 Task: Create a banner template with business event concept.
Action: Mouse moved to (455, 493)
Screenshot: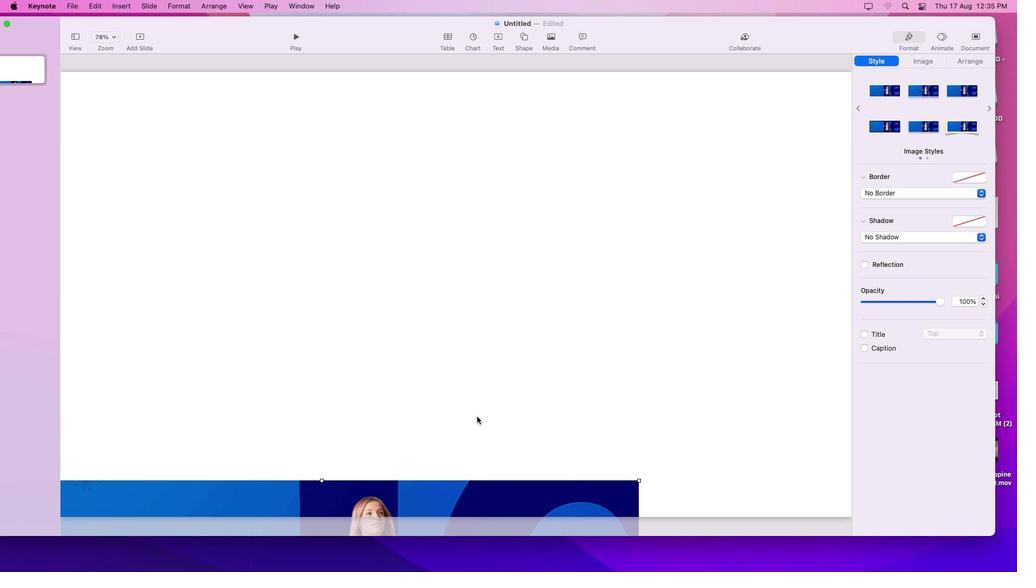 
Action: Mouse pressed left at (455, 493)
Screenshot: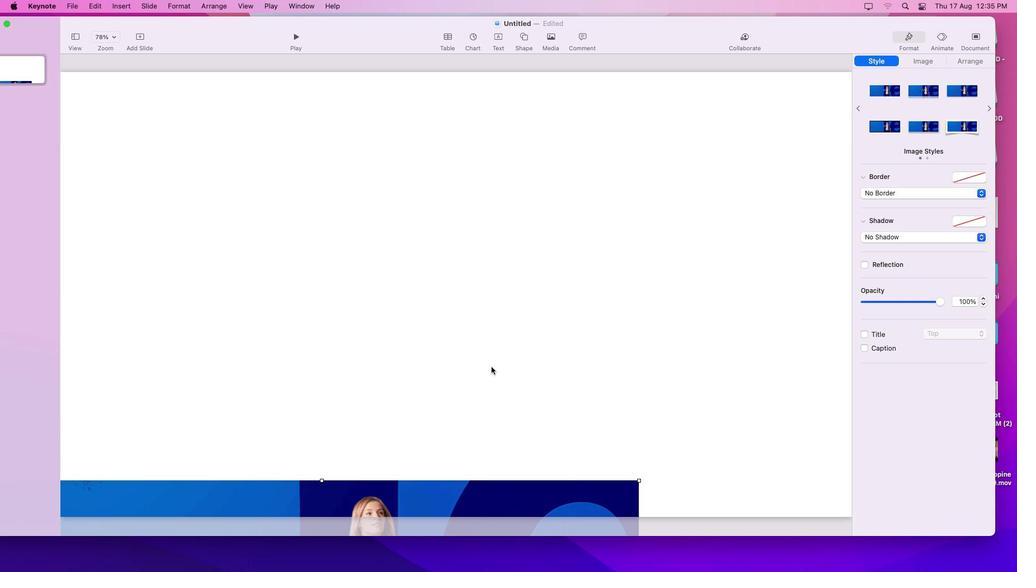 
Action: Mouse moved to (379, 498)
Screenshot: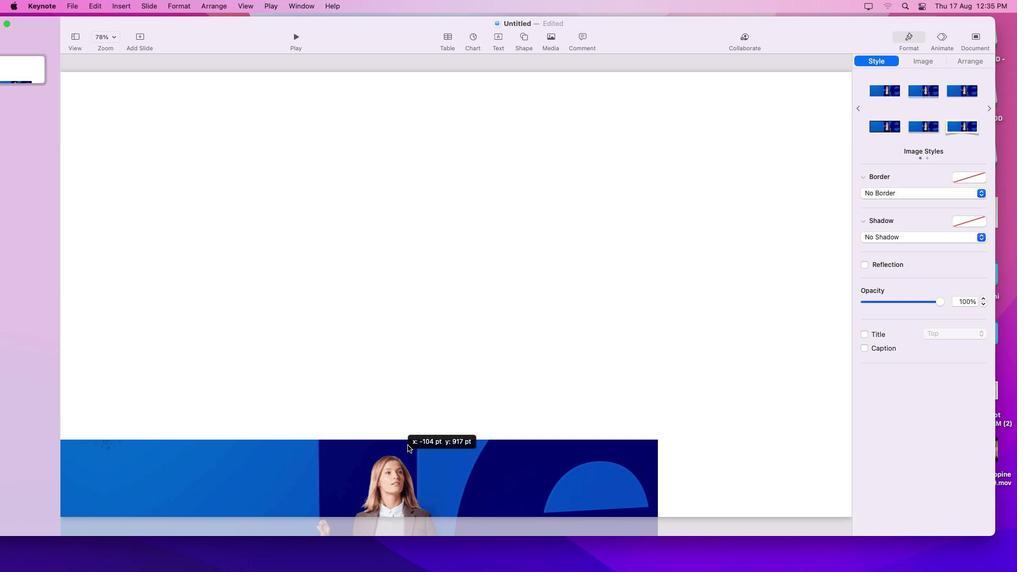 
Action: Mouse pressed left at (379, 498)
Screenshot: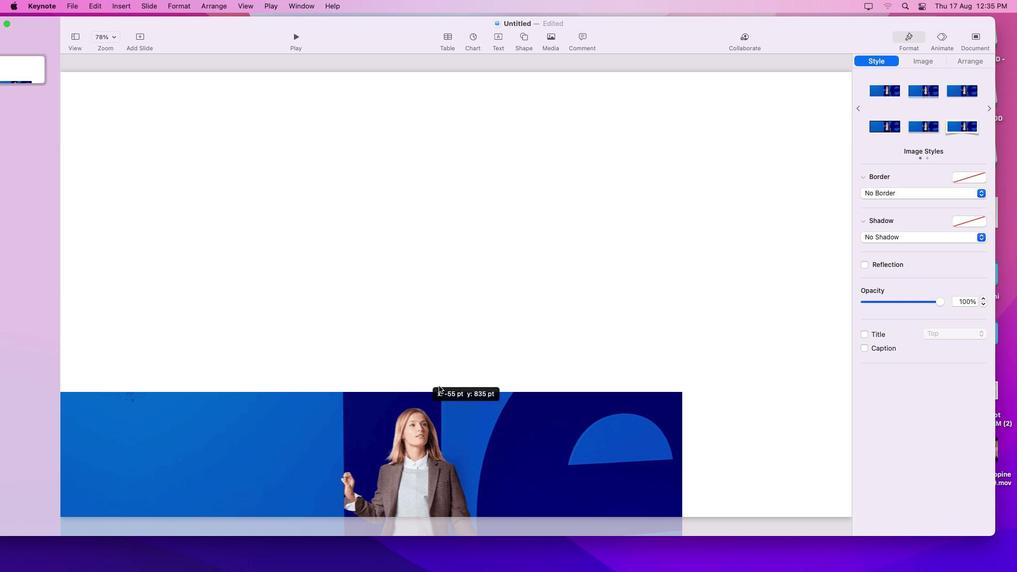 
Action: Mouse moved to (691, 306)
Screenshot: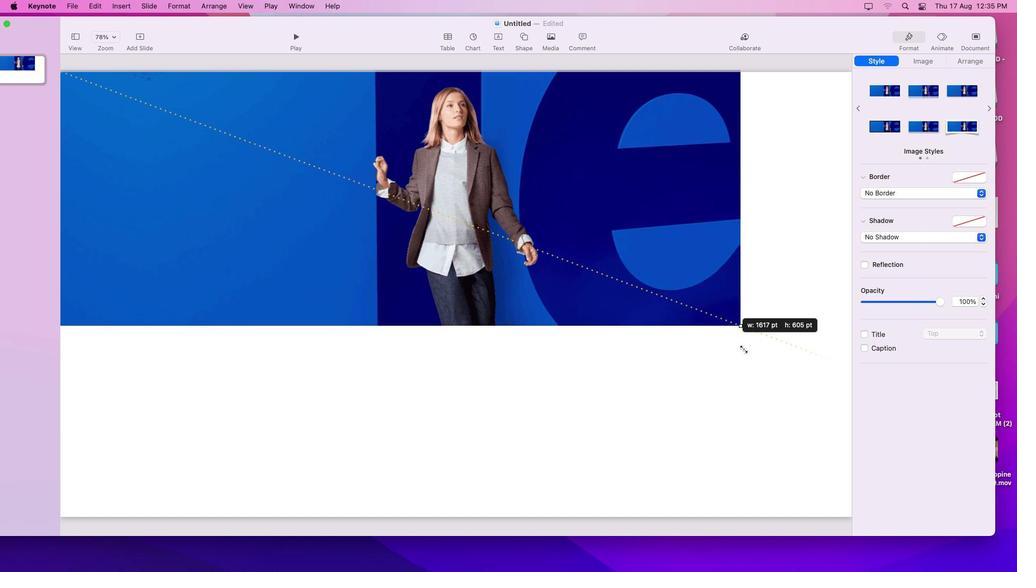 
Action: Mouse pressed left at (691, 306)
Screenshot: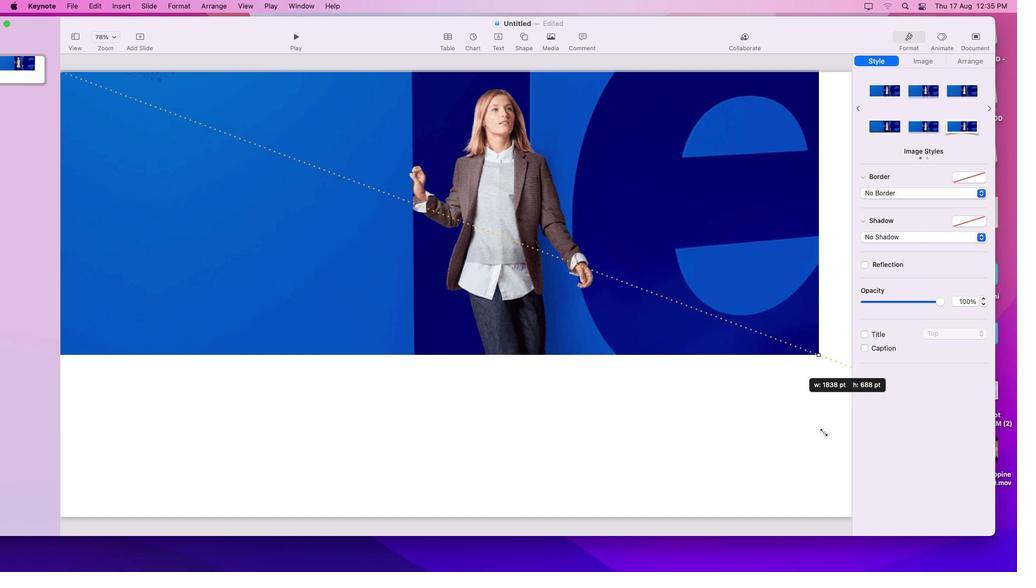 
Action: Mouse moved to (705, 379)
Screenshot: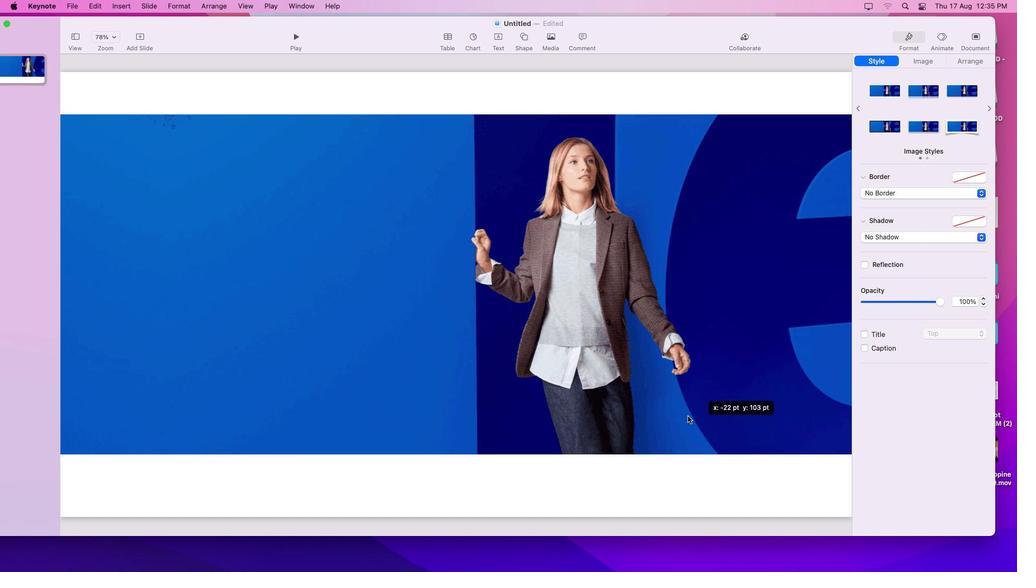 
Action: Mouse pressed left at (705, 379)
Screenshot: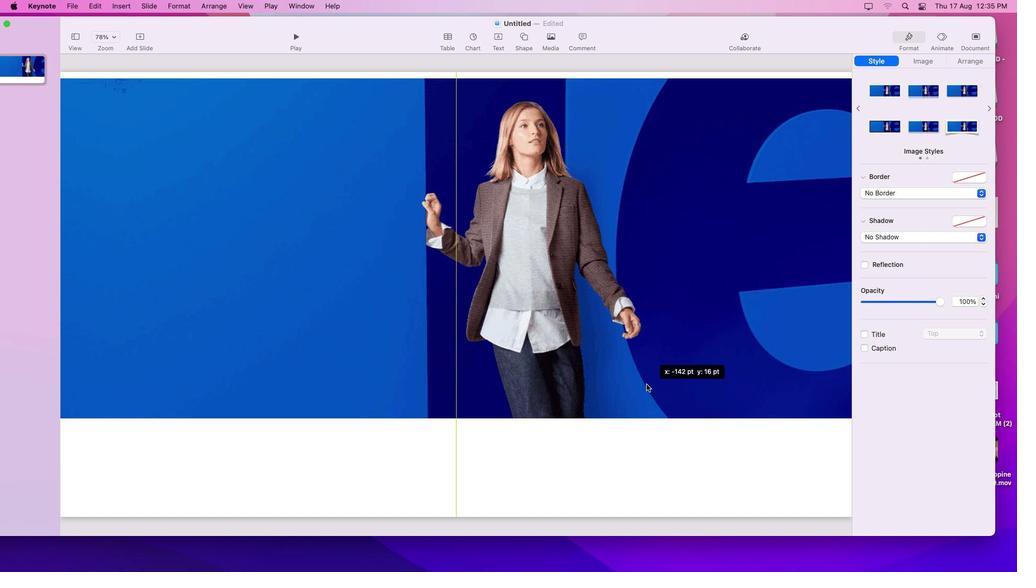 
Action: Mouse moved to (664, 380)
Screenshot: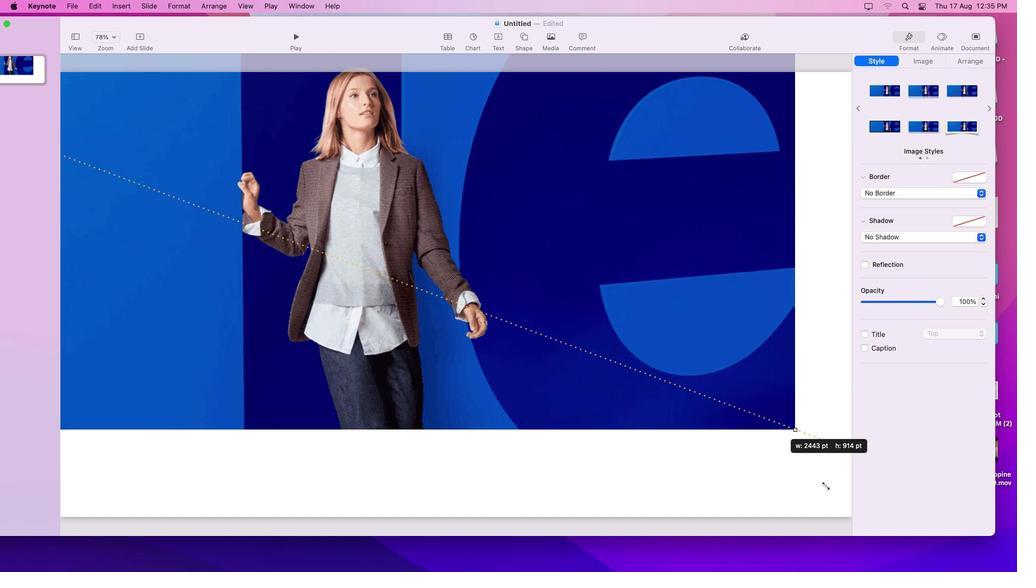 
Action: Mouse pressed left at (664, 380)
Screenshot: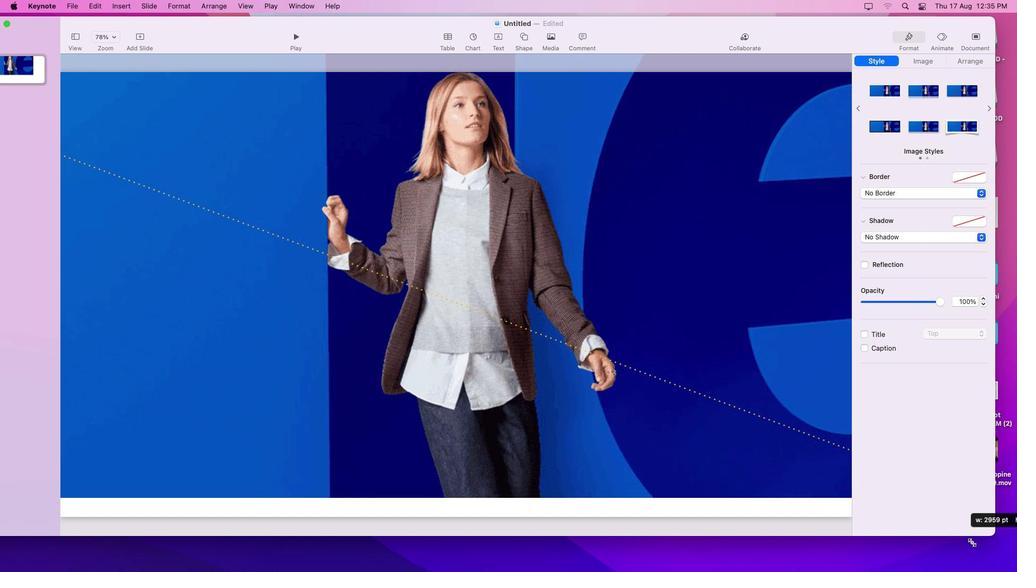 
Action: Mouse moved to (585, 432)
Screenshot: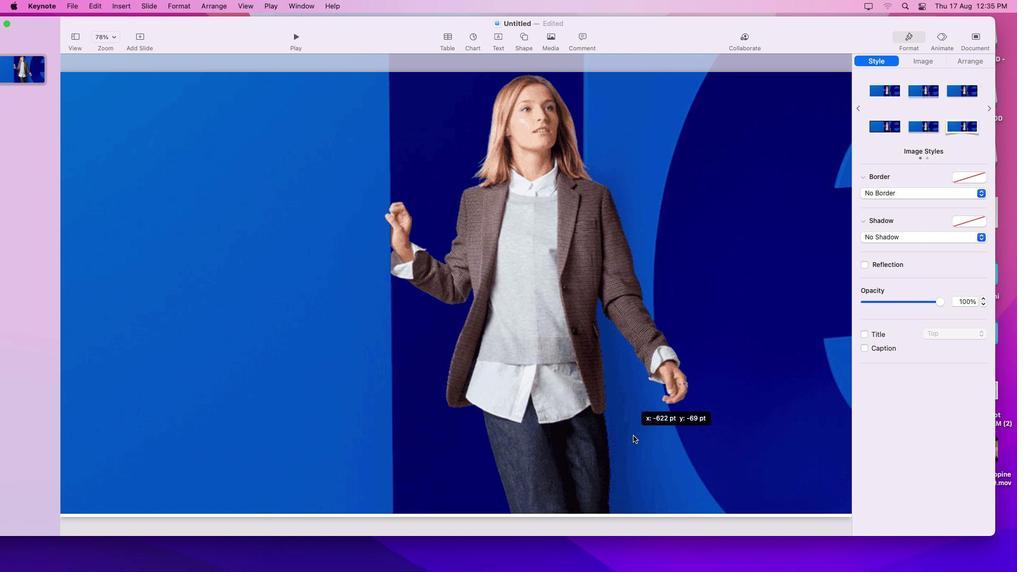 
Action: Mouse pressed left at (585, 432)
Screenshot: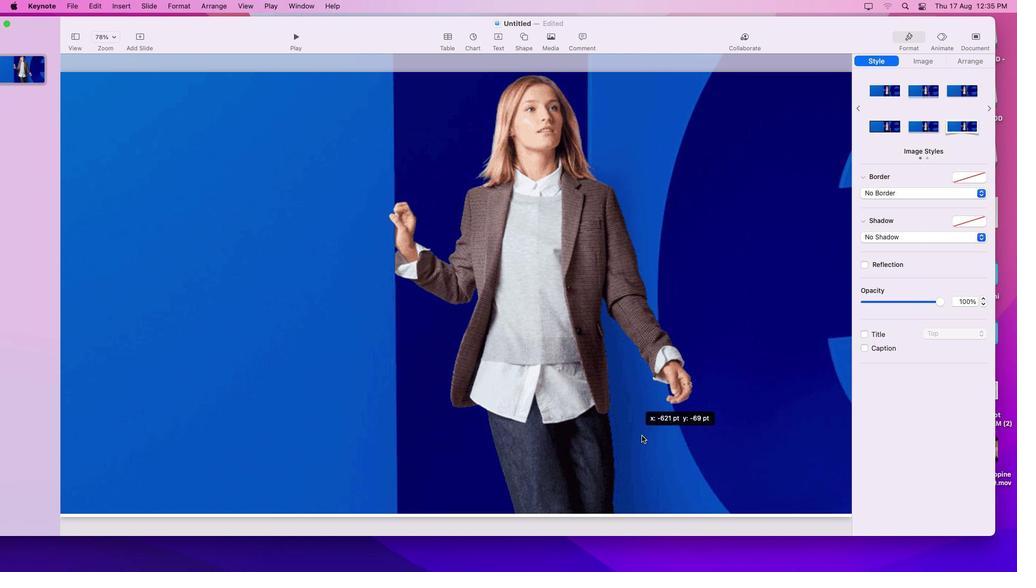
Action: Mouse moved to (354, 280)
Screenshot: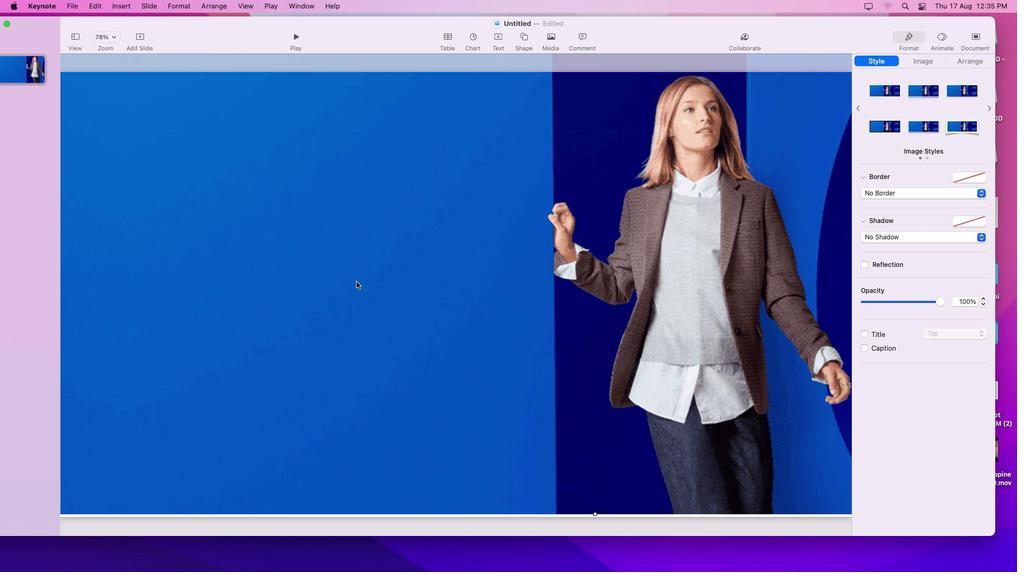 
Action: Mouse pressed left at (354, 280)
Screenshot: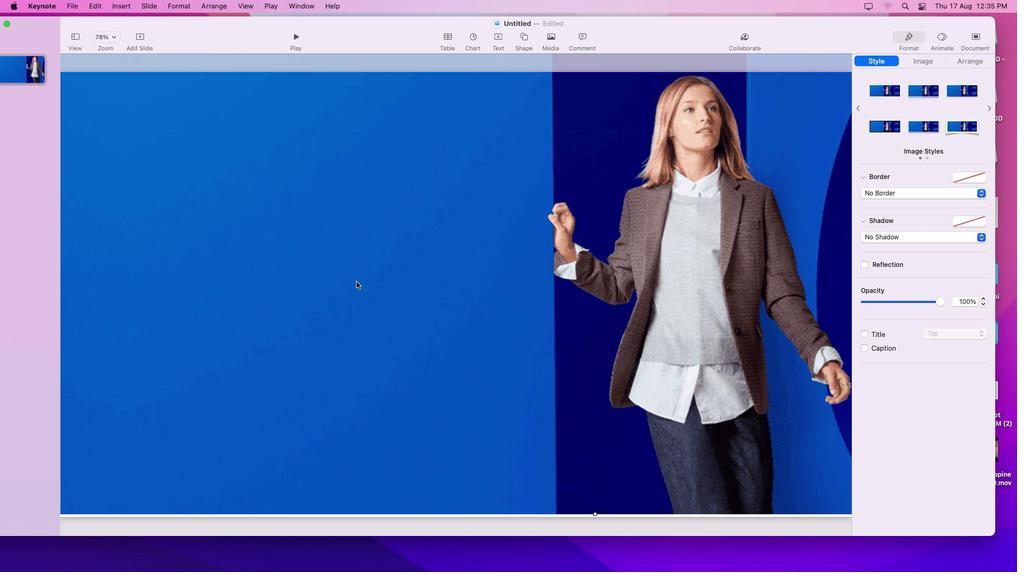 
Action: Mouse moved to (499, 39)
Screenshot: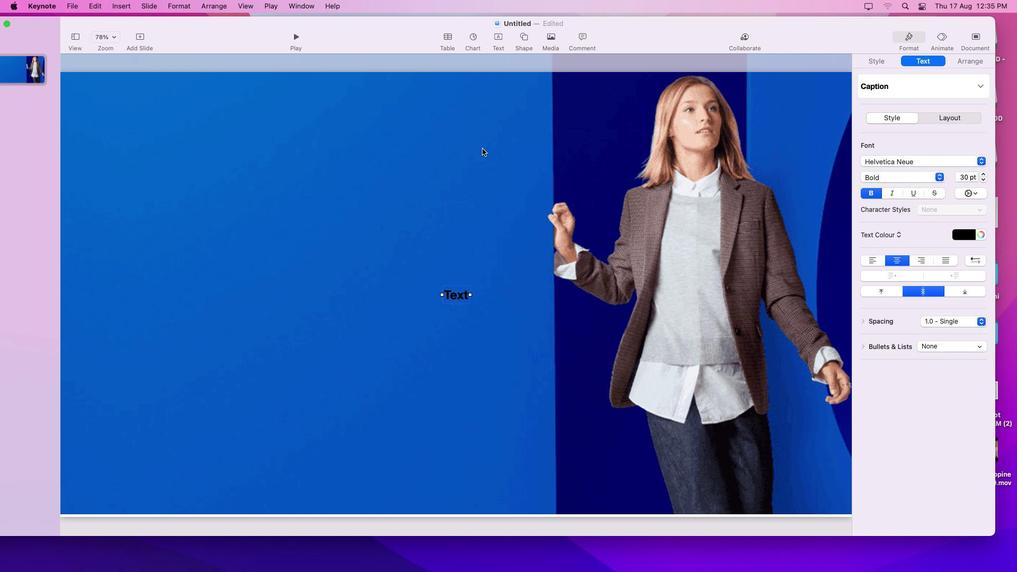 
Action: Mouse pressed left at (499, 39)
Screenshot: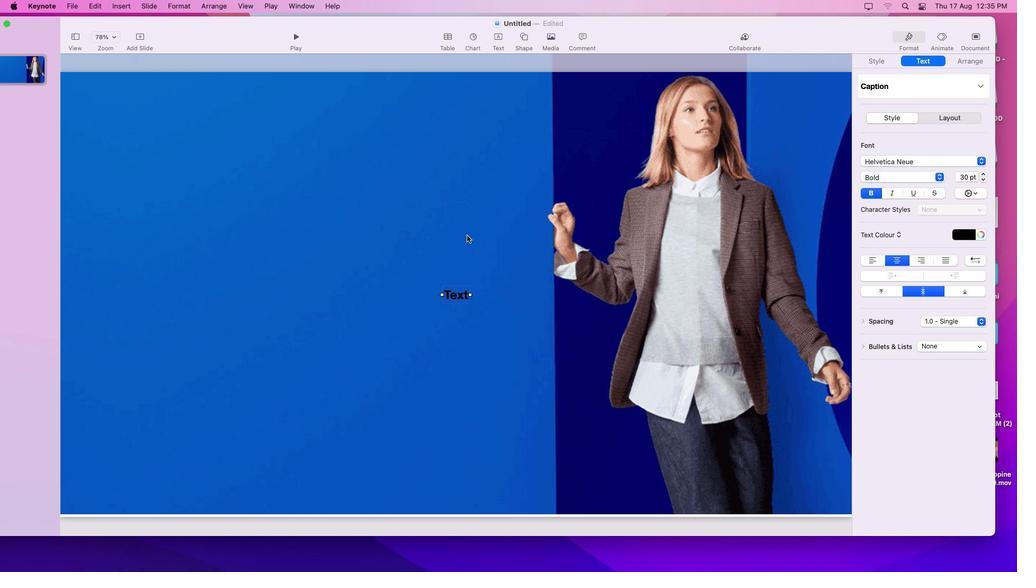 
Action: Mouse moved to (461, 296)
Screenshot: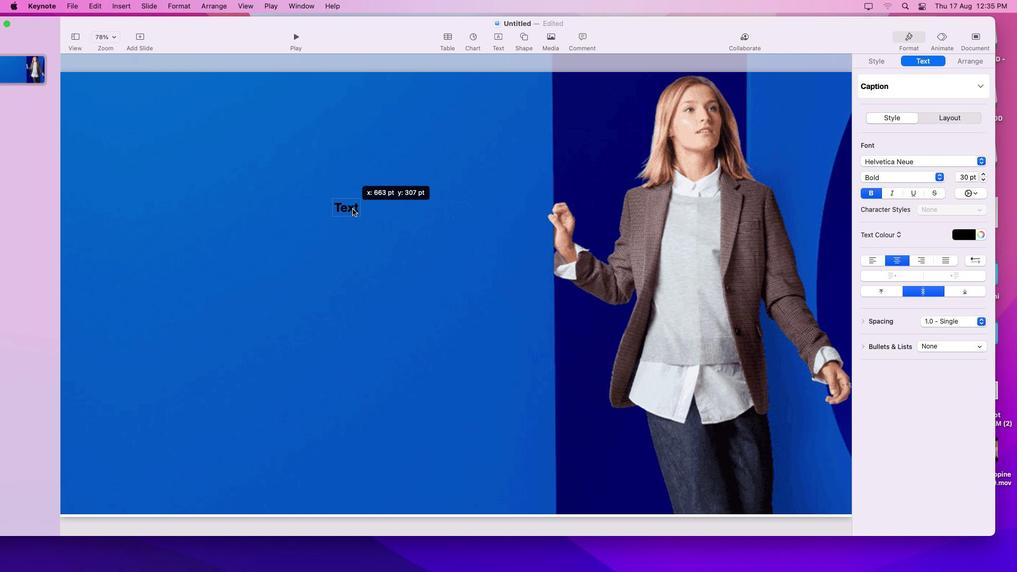 
Action: Mouse pressed left at (461, 296)
Screenshot: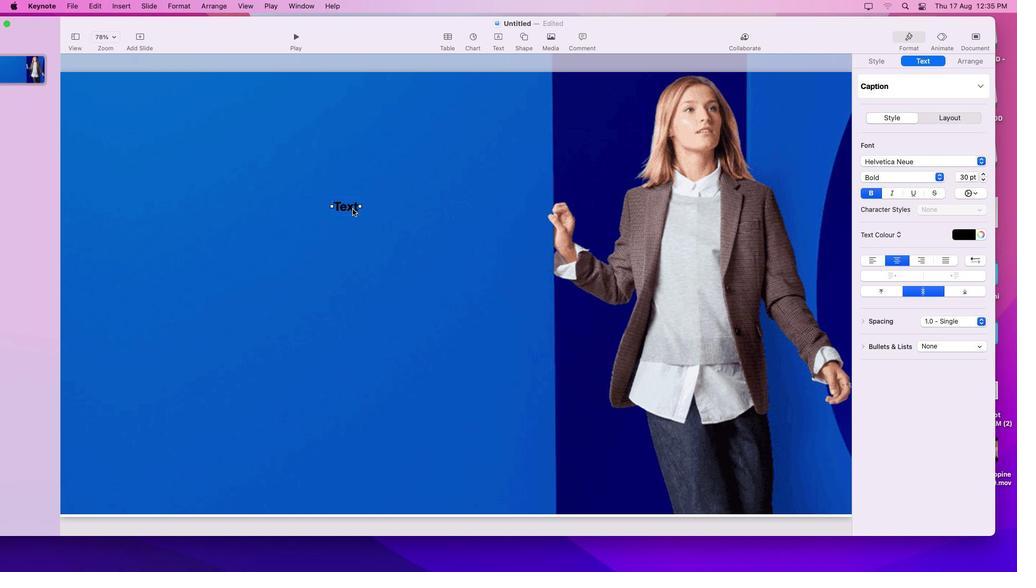 
Action: Mouse moved to (351, 207)
Screenshot: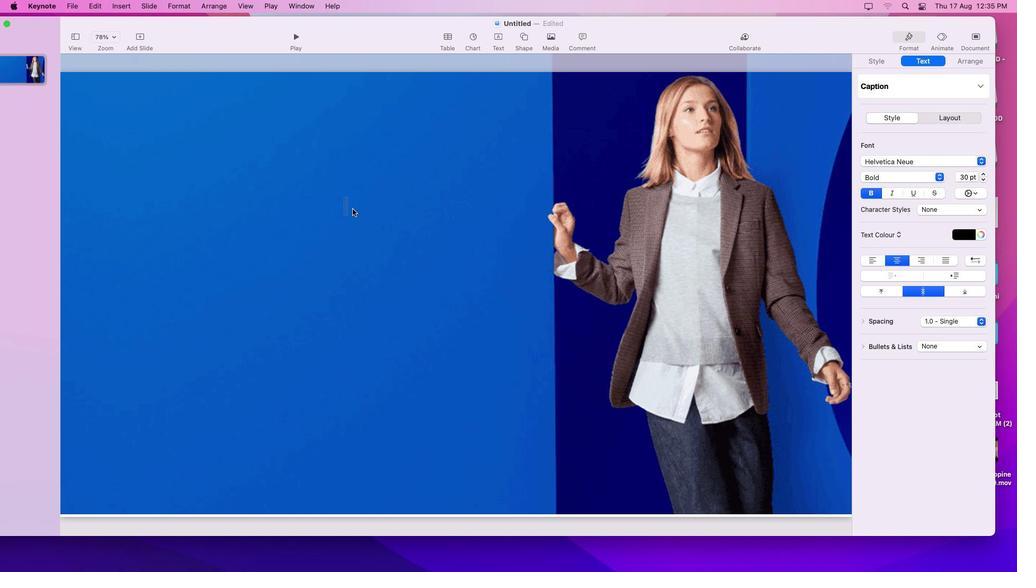 
Action: Mouse pressed left at (351, 207)
Screenshot: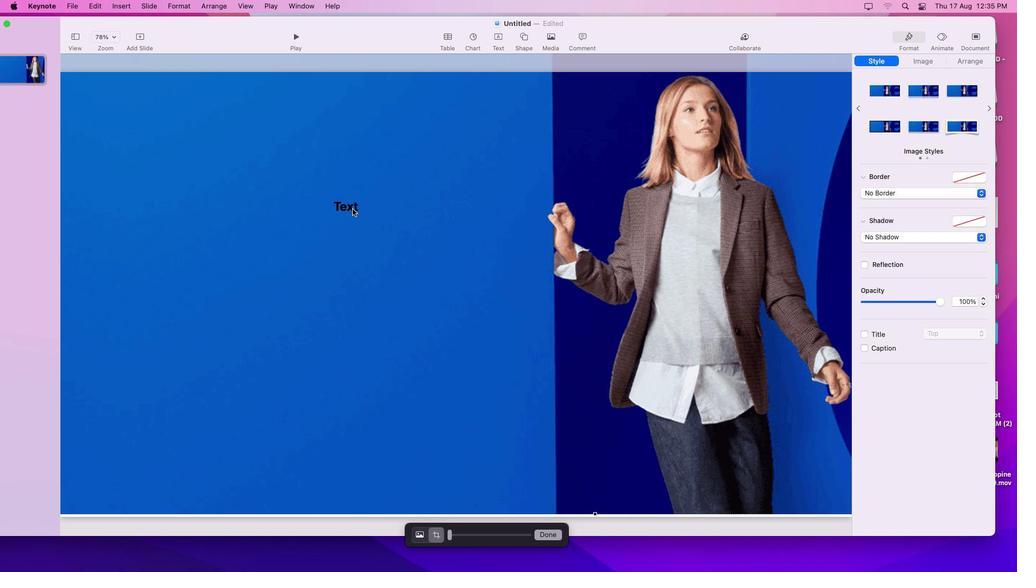 
Action: Mouse pressed left at (351, 207)
Screenshot: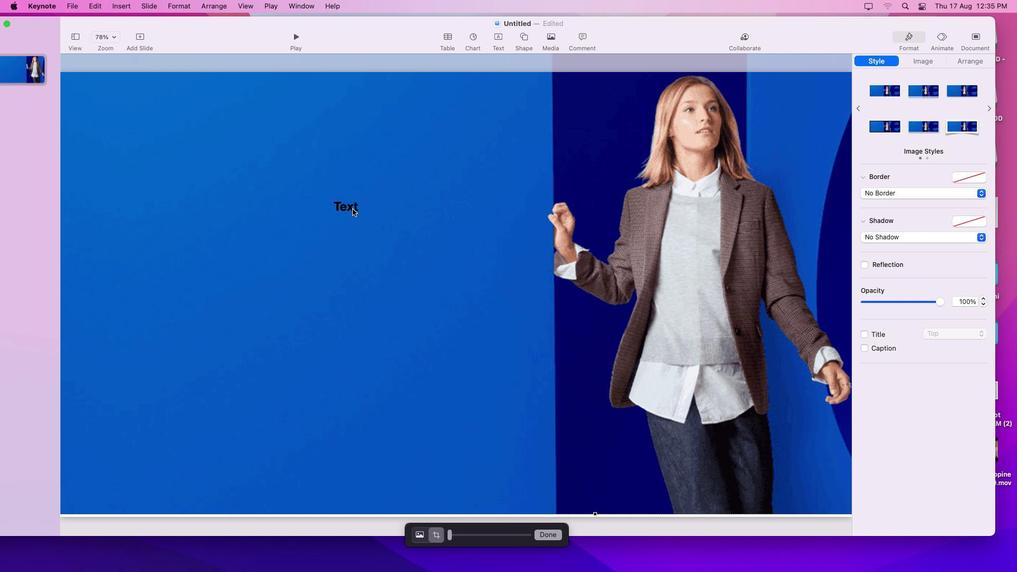 
Action: Mouse pressed left at (351, 207)
Screenshot: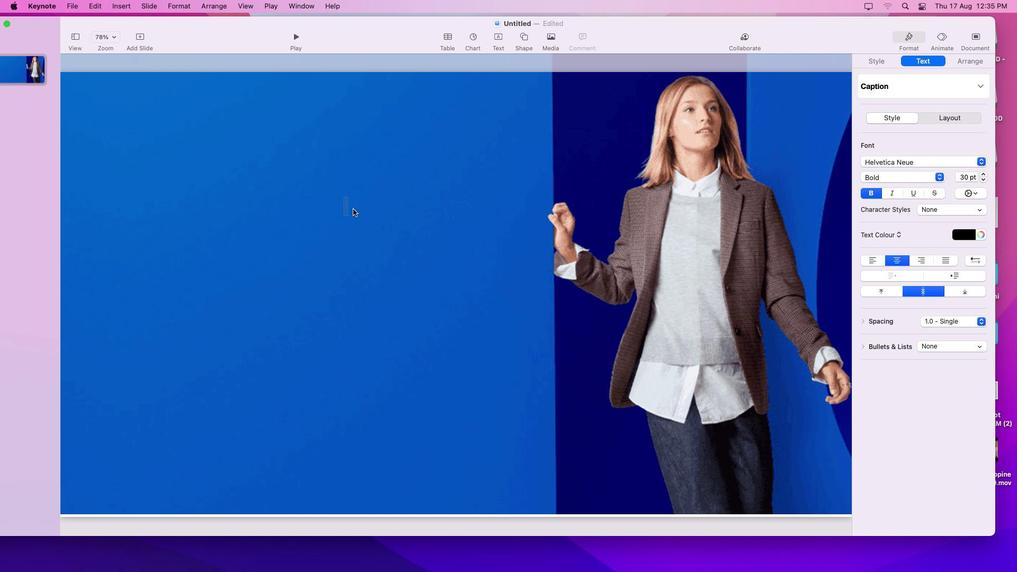 
Action: Mouse pressed left at (351, 207)
Screenshot: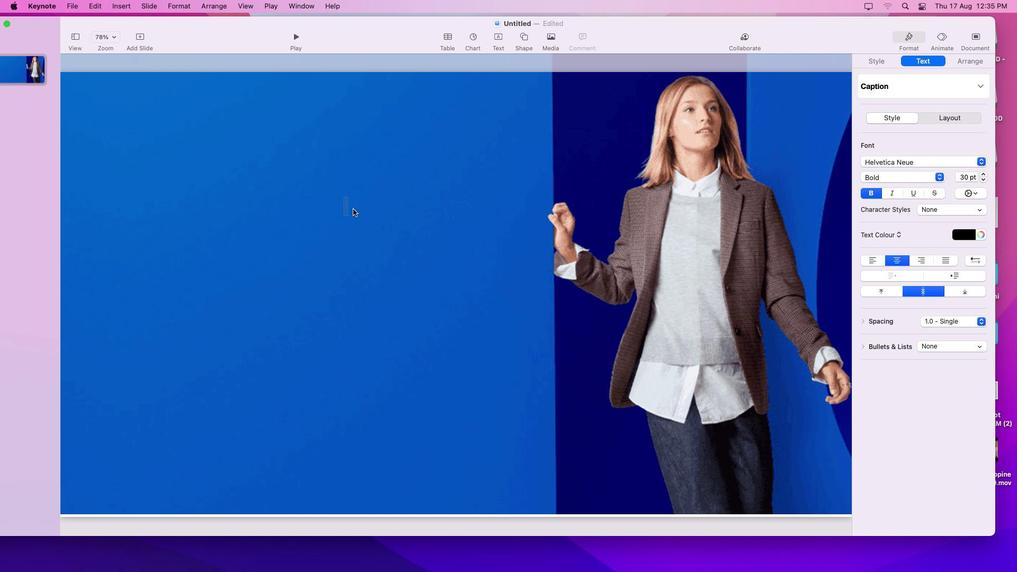 
Action: Mouse moved to (955, 232)
Screenshot: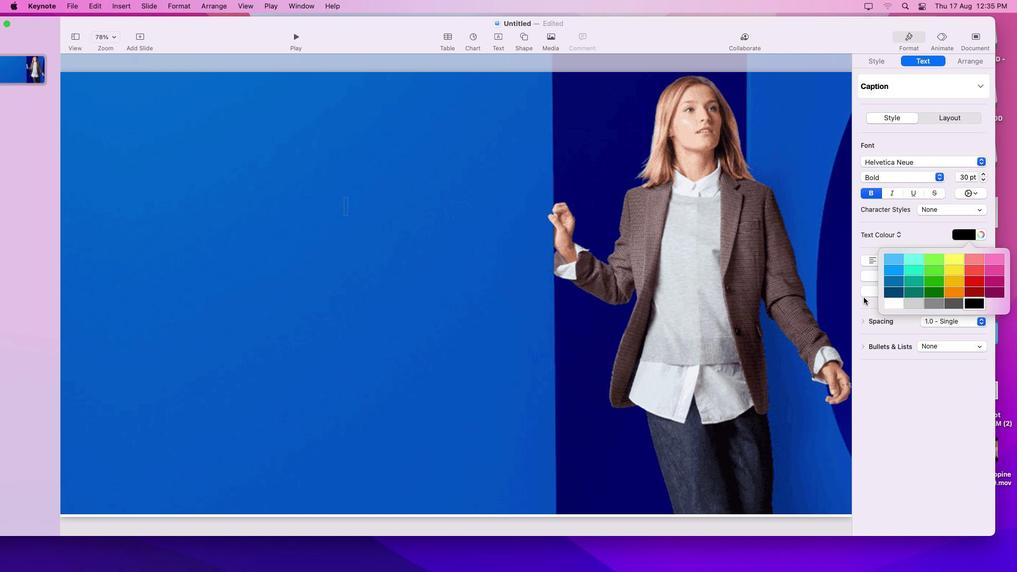 
Action: Mouse pressed left at (955, 232)
Screenshot: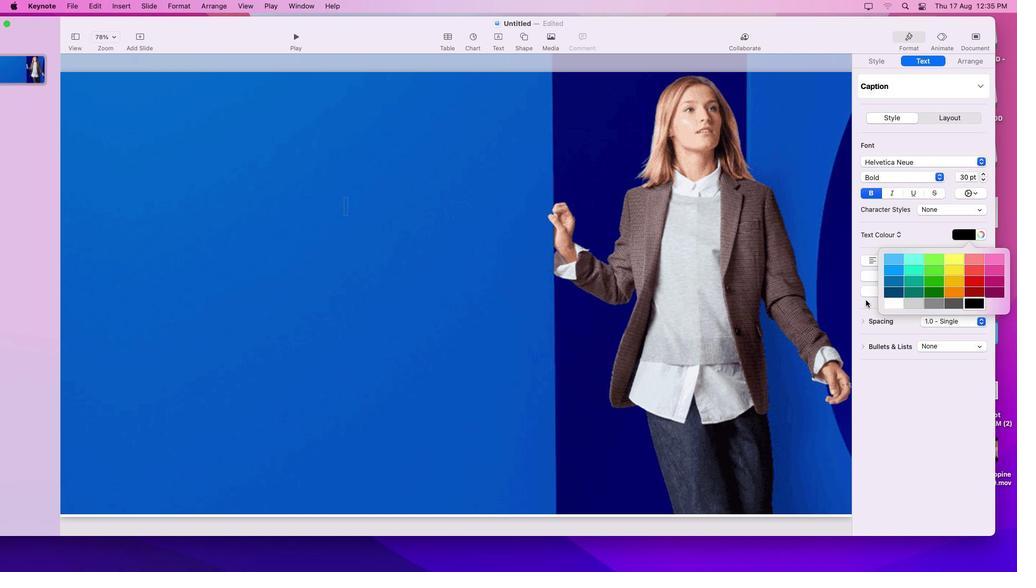 
Action: Mouse moved to (896, 305)
Screenshot: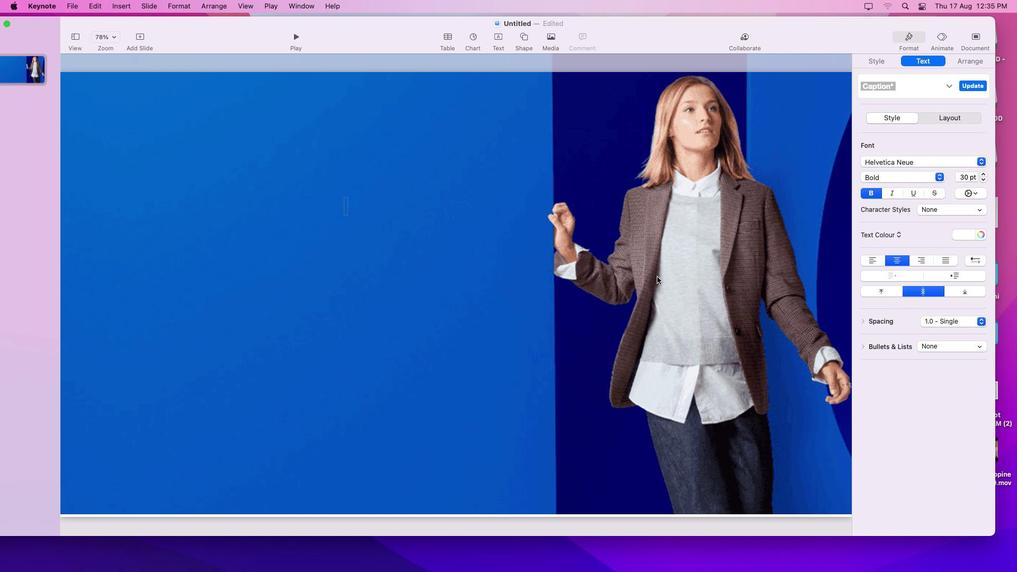 
Action: Mouse pressed left at (896, 305)
Screenshot: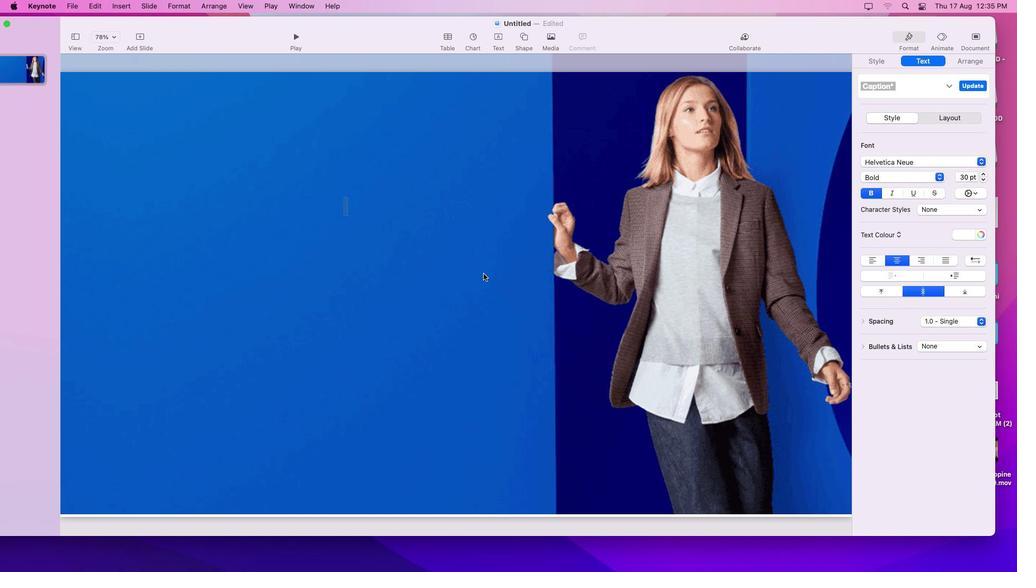 
Action: Mouse moved to (331, 218)
Screenshot: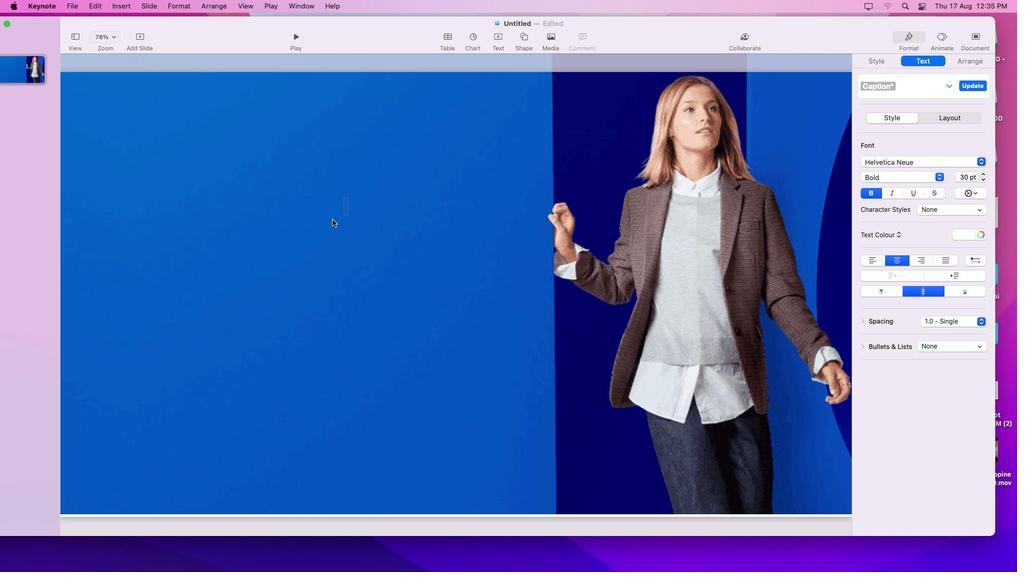 
Action: Key pressed Key.shift_r'b''u''s''i''n''e''s''s'Key.space'e''v''e''b'Key.backspace'n''t'Key.space'c''o''n''c''e''p''t'
Screenshot: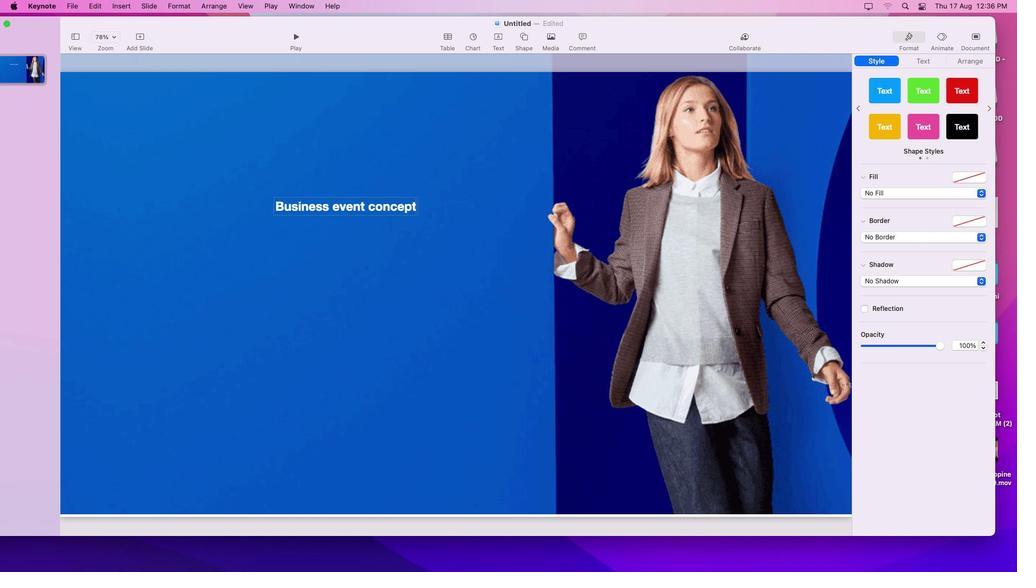 
Action: Mouse moved to (468, 268)
Screenshot: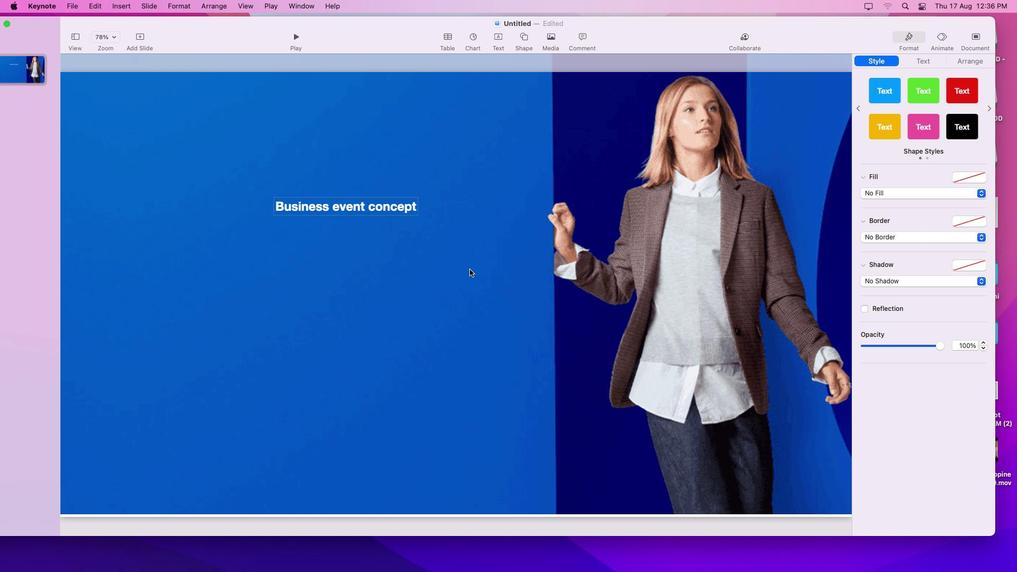 
Action: Key pressed Key.backspaceKey.backspaceKey.backspaceKey.backspaceKey.backspaceKey.backspaceKey.backspaceKey.backspaceKey.backspaceKey.backspaceKey.backspaceKey.backspaceKey.backspaceKey.backspaceKey.backspaceKey.backspaceKey.backspaceKey.backspaceKey.backspaceKey.backspaceKey.backspaceKey.backspaceKey.backspaceKey.backspaceKey.backspaceKey.backspaceKey.backspaceKey.backspaceKey.backspace'b''u''s''i''n''e''s''s'Key.space'e''v''e''n''t'Key.space'c''o''n''c''e''p''t'Key.backspaceKey.backspaceKey.backspaceKey.backspaceKey.backspaceKey.backspaceKey.backspaceKey.backspaceKey.backspaceKey.backspaceKey.backspaceKey.backspaceKey.backspaceKey.backspaceKey.backspaceKey.backspaceKey.backspaceKey.backspaceKey.backspaceKey.backspaceKey.backspaceKey.backspaceKey.backspaceKey.backspaceKey.backspaceKey.backspaceKey.backspaceKey.backspaceKey.backspaceKey.backspaceKey.backspaceKey.backspaceKey.backspaceKey.caps_lock'B''U''S''I''N''E''S''S'Key.space'E''V''E''N''T'Key.space'C''O''N''V'Key.backspace'C''E''P''T'Key.cmd'a'
Screenshot: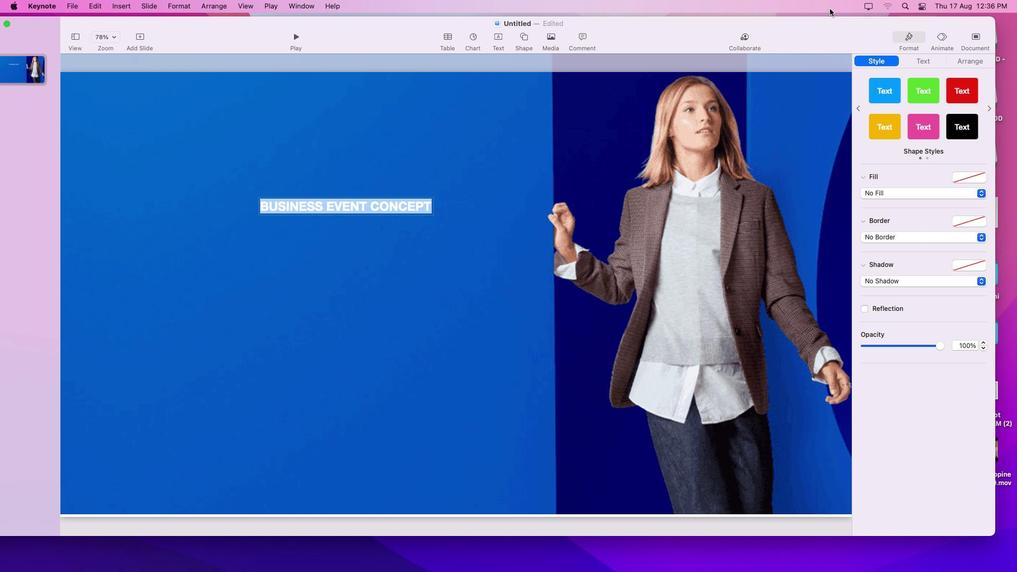 
Action: Mouse moved to (834, 242)
Screenshot: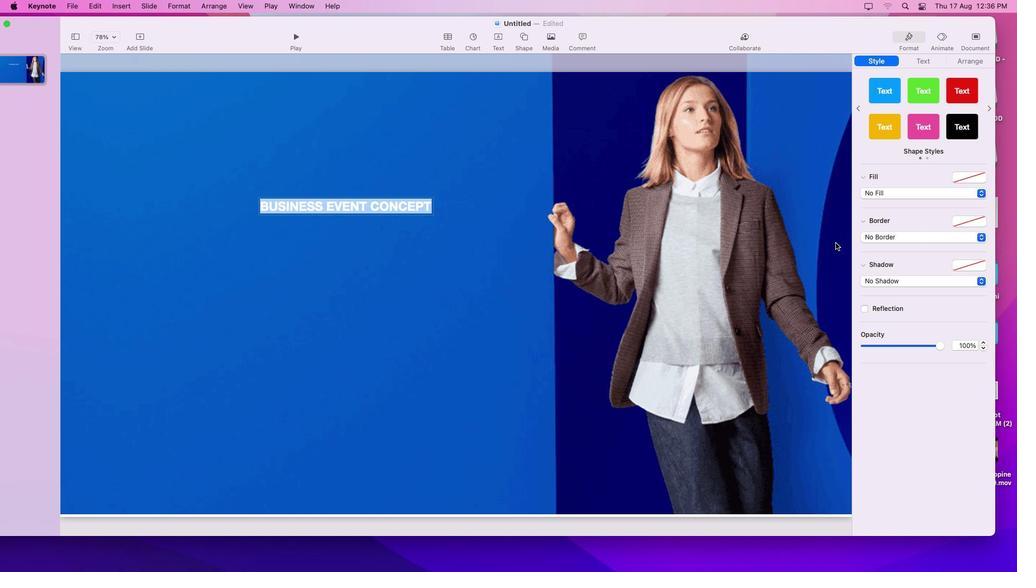 
Action: Key pressed Key.cmdKey.cmdKey.shift"'"';'
Screenshot: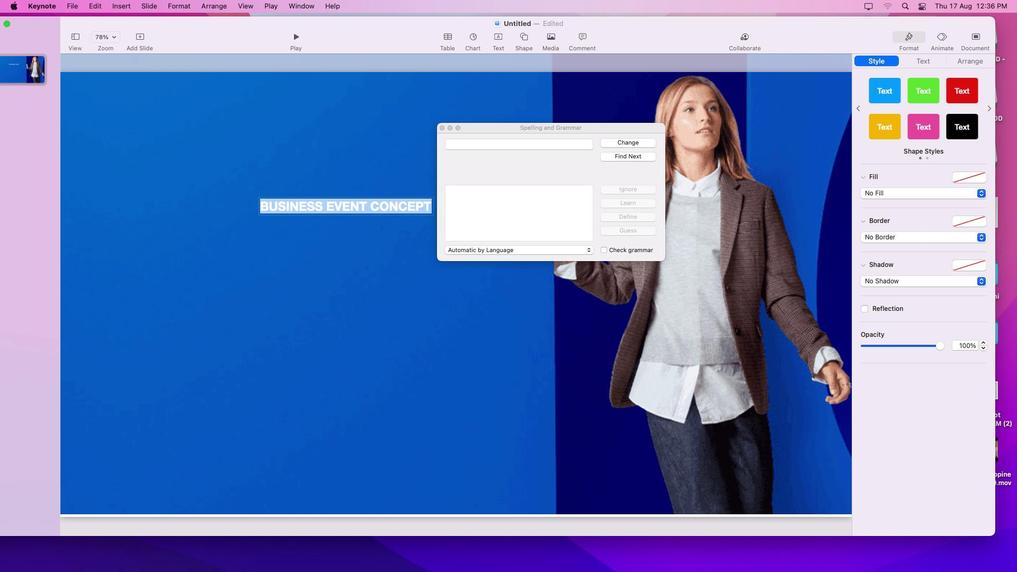 
Action: Mouse moved to (440, 125)
Screenshot: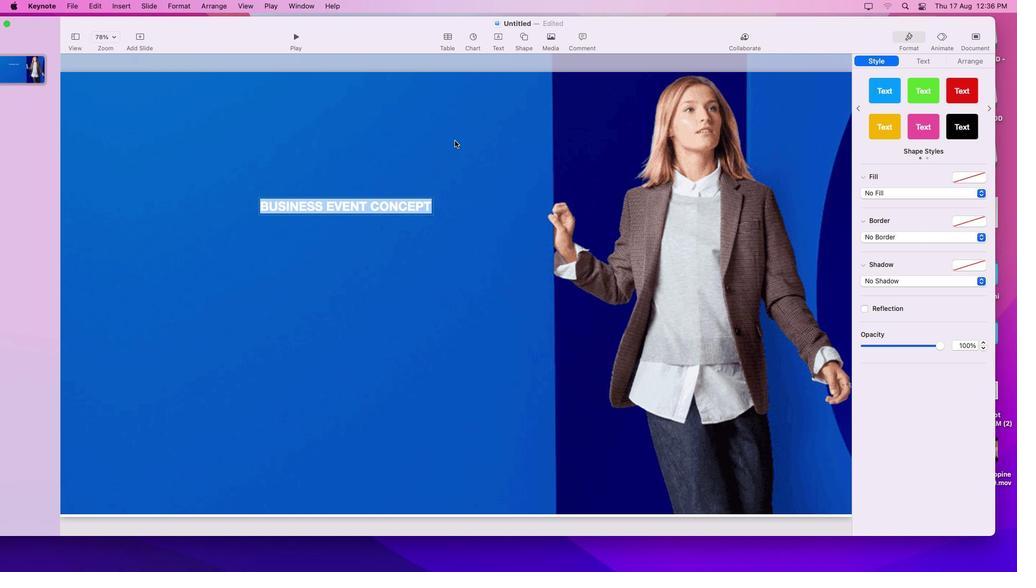 
Action: Mouse pressed left at (440, 125)
Screenshot: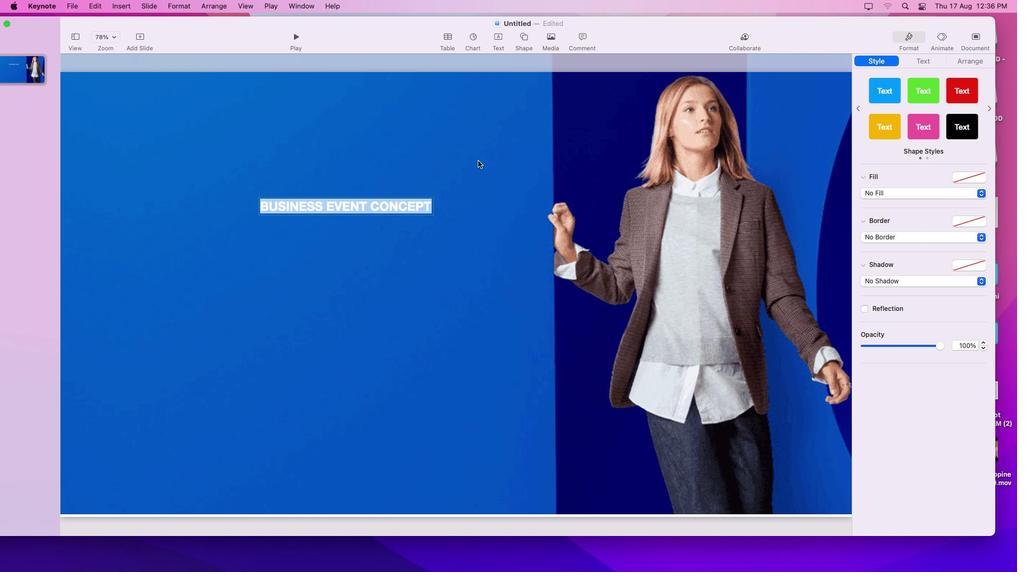 
Action: Mouse moved to (477, 159)
Screenshot: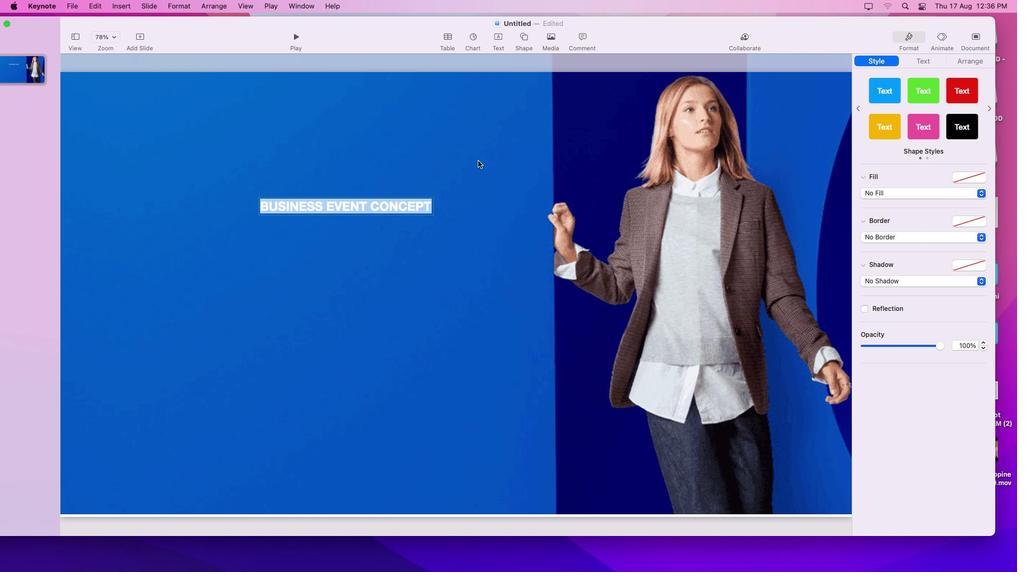 
Action: Key pressed Key.cmdKey.shift'.'','']'']'']'Key.shift'}'Key.cmd'z'Key.cmd']'Key.cmd'+''+''+''+''+''+''+''+''+''+''+''+''+''+''+''+''+''+''+''+''+''+''+''+''+''+''+''+''+''+''+''+''+''+''+''+''+'Key.cmd'-''-''-''-''-''-''-''-''-''-''-''-''-''-''-'Key.cmd'+''+''+'Key.cmd'+''-''+''+''+''+''+''+''+''+''+''+''+''+'
Screenshot: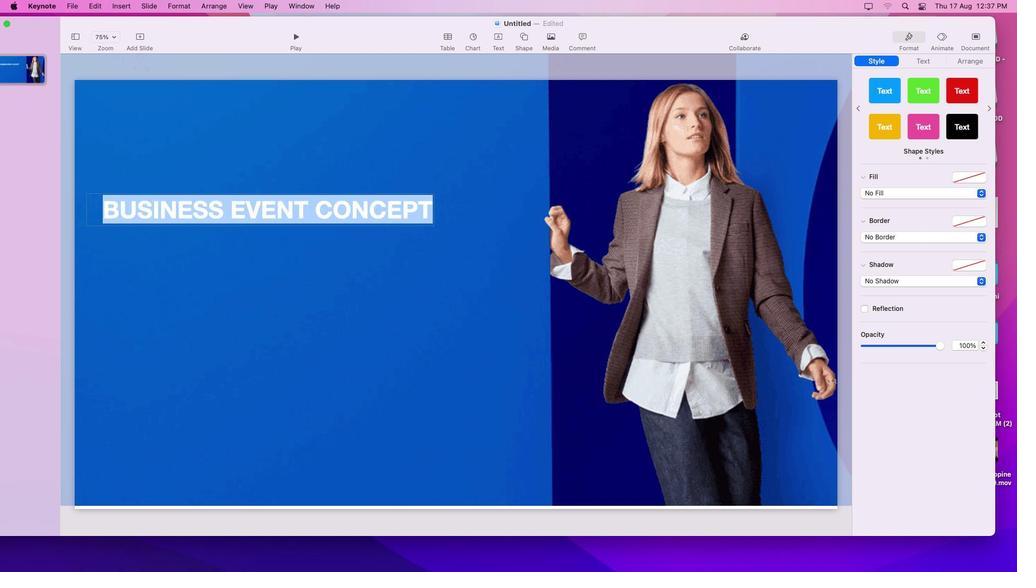 
Action: Mouse moved to (214, 344)
Screenshot: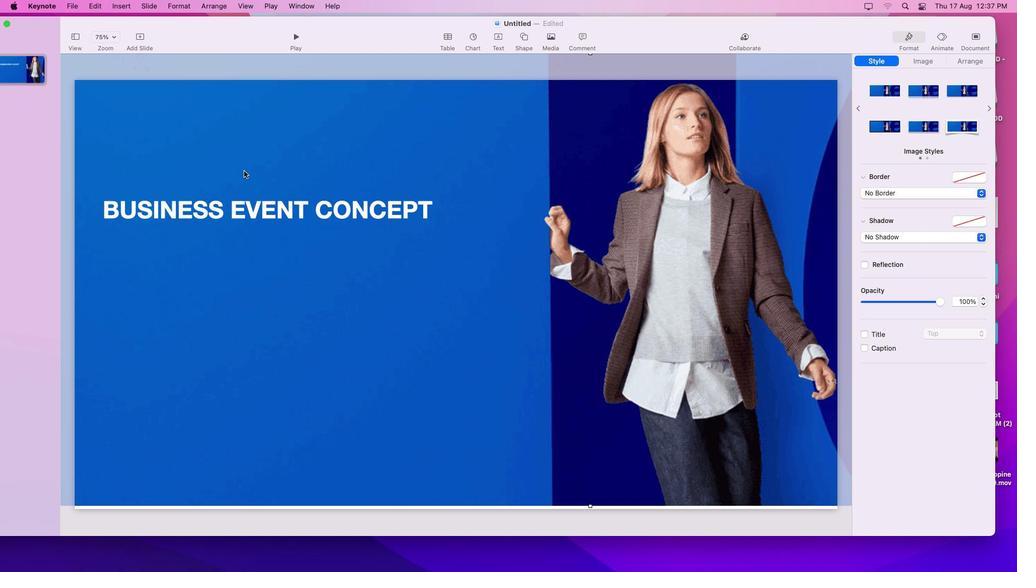 
Action: Mouse pressed left at (214, 344)
Screenshot: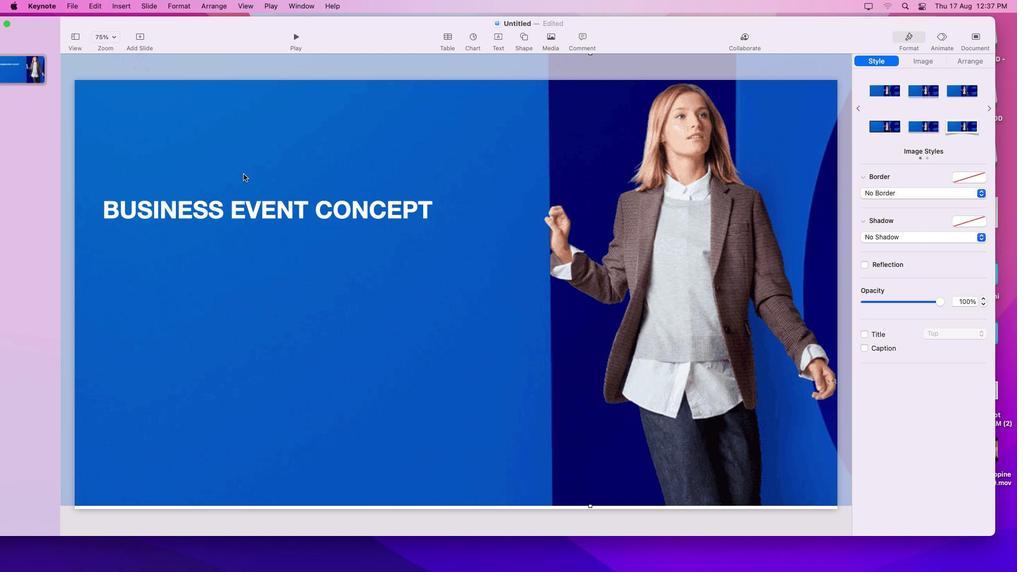 
Action: Mouse moved to (245, 208)
Screenshot: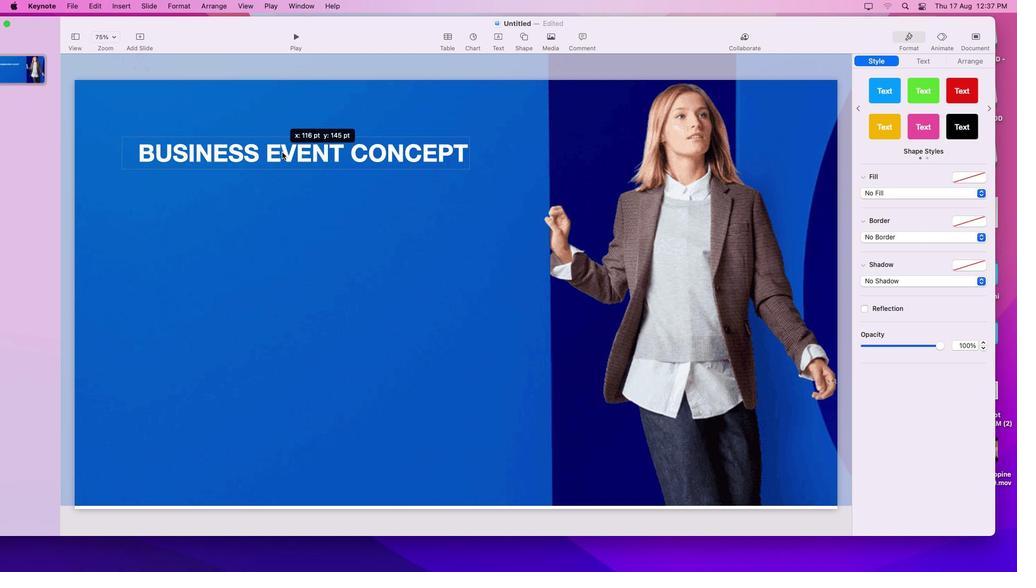 
Action: Mouse pressed left at (245, 208)
Screenshot: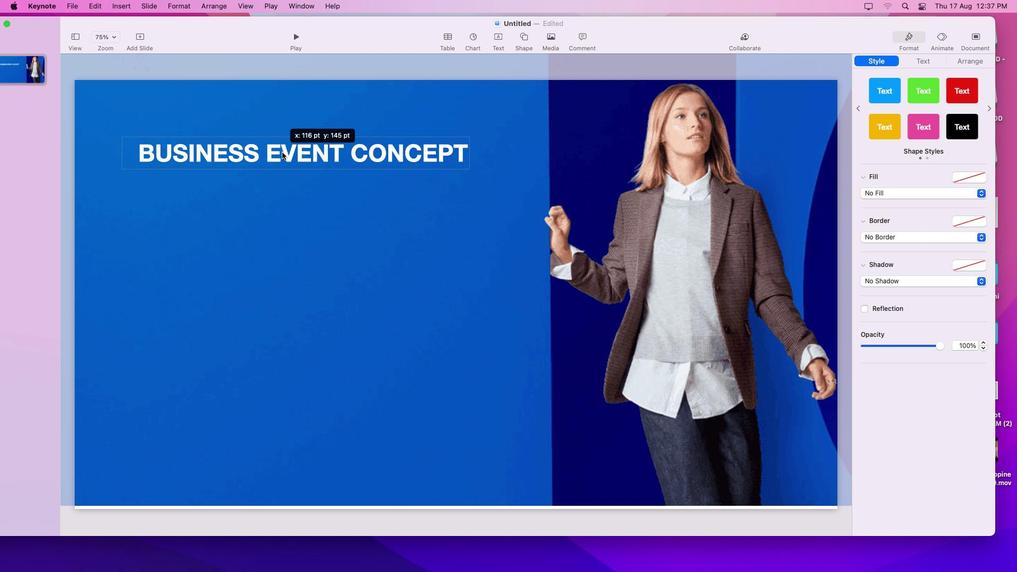 
Action: Mouse moved to (318, 142)
Screenshot: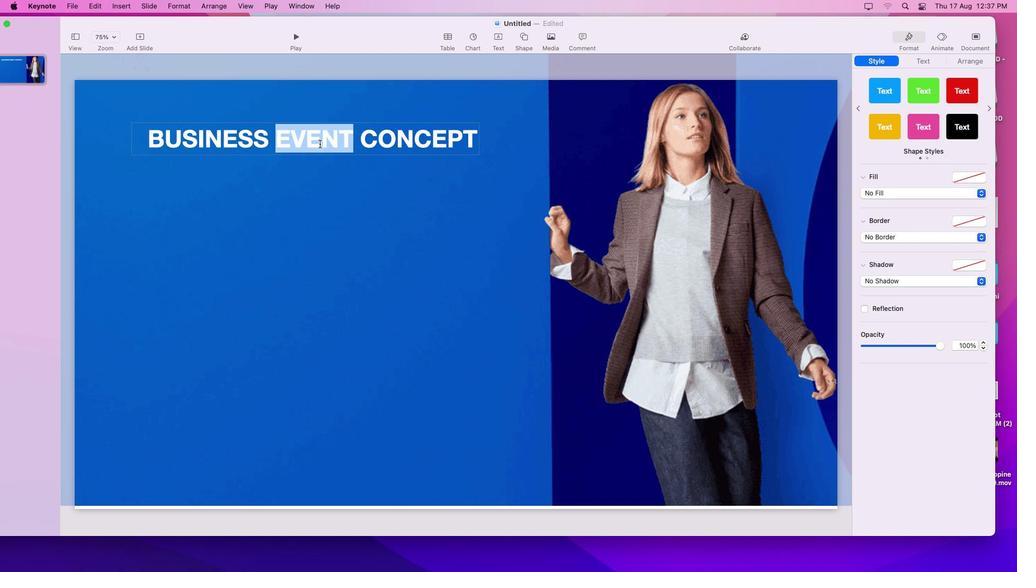 
Action: Mouse pressed left at (318, 142)
Screenshot: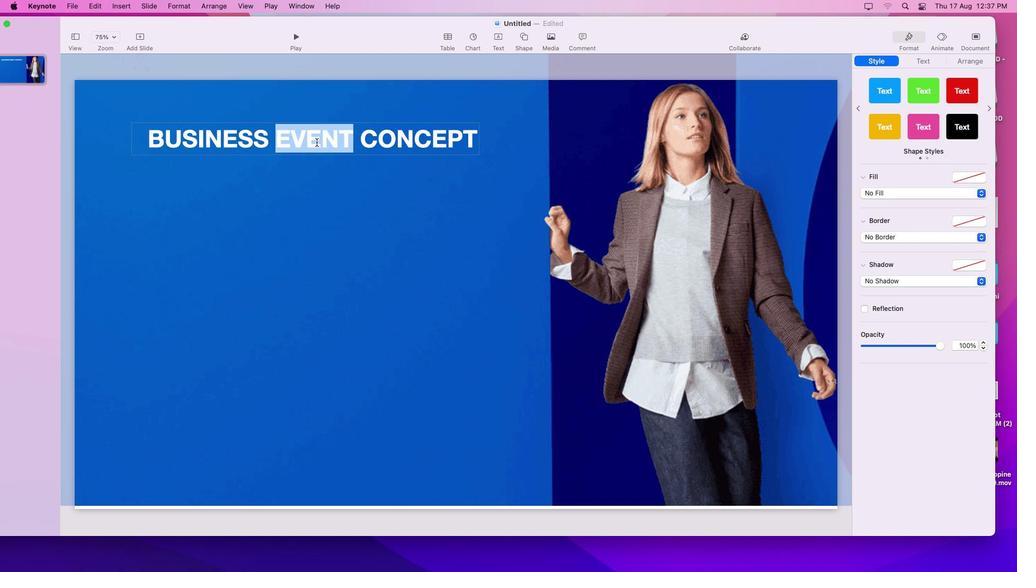 
Action: Mouse pressed left at (318, 142)
Screenshot: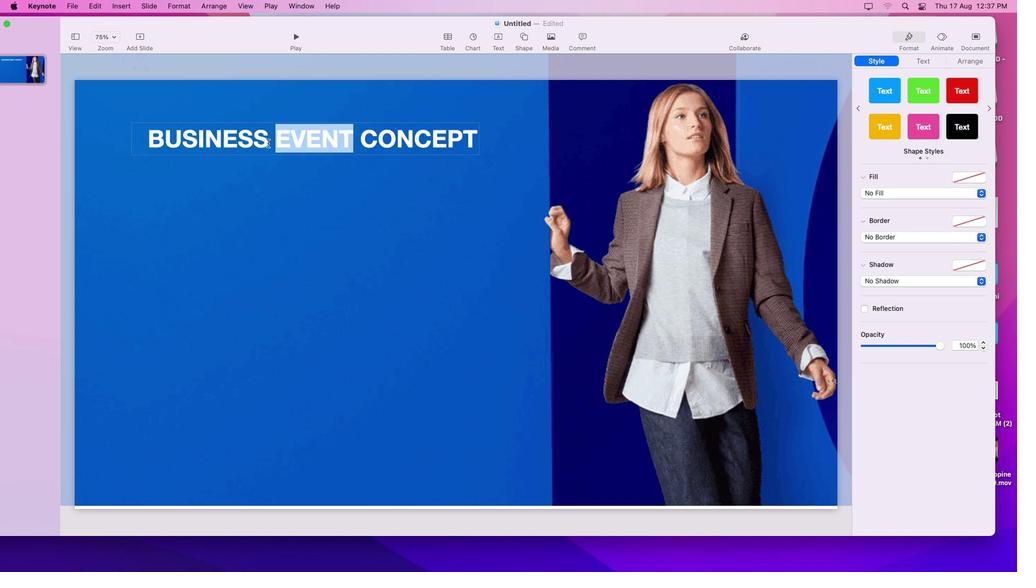 
Action: Mouse moved to (266, 142)
Screenshot: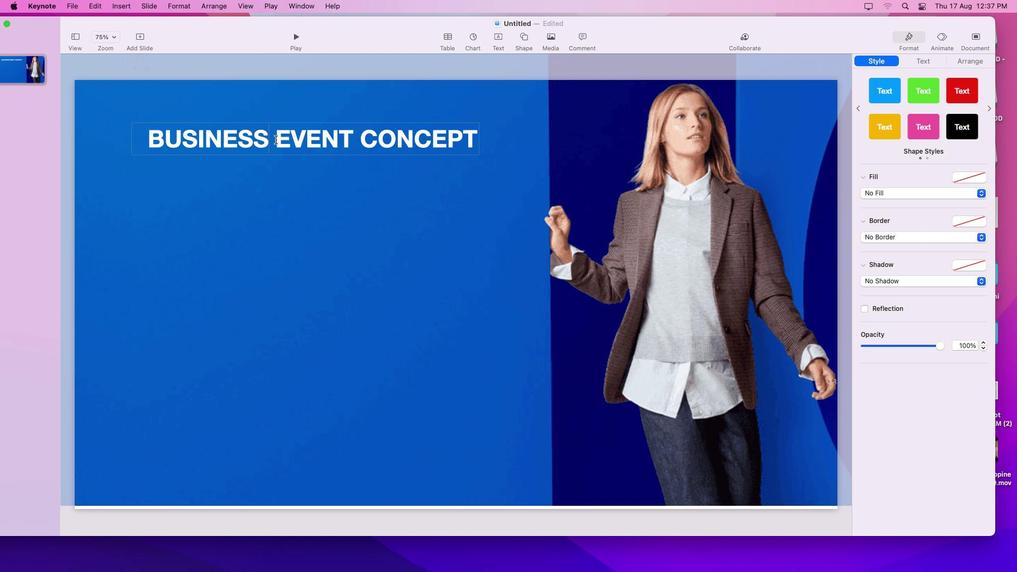 
Action: Mouse pressed left at (266, 142)
Screenshot: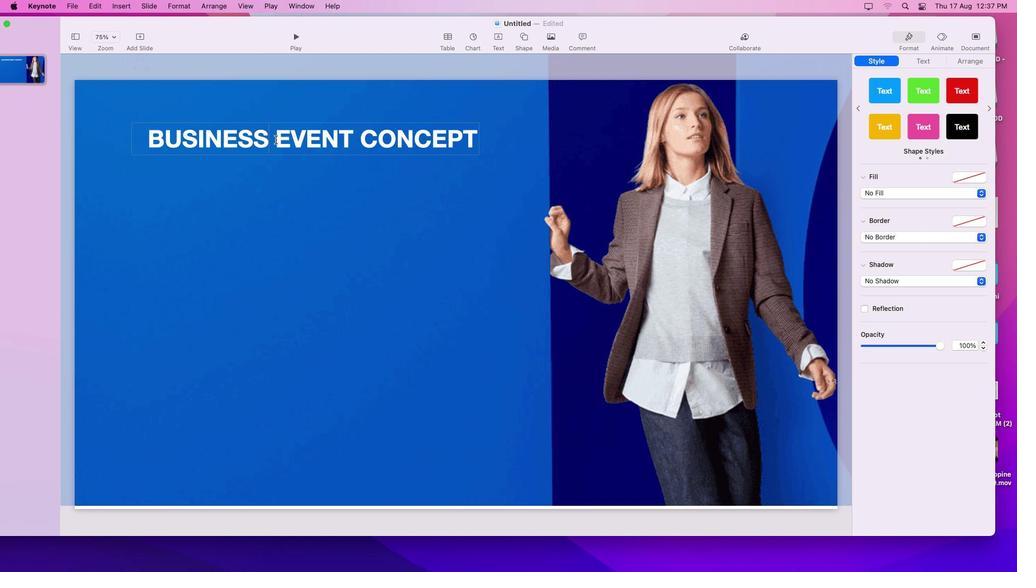 
Action: Mouse moved to (274, 138)
Screenshot: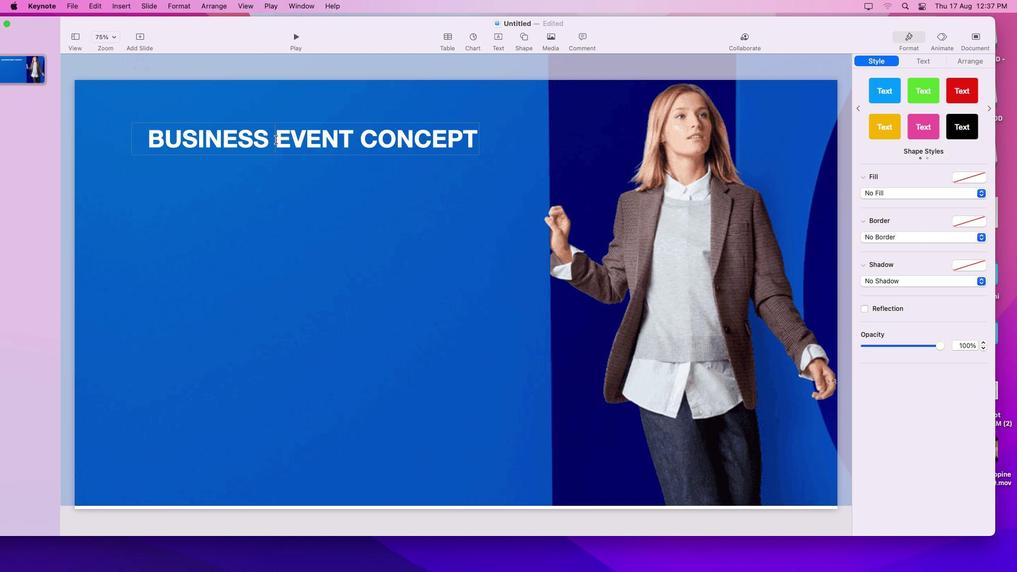 
Action: Mouse pressed left at (274, 138)
Screenshot: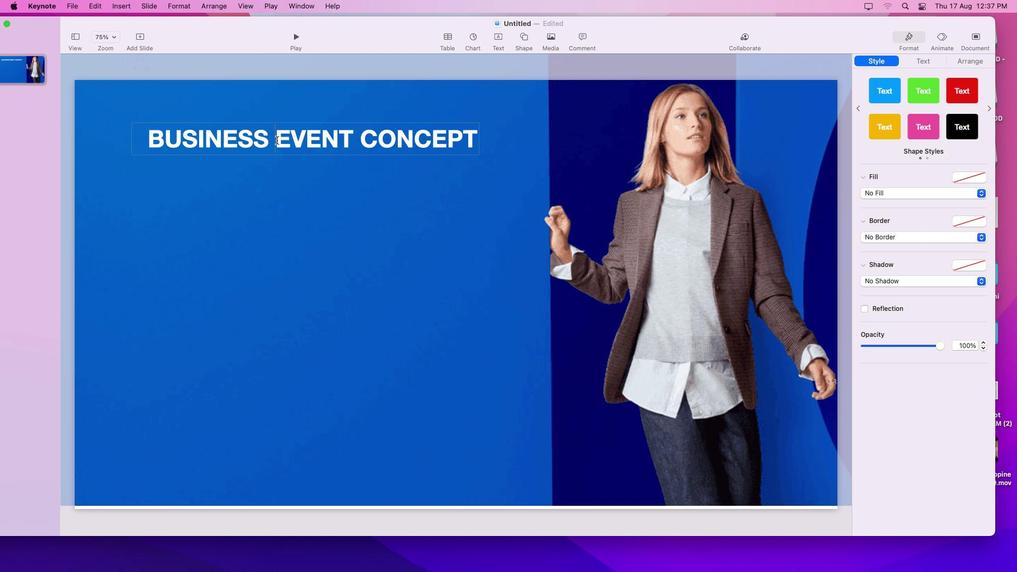 
Action: Mouse moved to (315, 146)
Screenshot: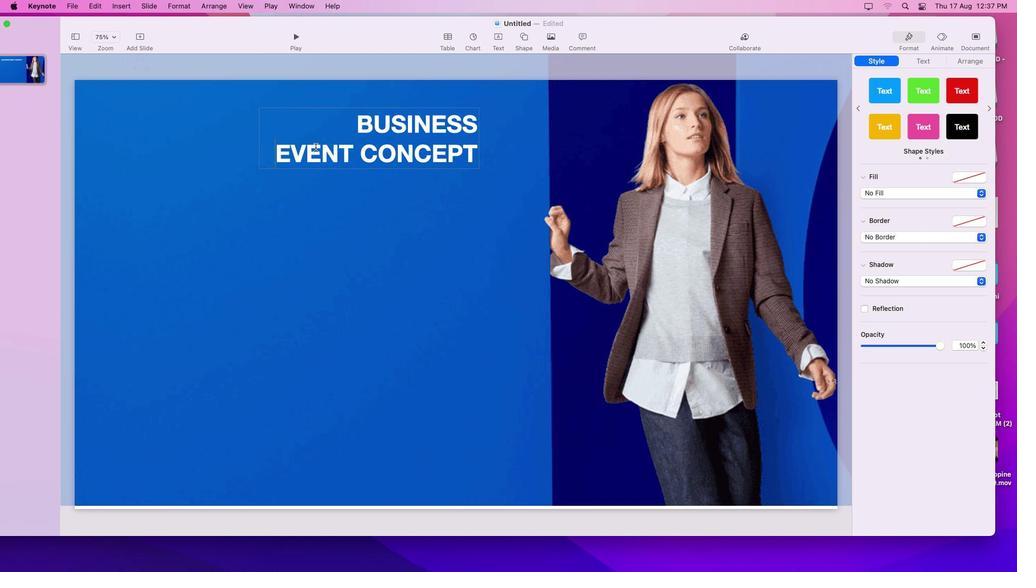 
Action: Key pressed Key.enter
Screenshot: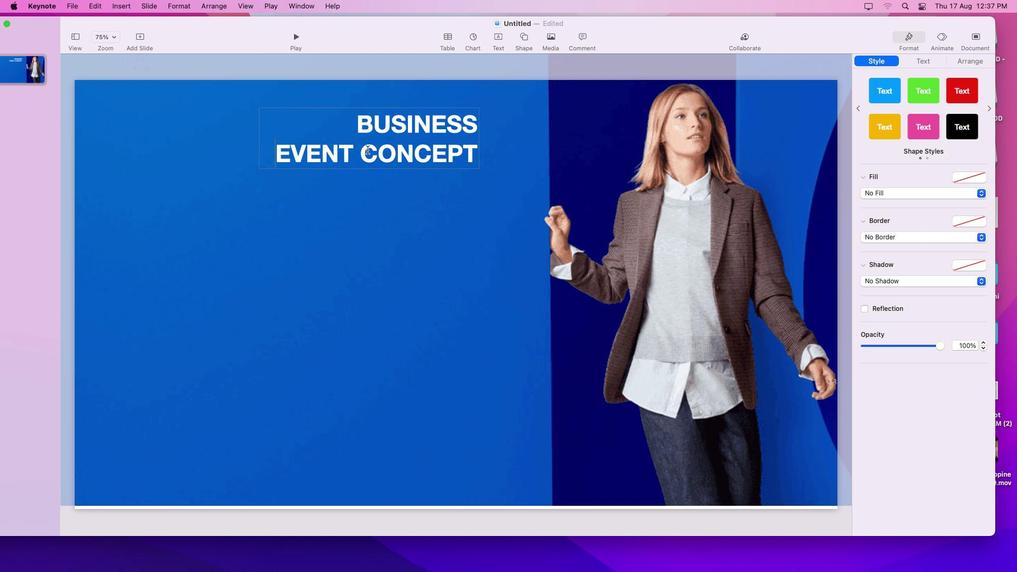 
Action: Mouse moved to (387, 139)
Screenshot: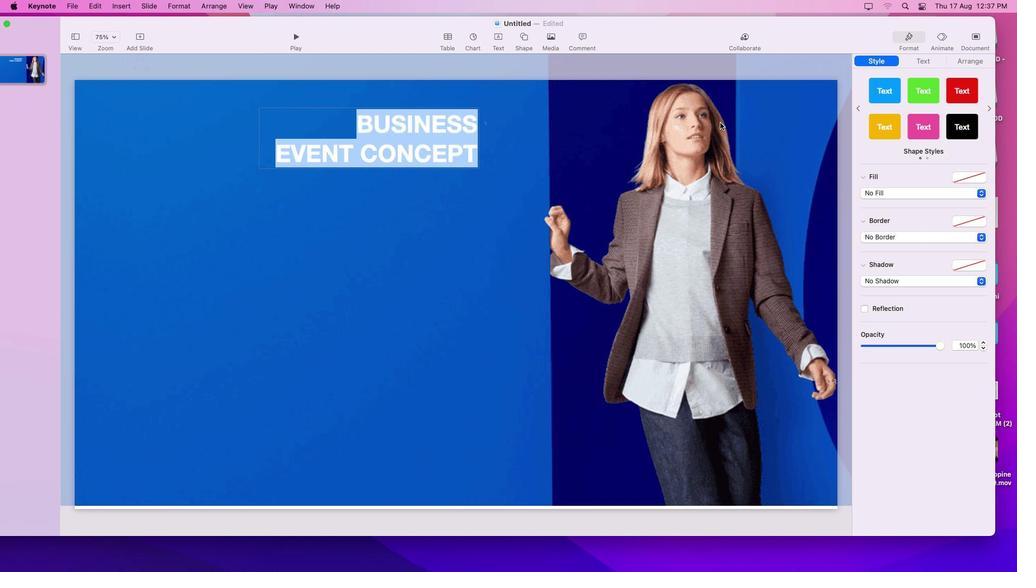 
Action: Key pressed Key.cmd'a'
Screenshot: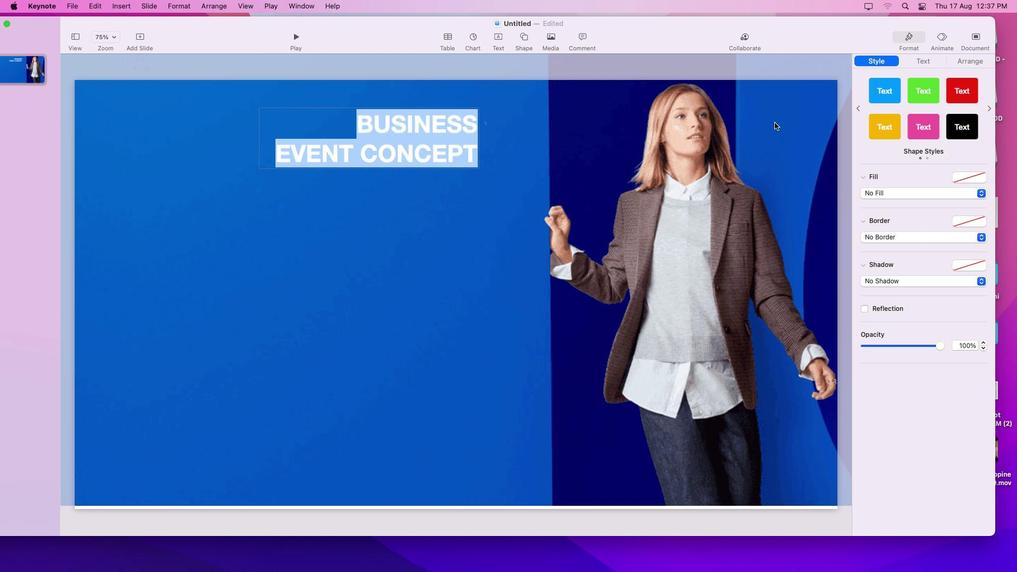 
Action: Mouse moved to (918, 63)
Screenshot: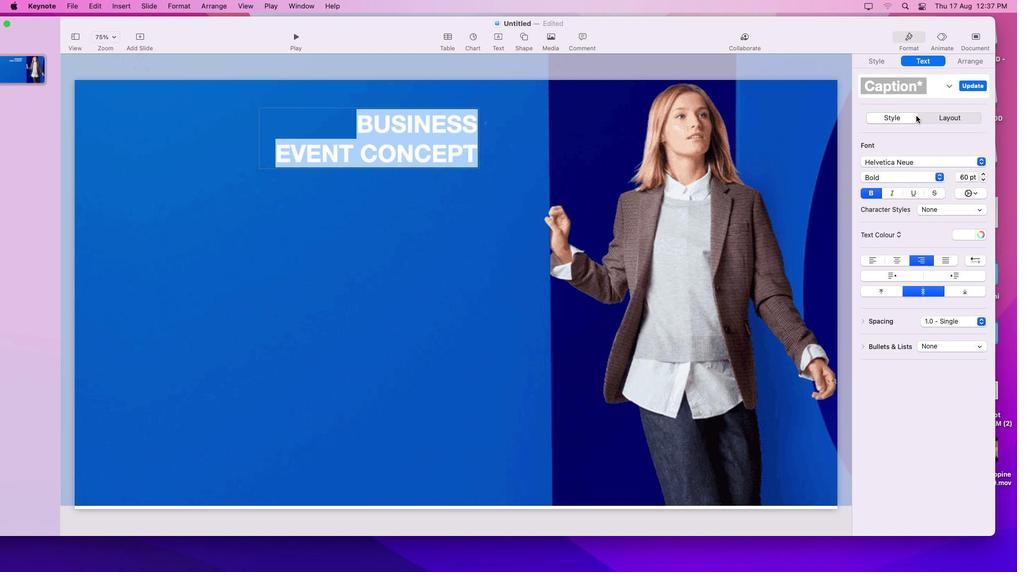 
Action: Mouse pressed left at (918, 63)
Screenshot: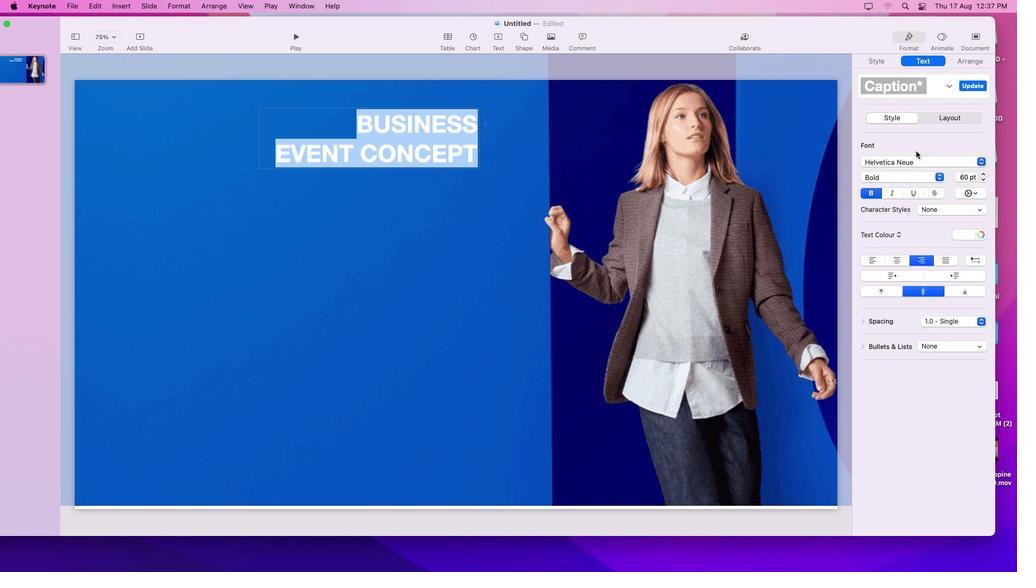 
Action: Mouse moved to (911, 267)
Screenshot: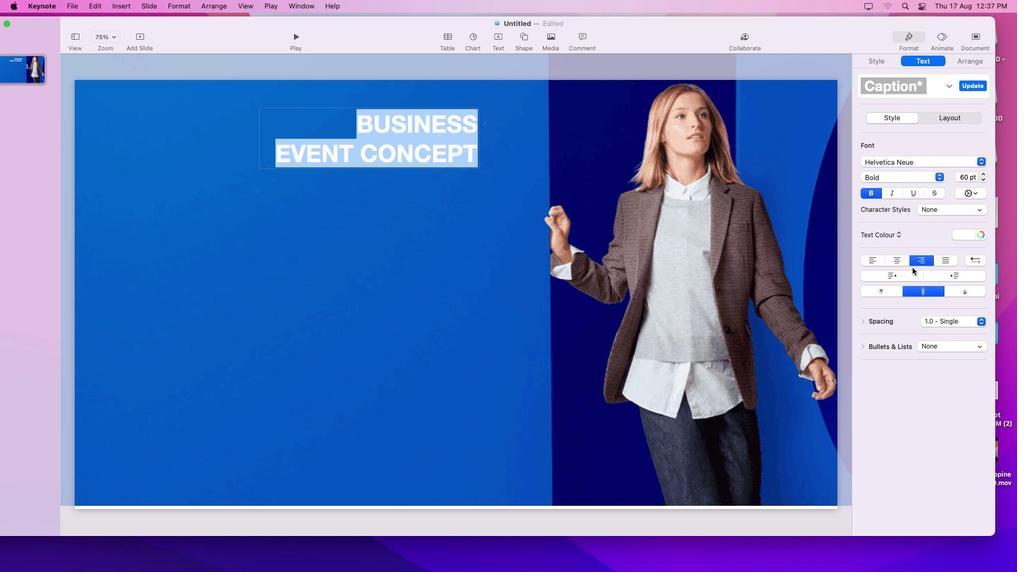 
Action: Key pressed Key.cmdKey.shift'l'
Screenshot: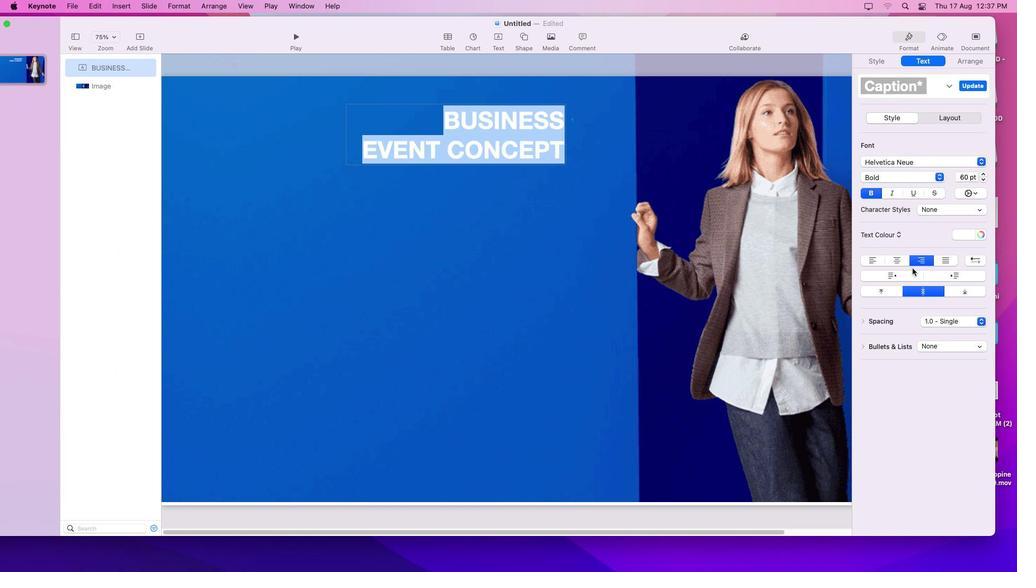 
Action: Mouse moved to (911, 267)
Screenshot: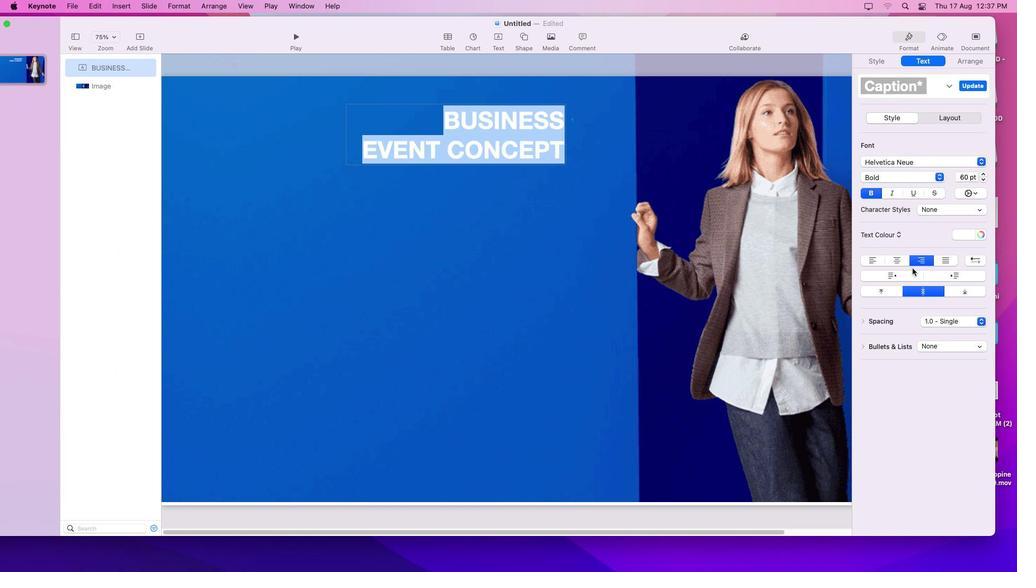 
Action: Key pressed 'r''r'
Screenshot: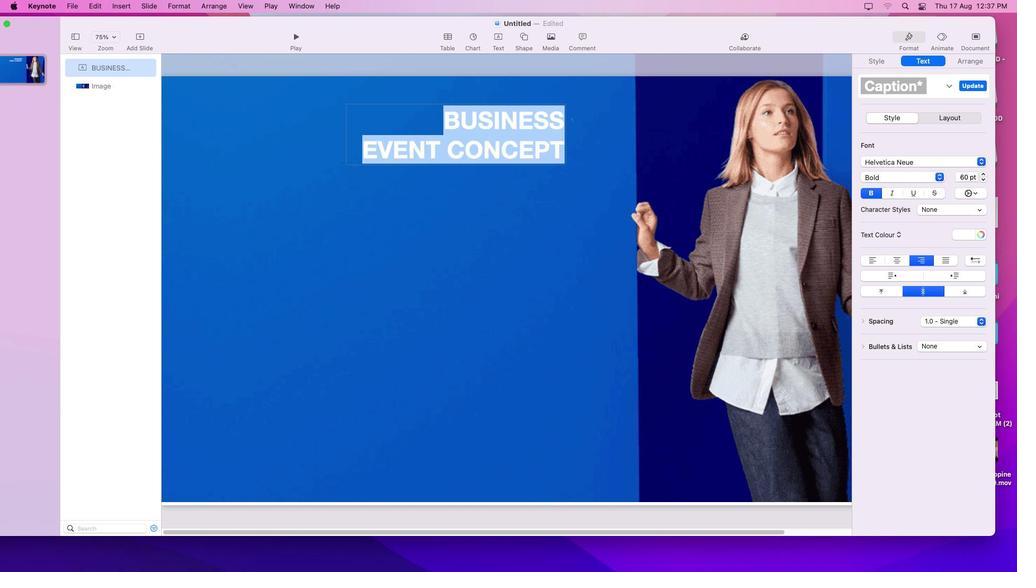 
Action: Mouse moved to (383, 425)
Screenshot: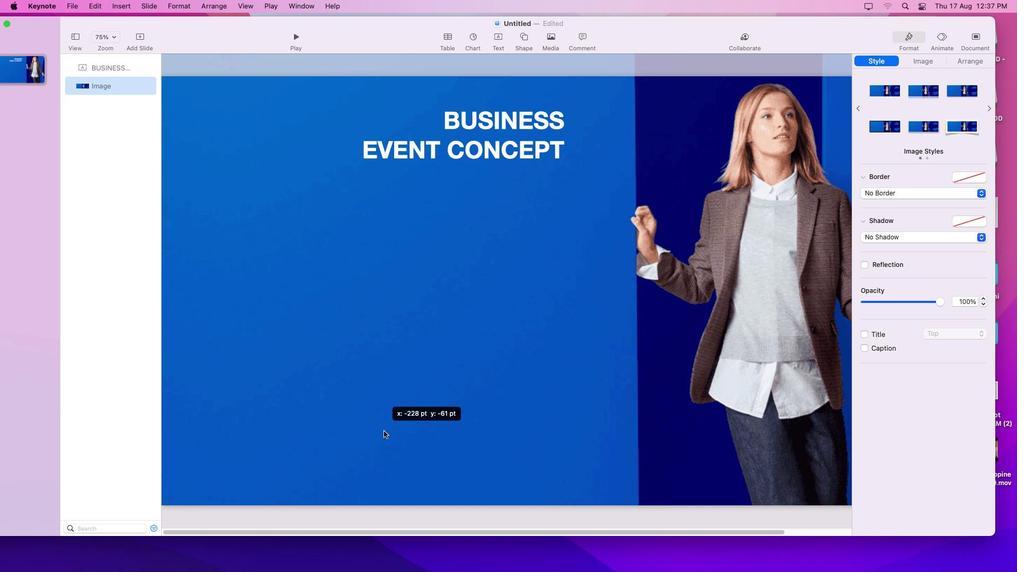 
Action: Mouse pressed left at (383, 425)
Screenshot: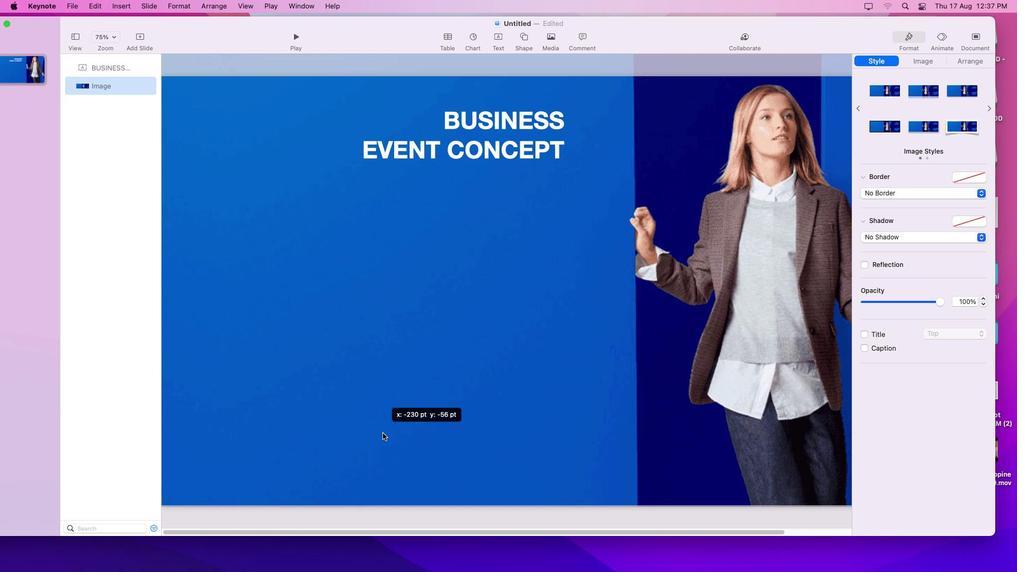 
Action: Mouse moved to (368, 451)
Screenshot: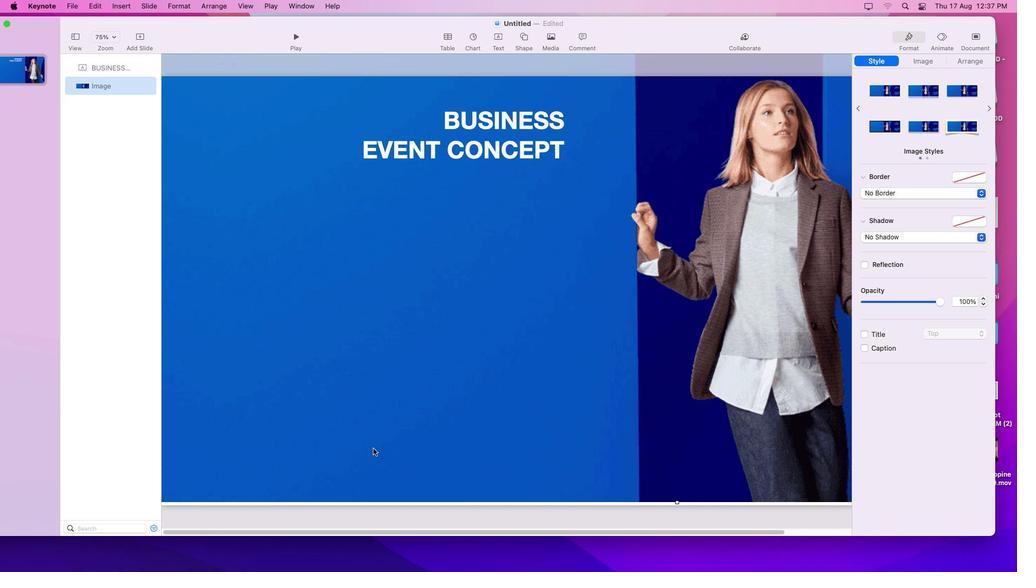 
Action: Key pressed Key.cmd
Screenshot: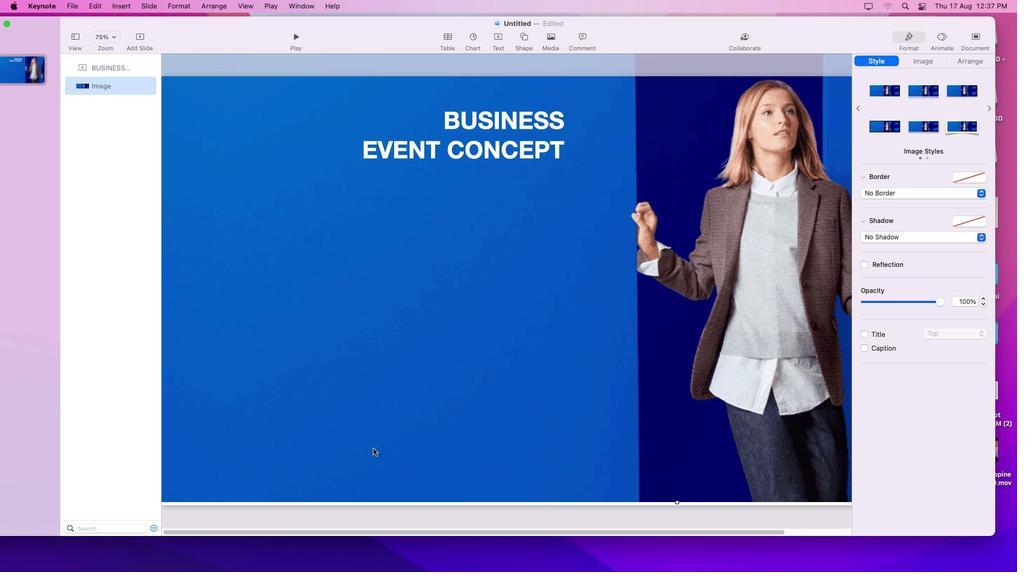 
Action: Mouse moved to (371, 449)
Screenshot: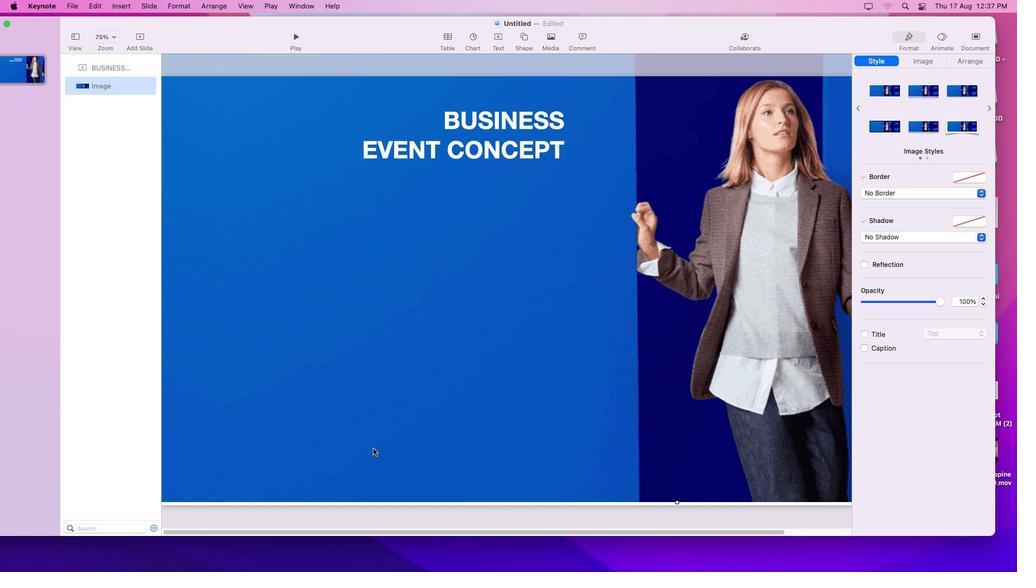 
Action: Key pressed 'z'
Screenshot: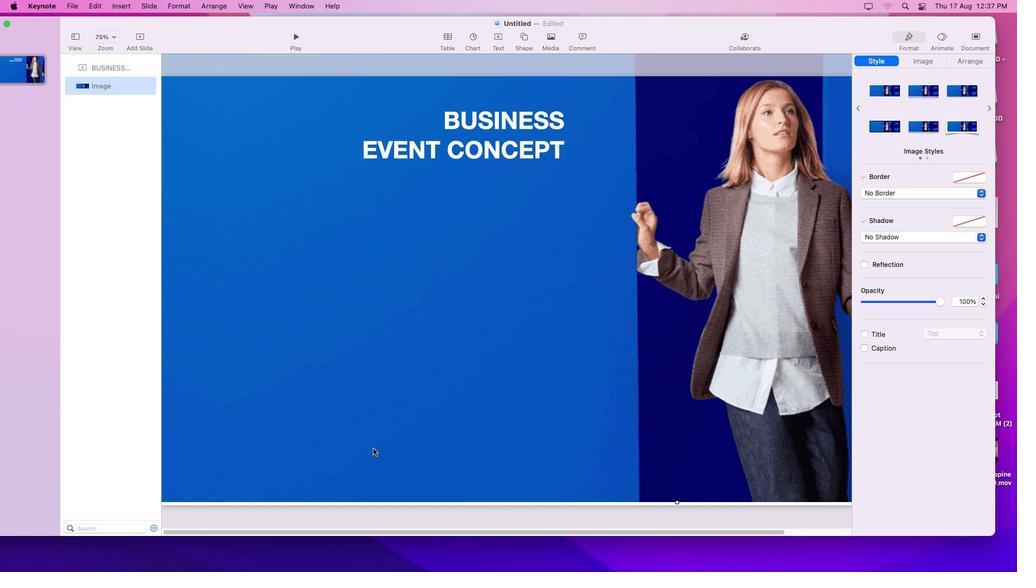 
Action: Mouse moved to (372, 447)
Screenshot: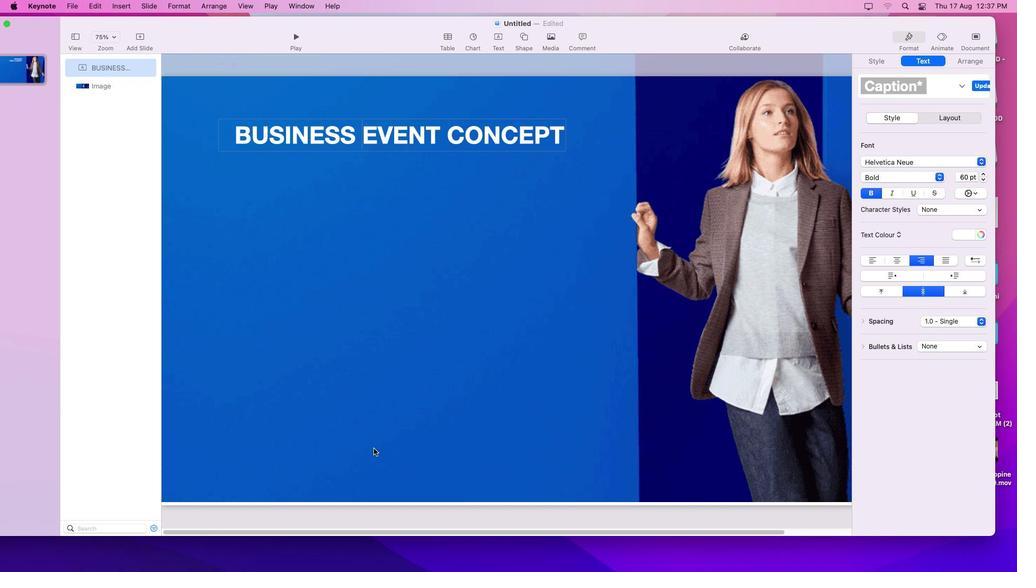 
Action: Key pressed Key.cmd
Screenshot: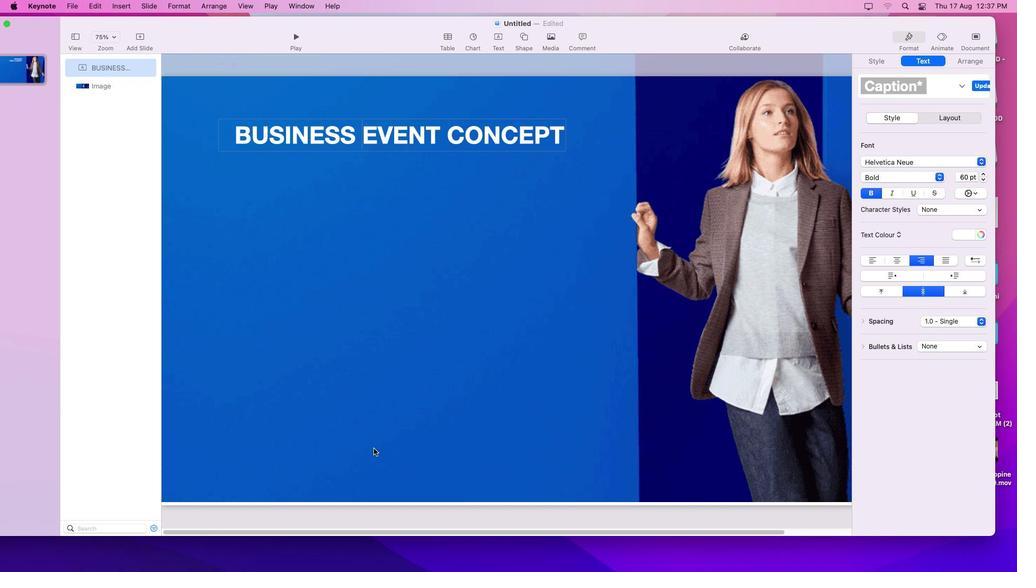 
Action: Mouse moved to (372, 447)
Screenshot: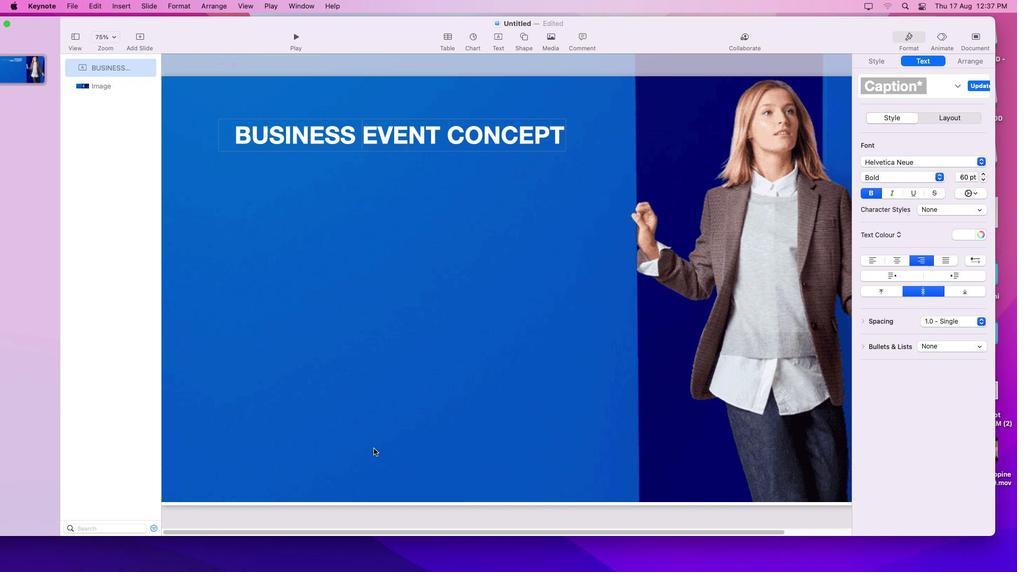 
Action: Key pressed 'z'Key.cmd
Screenshot: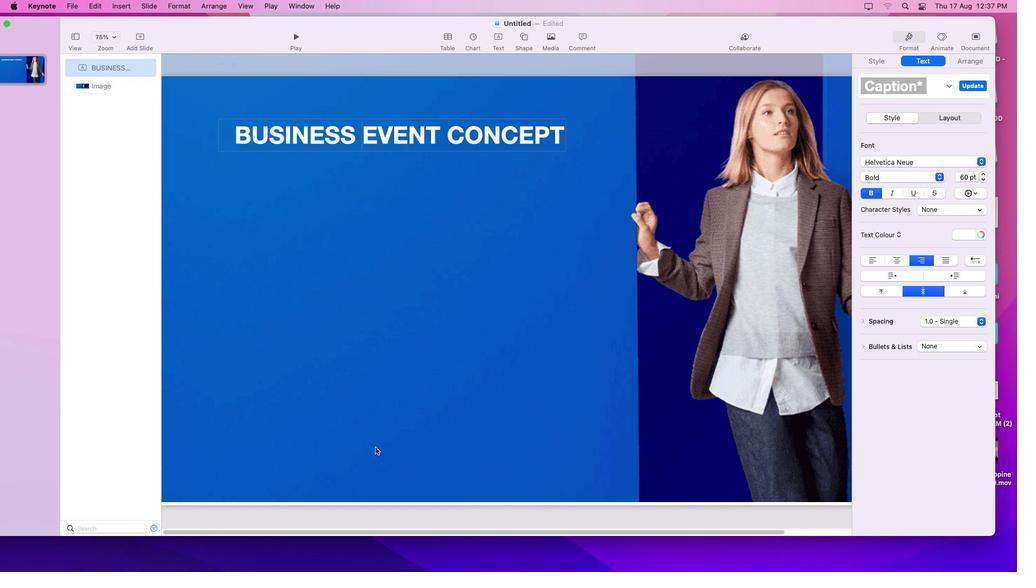
Action: Mouse moved to (374, 446)
Screenshot: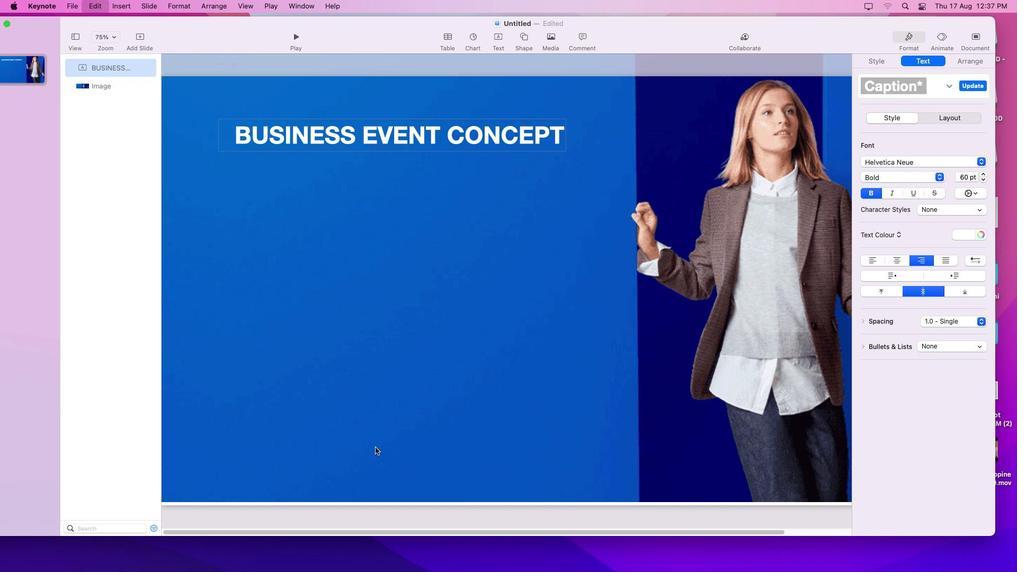 
Action: Key pressed Key.shift'z'
Screenshot: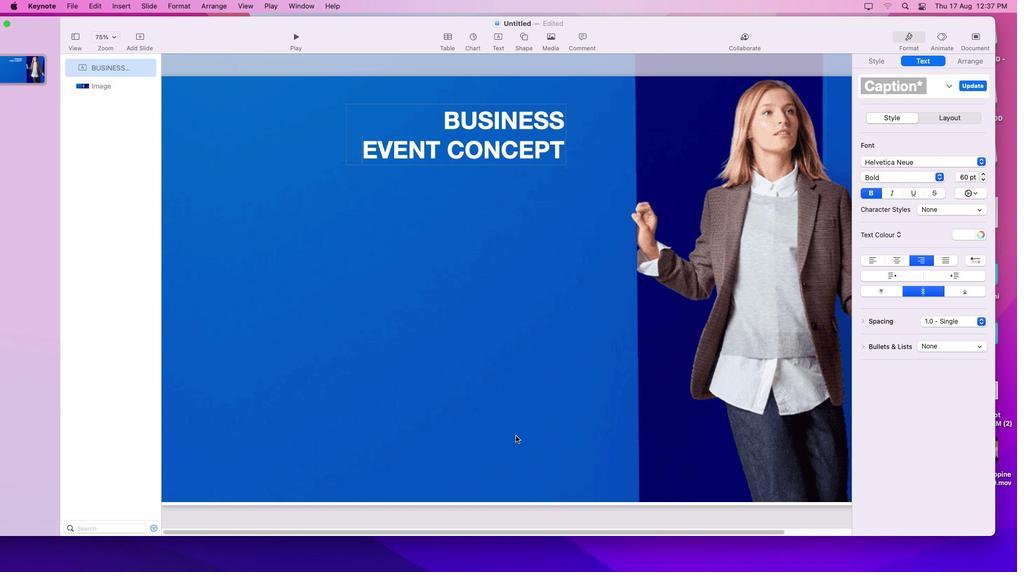 
Action: Mouse moved to (723, 436)
Screenshot: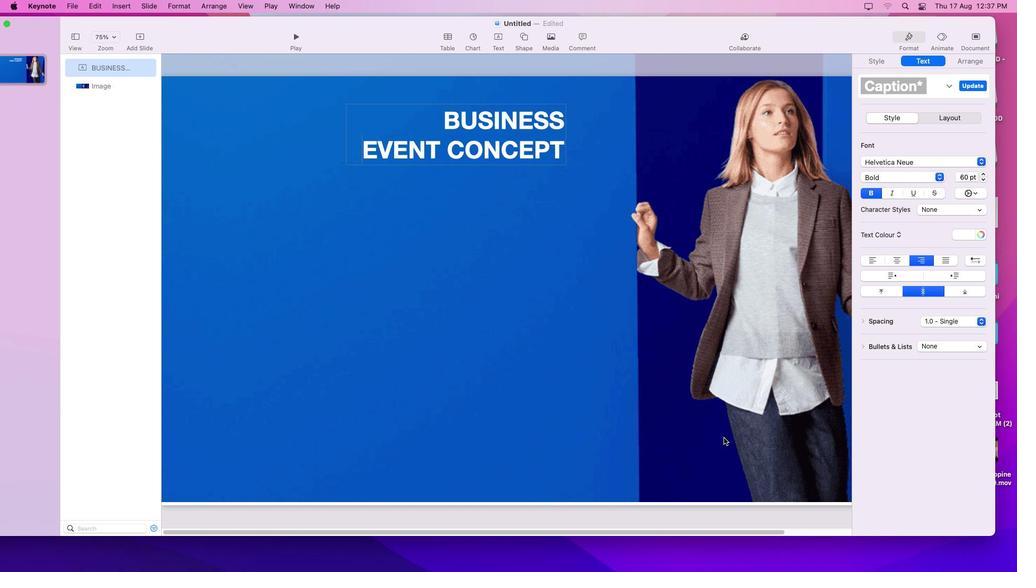 
Action: Key pressed Key.cmdKey.shift']''['Key.shiftKey.cmd']''['']''['']''[''['Key.cmdKey.shift'-''='
Screenshot: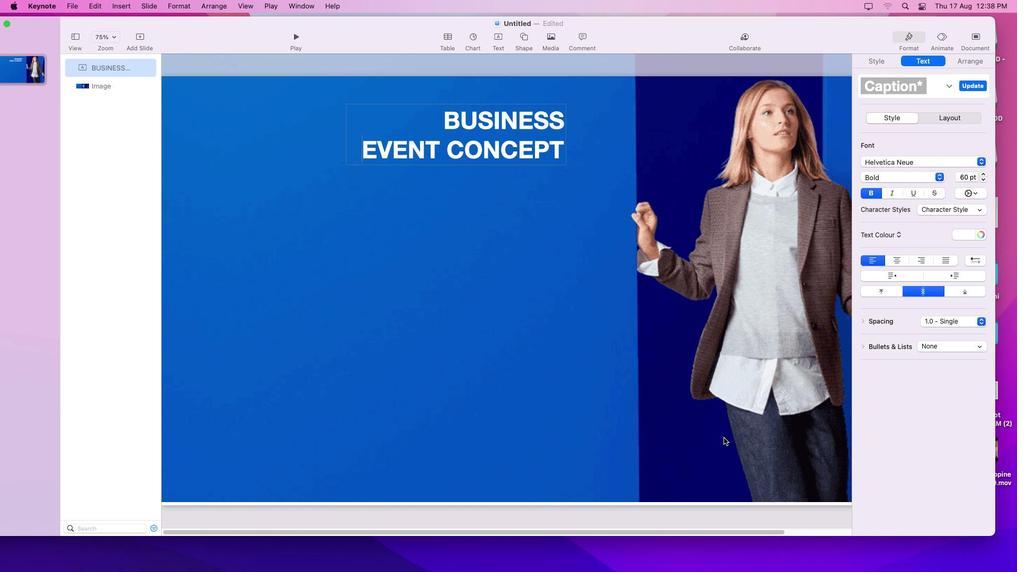
Action: Mouse moved to (466, 397)
Screenshot: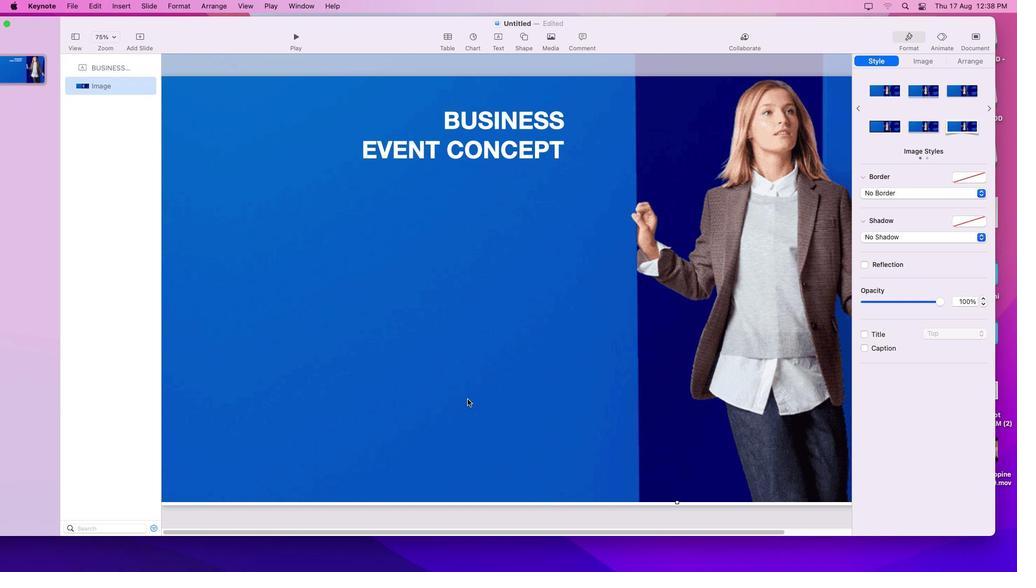 
Action: Mouse pressed left at (466, 397)
Screenshot: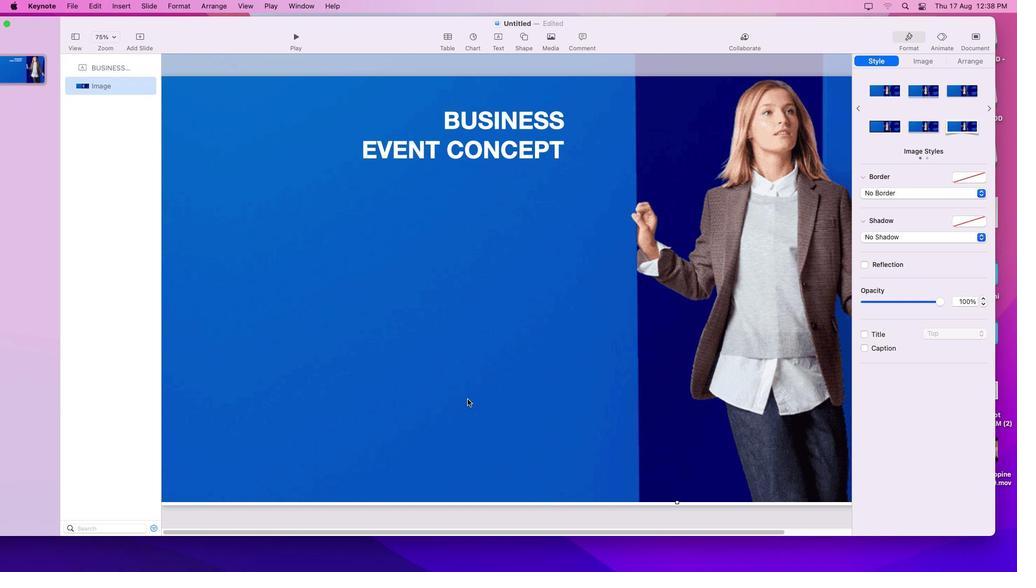 
Action: Mouse moved to (465, 397)
Screenshot: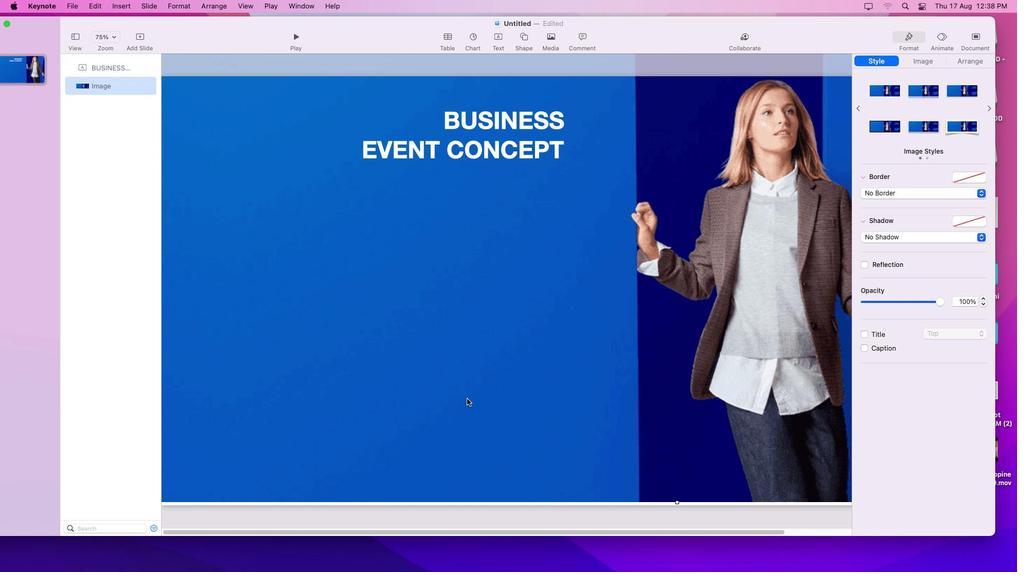 
Action: Key pressed Key.cmdKey.shift',''.''.'','
Screenshot: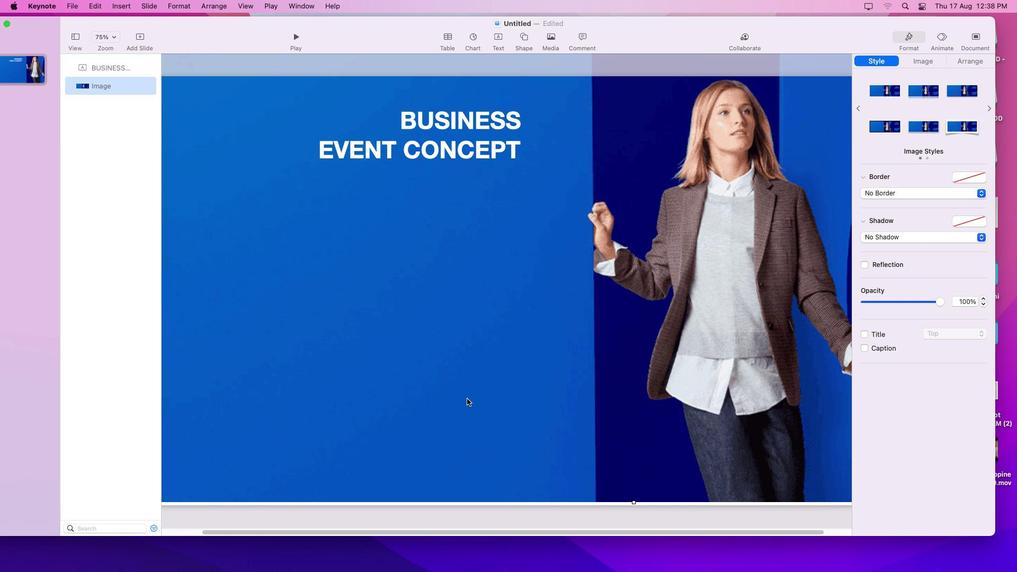 
Action: Mouse moved to (463, 176)
Screenshot: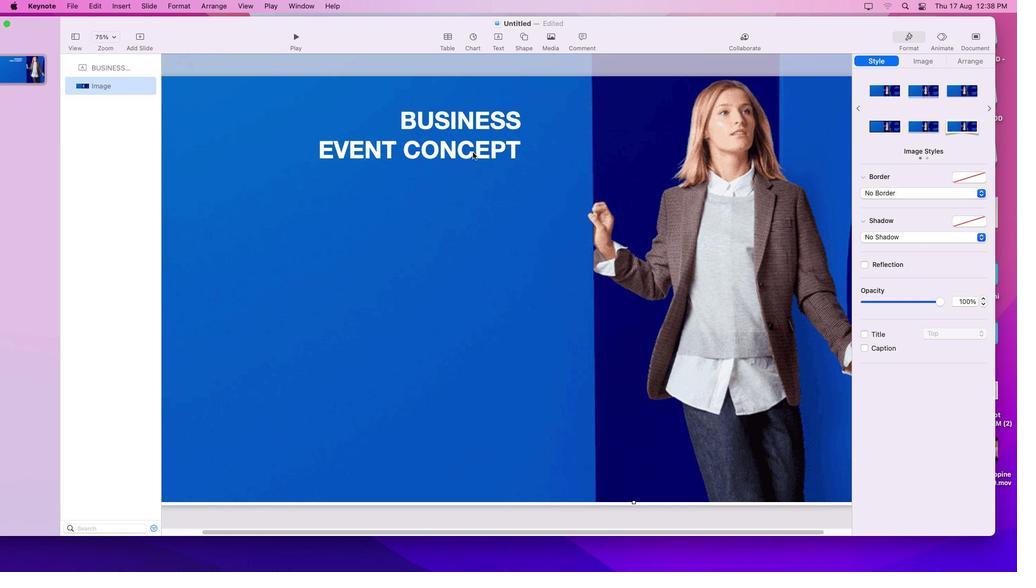 
Action: Mouse pressed left at (463, 176)
Screenshot: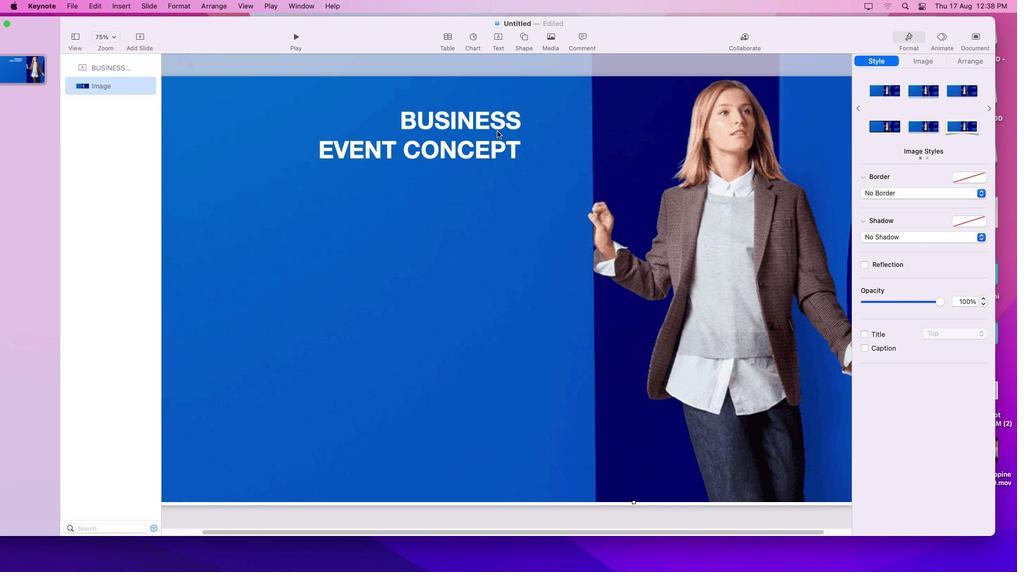 
Action: Mouse moved to (495, 130)
Screenshot: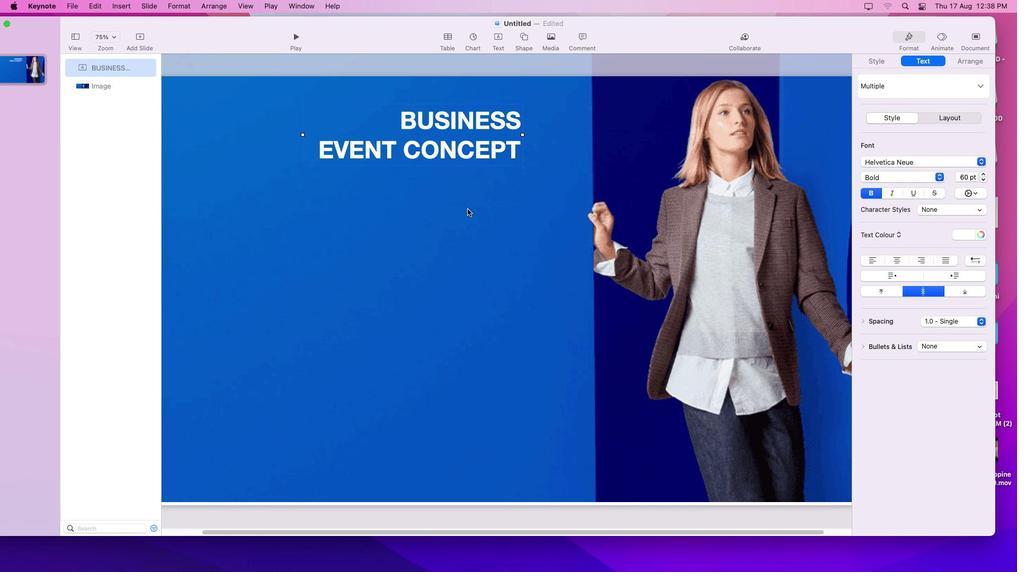 
Action: Mouse pressed left at (495, 130)
Screenshot: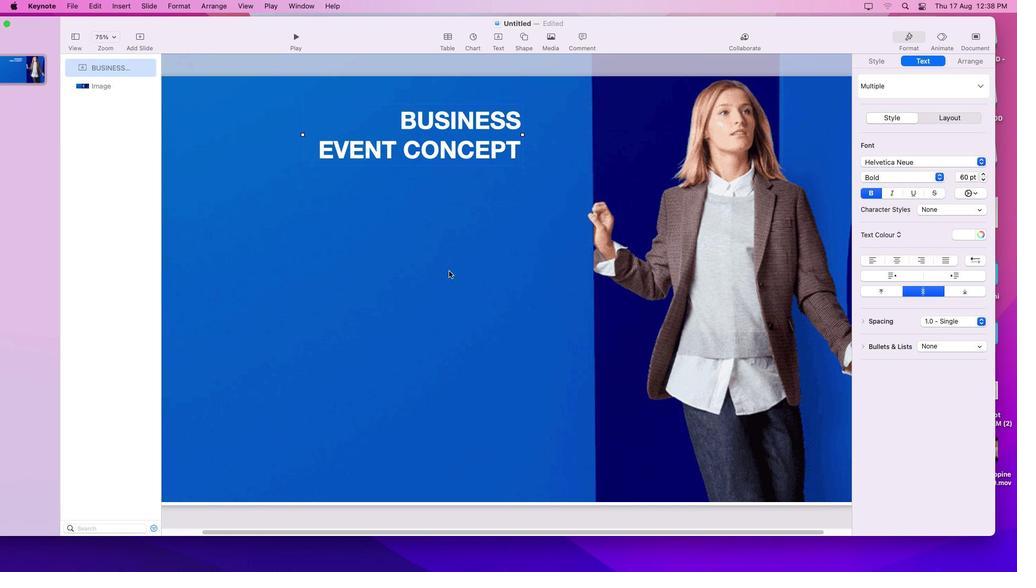 
Action: Mouse moved to (443, 329)
Screenshot: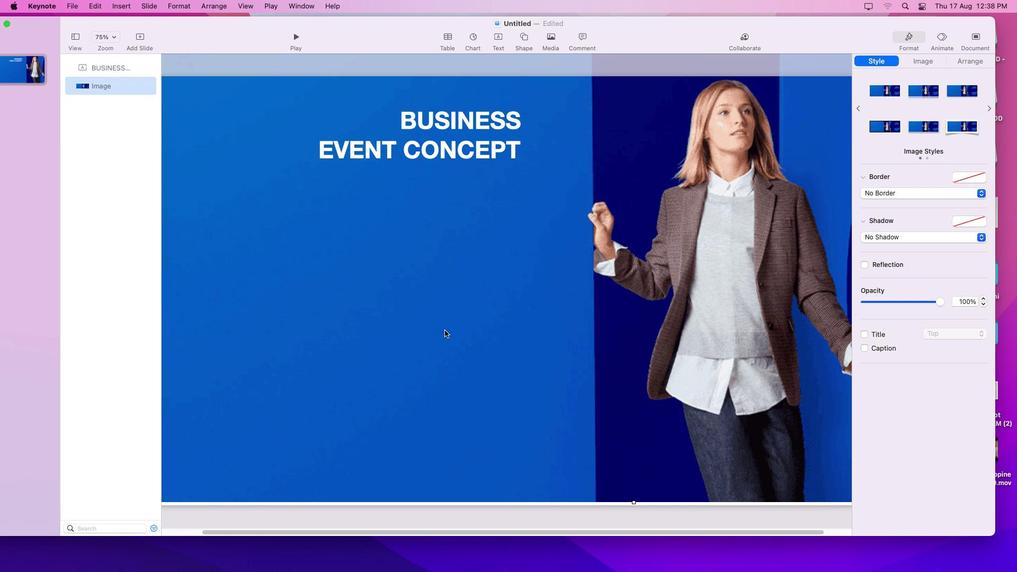 
Action: Mouse pressed left at (443, 329)
Screenshot: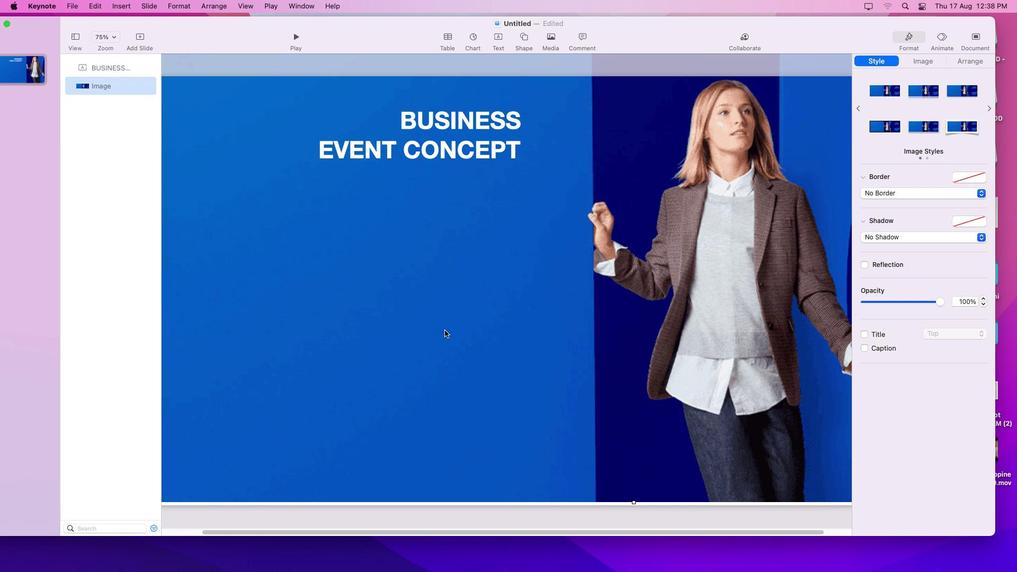 
Action: Mouse moved to (470, 321)
Screenshot: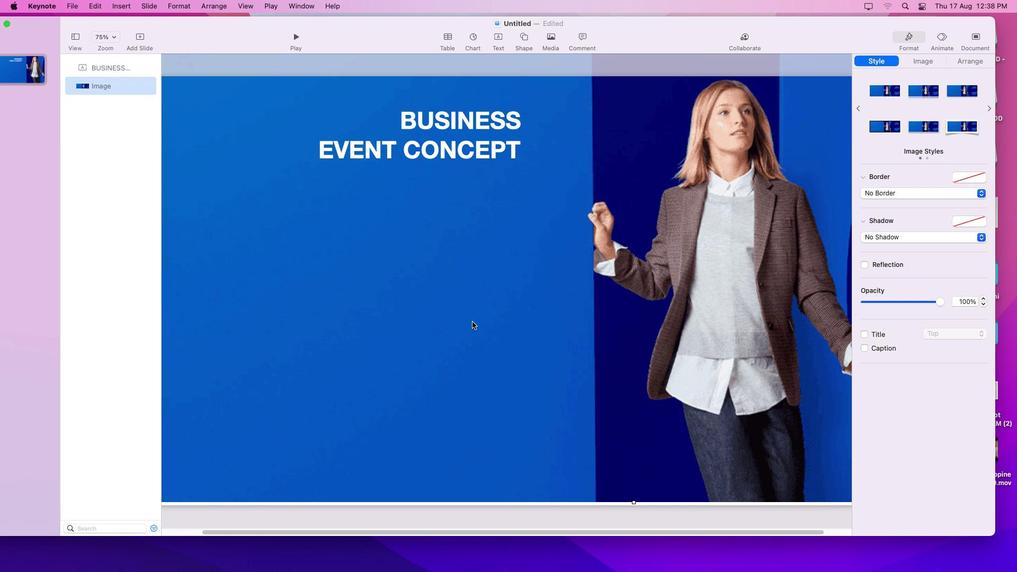 
Action: Key pressed Key.cmdKey.shiftKey.upKey.down
Screenshot: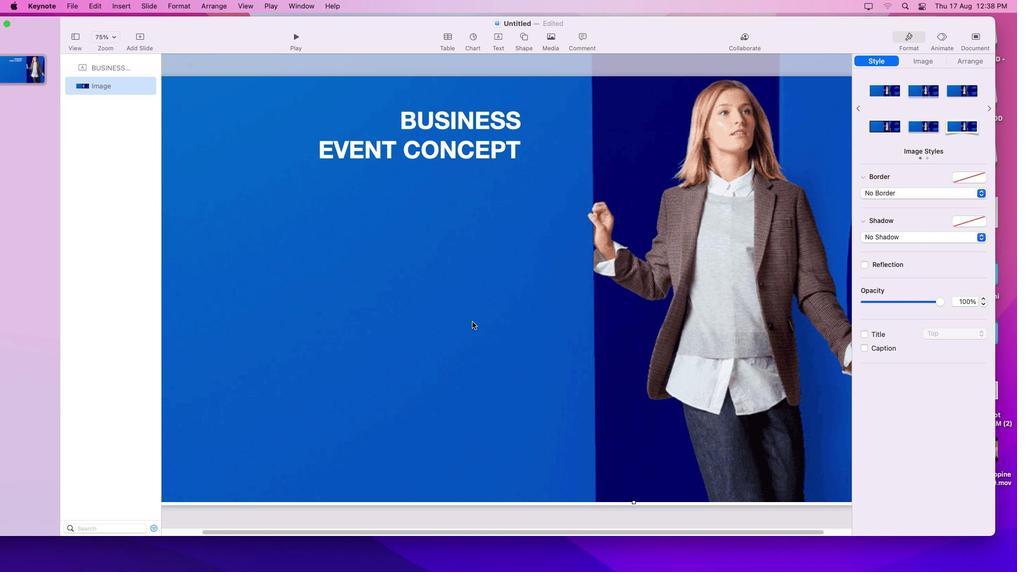 
Action: Mouse moved to (467, 146)
Screenshot: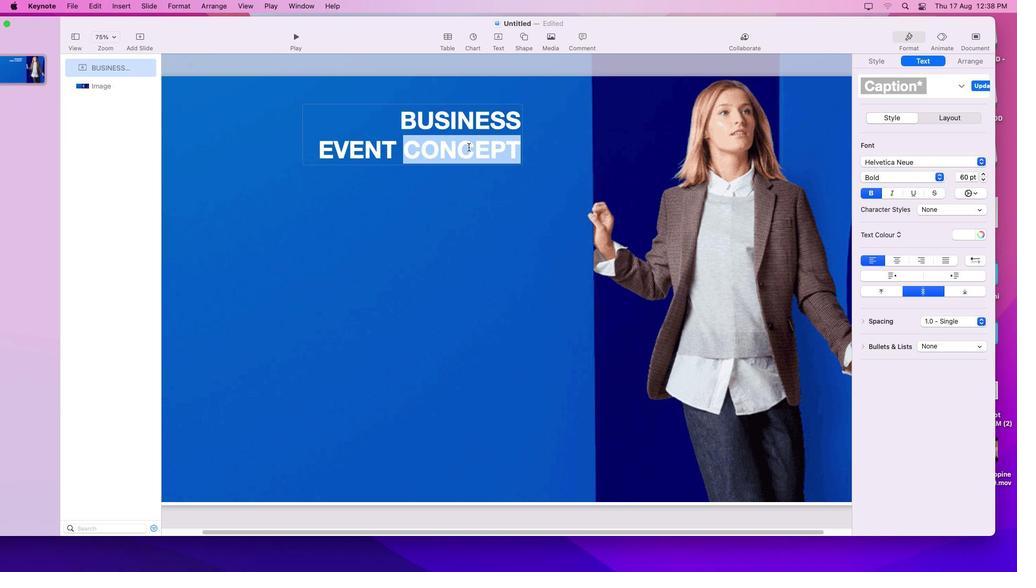 
Action: Mouse pressed left at (467, 146)
Screenshot: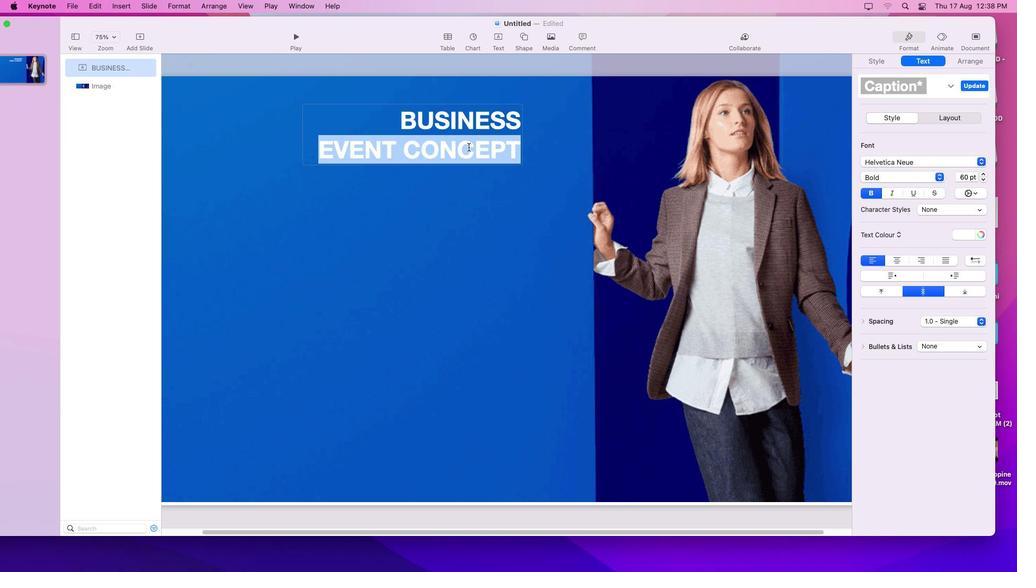 
Action: Mouse moved to (467, 145)
Screenshot: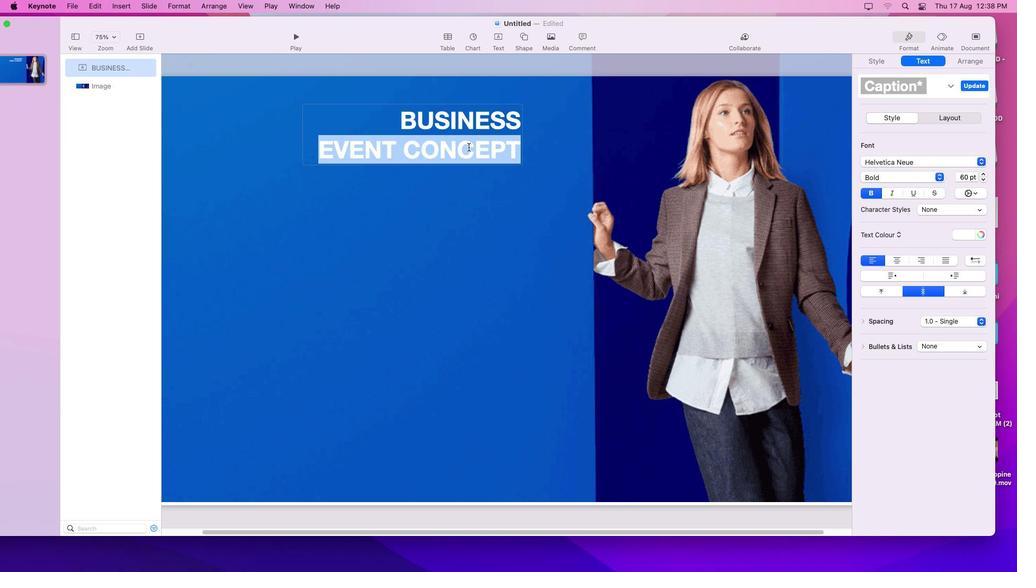 
Action: Mouse pressed left at (467, 145)
Screenshot: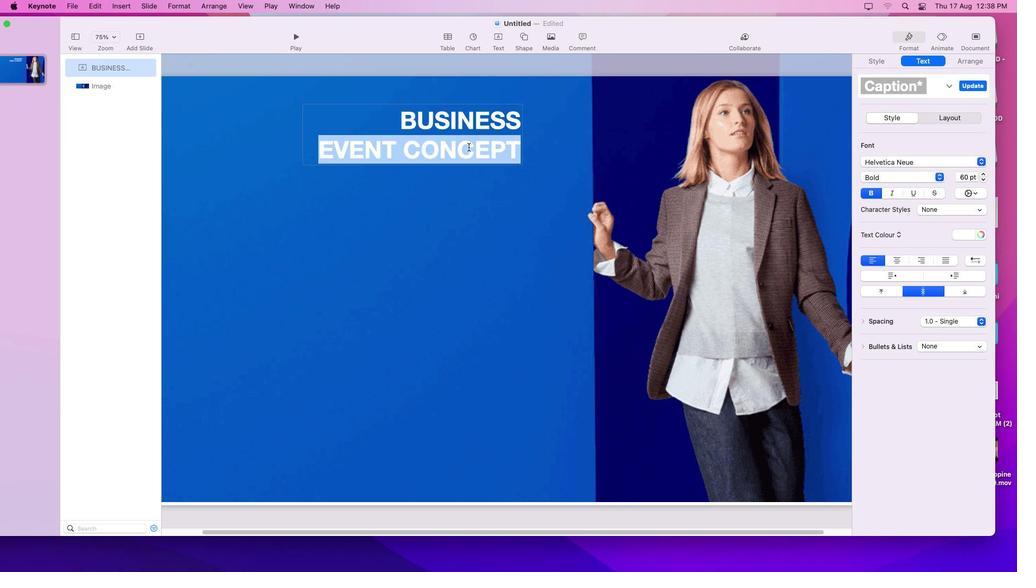 
Action: Mouse pressed left at (467, 145)
Screenshot: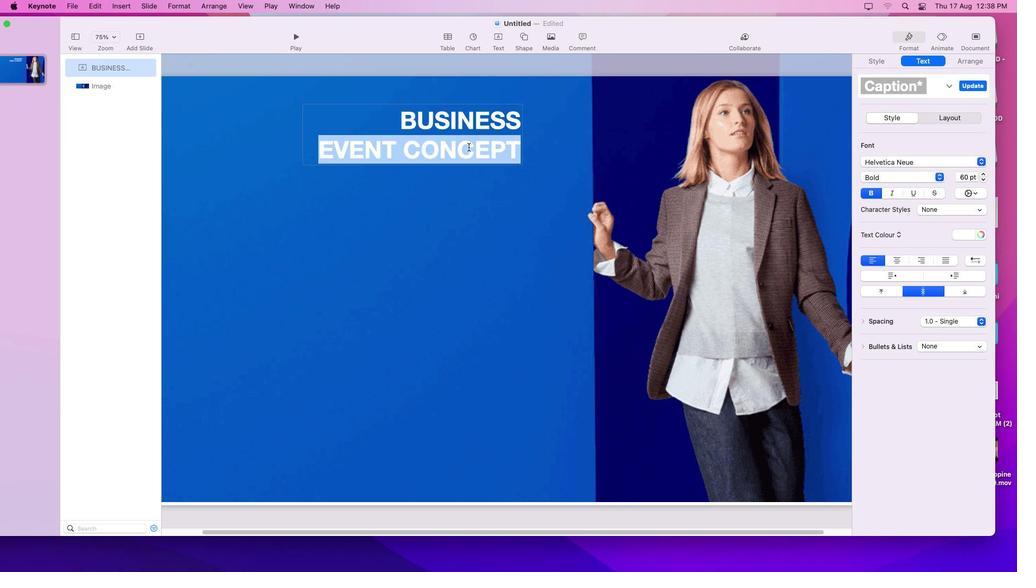 
Action: Mouse moved to (468, 143)
Screenshot: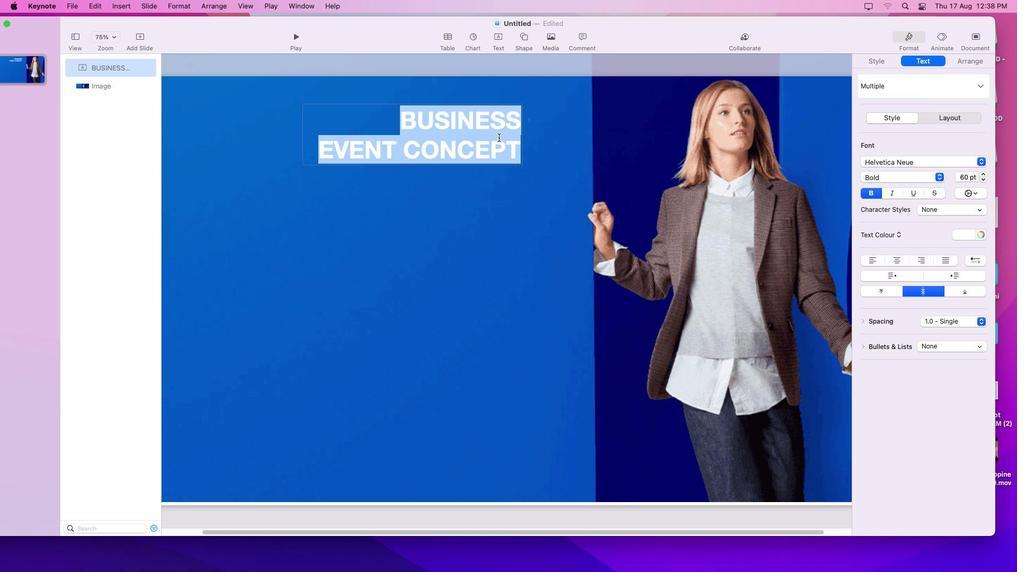 
Action: Key pressed Key.cmd
Screenshot: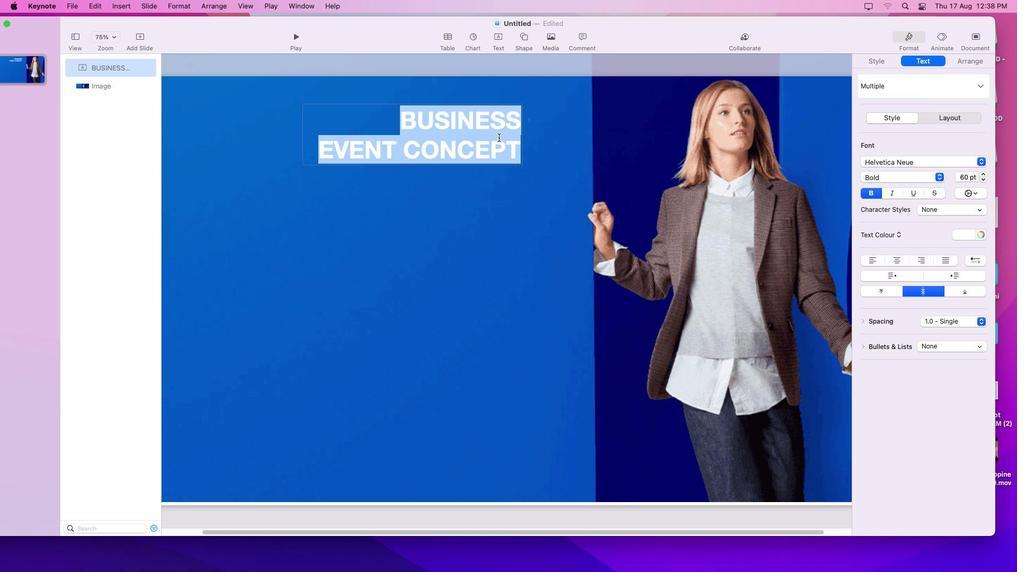 
Action: Mouse moved to (472, 140)
Screenshot: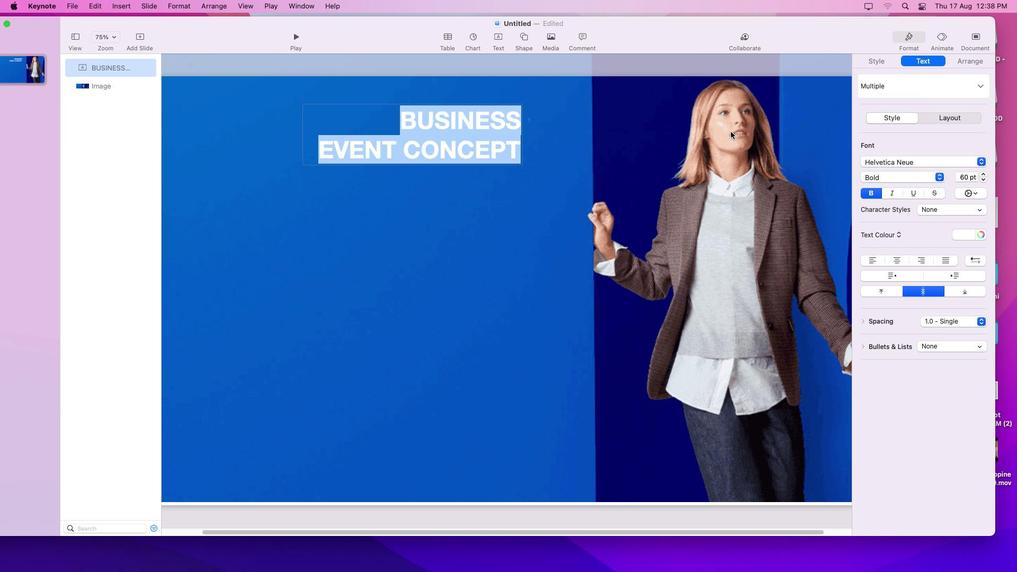 
Action: Key pressed 'a'
Screenshot: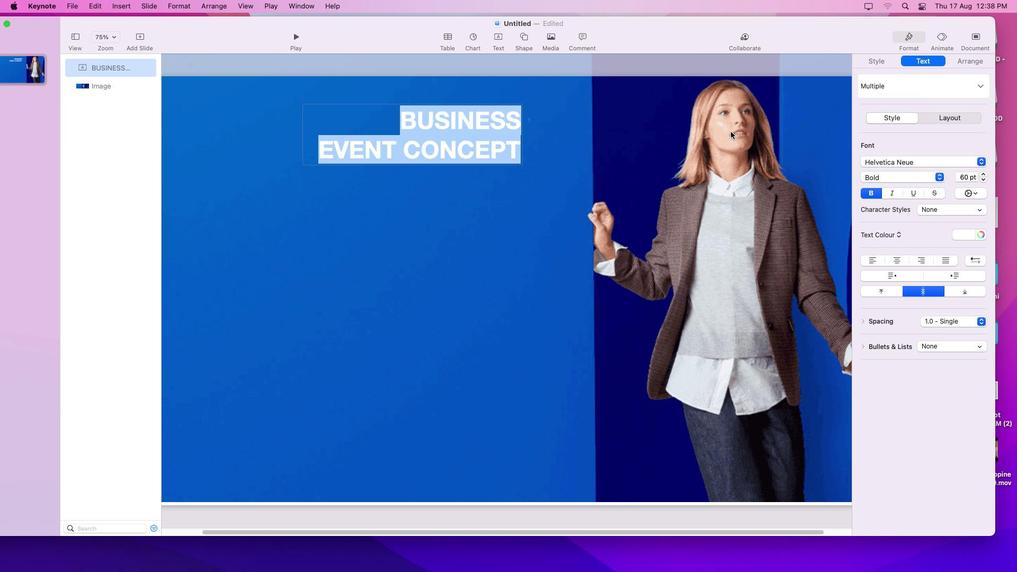
Action: Mouse moved to (456, 197)
Screenshot: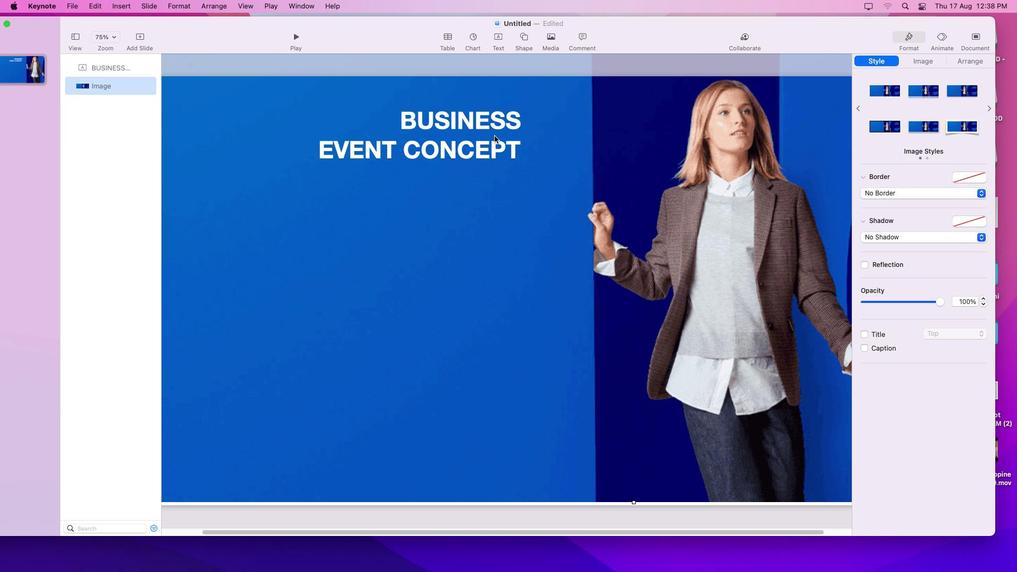 
Action: Mouse pressed left at (456, 197)
Screenshot: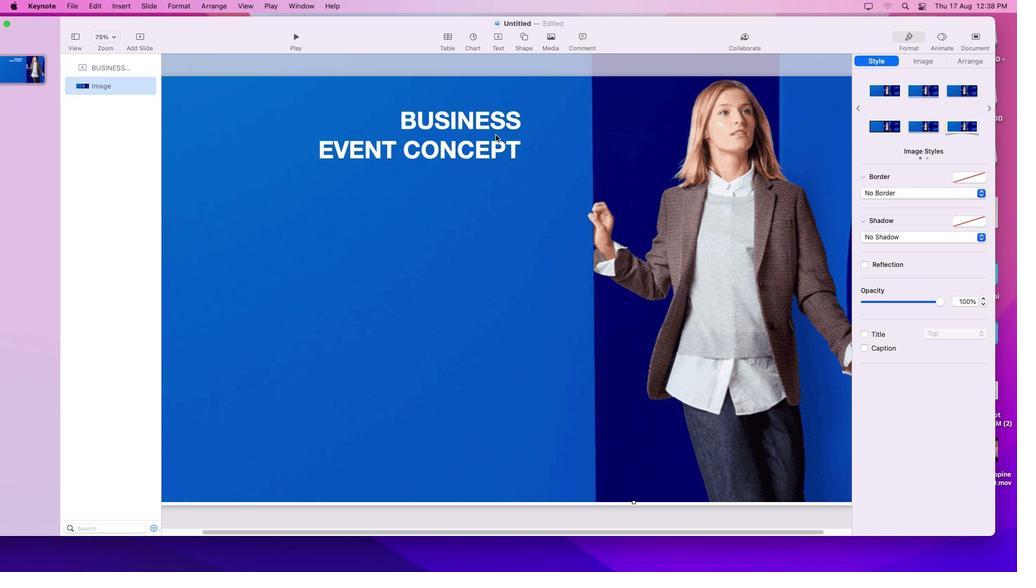 
Action: Mouse moved to (494, 134)
Screenshot: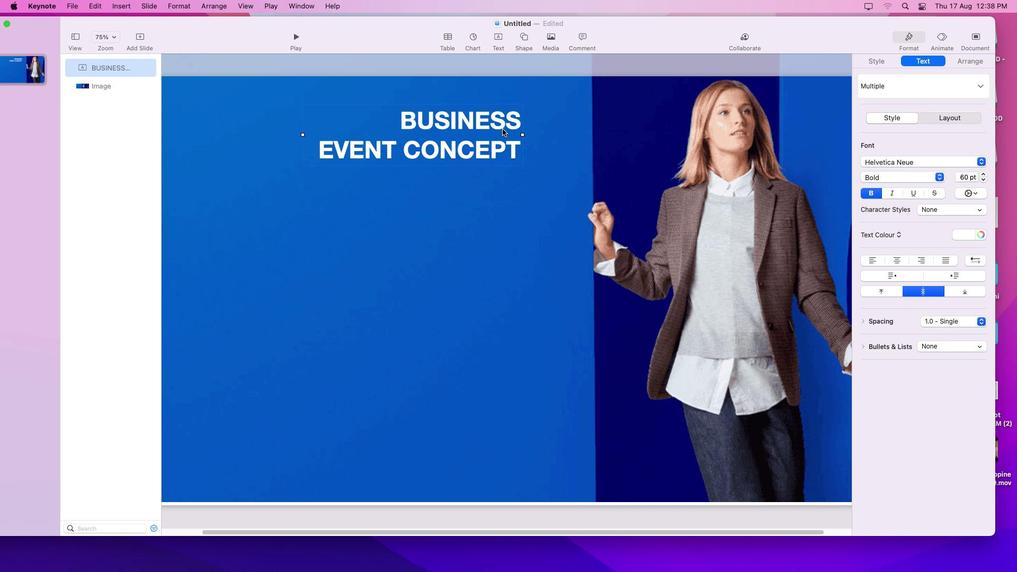 
Action: Mouse pressed left at (494, 134)
Screenshot: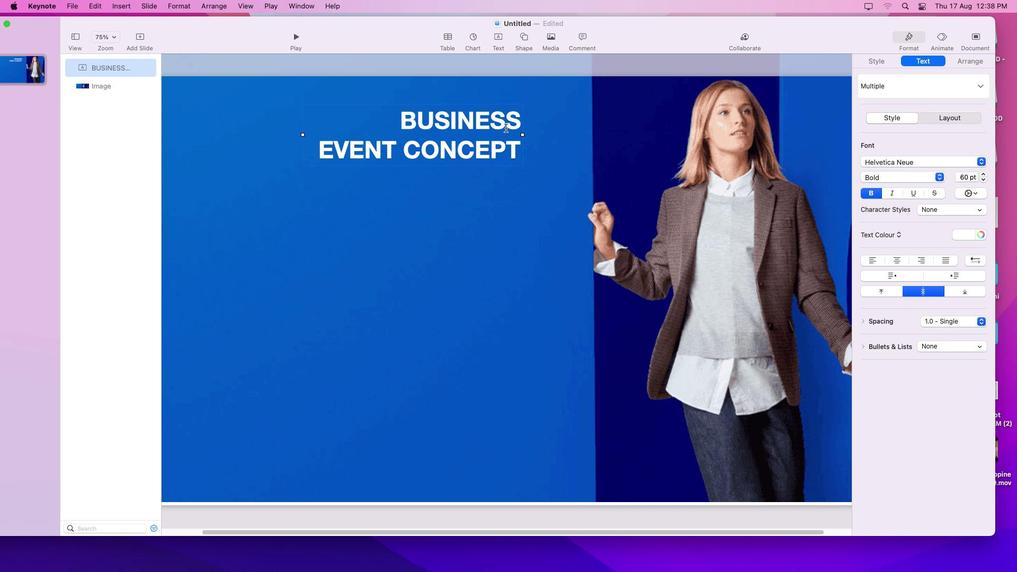
Action: Mouse moved to (501, 127)
Screenshot: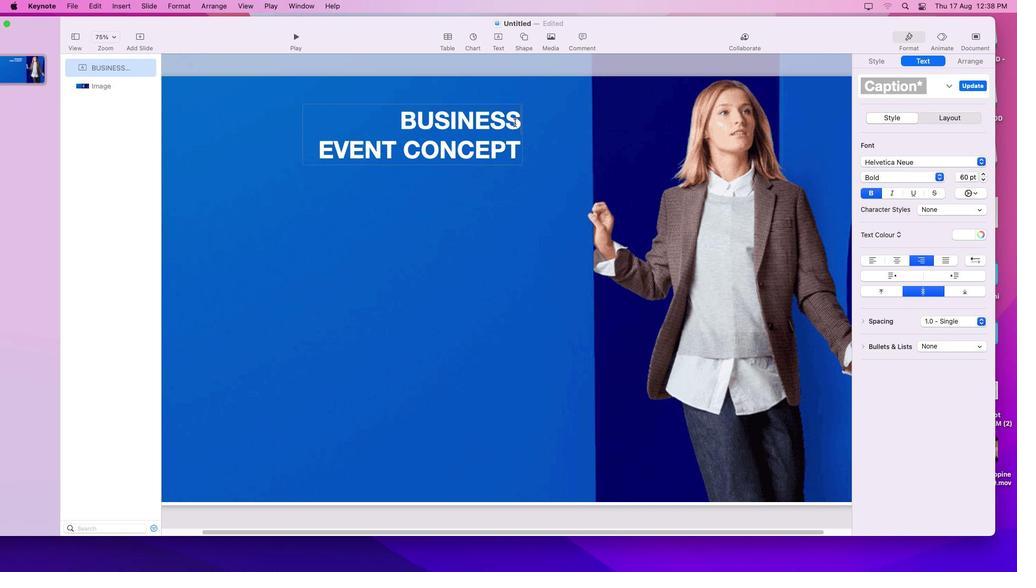 
Action: Mouse pressed left at (501, 127)
Screenshot: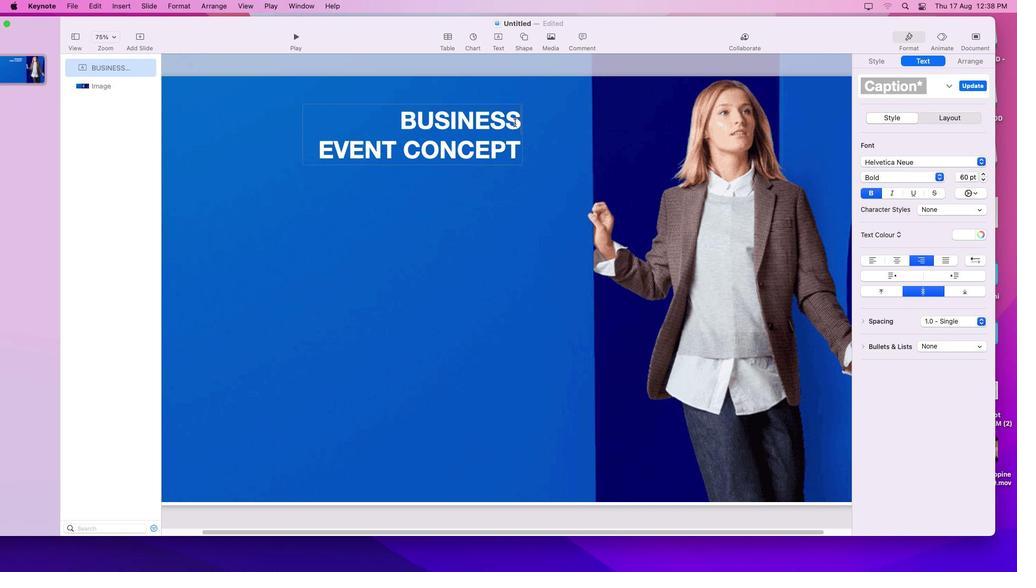
Action: Mouse moved to (513, 121)
Screenshot: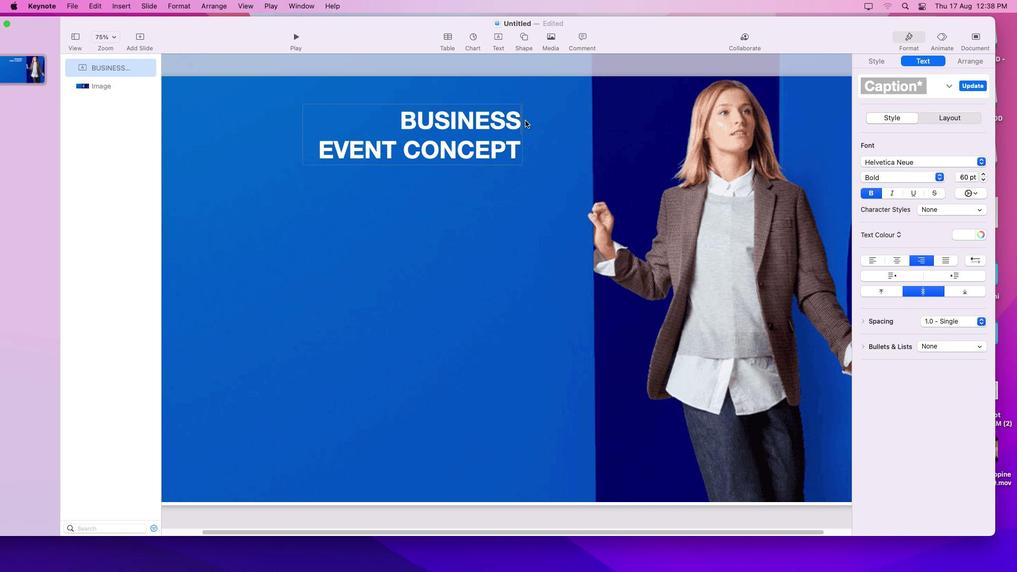 
Action: Mouse pressed left at (513, 121)
Screenshot: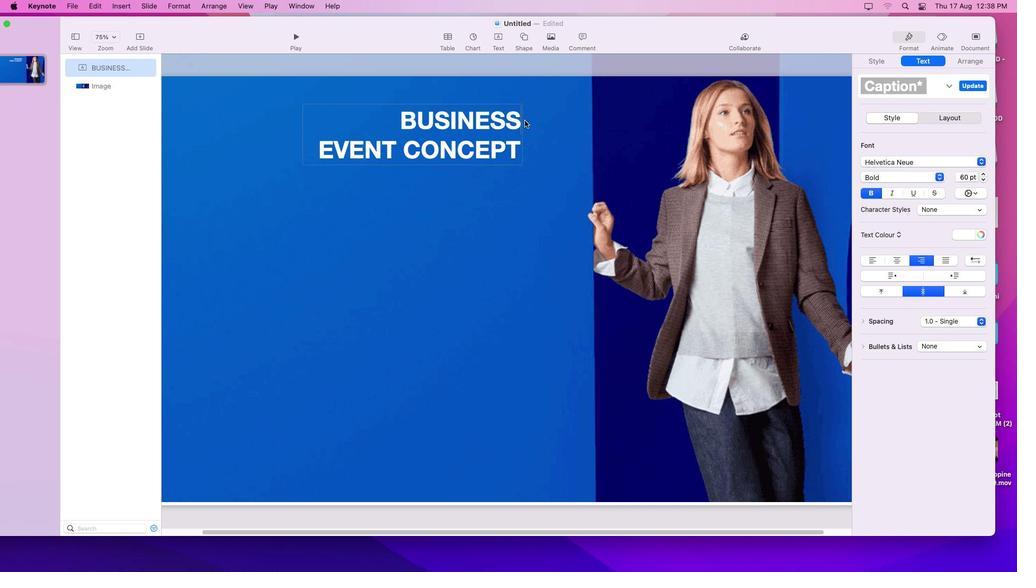 
Action: Mouse moved to (519, 120)
Screenshot: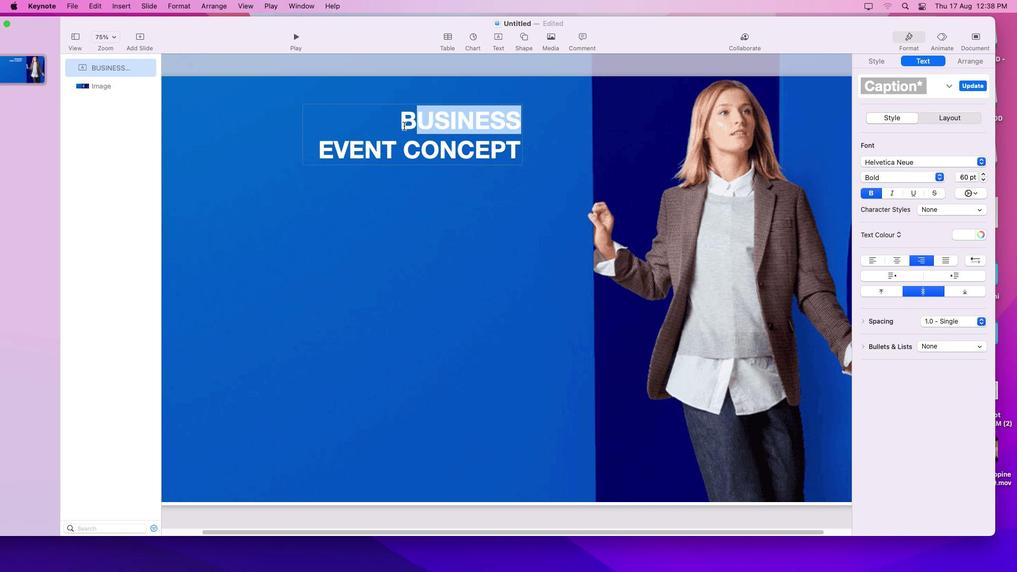 
Action: Mouse pressed left at (519, 120)
Screenshot: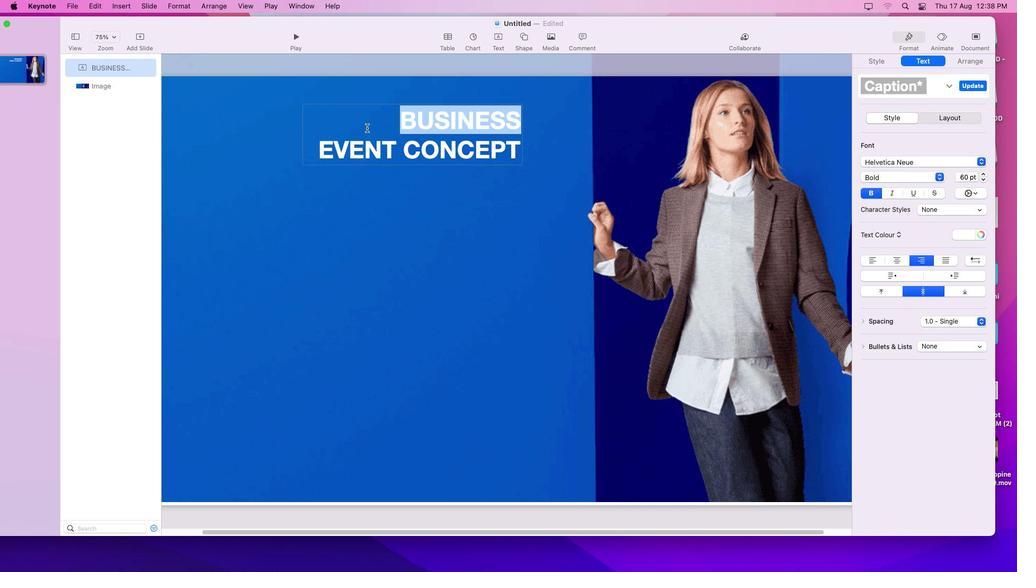 
Action: Mouse moved to (866, 209)
Screenshot: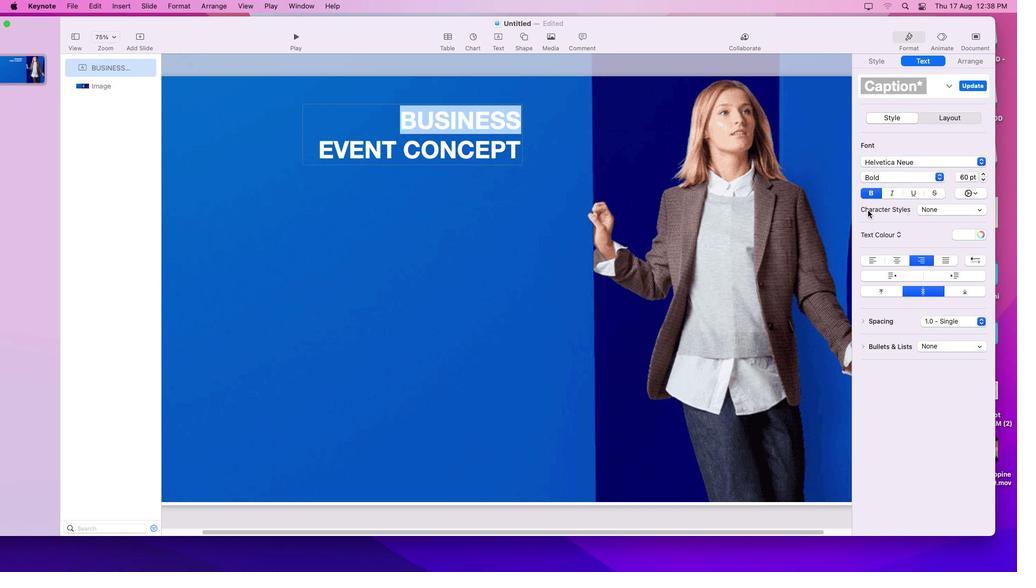 
Action: Key pressed Key.cmdKey.shift'+''+''+''+''+''+''+''+''+''+''+''+''+''+''+''+''+''+''+''+''+''+''+''+''+''+''+''+''+''+''+''+'Key.cmdKey.shift'+''+''+''+''+''+''+''+''+''+''+''+''+''+''+''+''+''+''+''+''+''+''+''+''+''+''+''+''+''+''+''+''+''+''+''+''+''+''+''+''+''+''+''+''+''+''+''+''+''+''+''+''+''+''+''+''+''+''+''+''+''+''+''+''+''+''+''+''+''+''+''+''+''+''+''+''+''+''+''+''+''+''+''+''+''+''+''+''+''+''+''+''+''+''+''+''+''+''+''+''+''+''+''+''+''+''+''+''+''+''+''+''+''+''+''+''+''+''+'
Screenshot: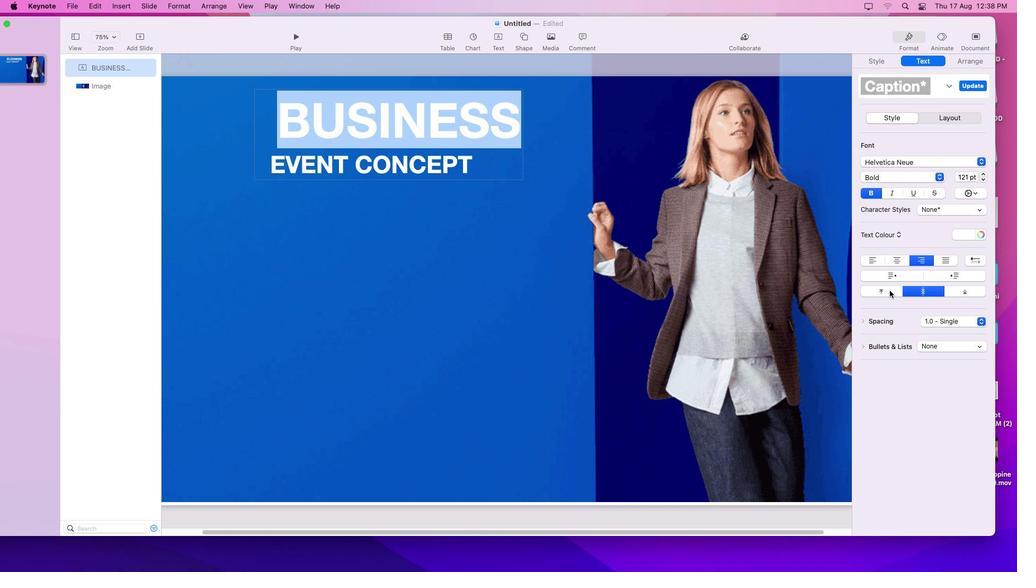 
Action: Mouse moved to (482, 147)
Screenshot: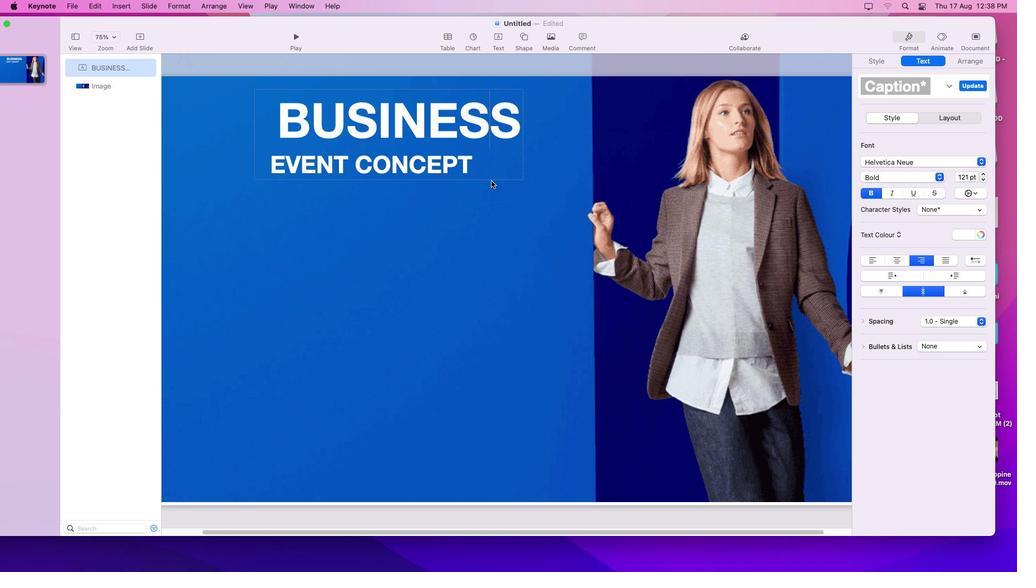 
Action: Mouse pressed left at (482, 147)
Screenshot: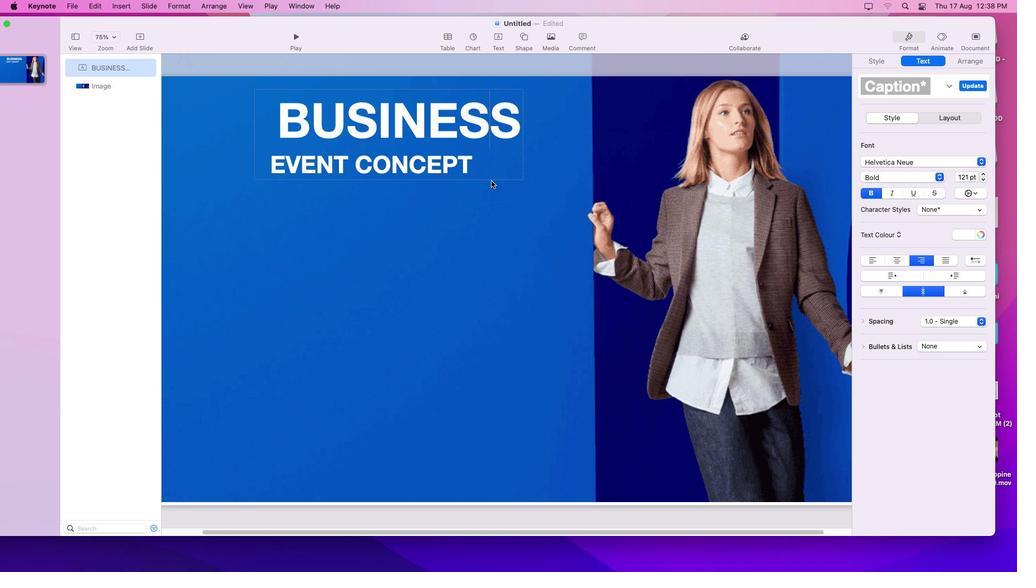
Action: Mouse moved to (479, 170)
Screenshot: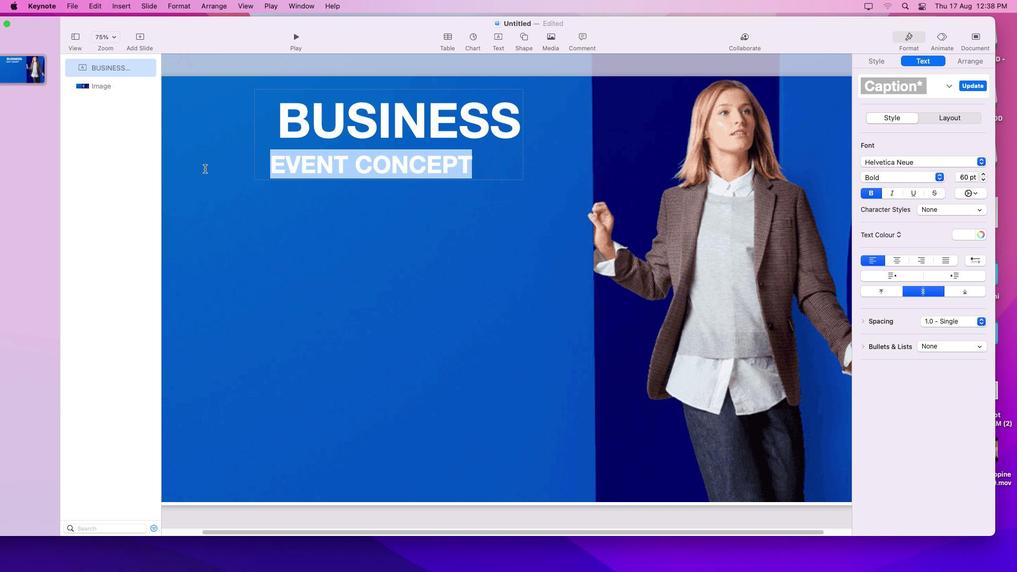 
Action: Mouse pressed left at (479, 170)
Screenshot: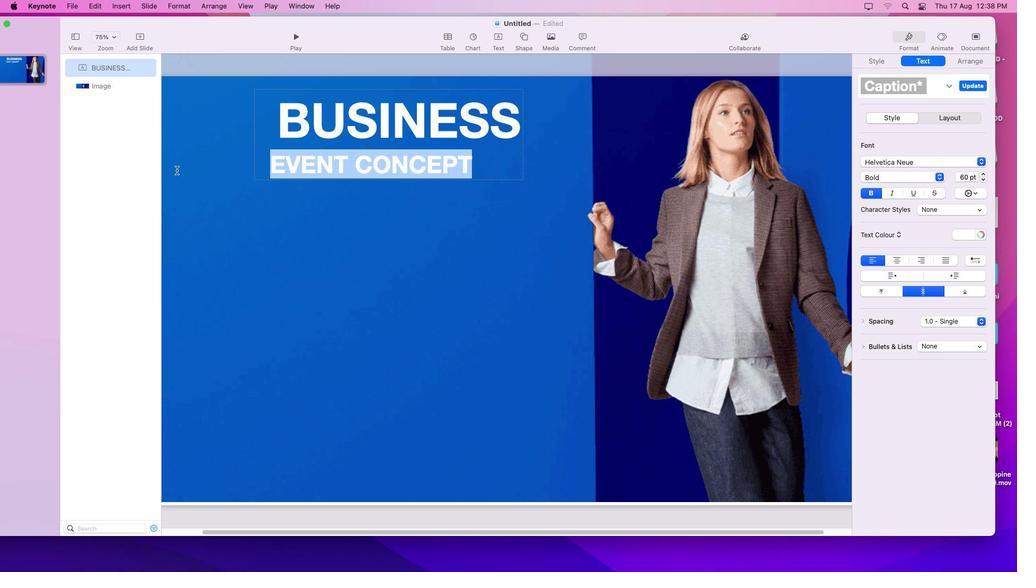 
Action: Mouse moved to (917, 260)
Screenshot: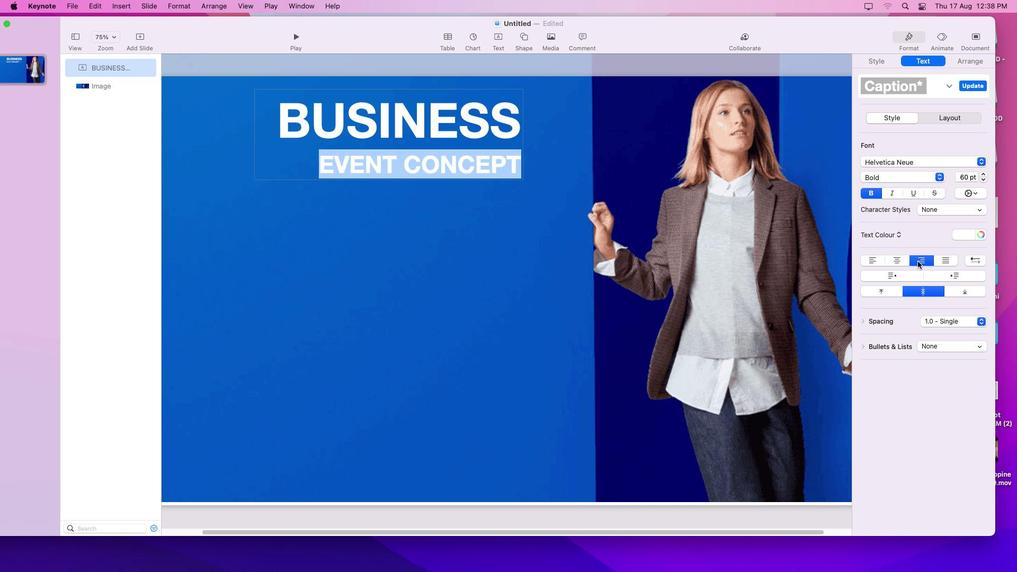 
Action: Mouse pressed left at (917, 260)
Screenshot: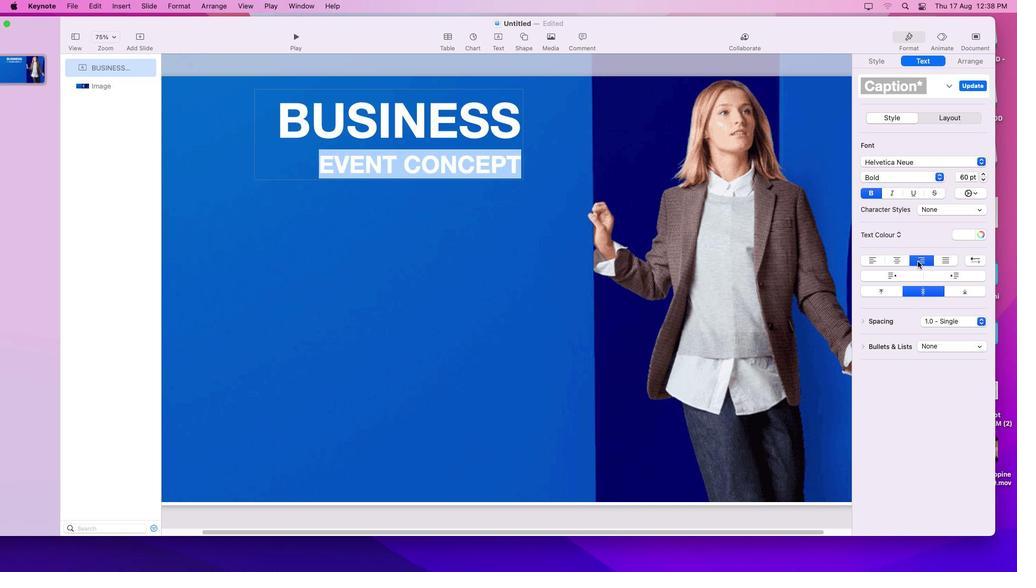 
Action: Mouse moved to (887, 173)
Screenshot: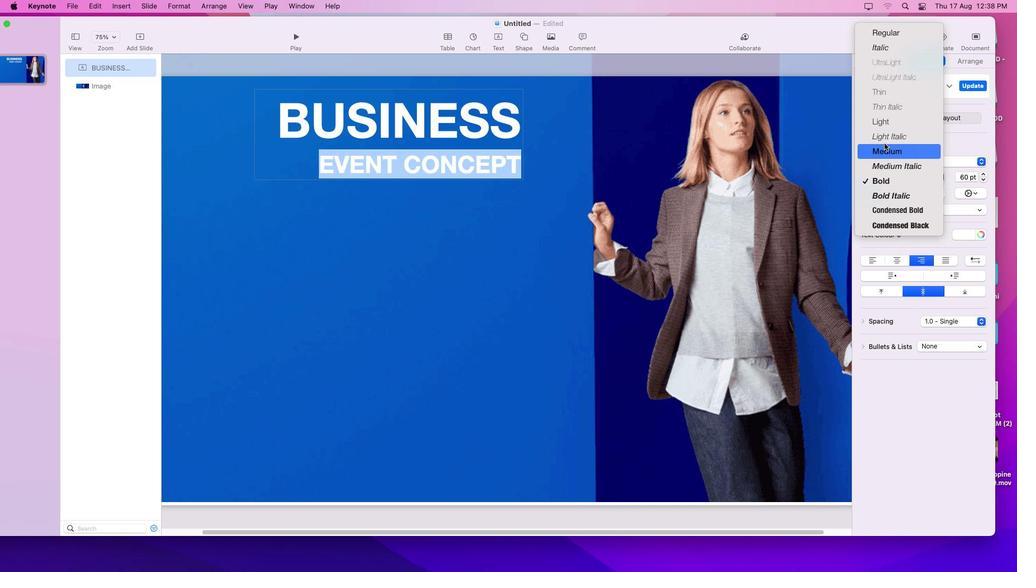 
Action: Mouse pressed left at (887, 173)
Screenshot: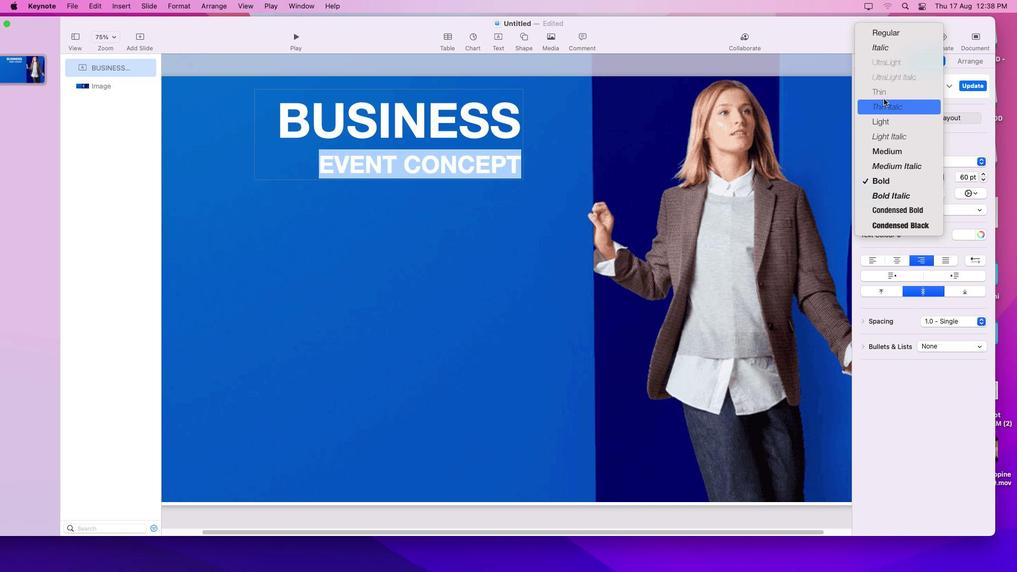 
Action: Mouse moved to (884, 87)
Screenshot: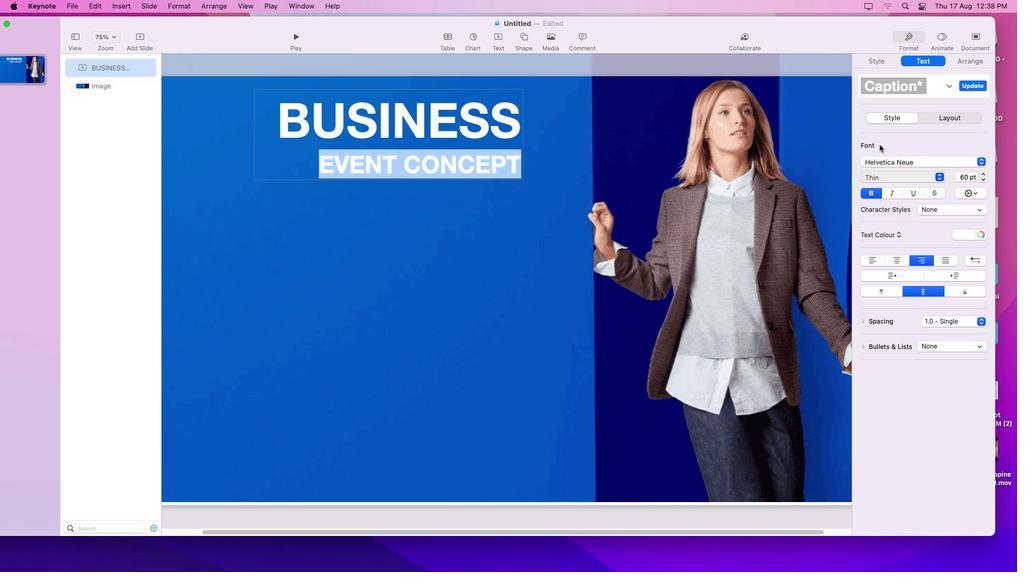 
Action: Mouse pressed left at (884, 87)
Screenshot: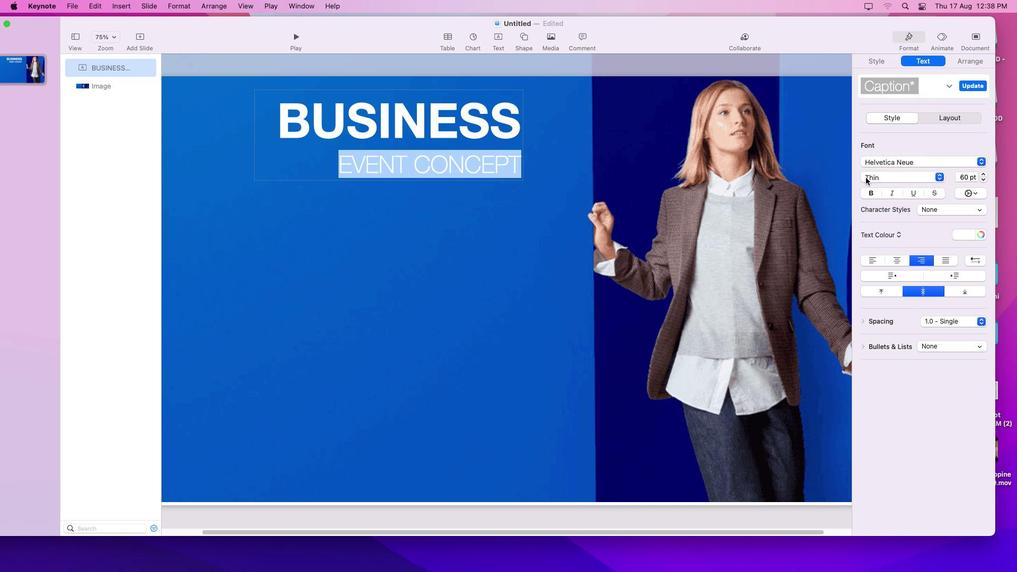 
Action: Mouse moved to (959, 206)
Screenshot: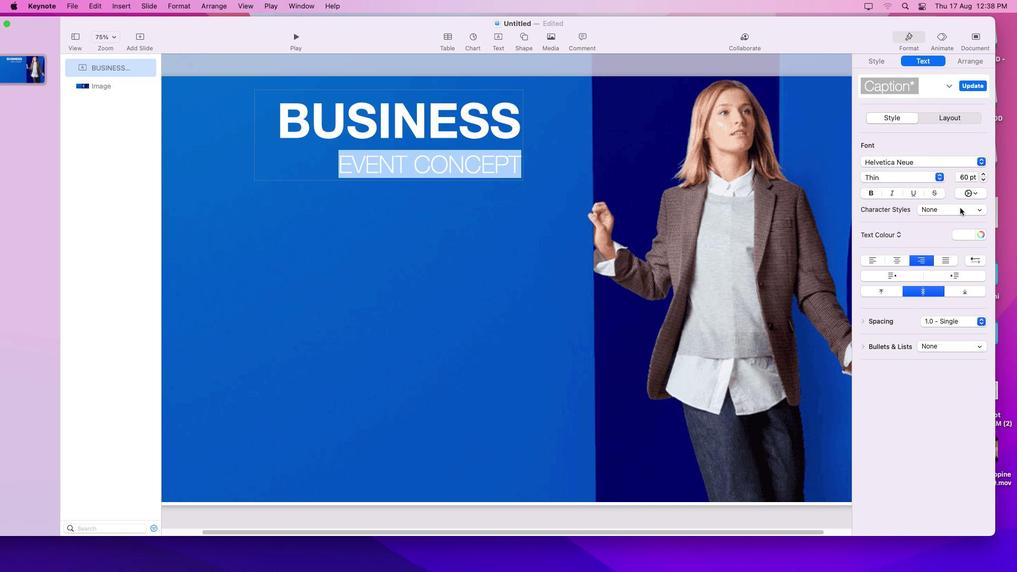 
Action: Key pressed Key.cmd'+''+''+''+''+''+''+''+''+''+''+''+''+''+''+''+''+''+''+''+''+''+''+''+''+''+''+''+''+''+''+''+''+''+''+'Key.cmd'-''-''-''-''-''-''-''-''-''-''-''-''-''-''-''-''-''-''-''-''-''-''-''-'
Screenshot: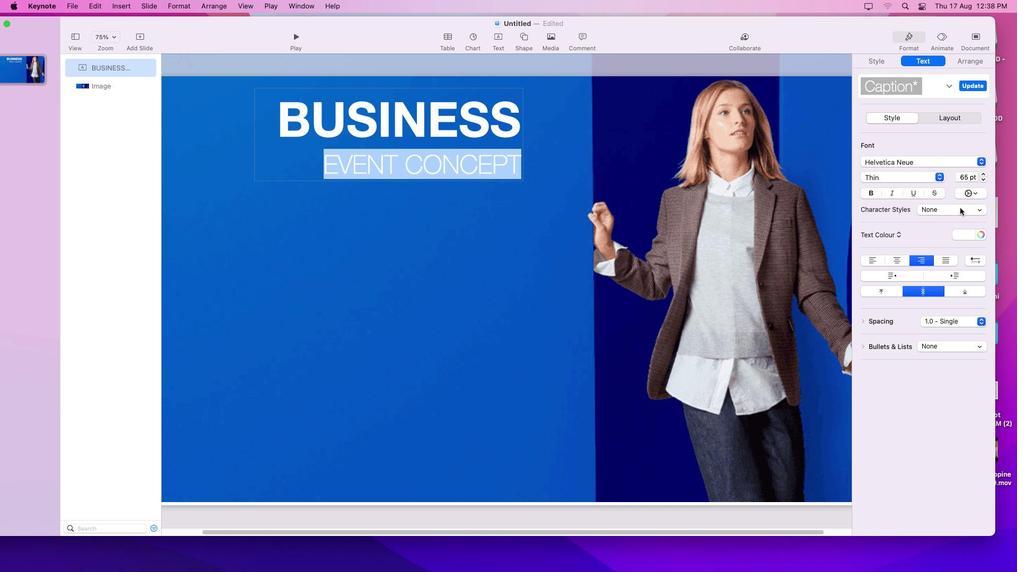 
Action: Mouse moved to (495, 152)
Screenshot: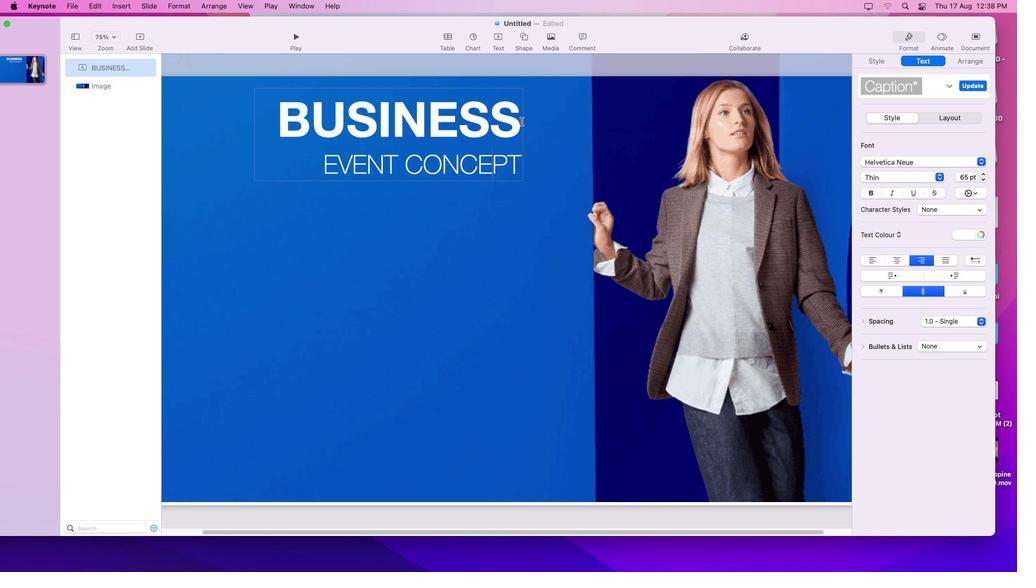 
Action: Mouse pressed left at (495, 152)
Screenshot: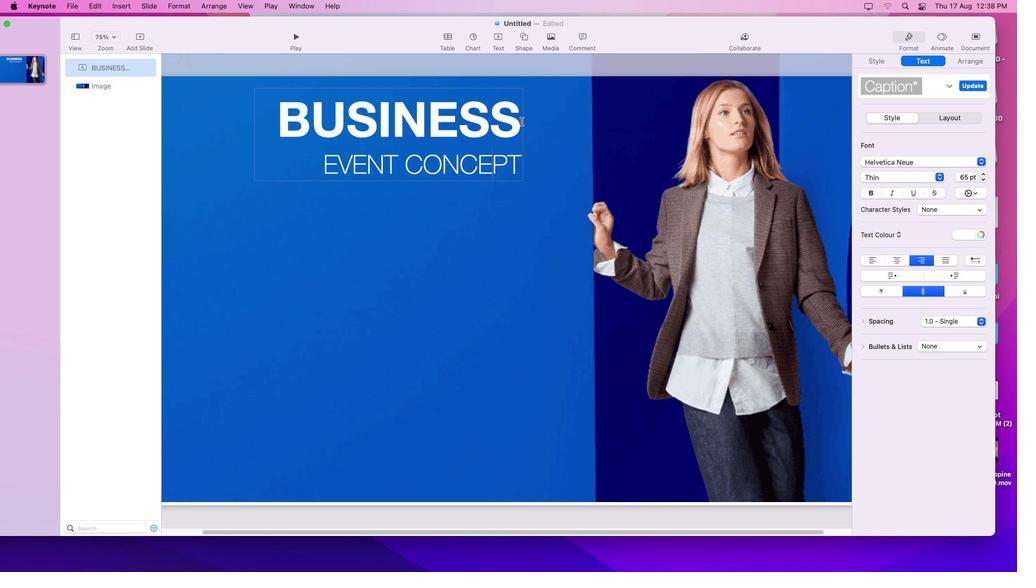 
Action: Mouse moved to (520, 120)
Screenshot: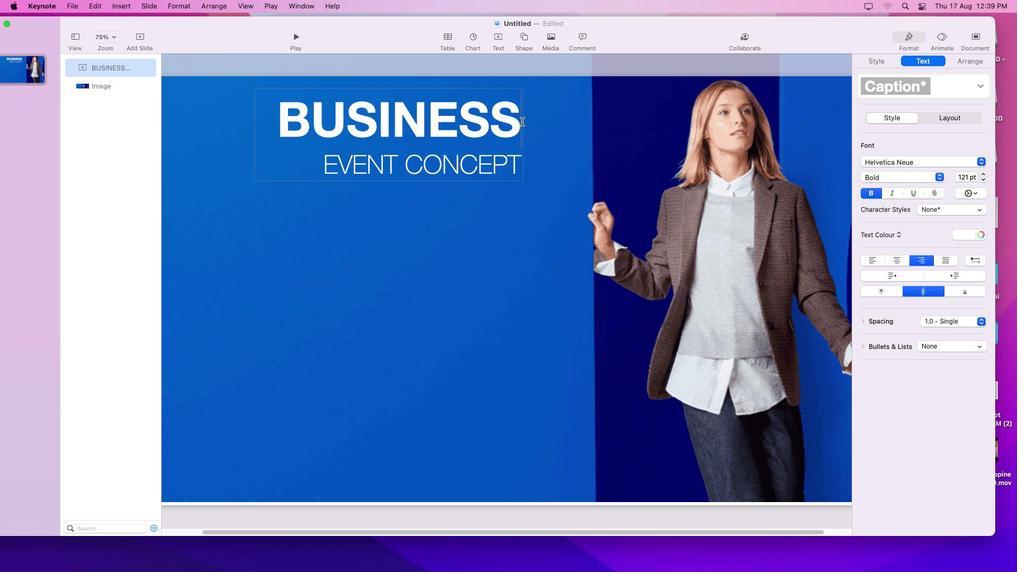 
Action: Mouse pressed left at (520, 120)
Screenshot: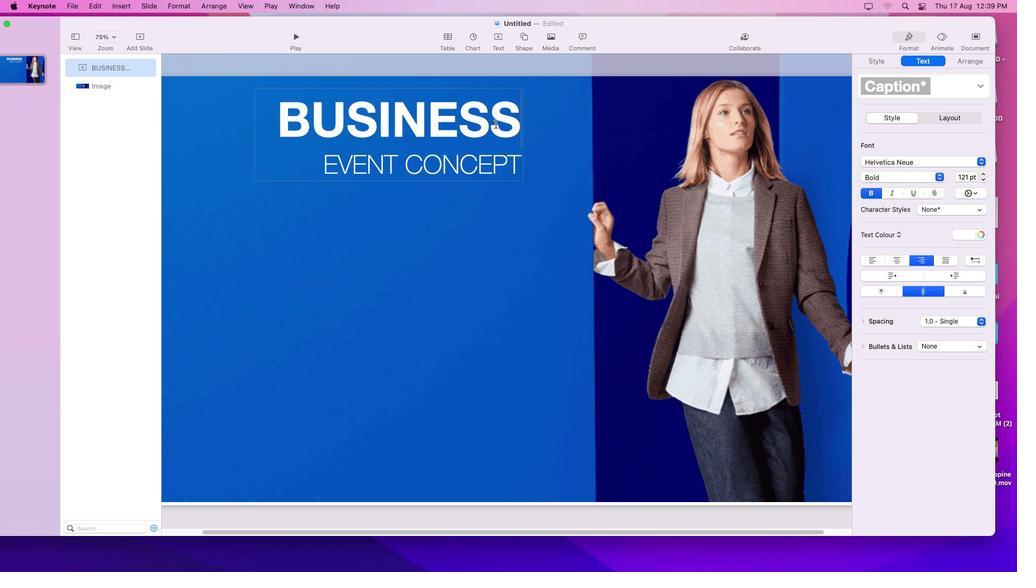 
Action: Mouse moved to (517, 124)
Screenshot: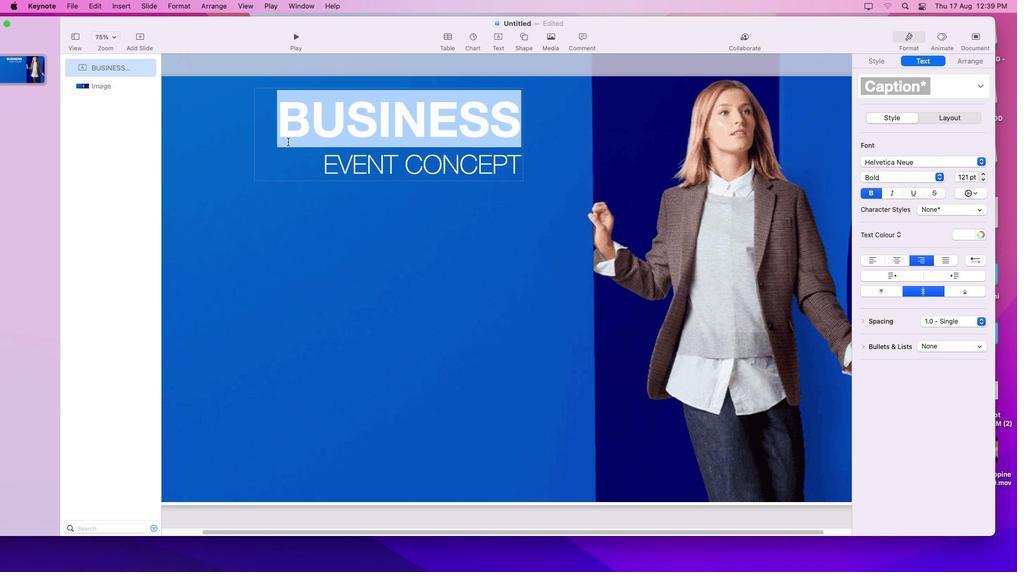 
Action: Mouse pressed left at (517, 124)
Screenshot: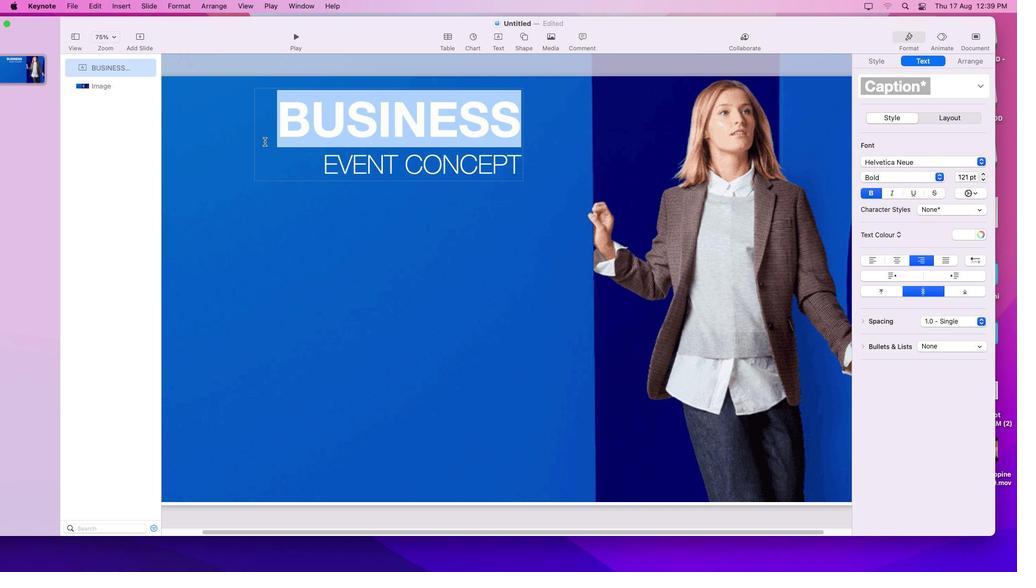 
Action: Mouse moved to (475, 159)
Screenshot: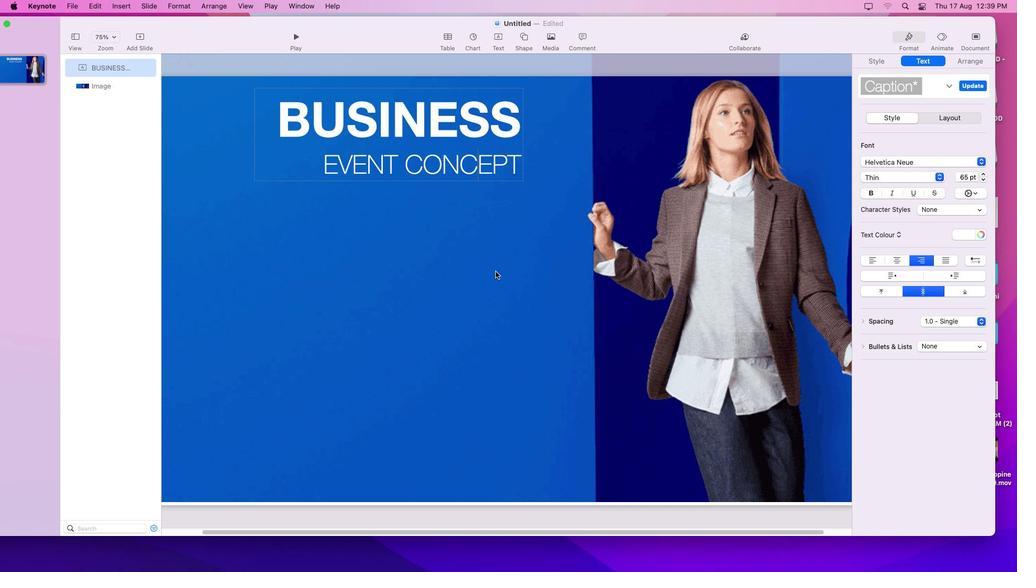 
Action: Mouse pressed left at (475, 159)
Screenshot: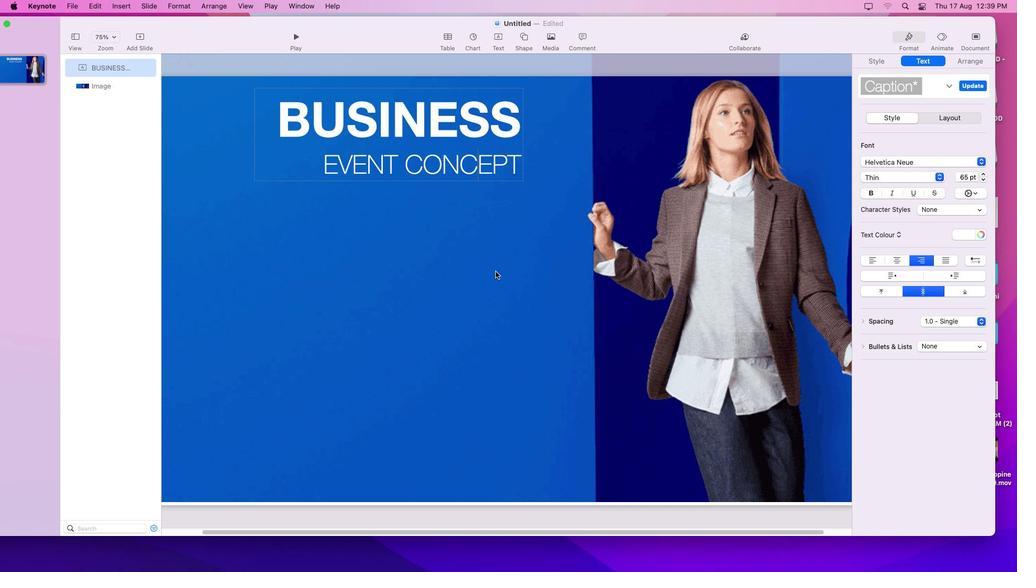
Action: Mouse moved to (494, 270)
Screenshot: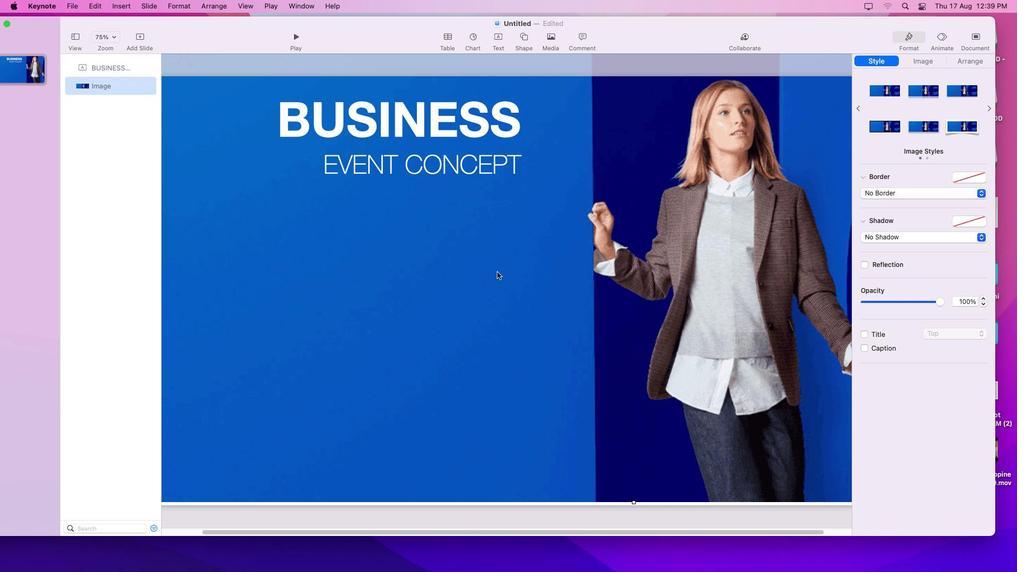 
Action: Mouse pressed left at (494, 270)
Screenshot: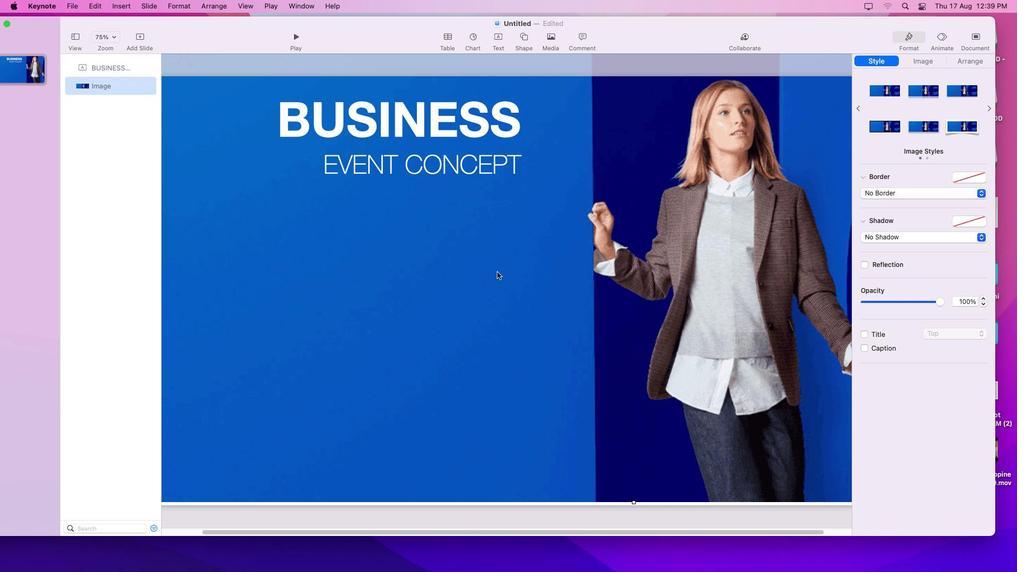 
Action: Mouse moved to (422, 181)
Screenshot: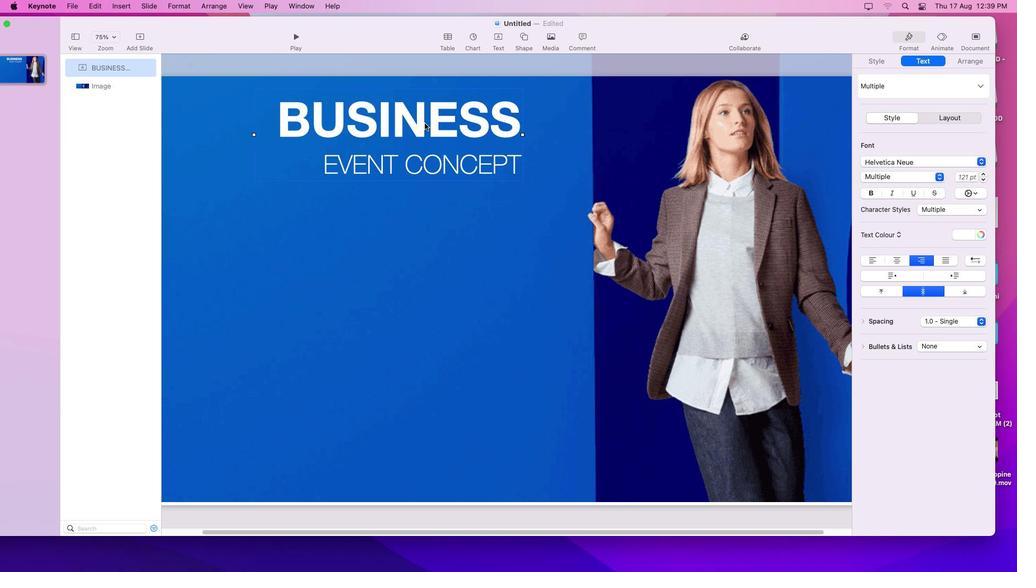 
Action: Mouse pressed left at (422, 181)
Screenshot: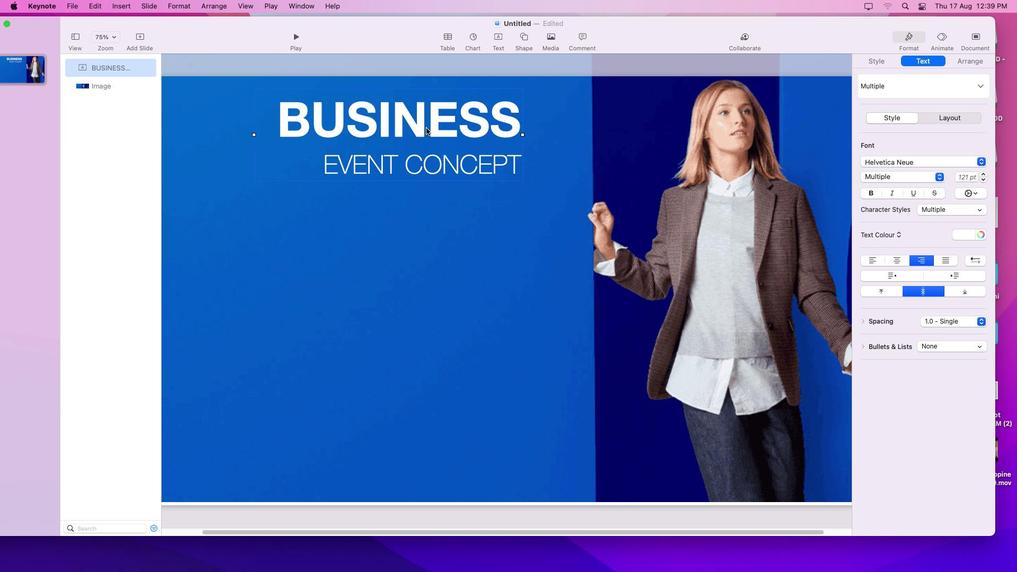 
Action: Mouse moved to (419, 172)
Screenshot: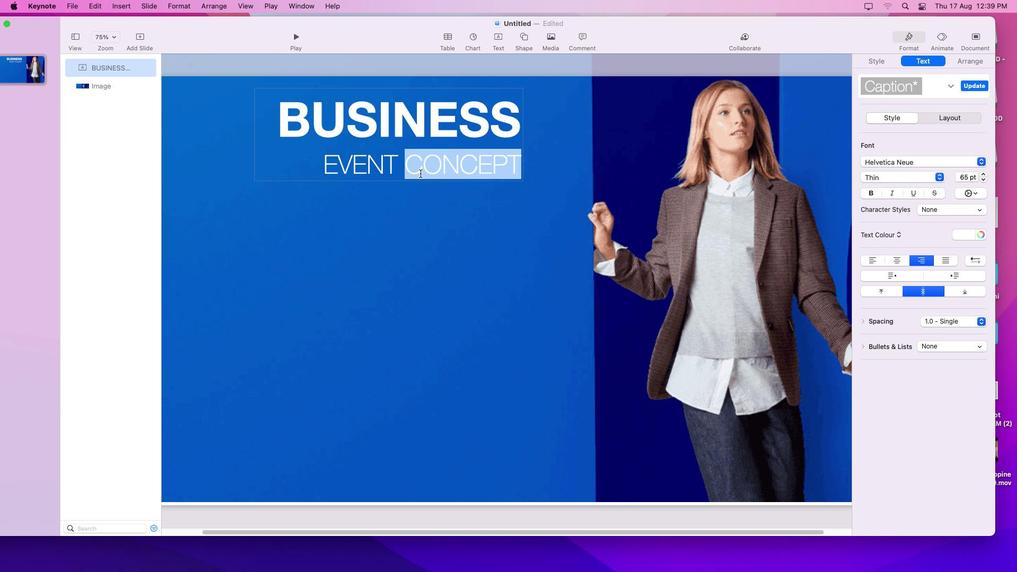 
Action: Mouse pressed left at (419, 172)
Screenshot: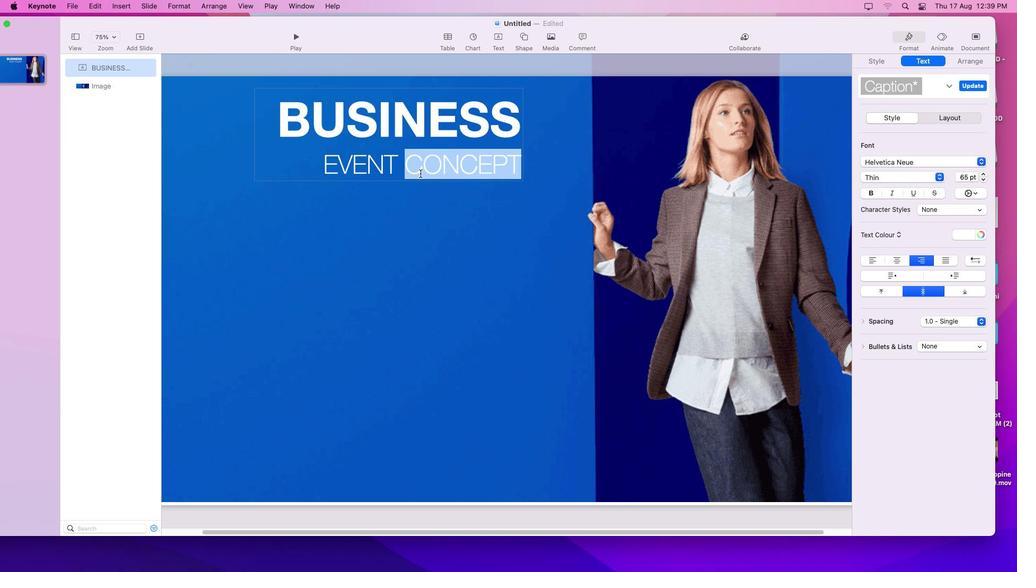 
Action: Mouse pressed left at (419, 172)
Screenshot: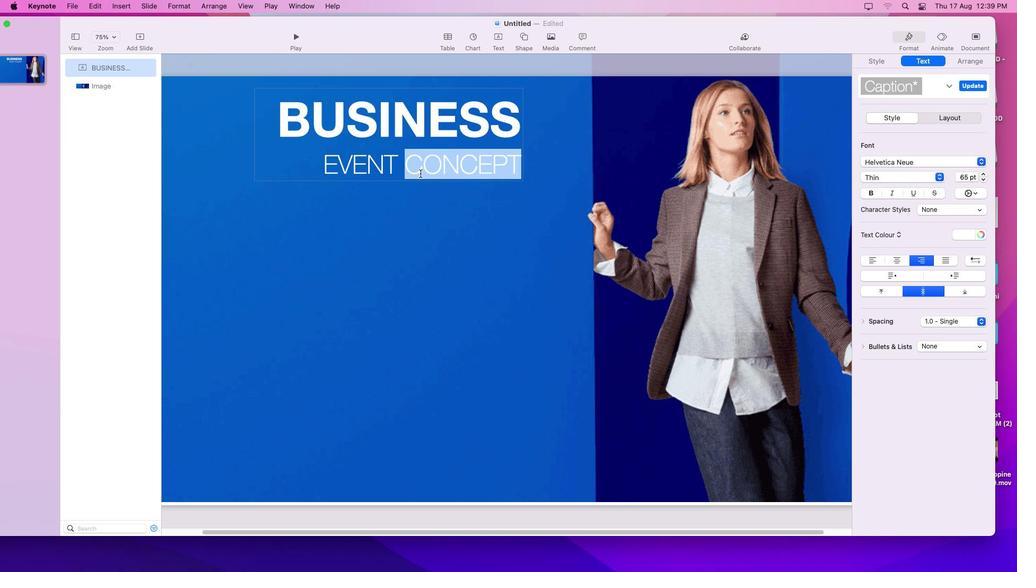 
Action: Mouse moved to (395, 171)
Screenshot: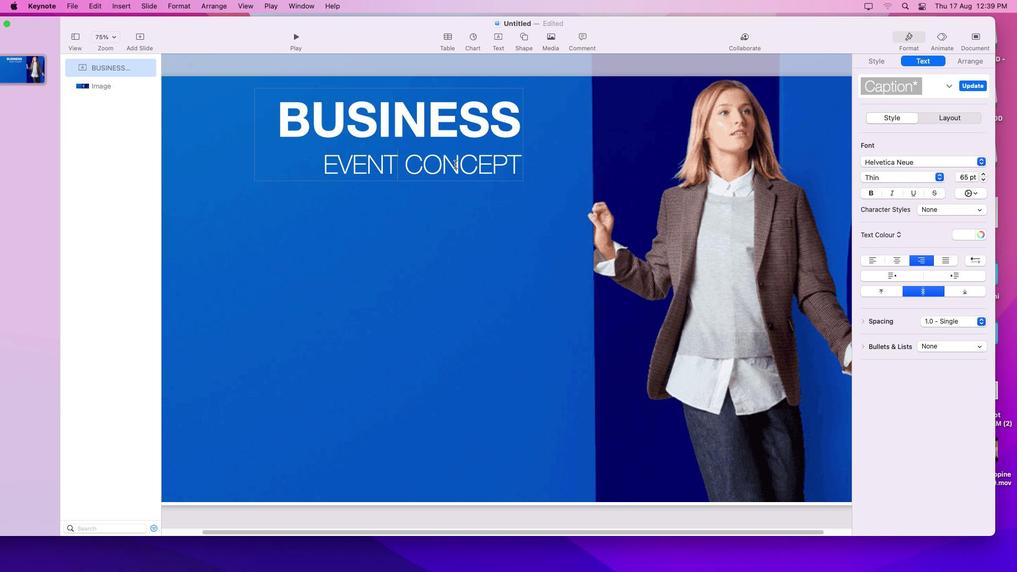 
Action: Mouse pressed left at (395, 171)
Screenshot: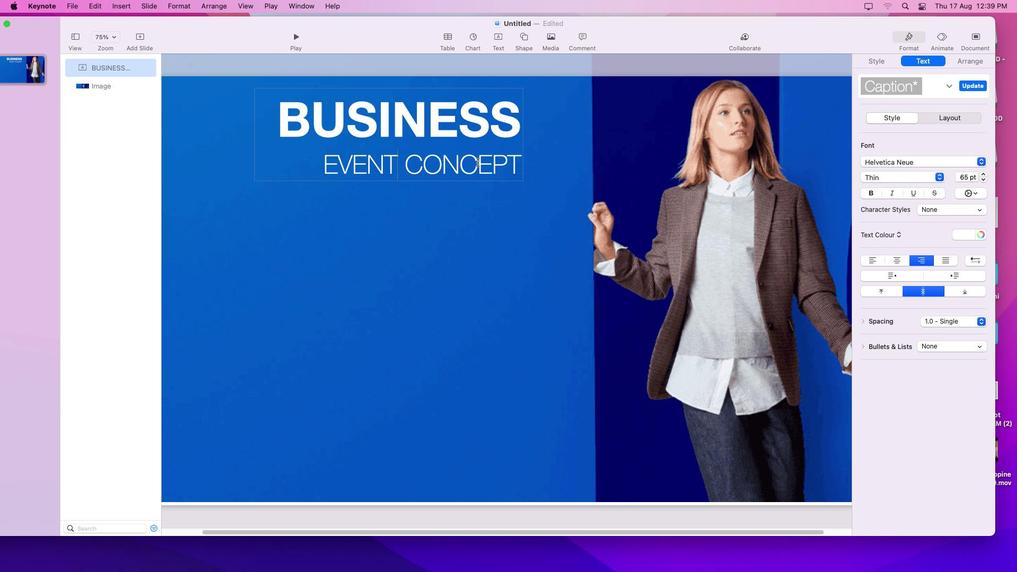 
Action: Mouse moved to (519, 163)
Screenshot: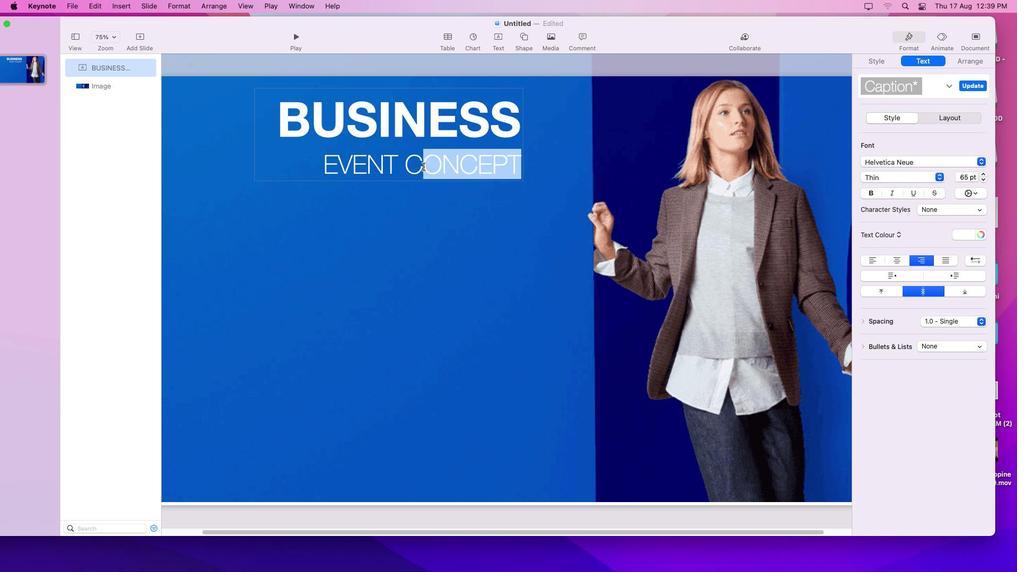 
Action: Mouse pressed left at (519, 163)
Screenshot: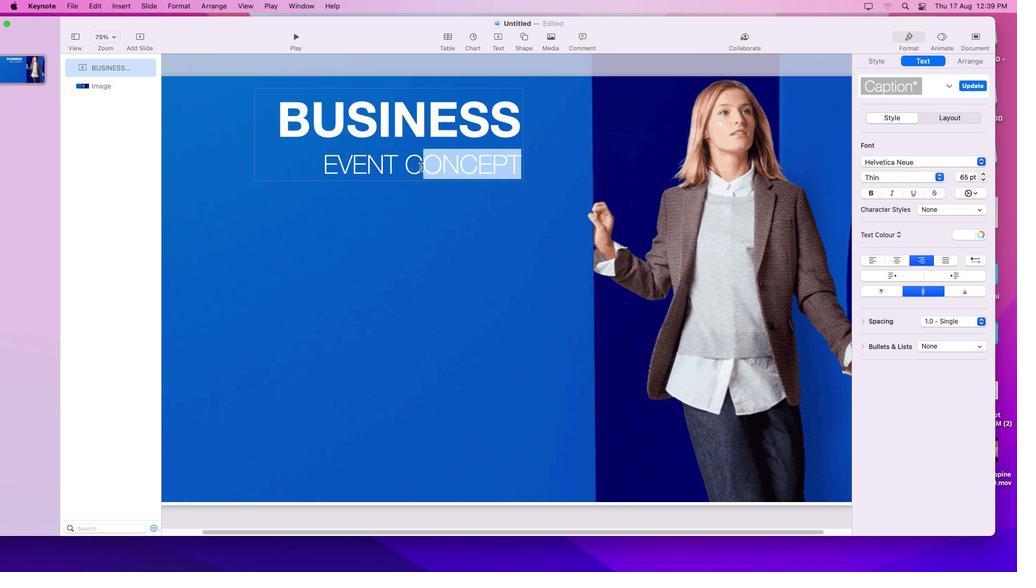 
Action: Mouse moved to (415, 177)
Screenshot: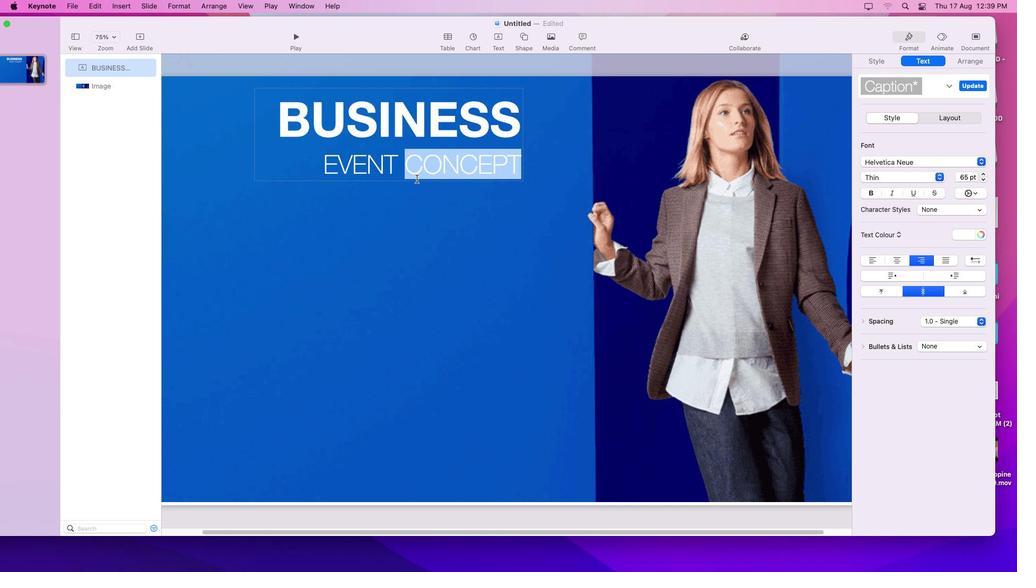 
Action: Key pressed Key.cmd'a''E''V''E''N''T'Key.space'2''0''2''6'Key.enter
Screenshot: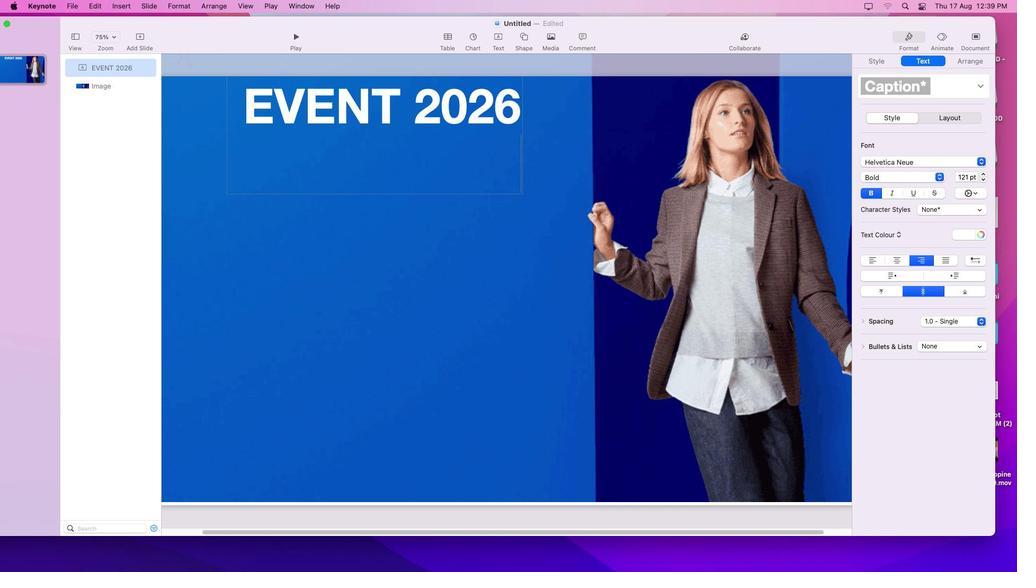 
Action: Mouse moved to (422, 156)
Screenshot: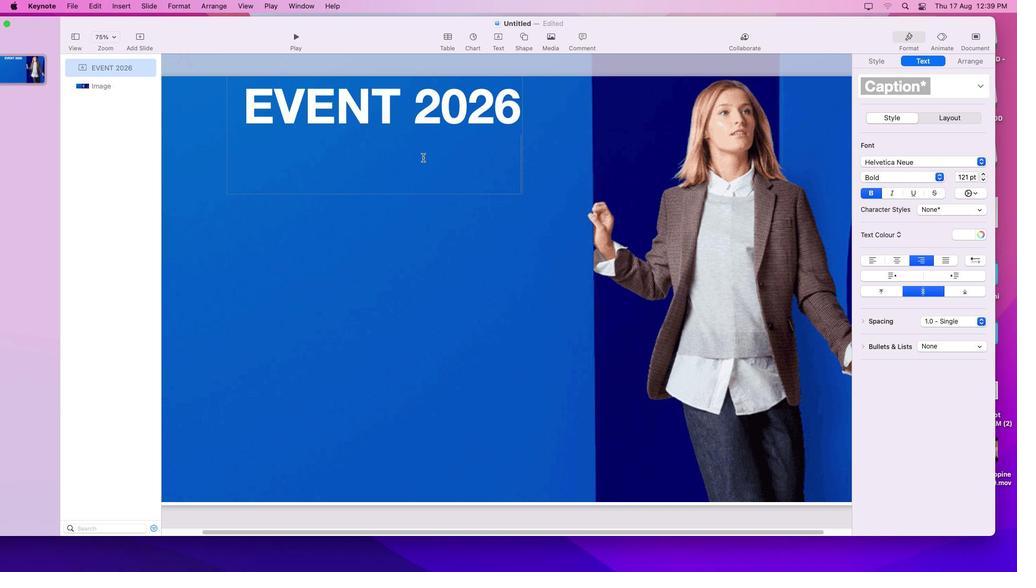 
Action: Key pressed 'B''U''S''I''N''E''S''S'Key.space'E''V''E''N''T'
Screenshot: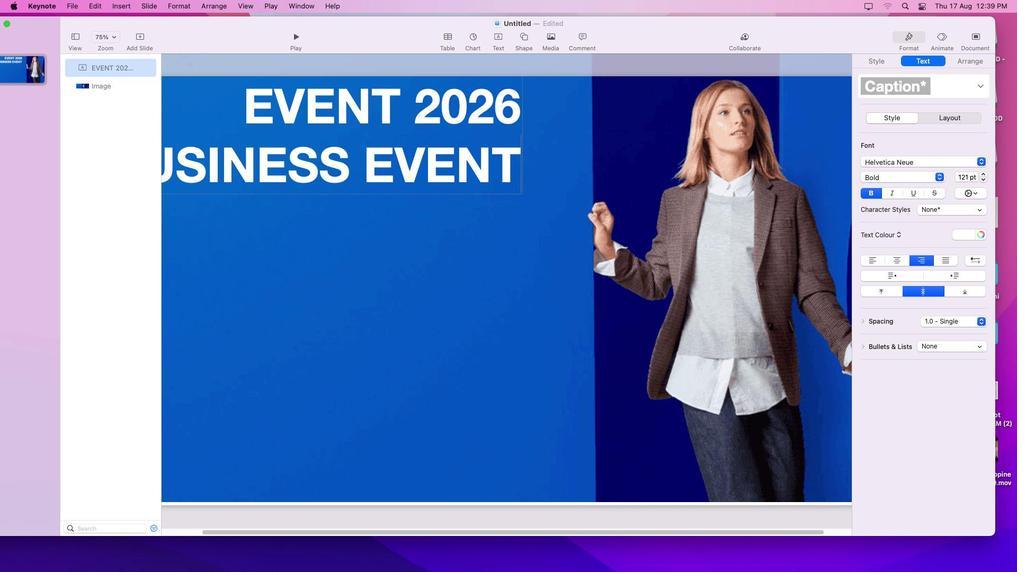 
Action: Mouse moved to (437, 128)
Screenshot: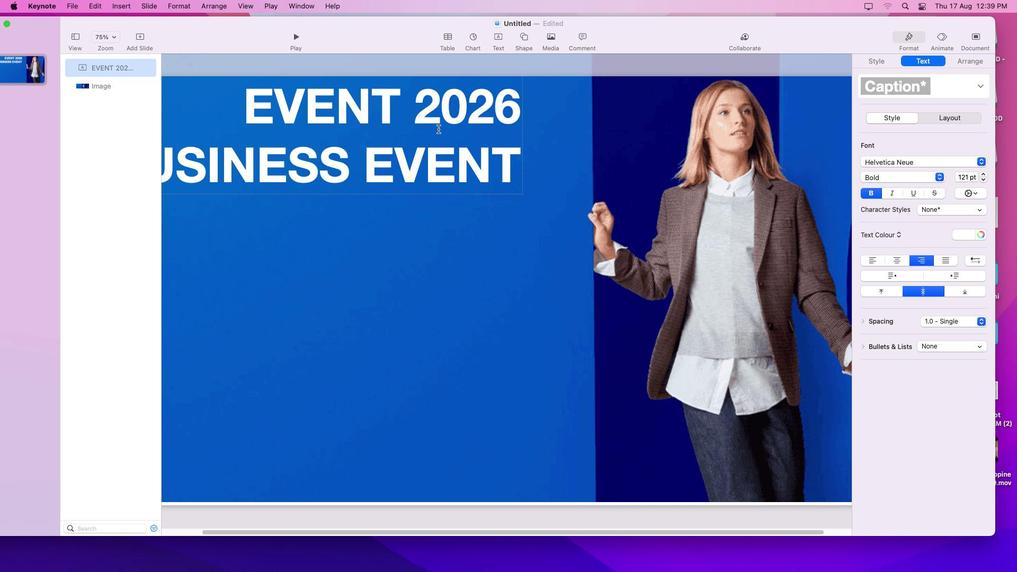 
Action: Key pressed Key.cmd'a'
Screenshot: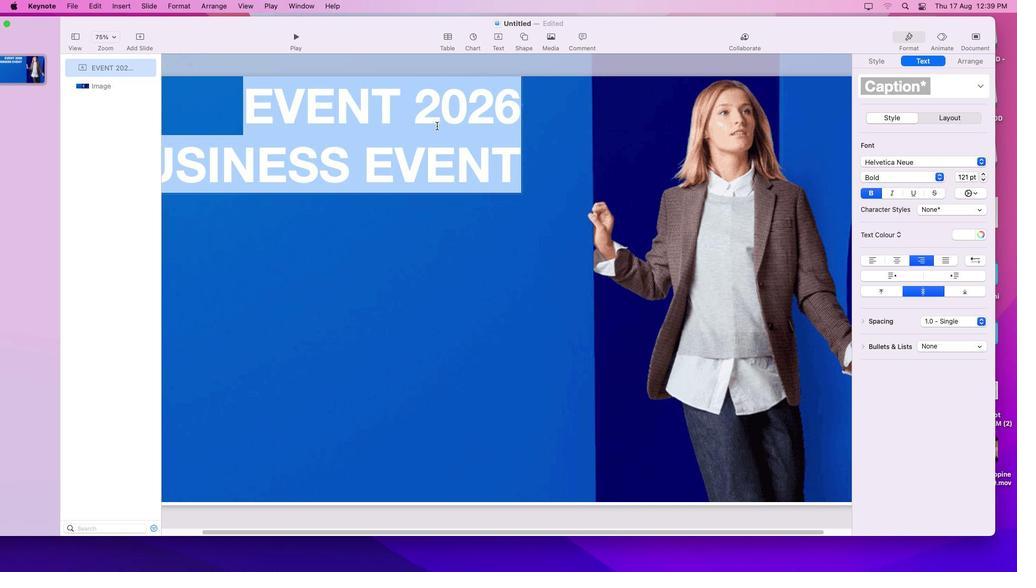 
Action: Mouse moved to (370, 99)
Screenshot: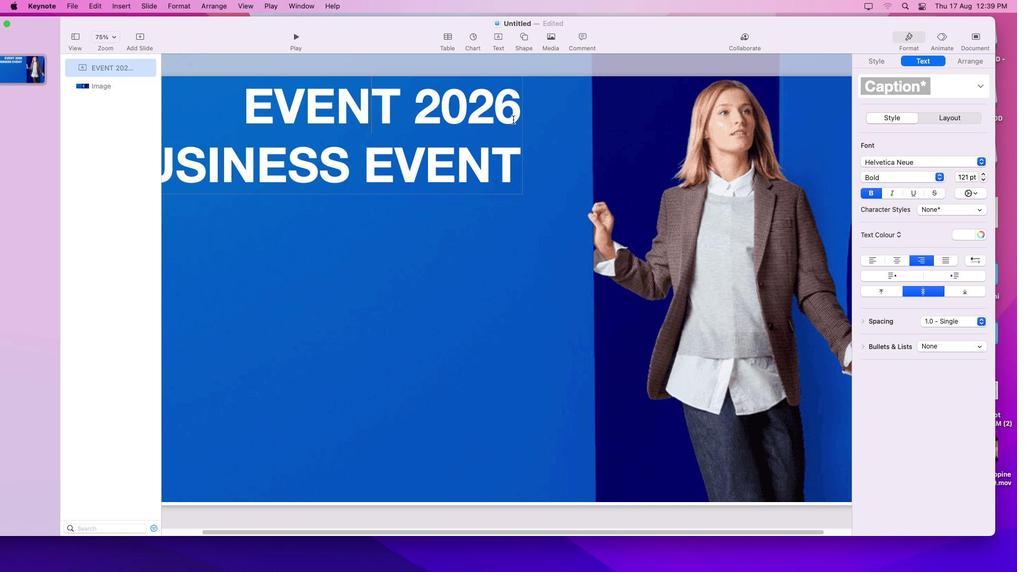 
Action: Mouse pressed left at (370, 99)
Screenshot: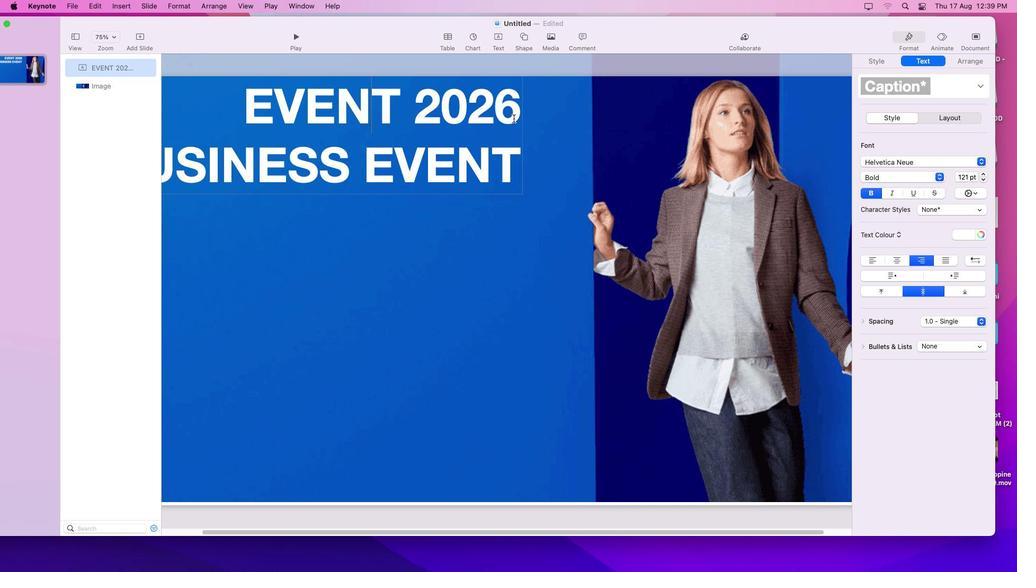
Action: Mouse moved to (517, 111)
Screenshot: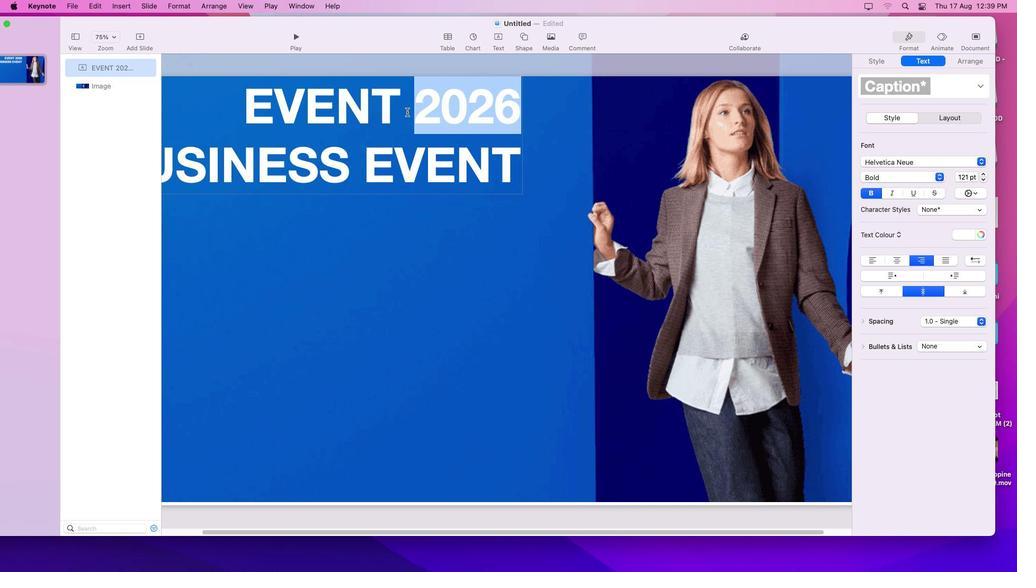 
Action: Mouse pressed left at (517, 111)
Screenshot: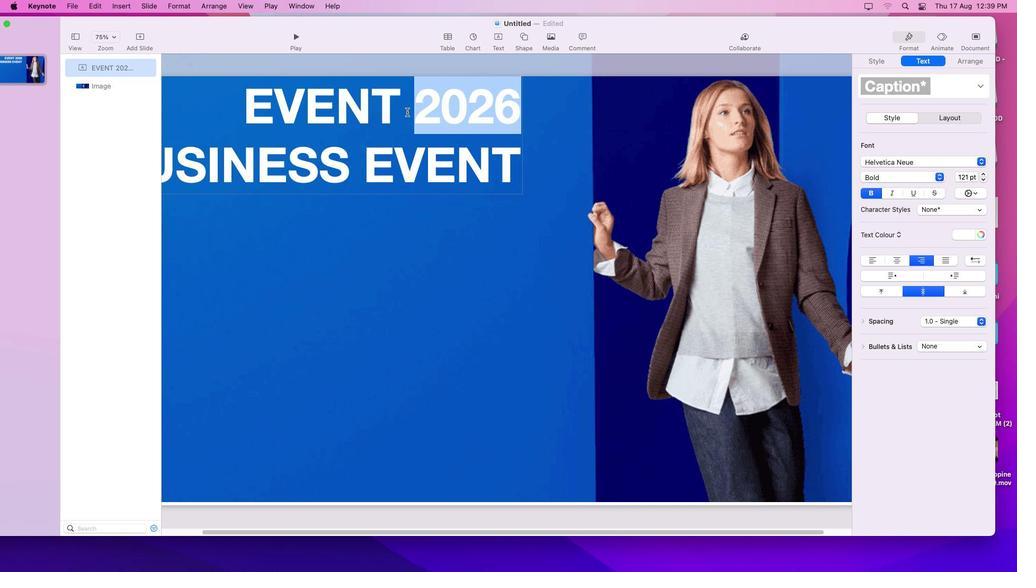 
Action: Mouse moved to (893, 171)
Screenshot: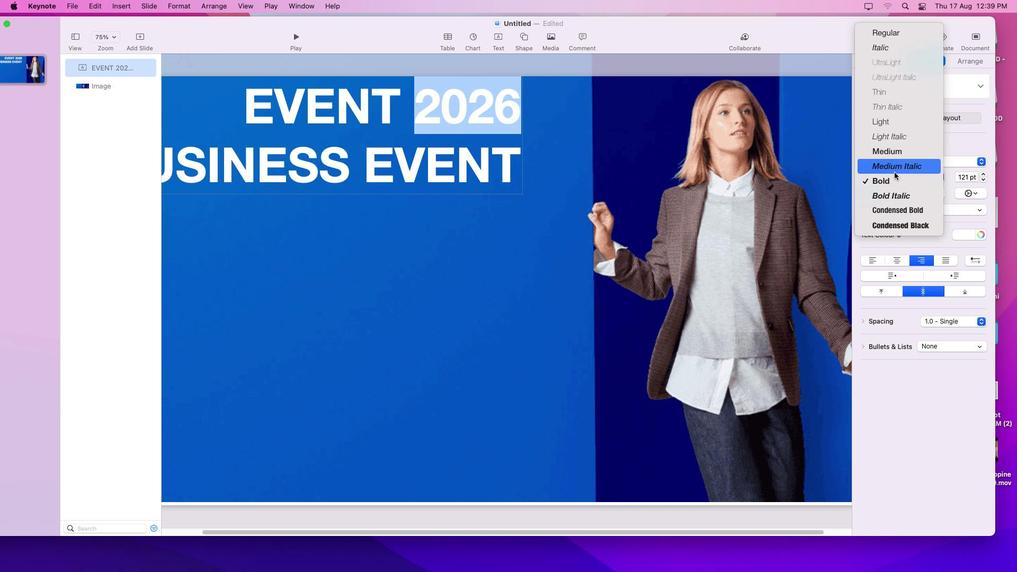 
Action: Mouse pressed left at (893, 171)
Screenshot: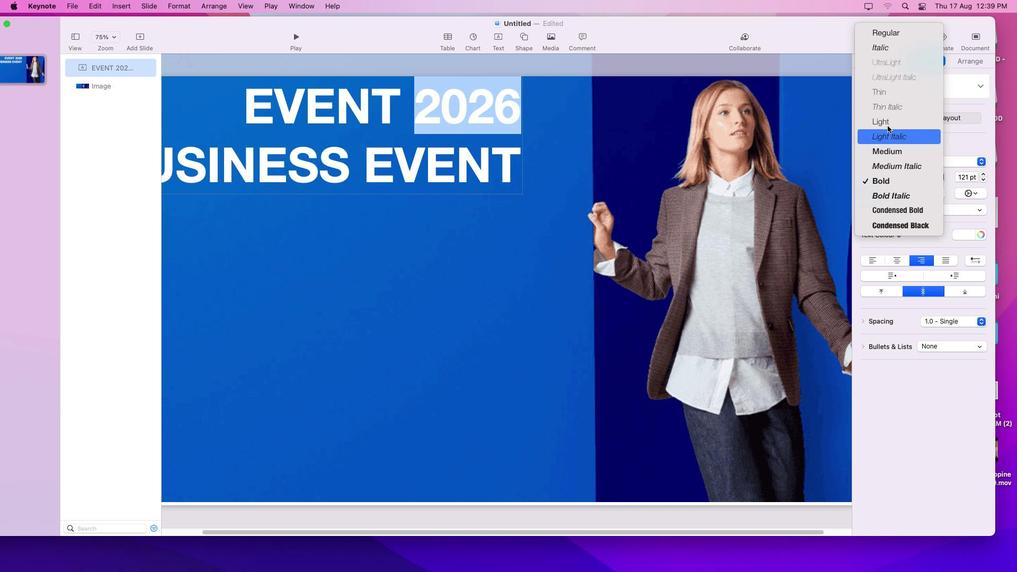 
Action: Mouse moved to (888, 86)
Screenshot: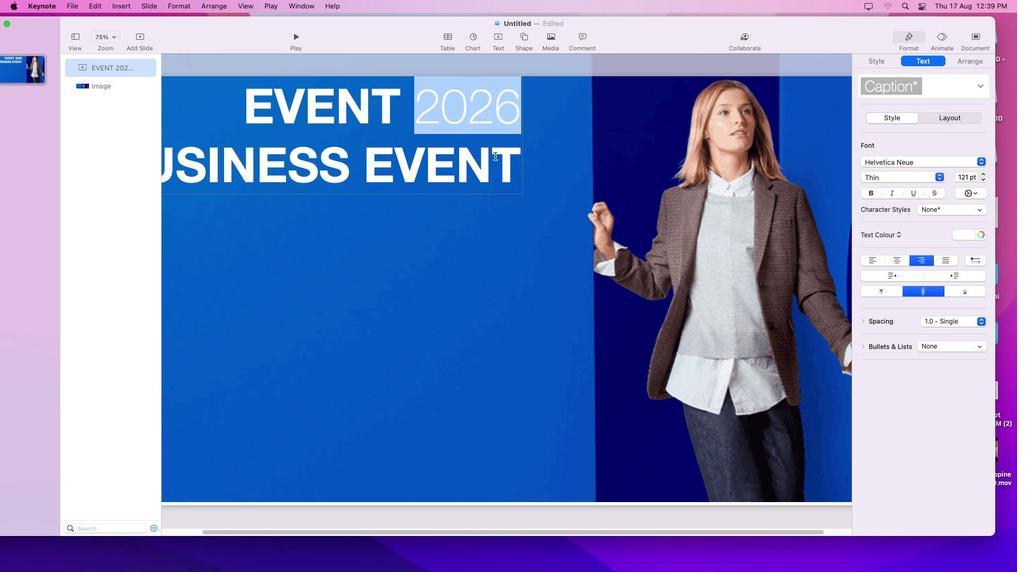 
Action: Mouse pressed left at (888, 86)
Screenshot: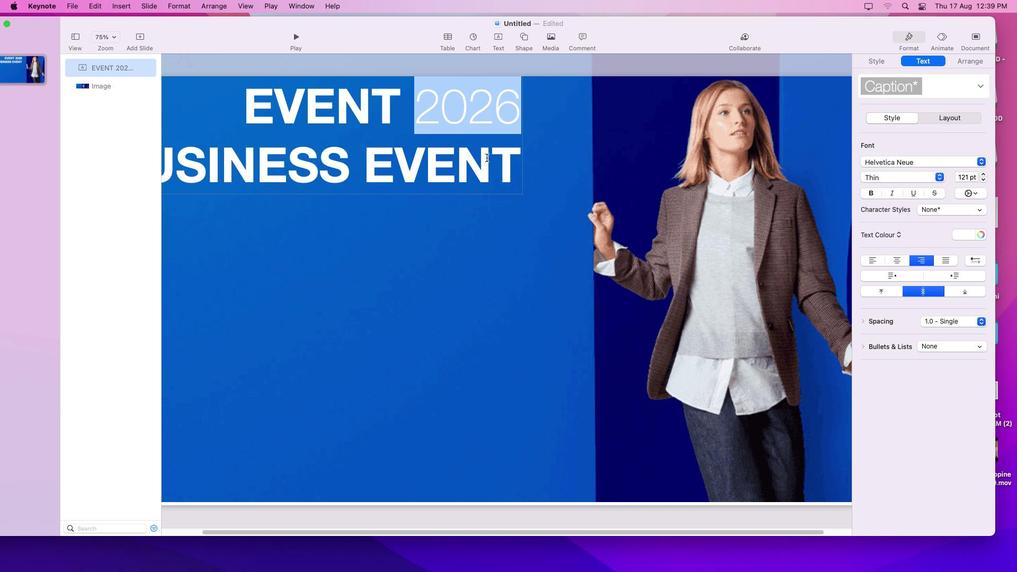 
Action: Mouse moved to (468, 159)
Screenshot: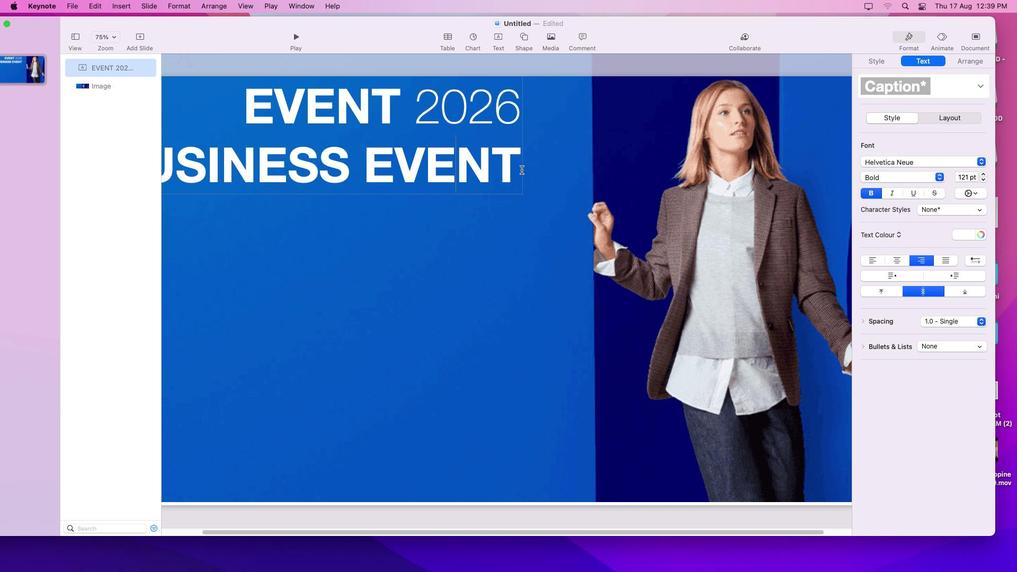 
Action: Mouse pressed left at (468, 159)
Screenshot: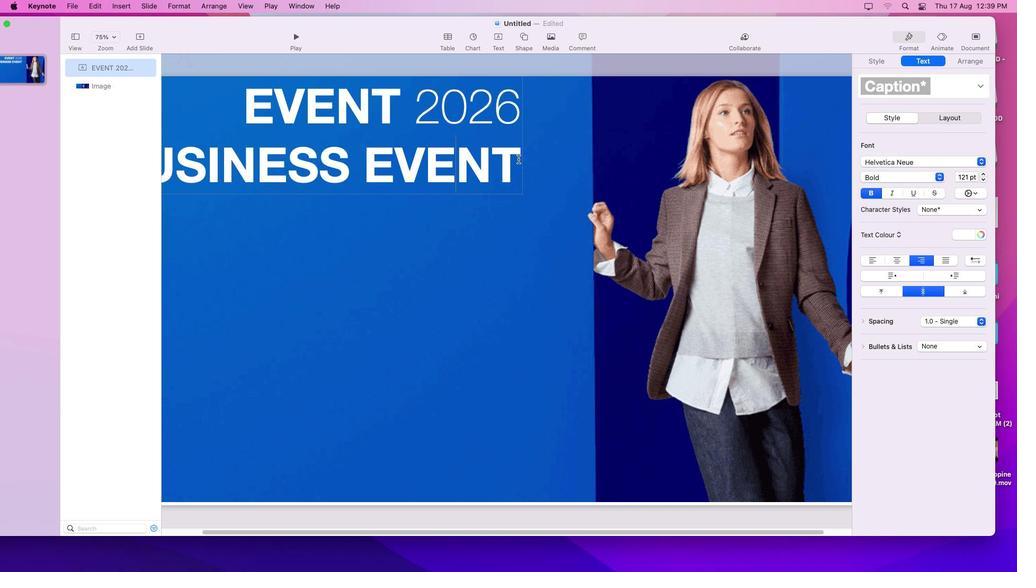 
Action: Mouse moved to (519, 106)
Screenshot: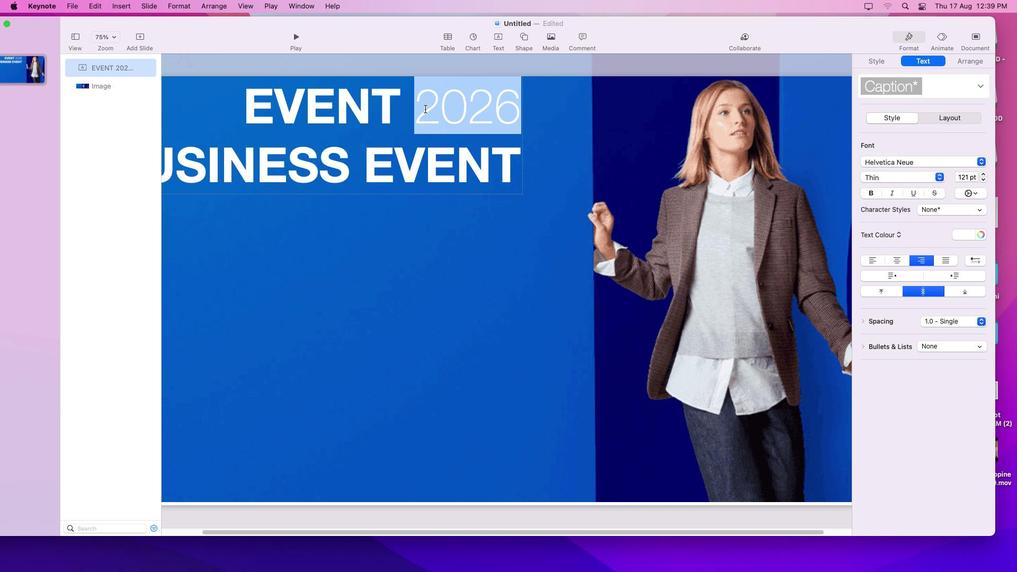 
Action: Mouse pressed left at (519, 106)
Screenshot: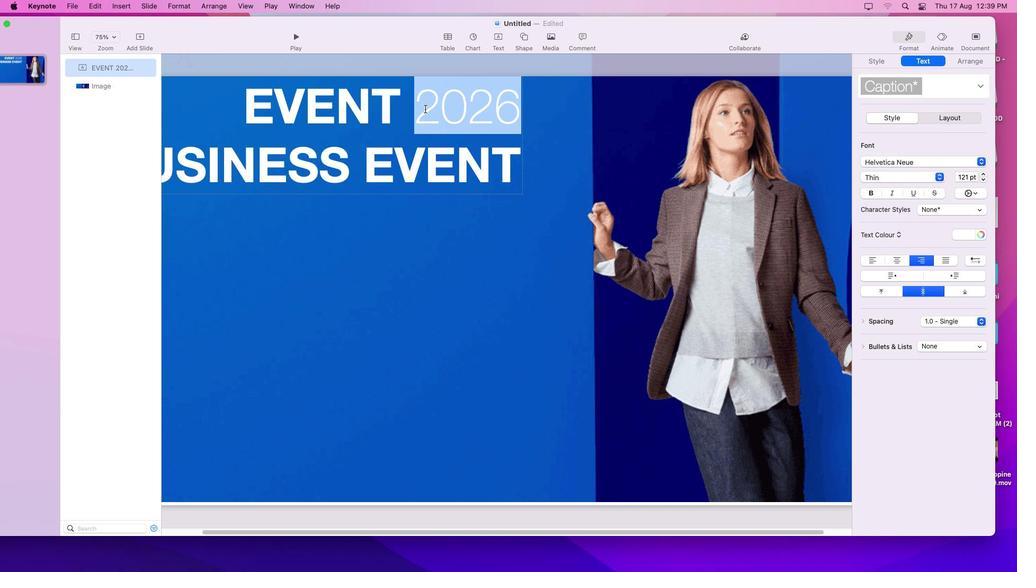 
Action: Mouse moved to (769, 198)
Screenshot: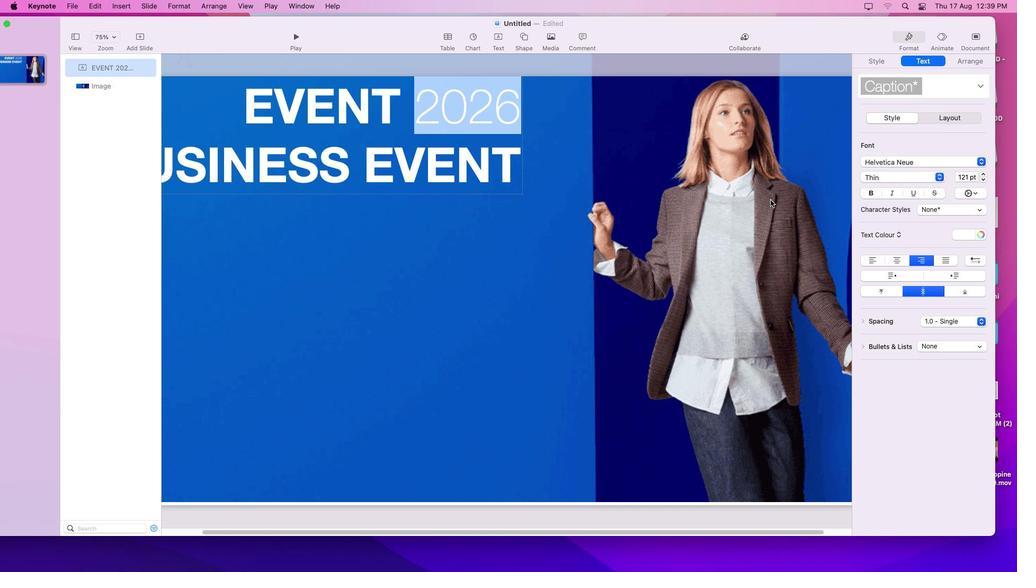 
Action: Key pressed Key.cmd'-''-''-''-''-''-''-''-''-''-''-''-''-''-''-''-''-''-''-''-''-''-''-''-''-''-''-''-''-''-''-''-''-''-''-''-''-''-''-''-''-''-''-''-''-''-''-''-''-''-''-''-''-''-''-''-''-''-''-''-''-''-''-''-'Key.cmd'+''+''+''+''+''+''+''+''+''+''+''+''+''+''+''+''+''+''+''+''+''+''+''+''+''+''+''+''+''+''+''+''+''+''+''+''+''+''+''+''+''+''+''+''+''+''+''+''+''+''+''+''+''+''+''+''+''+''+''+''+''+''+''+''+'Key.cmd'-''-'
Screenshot: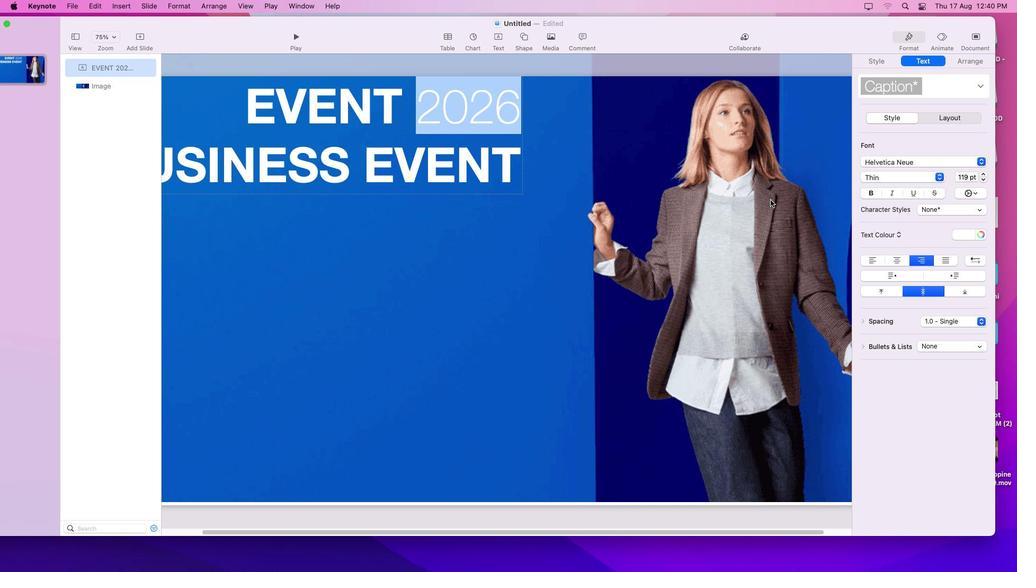 
Action: Mouse moved to (414, 181)
Screenshot: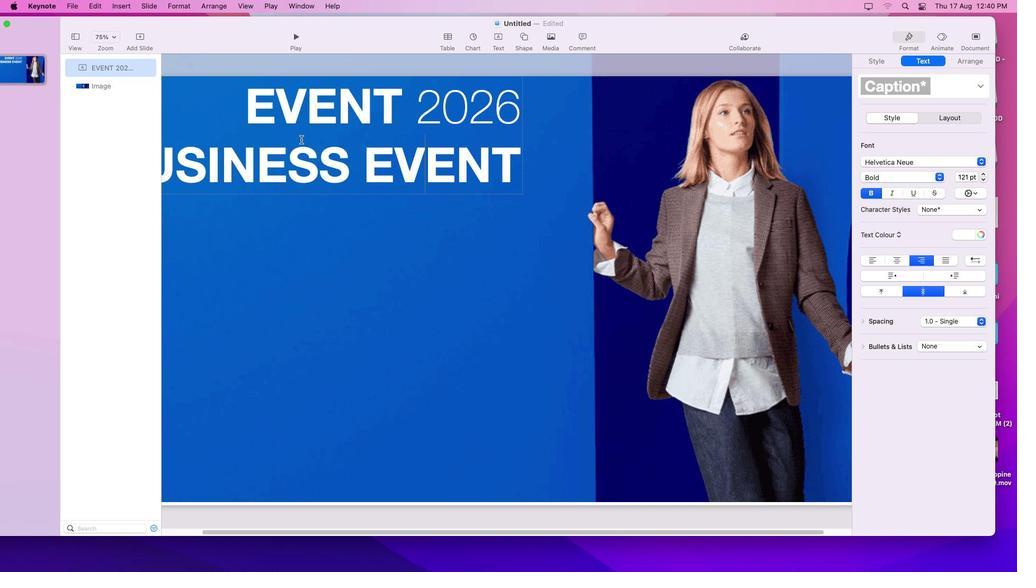 
Action: Mouse pressed left at (414, 181)
Screenshot: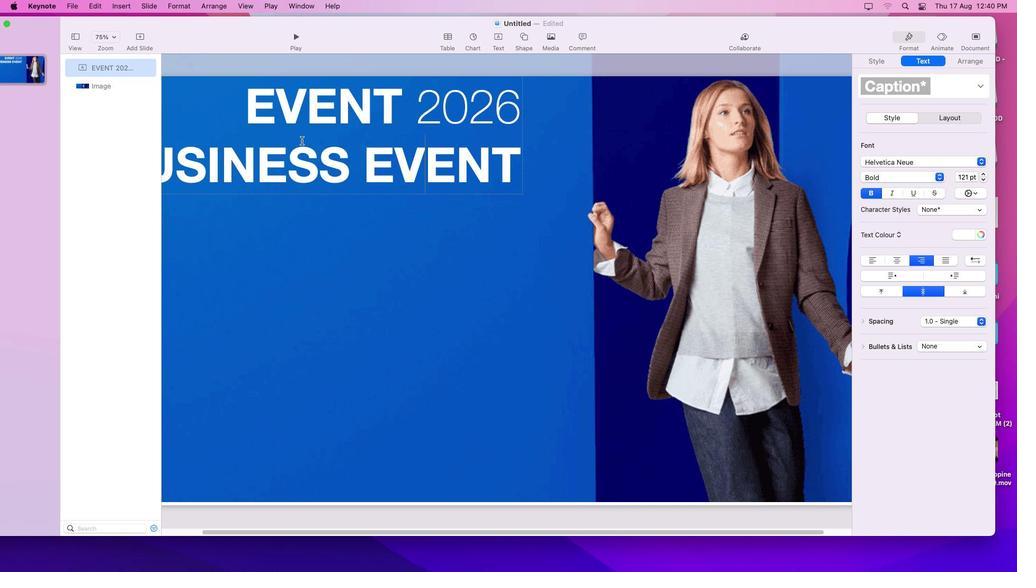 
Action: Mouse moved to (345, 145)
Screenshot: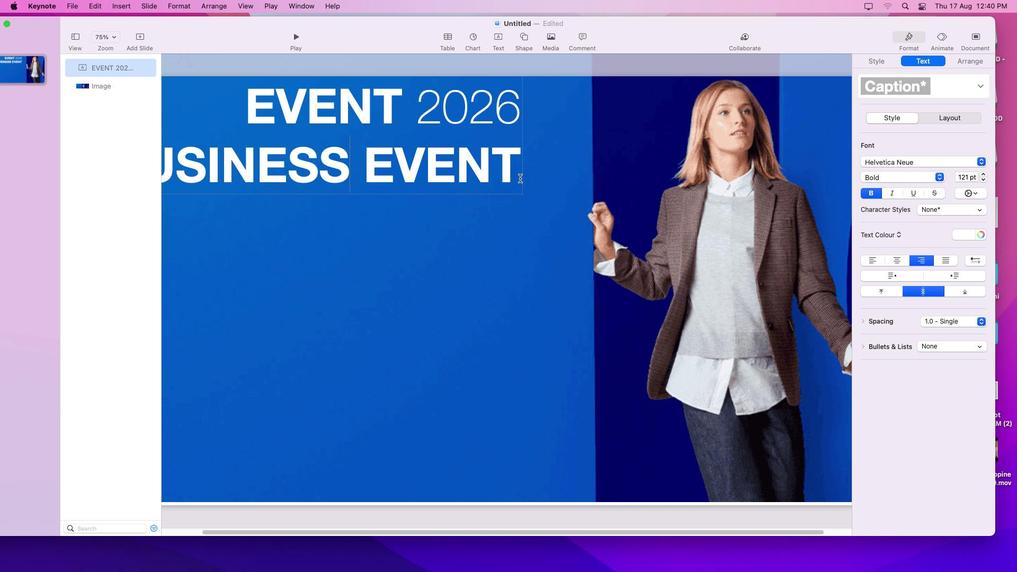 
Action: Mouse pressed left at (345, 145)
Screenshot: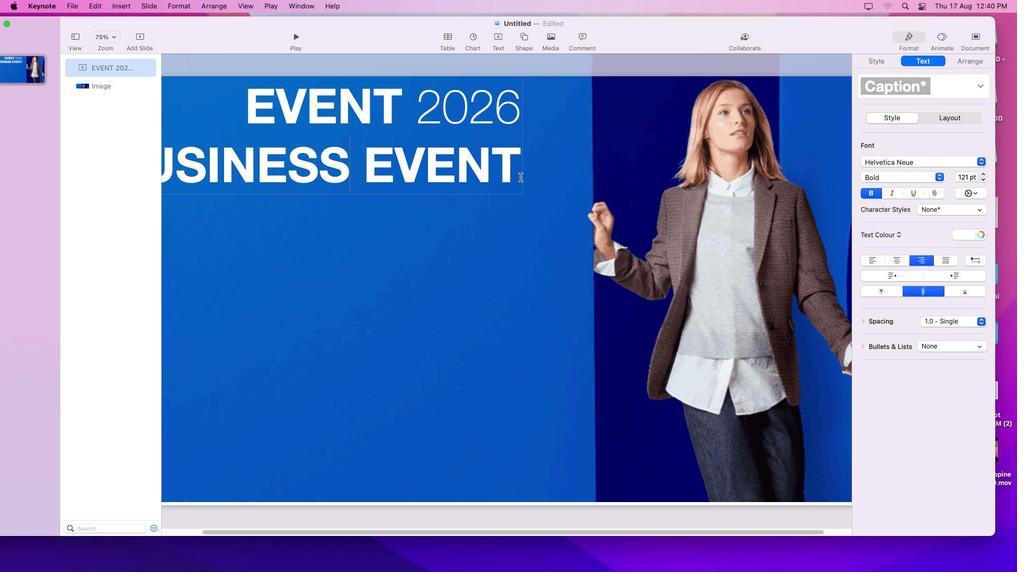 
Action: Mouse moved to (516, 173)
Screenshot: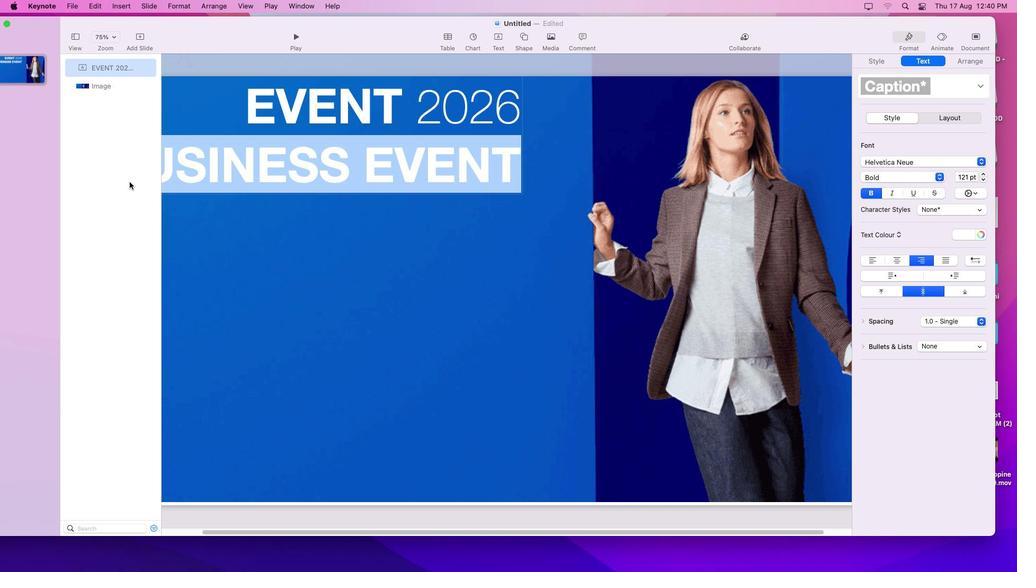 
Action: Mouse pressed left at (516, 173)
Screenshot: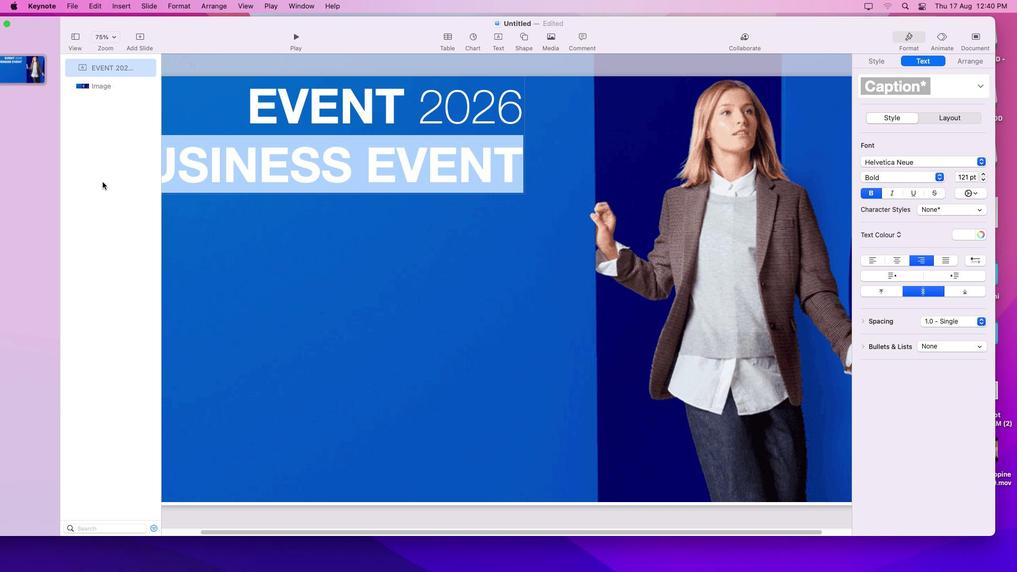 
Action: Mouse moved to (101, 180)
Screenshot: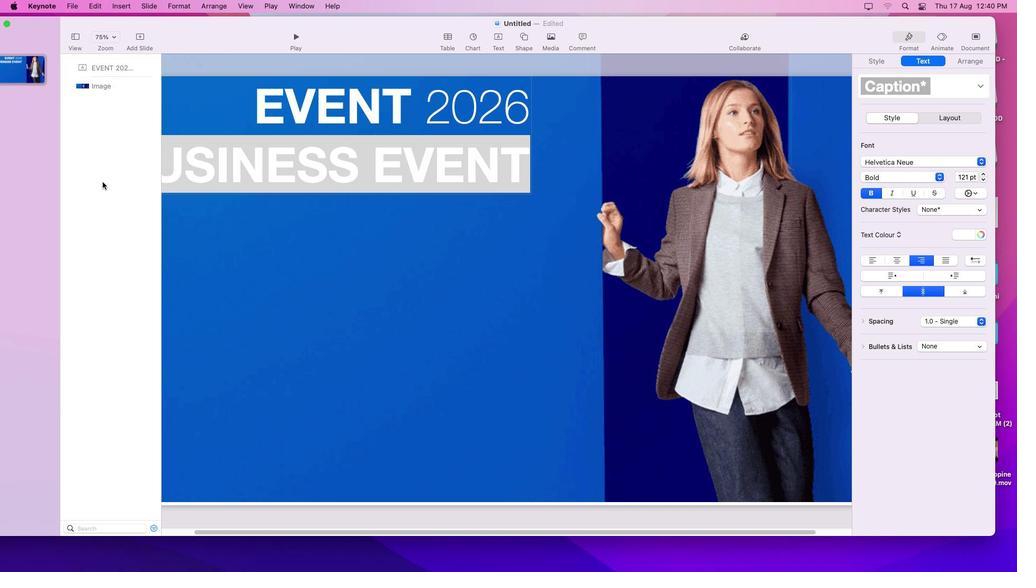 
Action: Mouse pressed left at (101, 180)
Screenshot: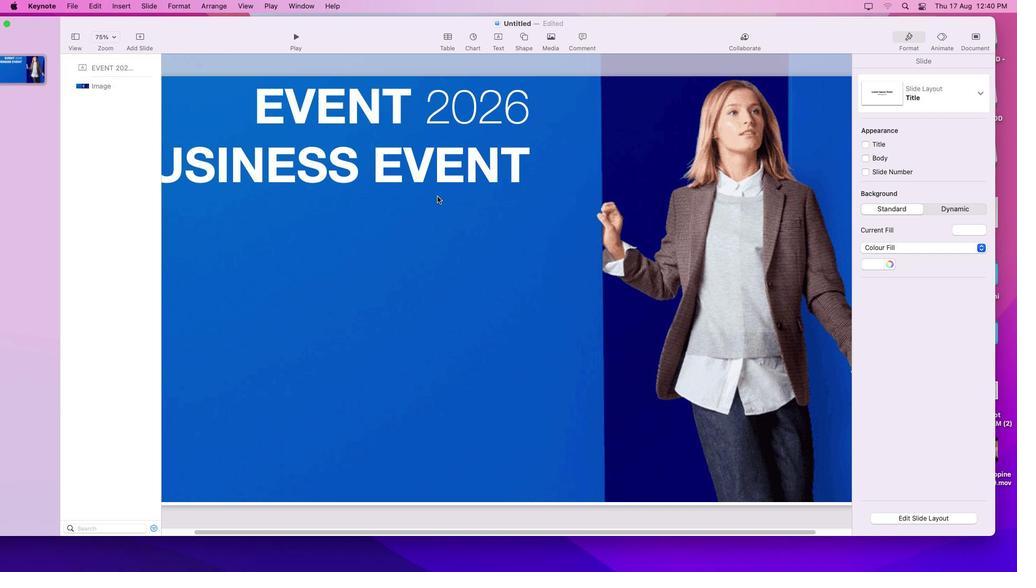 
Action: Mouse moved to (521, 173)
Screenshot: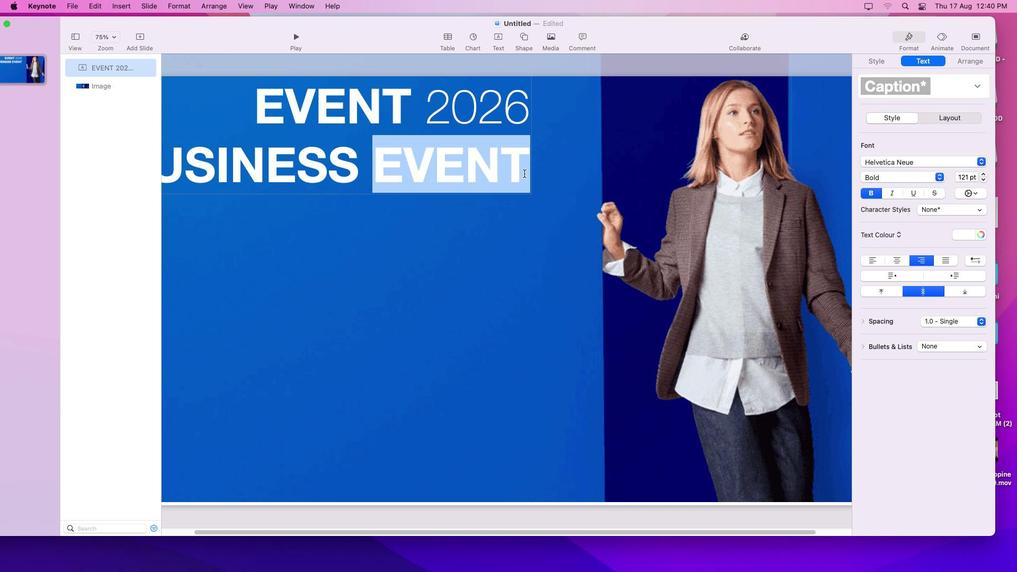 
Action: Mouse pressed left at (521, 173)
Screenshot: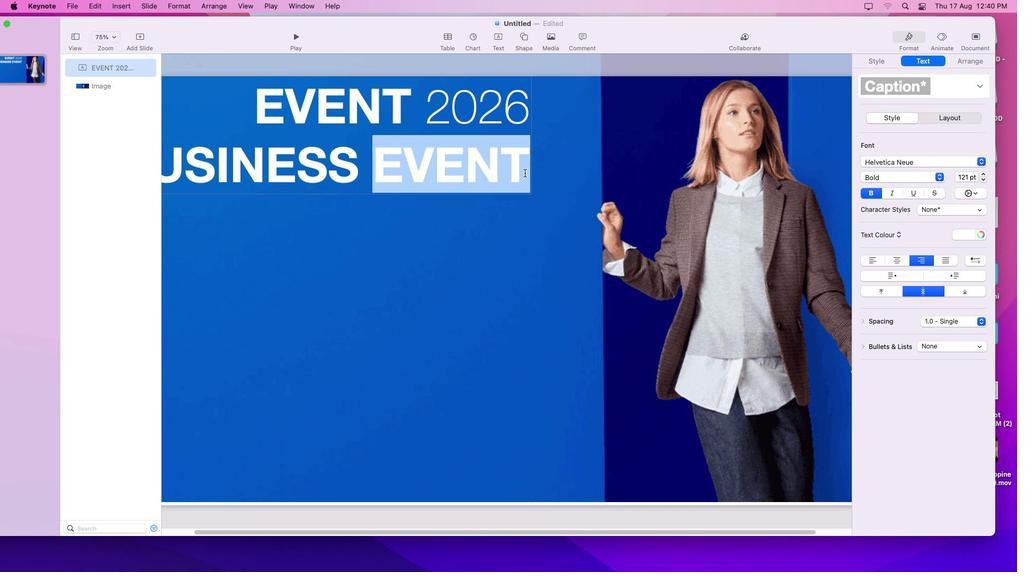 
Action: Mouse pressed left at (521, 173)
Screenshot: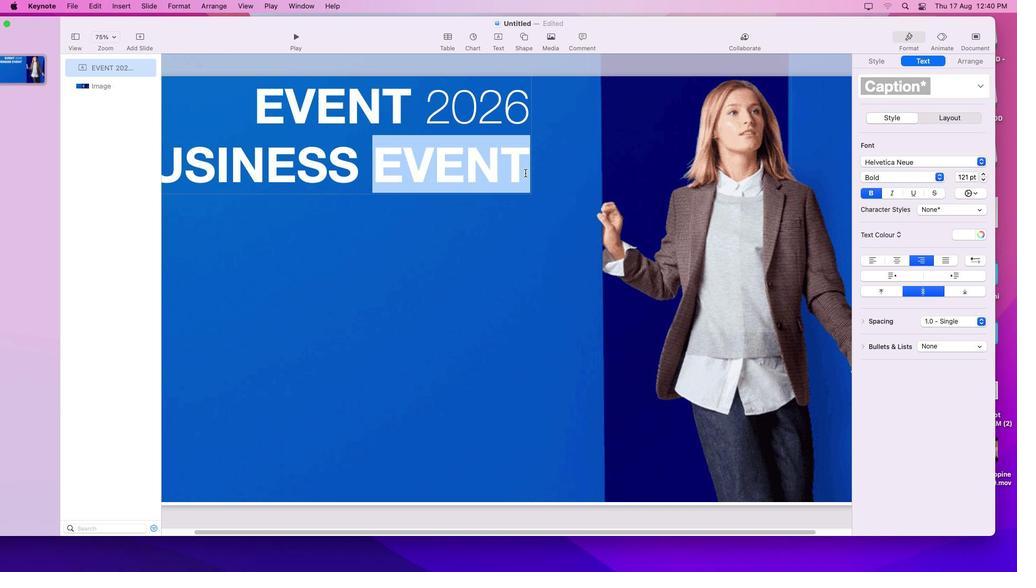 
Action: Mouse moved to (524, 171)
Screenshot: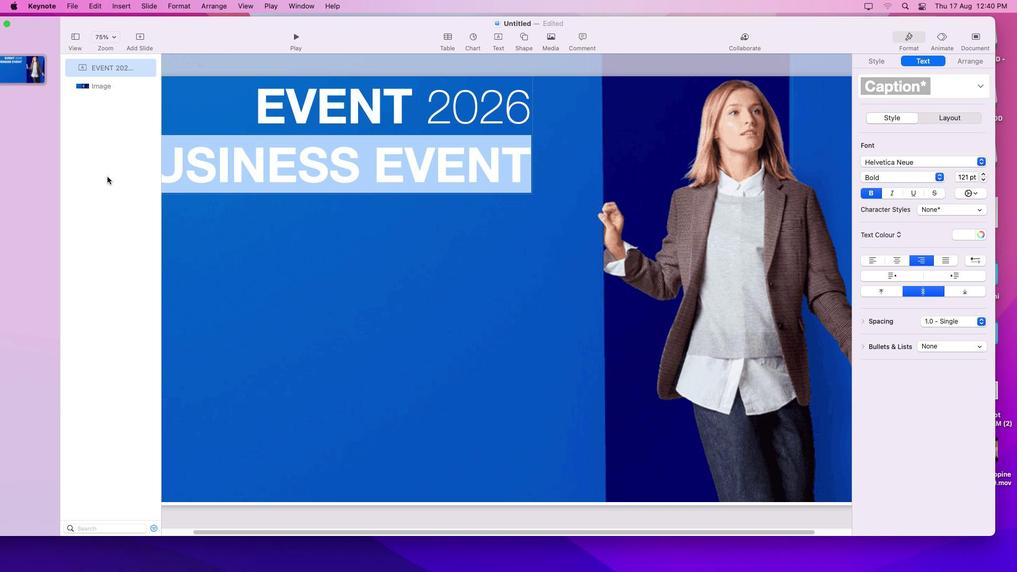 
Action: Mouse pressed left at (524, 171)
Screenshot: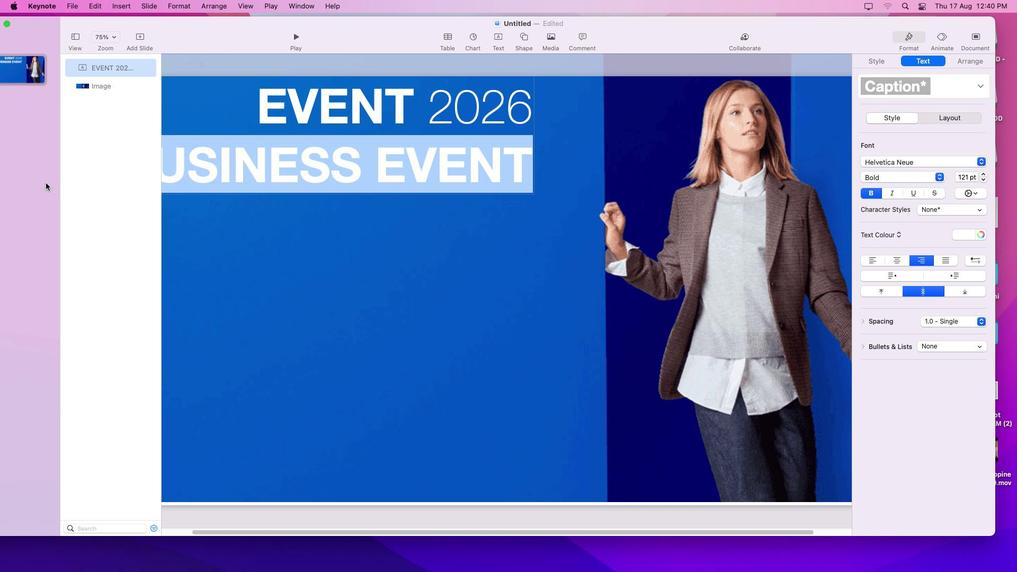 
Action: Mouse moved to (135, 156)
Screenshot: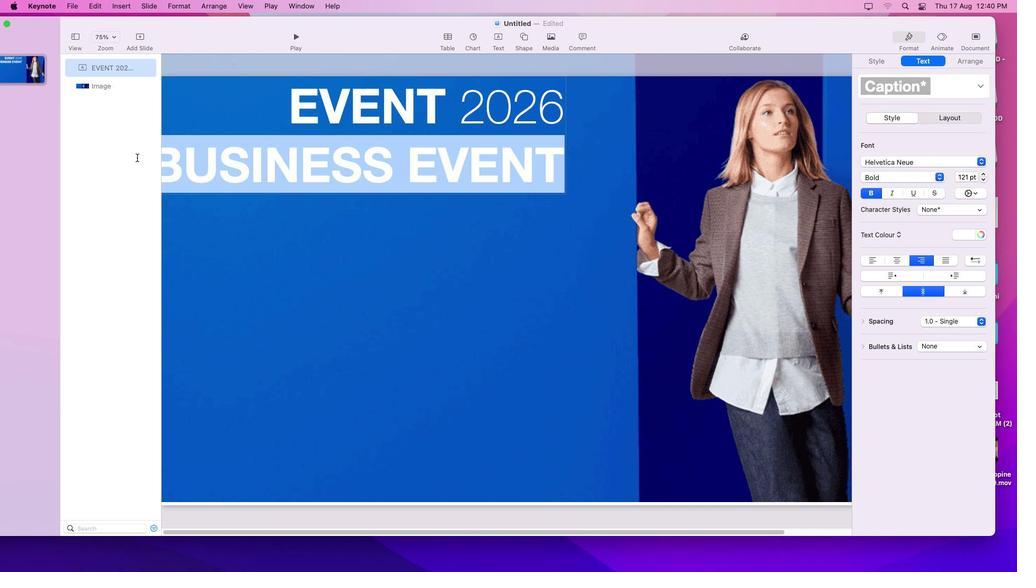 
Action: Key pressed Key.cmd'-''-''-''-''-''-''-''-''-''-''-''-''-''-''-''-''-''-''-''-''-''-''-''-''-''-''-''-''-''-''-''-''-''-''-''-''-''-''-''-''-''-''-''-''-''-''-''-''-''-''-''-''-''-''-''-''-''-''-''-''-''-''-''-''-''-''-''-''-''-''-''-''-''-''-''-''-''-''-''-''-'
Screenshot: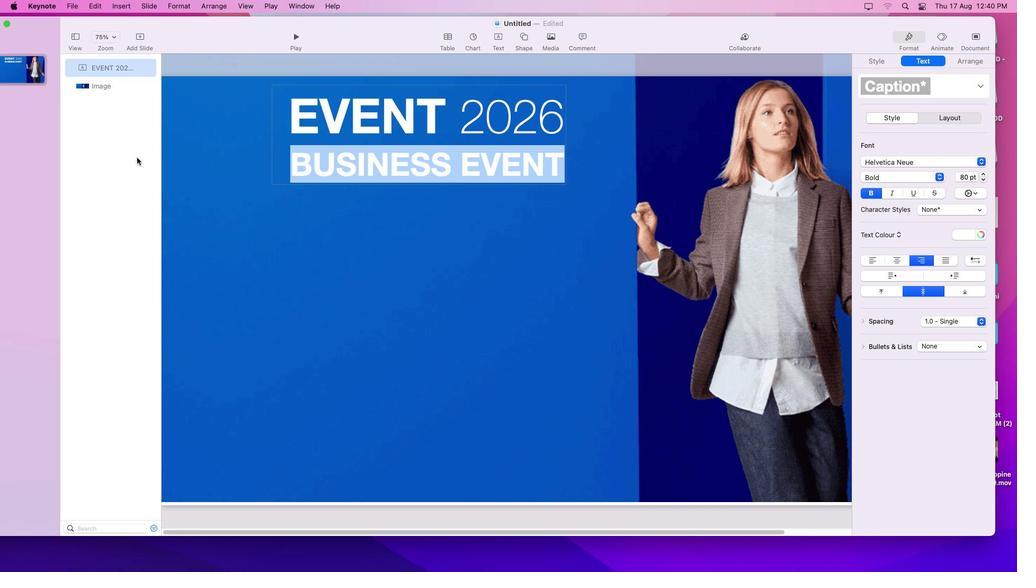 
Action: Mouse moved to (518, 155)
Screenshot: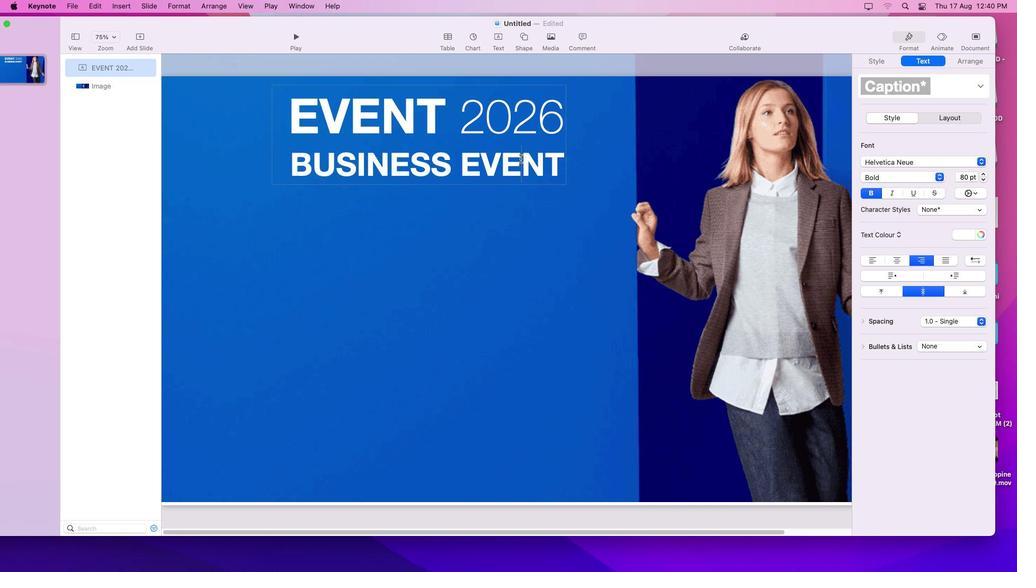 
Action: Mouse pressed left at (518, 155)
Screenshot: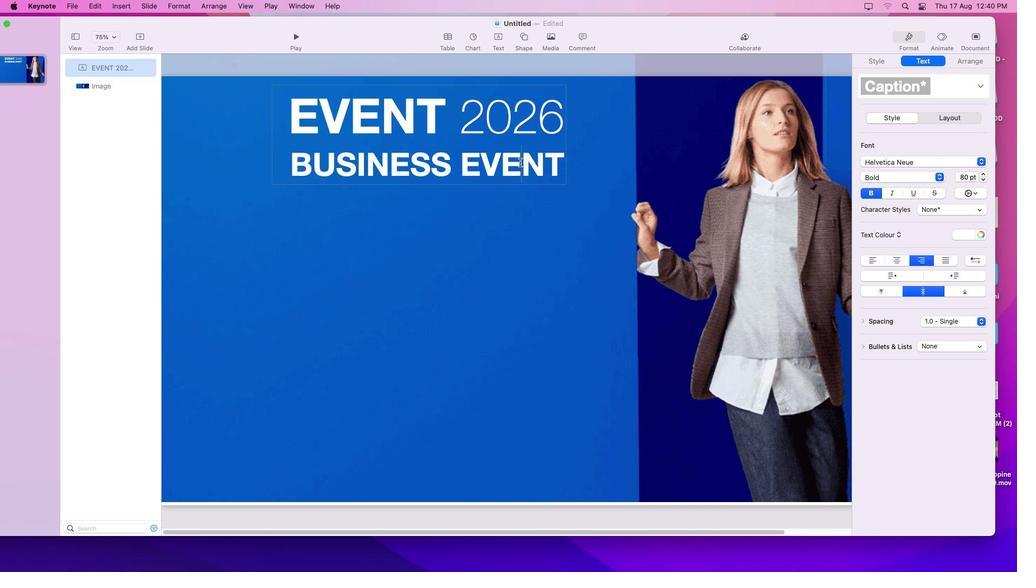 
Action: Mouse moved to (559, 169)
Screenshot: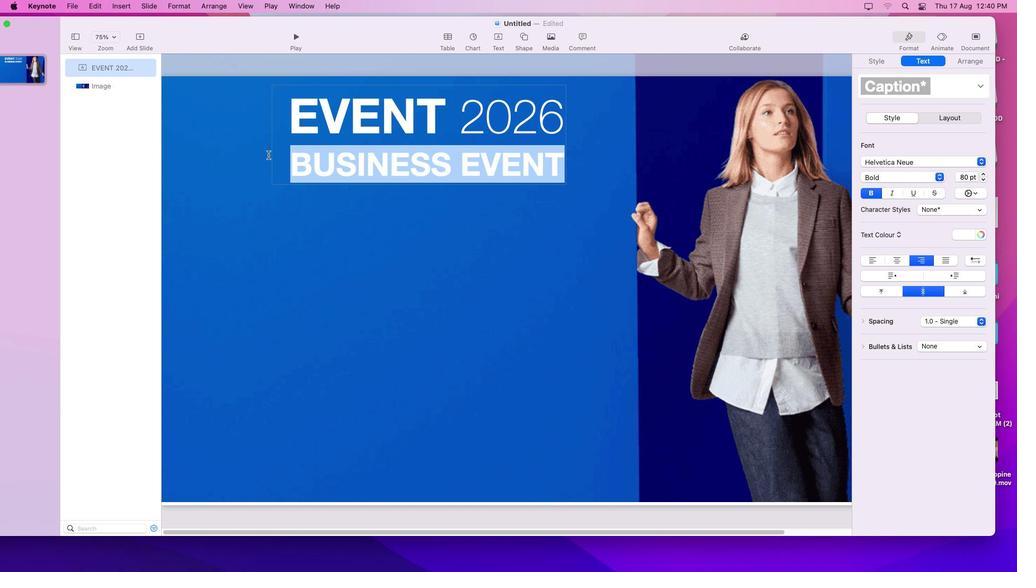 
Action: Mouse pressed left at (559, 169)
Screenshot: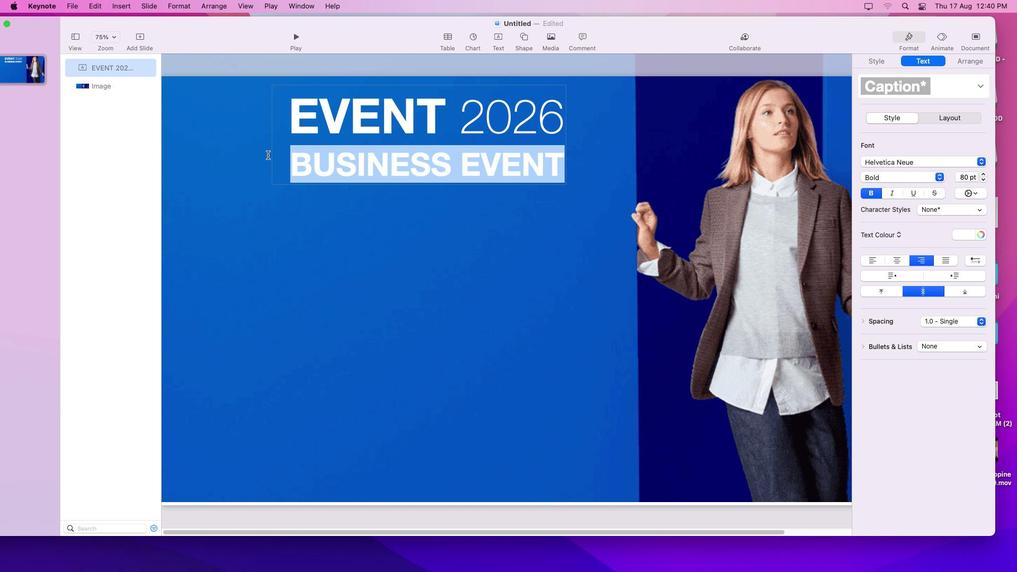 
Action: Mouse moved to (901, 175)
Screenshot: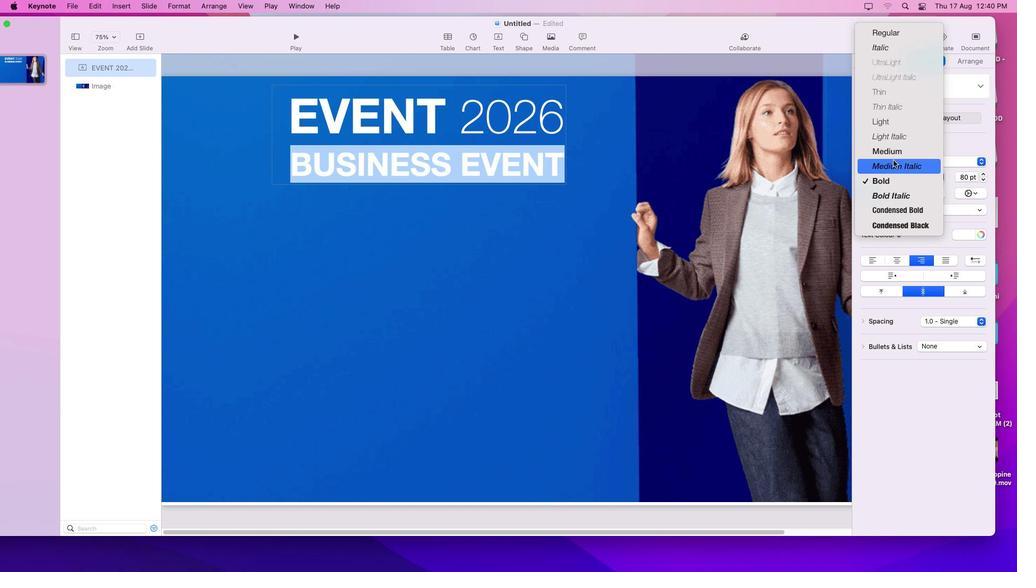 
Action: Mouse pressed left at (901, 175)
Screenshot: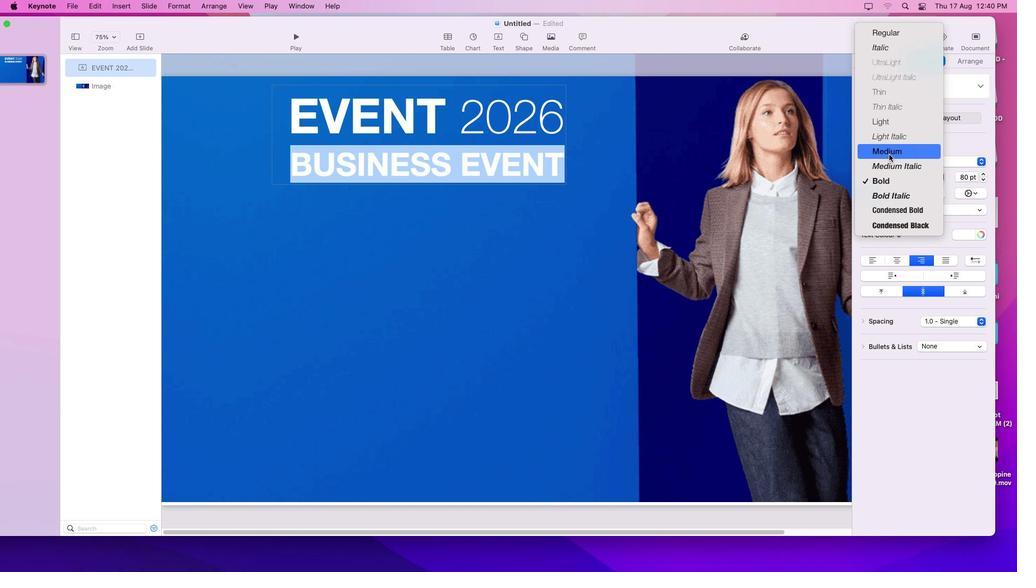 
Action: Mouse moved to (906, 90)
Screenshot: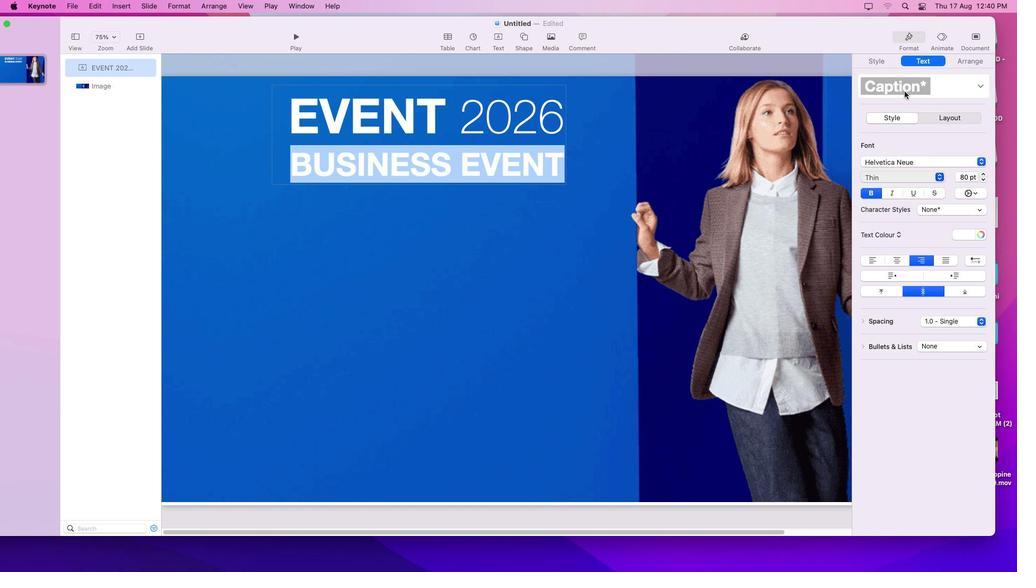 
Action: Mouse pressed left at (906, 90)
Screenshot: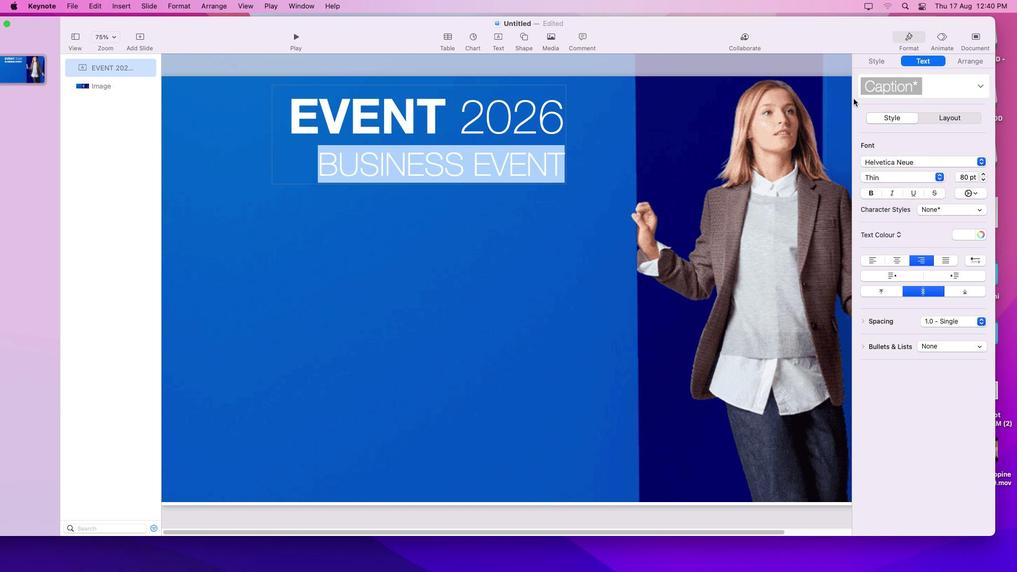 
Action: Mouse moved to (449, 198)
Screenshot: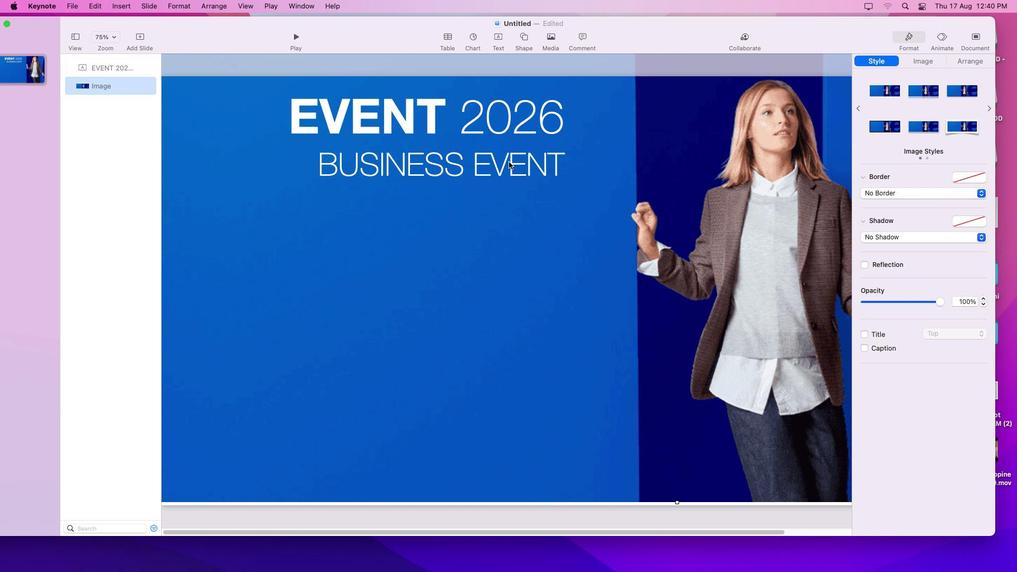 
Action: Mouse pressed left at (449, 198)
Screenshot: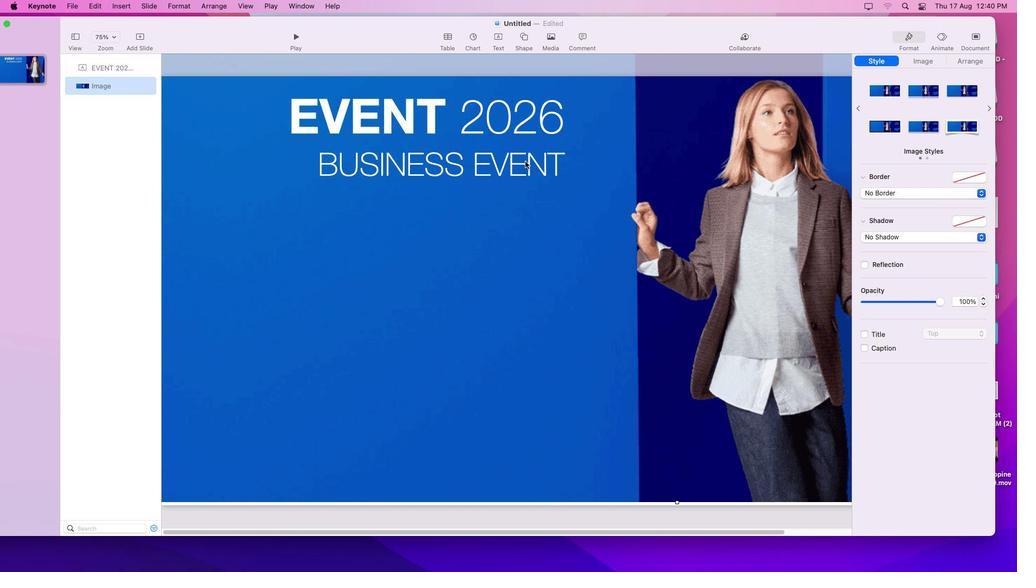 
Action: Mouse moved to (563, 159)
Screenshot: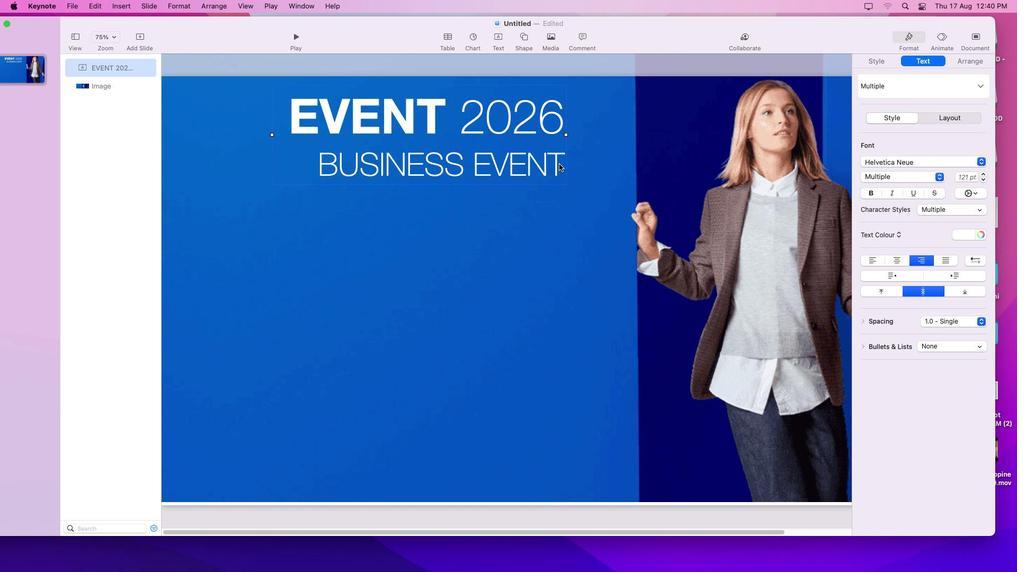 
Action: Mouse pressed left at (563, 159)
Screenshot: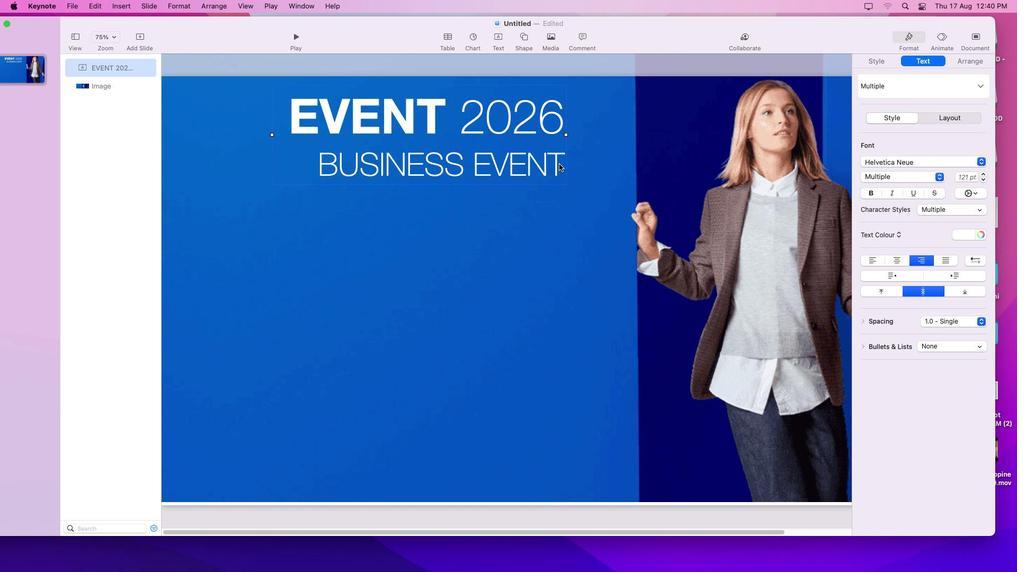 
Action: Mouse moved to (557, 163)
Screenshot: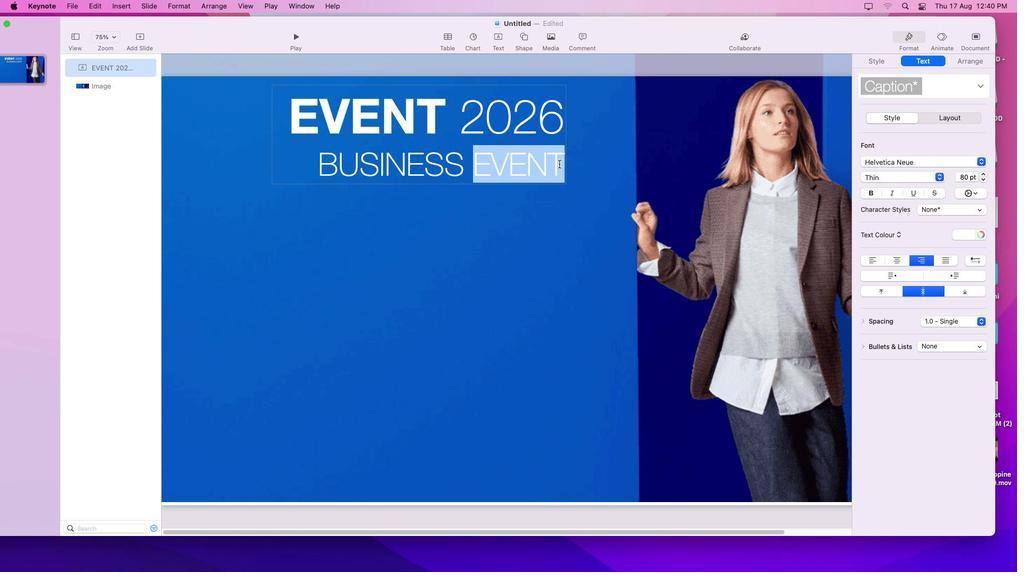 
Action: Mouse pressed left at (557, 163)
Screenshot: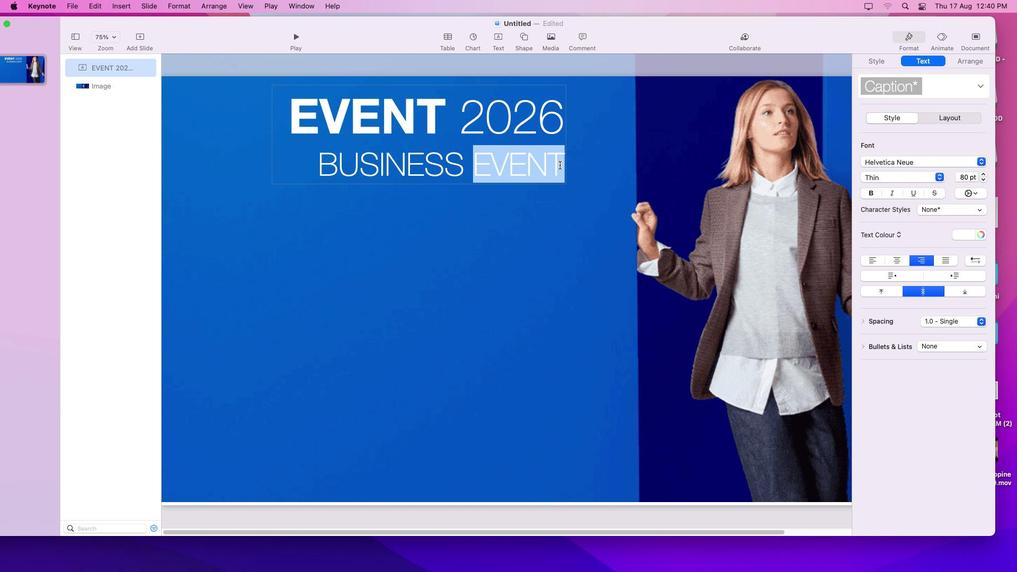 
Action: Mouse pressed left at (557, 163)
Screenshot: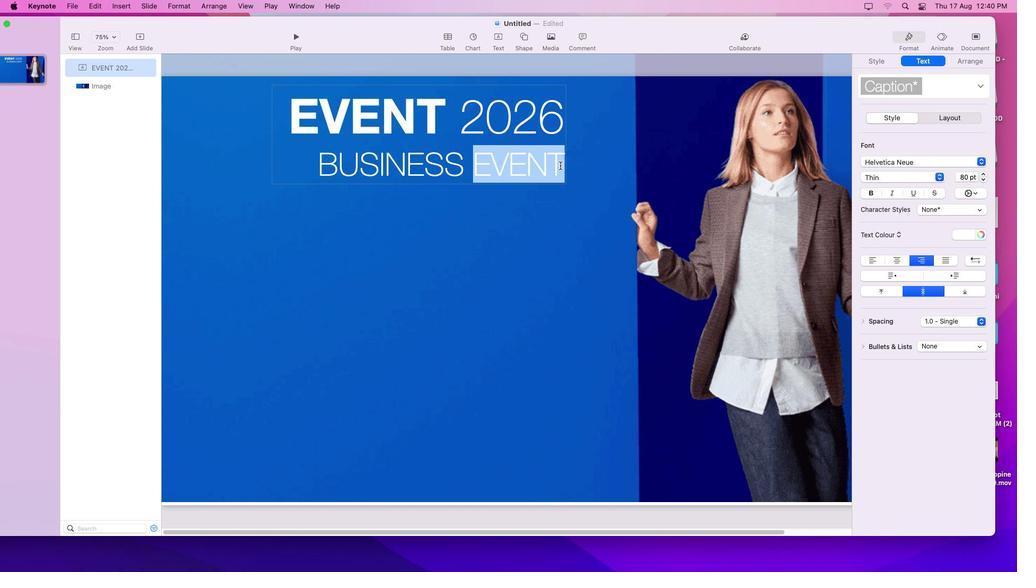 
Action: Mouse moved to (558, 164)
Screenshot: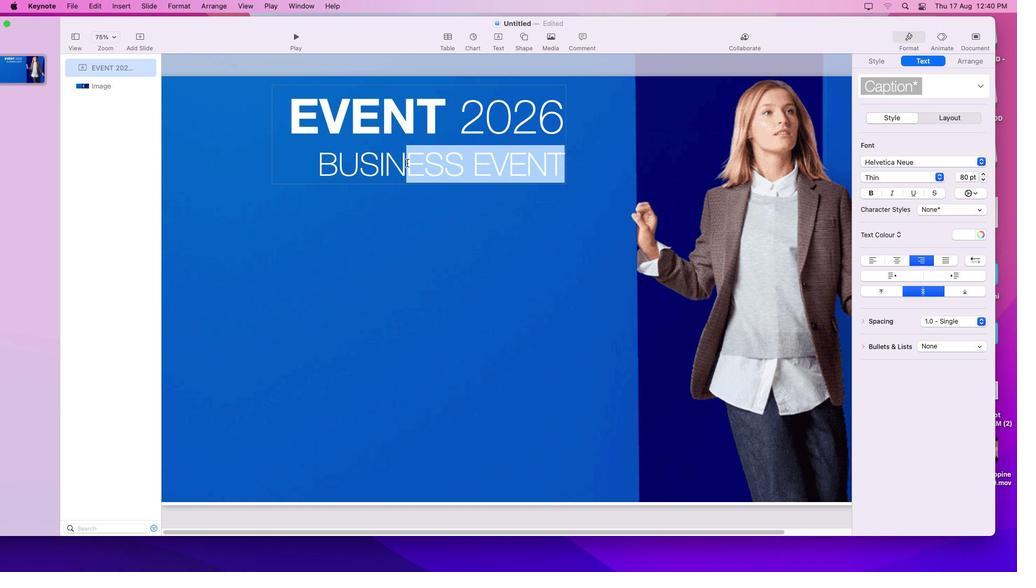 
Action: Mouse pressed left at (558, 164)
Screenshot: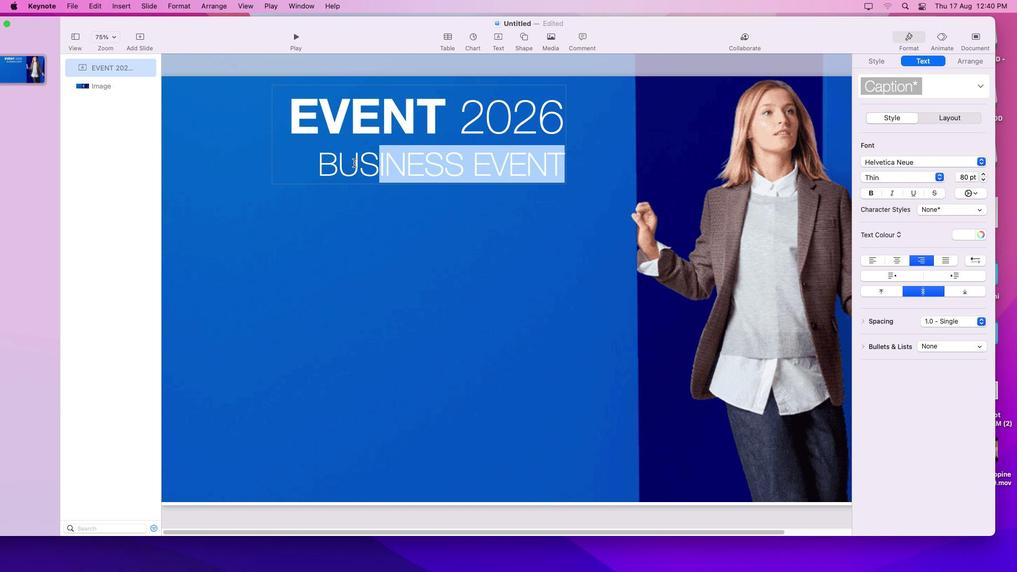 
Action: Mouse moved to (315, 165)
Screenshot: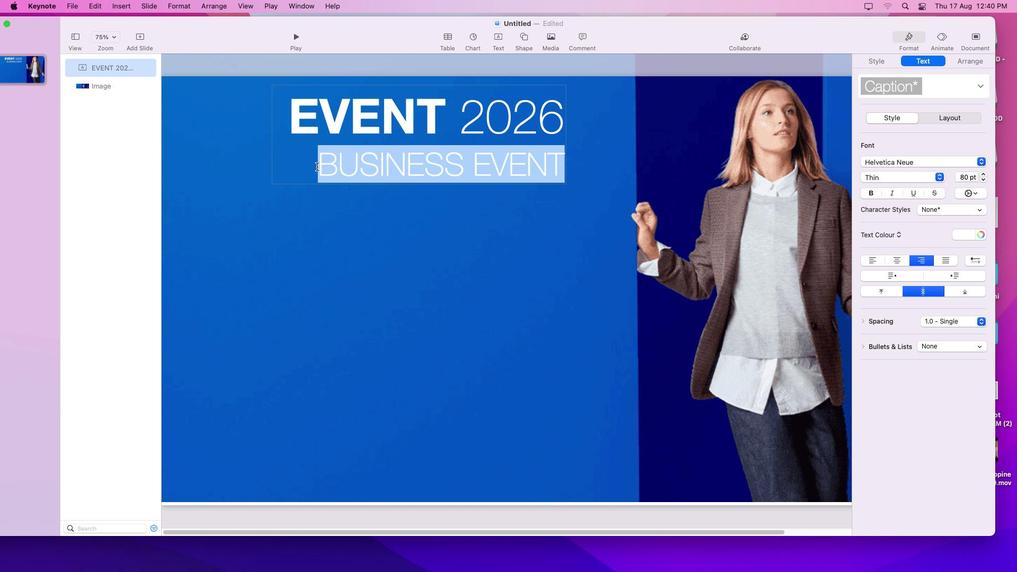 
Action: Key pressed Key.cmd'+''+''+''+''+''+''+''+''+''+''+''+''+''+'
Screenshot: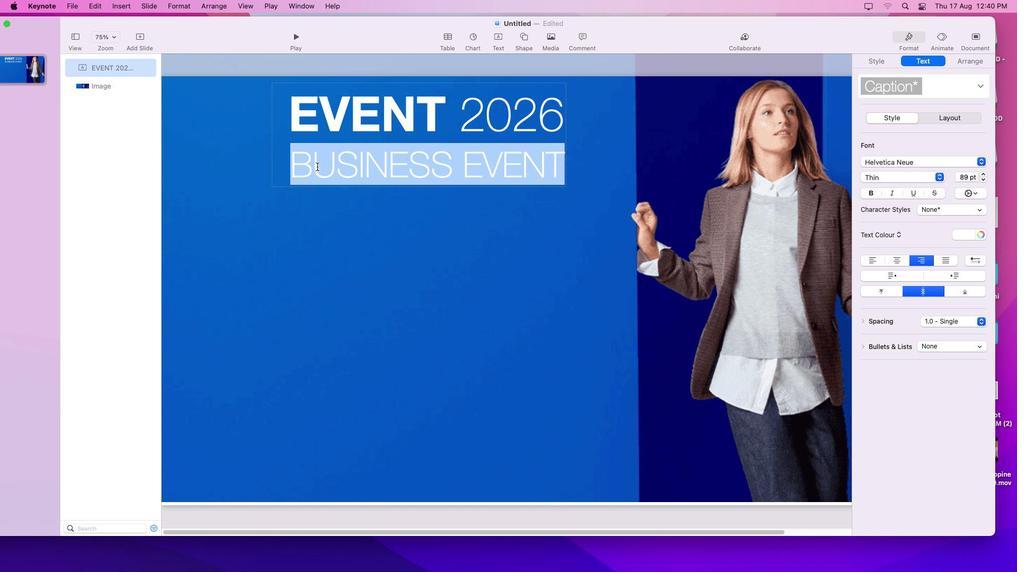 
Action: Mouse moved to (431, 114)
Screenshot: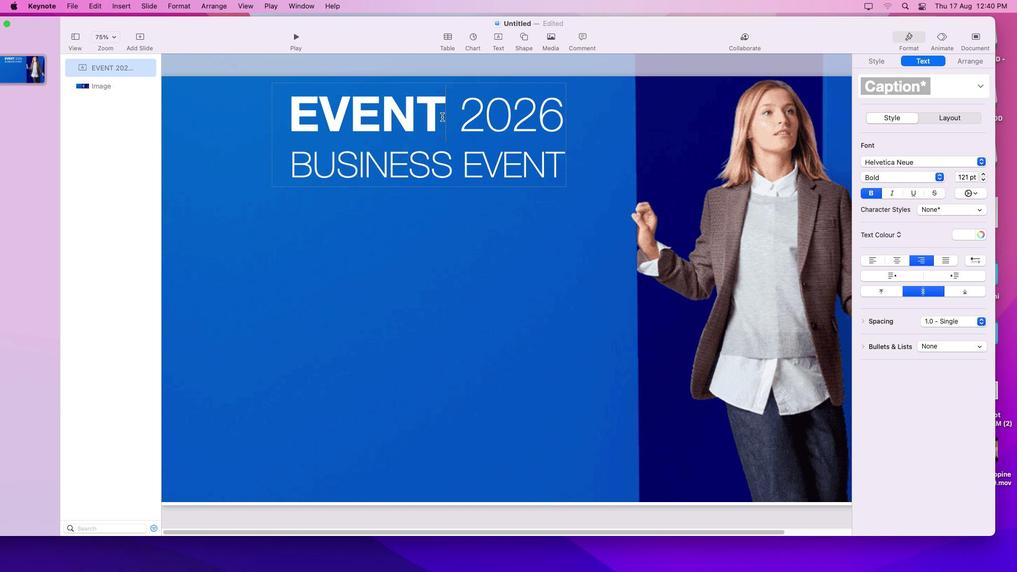 
Action: Mouse pressed left at (431, 114)
Screenshot: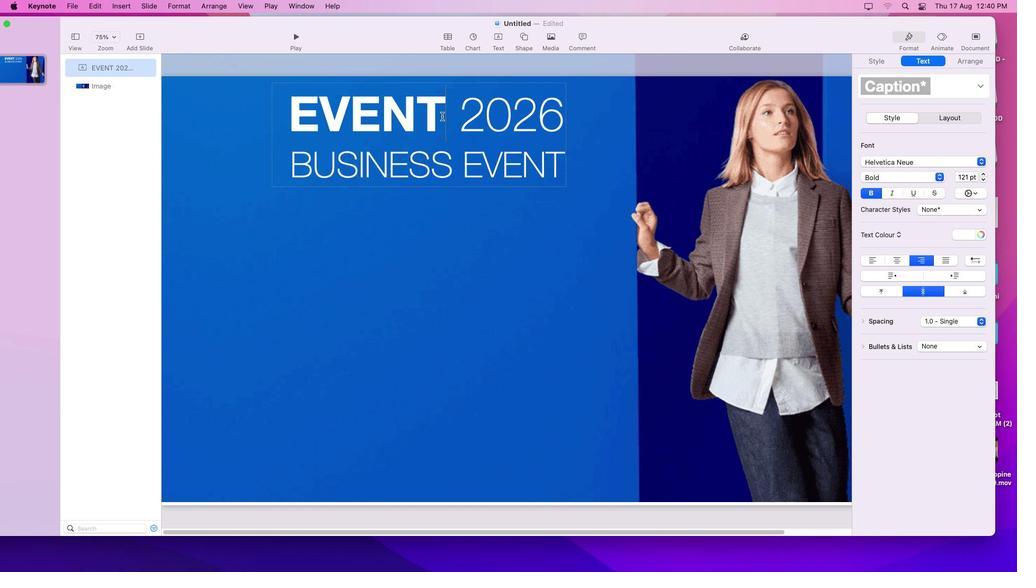 
Action: Mouse moved to (440, 115)
Screenshot: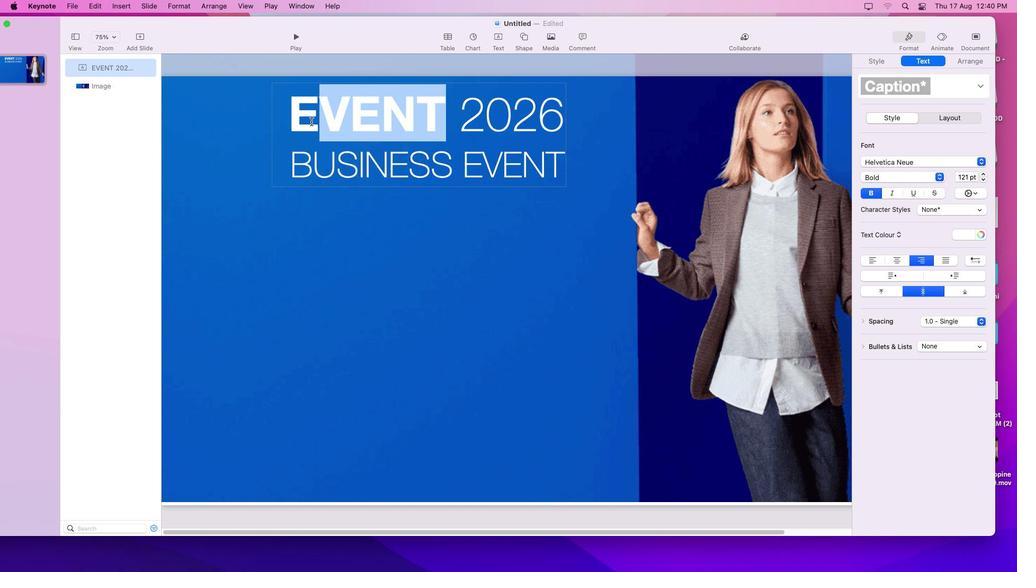 
Action: Mouse pressed left at (440, 115)
Screenshot: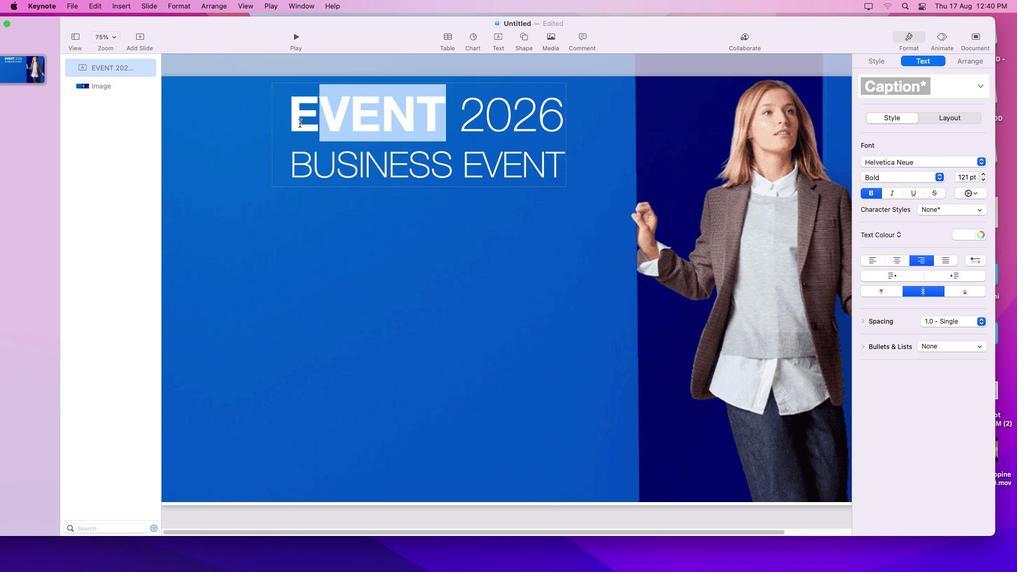 
Action: Mouse moved to (278, 122)
Screenshot: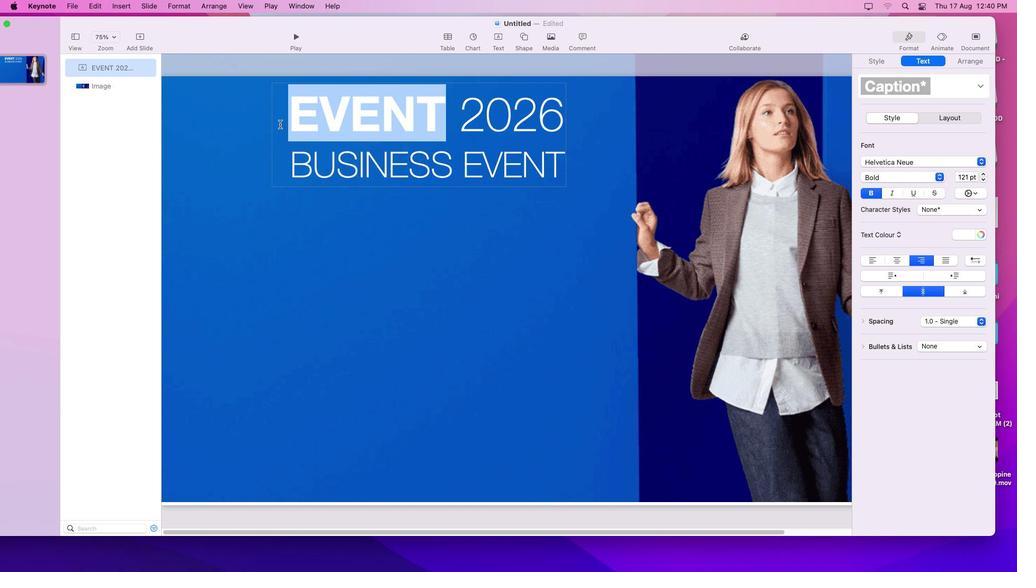 
Action: Key pressed Key.cmd'+''+''+''+''+''+''+''+''+''+''+''+''+''+''+''+''+''+''+''+''+''+''+''+''+''+''+''+''+''+''+''+''+''+''+''+''+''+''+''+''+''+''+''+'
Screenshot: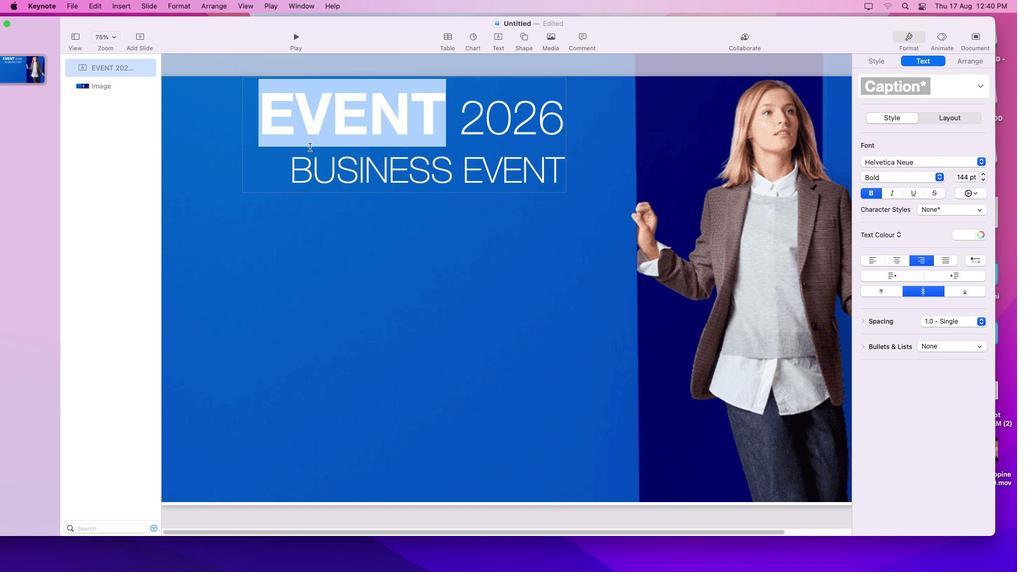 
Action: Mouse moved to (360, 159)
Screenshot: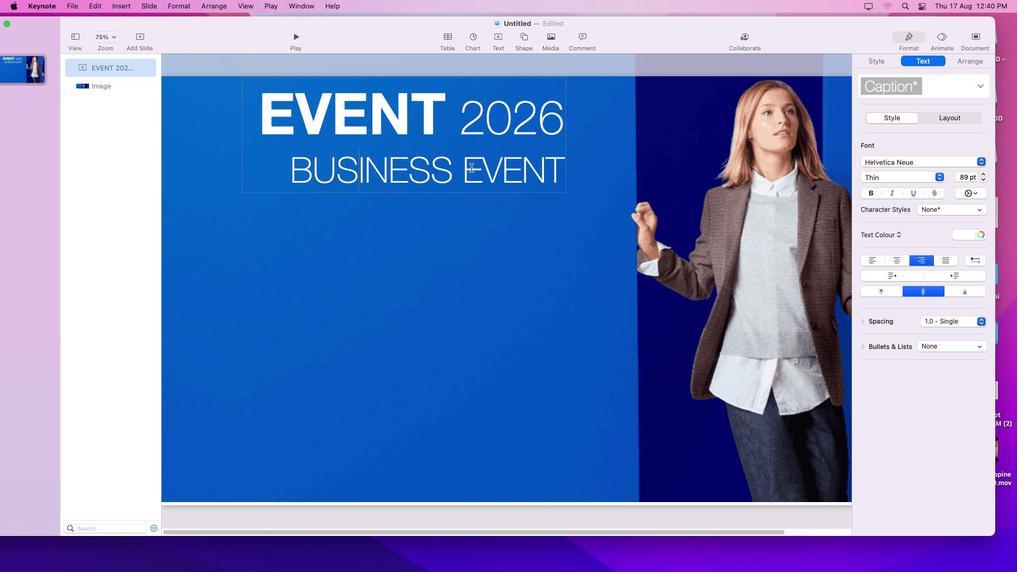 
Action: Mouse pressed left at (360, 159)
Screenshot: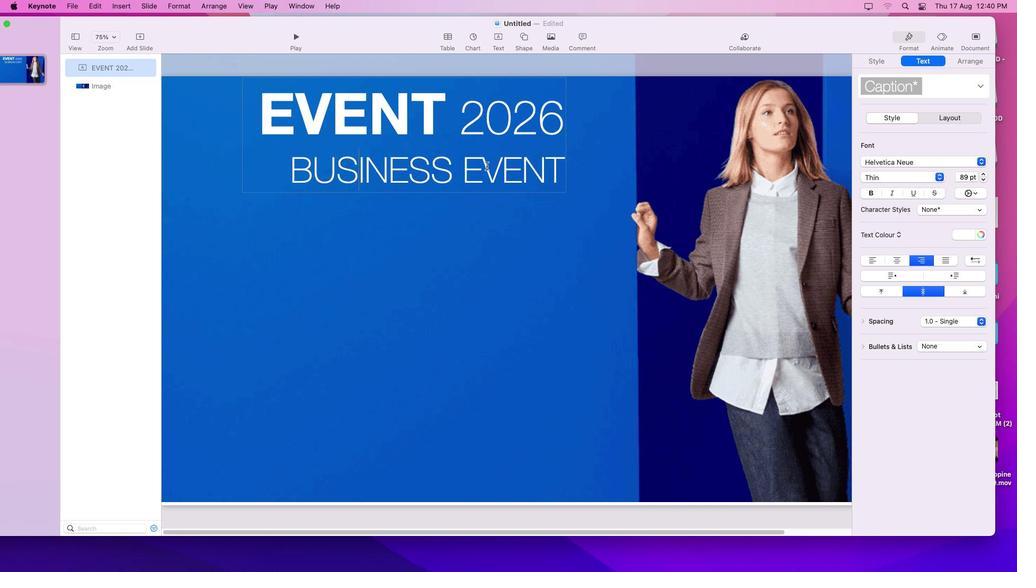 
Action: Mouse moved to (490, 163)
Screenshot: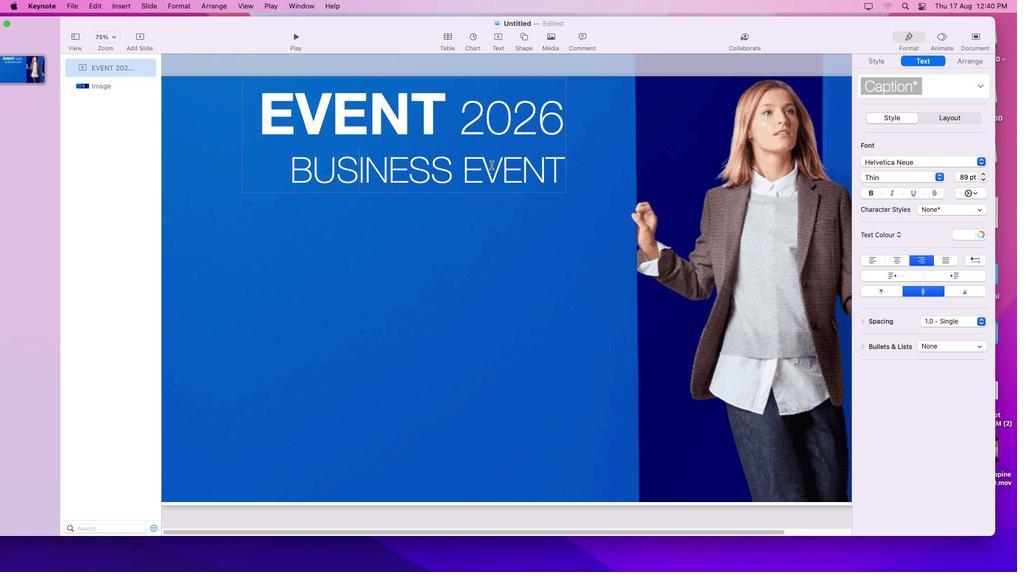 
Action: Key pressed Key.cmd
Screenshot: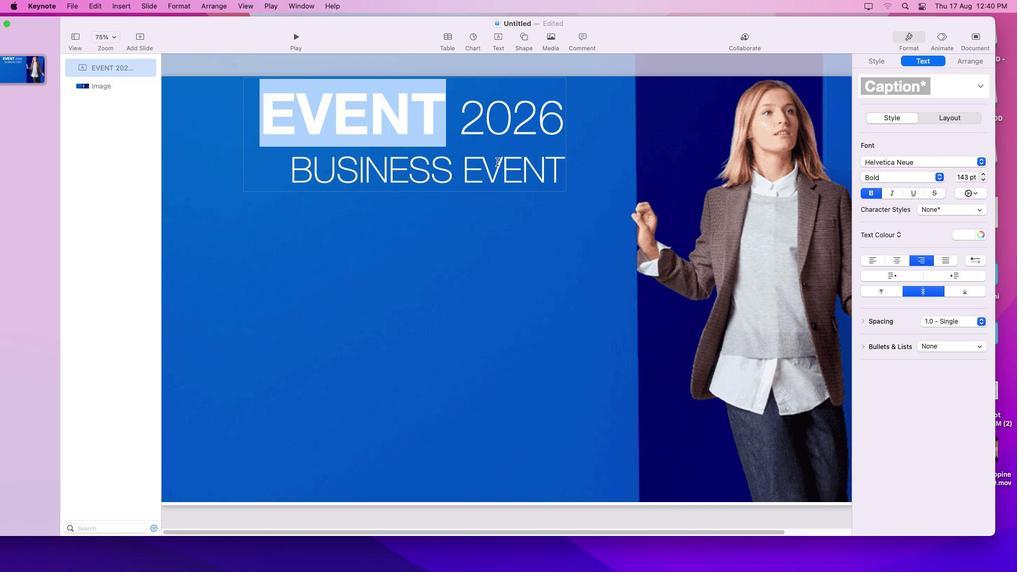 
Action: Mouse moved to (493, 162)
Screenshot: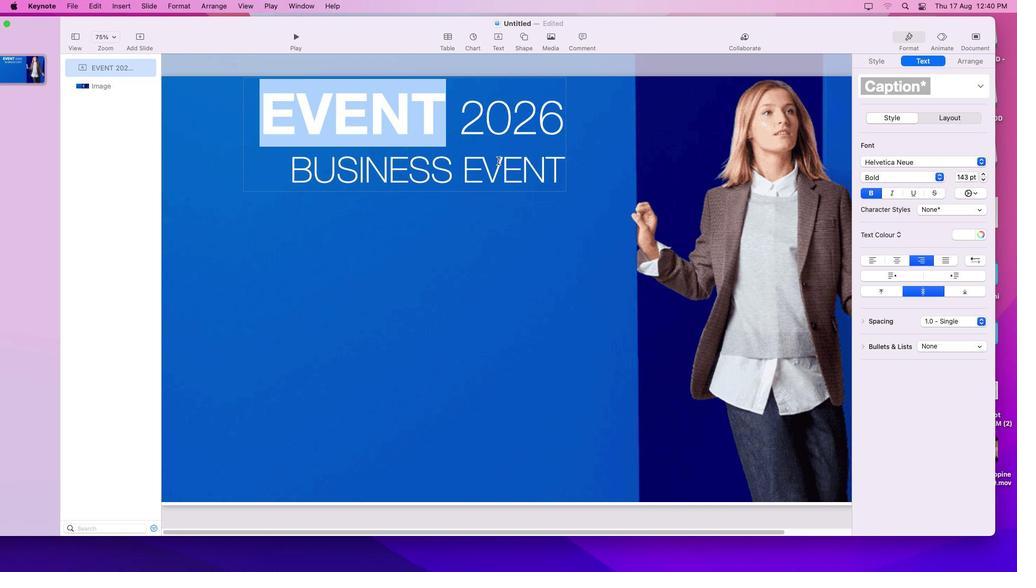 
Action: Key pressed 'z'
Screenshot: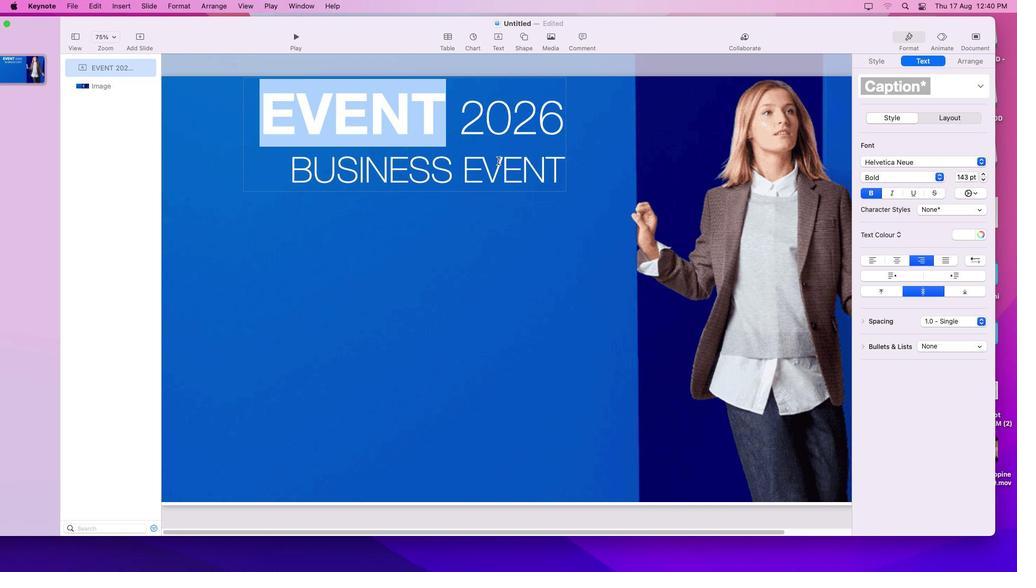 
Action: Mouse moved to (496, 159)
Screenshot: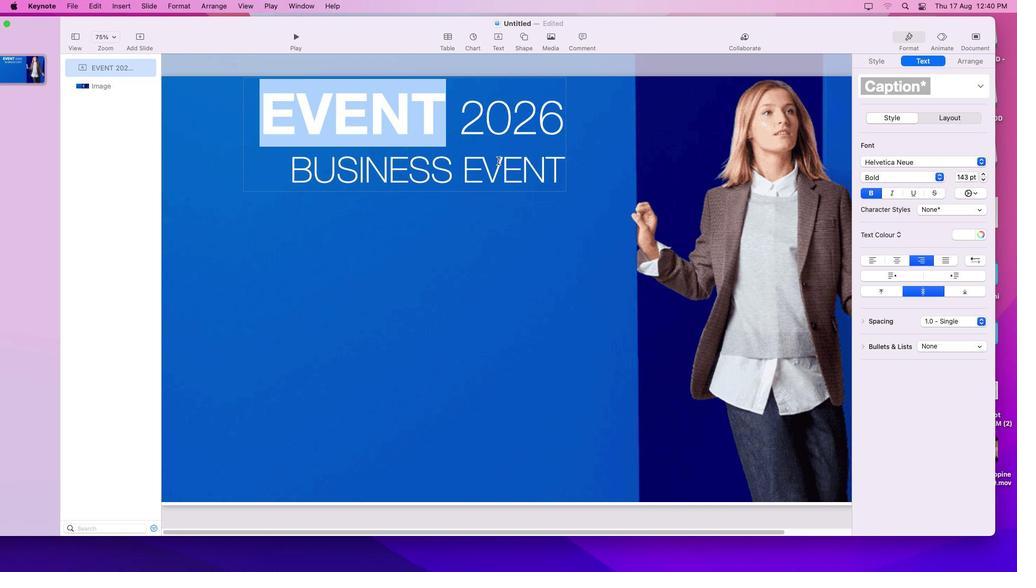 
Action: Key pressed 'z''z'
Screenshot: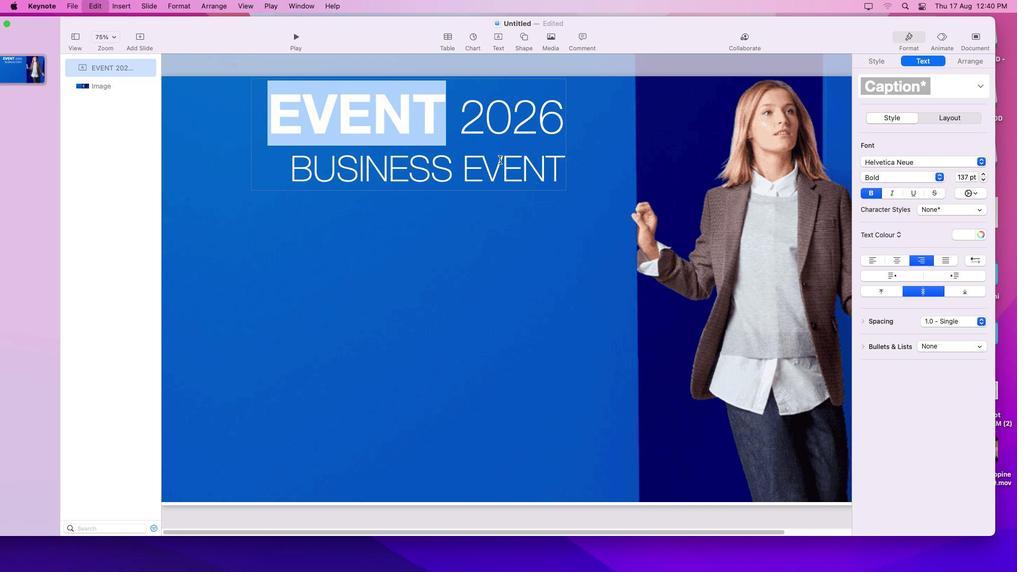 
Action: Mouse moved to (498, 159)
Screenshot: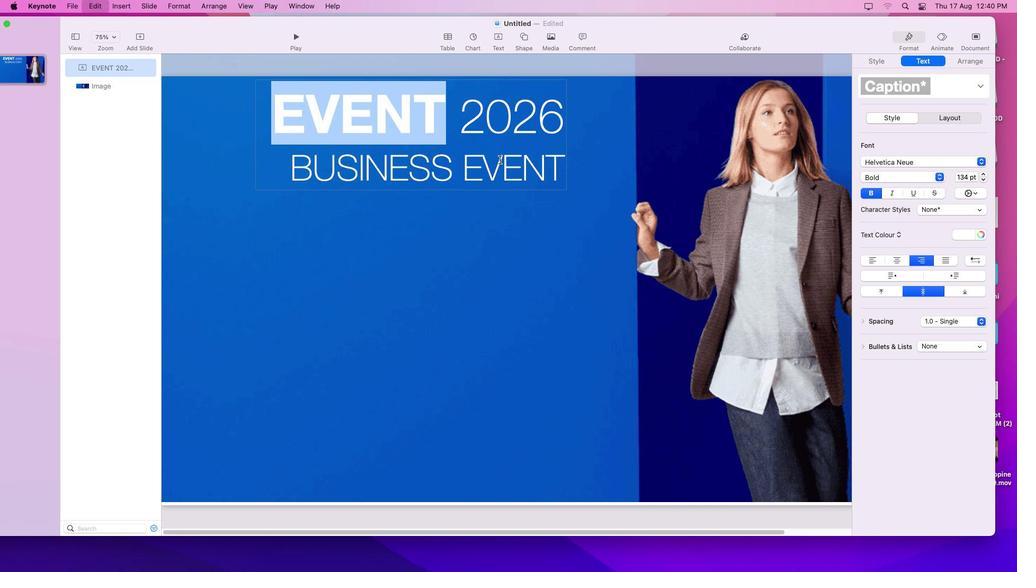 
Action: Key pressed 'z''z''z''z''z''z''z'
Screenshot: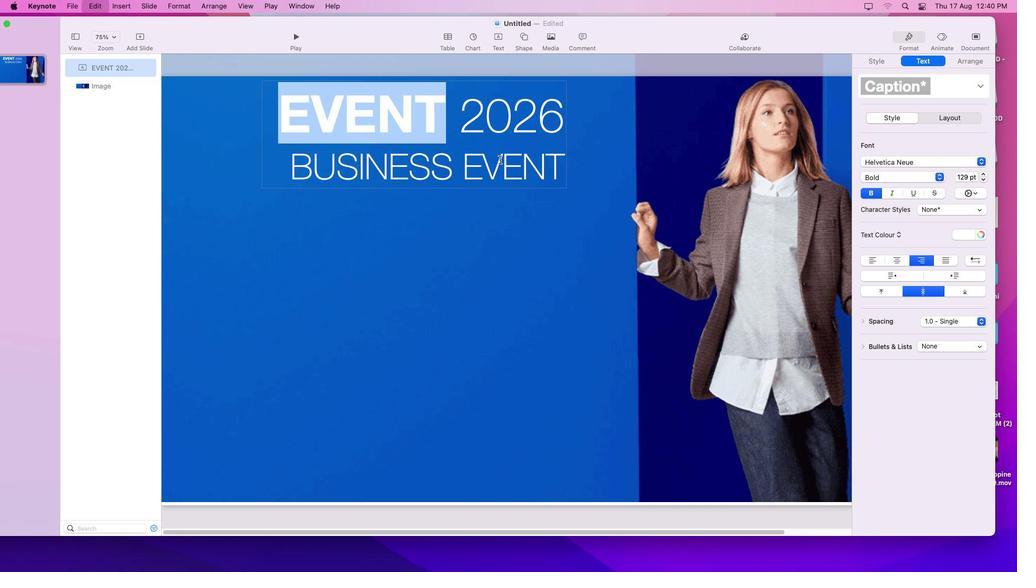 
Action: Mouse moved to (498, 158)
Screenshot: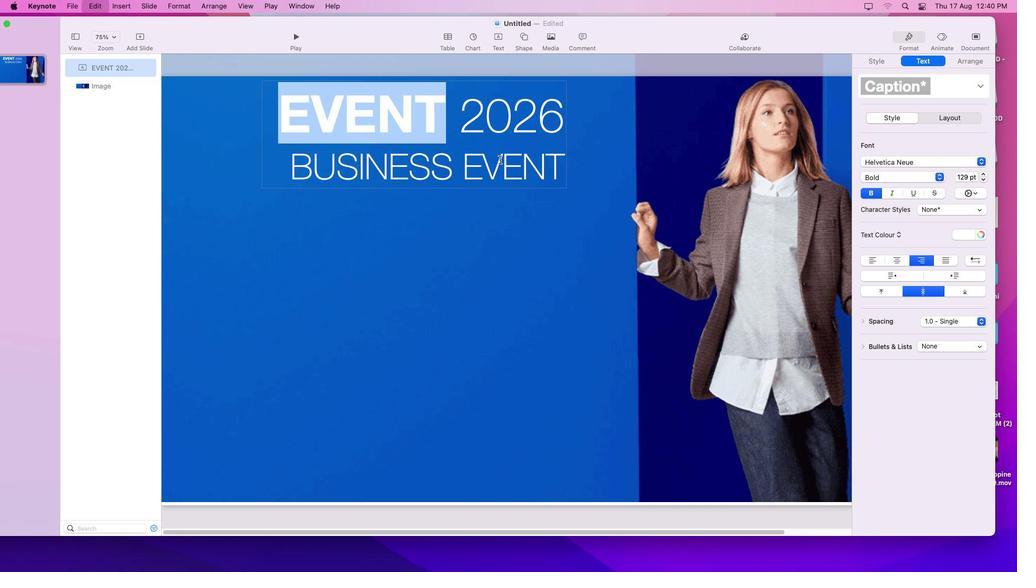 
Action: Key pressed 'z''z''z''z''z''z''z''z''z''z''z''z''z''z''z''z''z''z''z''z''z''z''z'
Screenshot: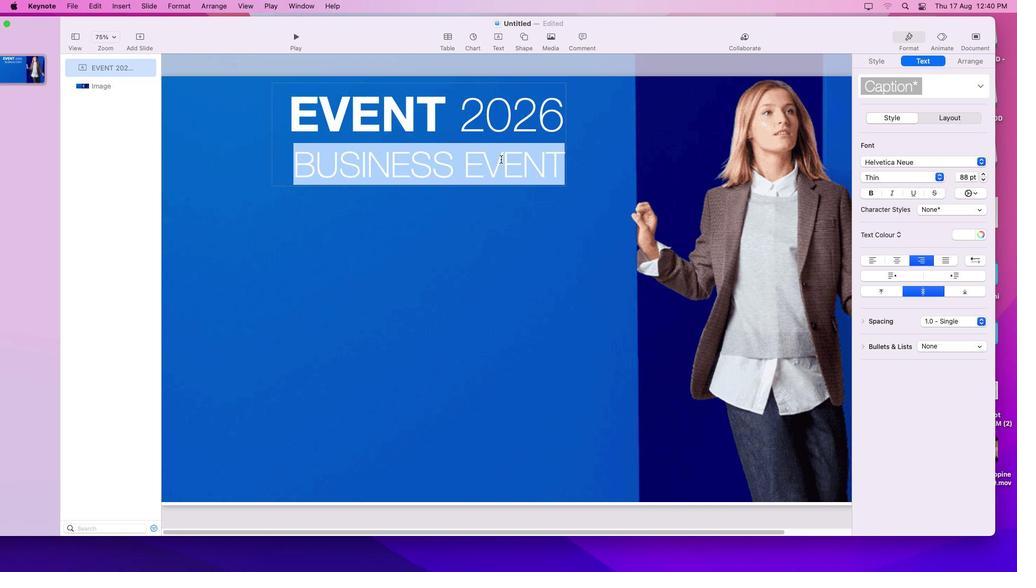 
Action: Mouse moved to (499, 158)
Screenshot: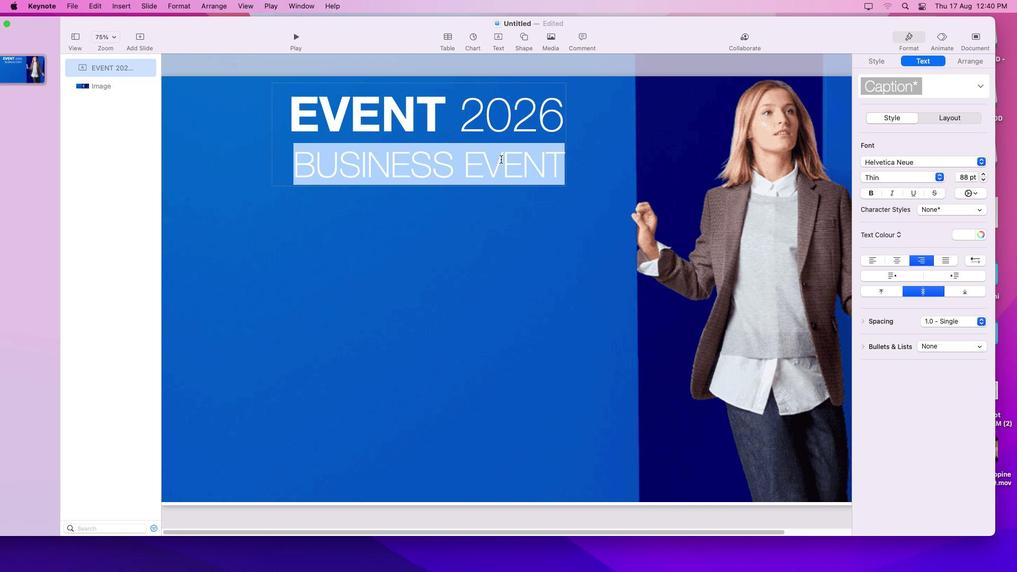 
Action: Key pressed 'z'
Screenshot: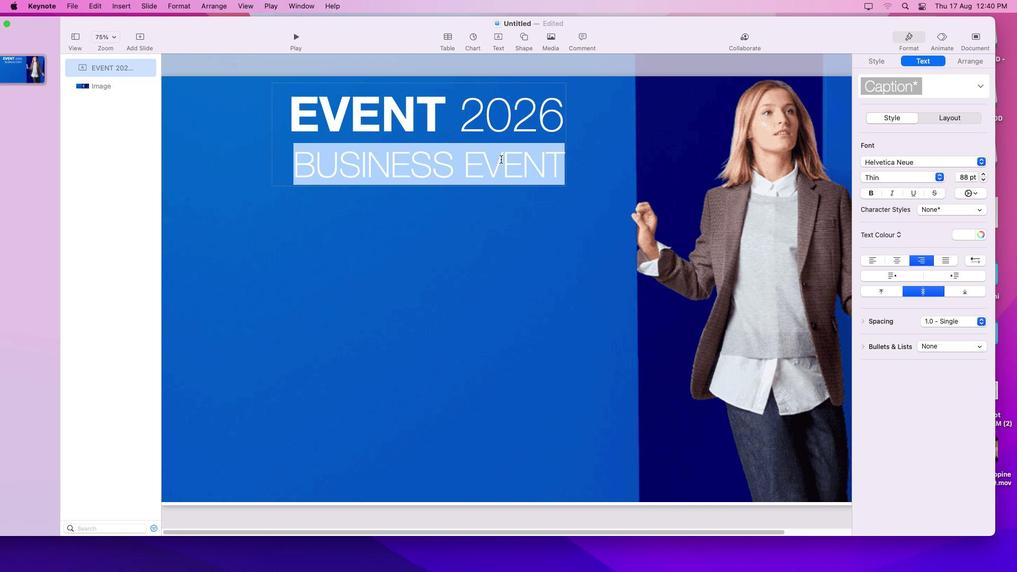 
Action: Mouse moved to (499, 158)
Screenshot: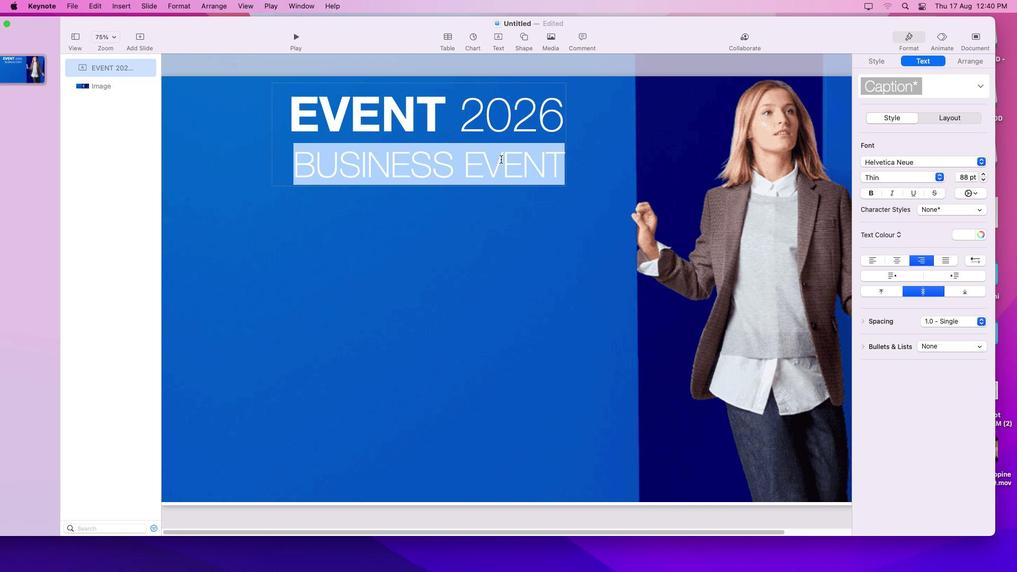 
Action: Key pressed 'z''z''z''z''z''z'
Screenshot: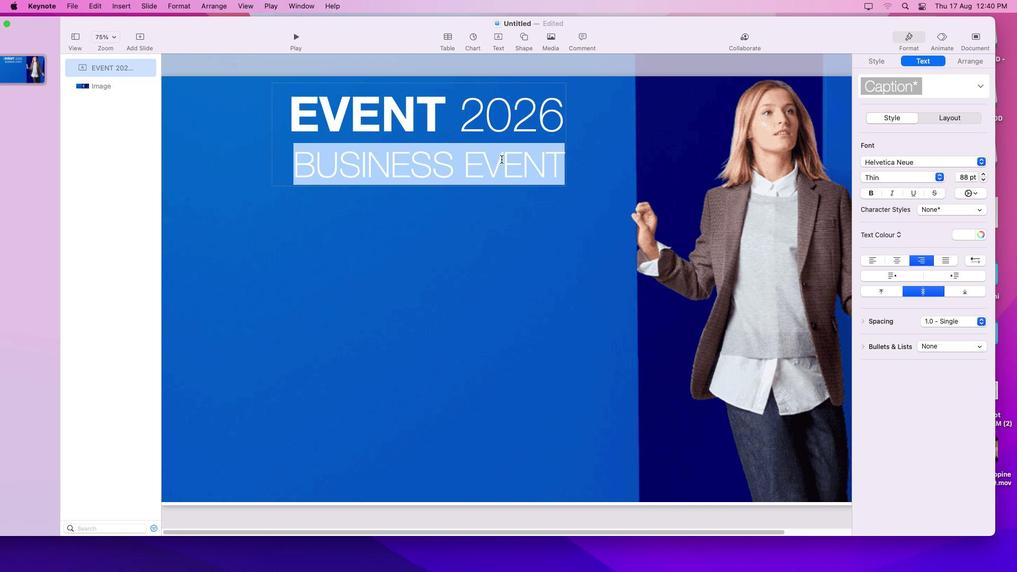 
Action: Mouse moved to (362, 173)
Screenshot: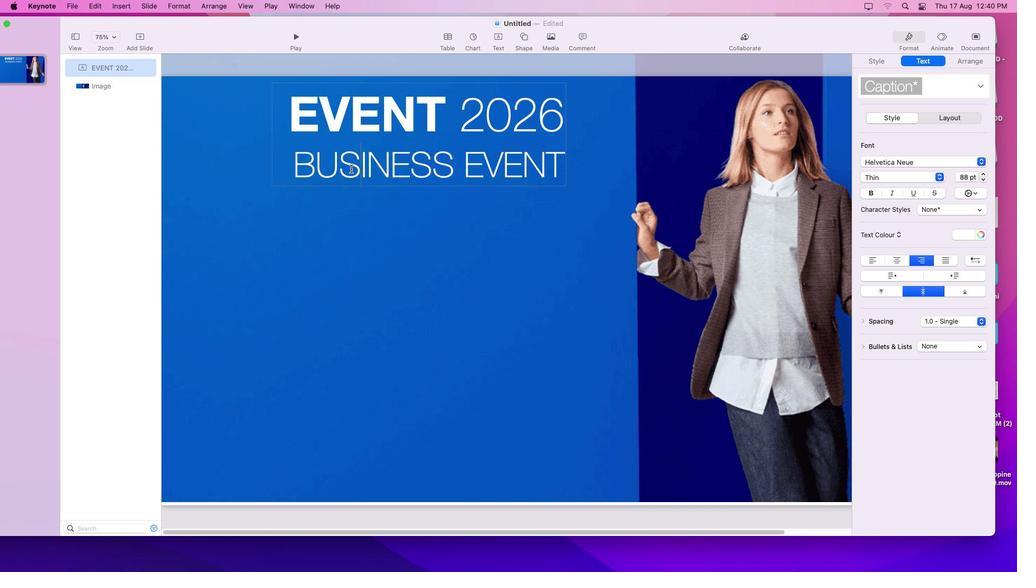 
Action: Mouse pressed left at (362, 173)
Screenshot: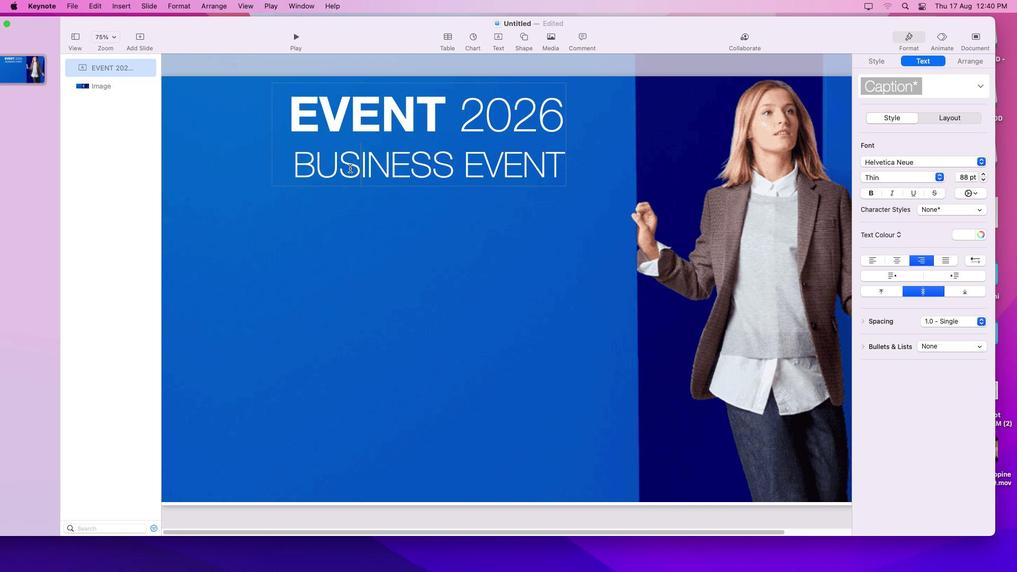 
Action: Mouse moved to (550, 163)
Screenshot: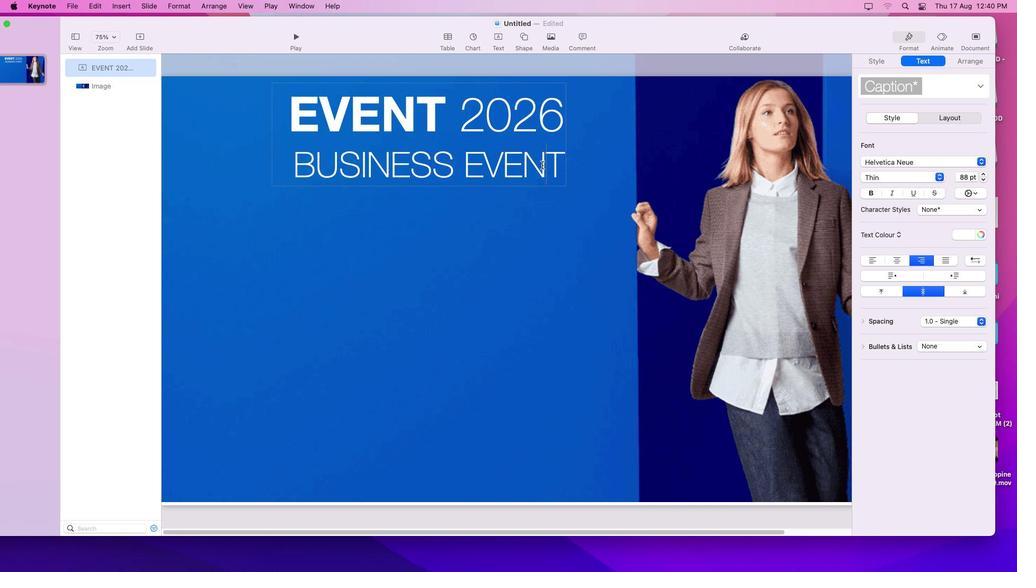 
Action: Mouse pressed left at (550, 163)
Screenshot: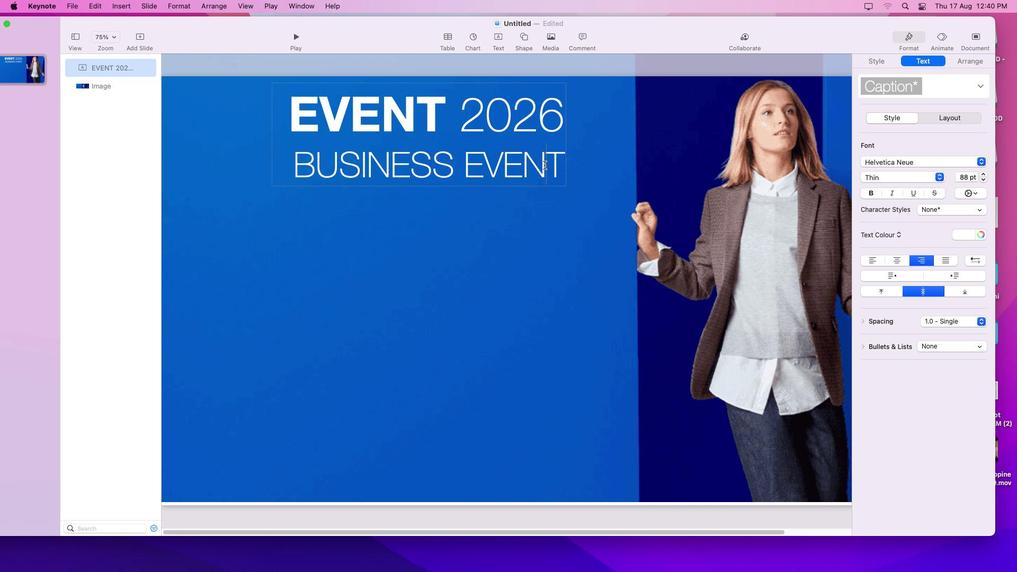 
Action: Mouse moved to (560, 164)
Screenshot: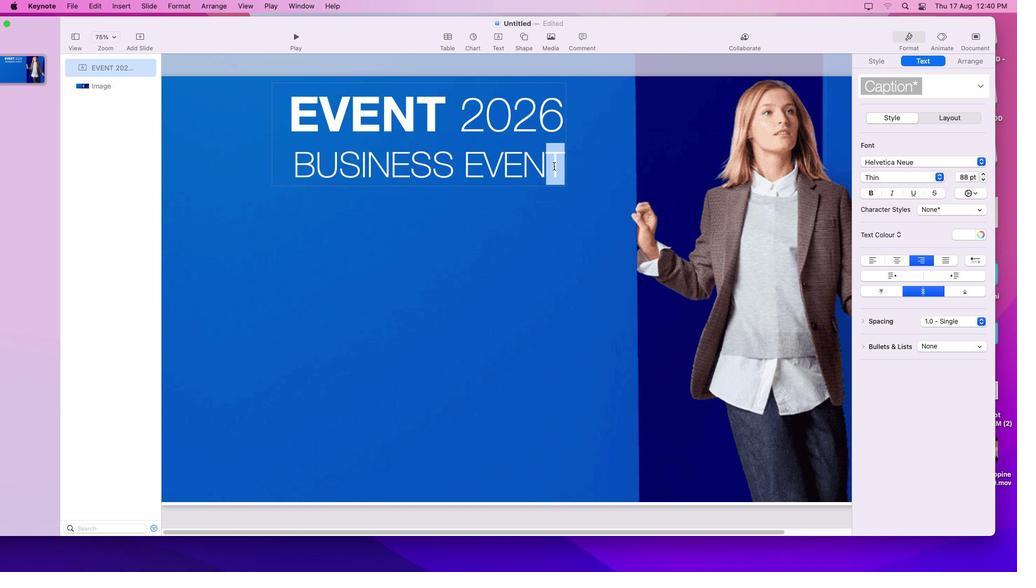 
Action: Mouse pressed left at (560, 164)
Screenshot: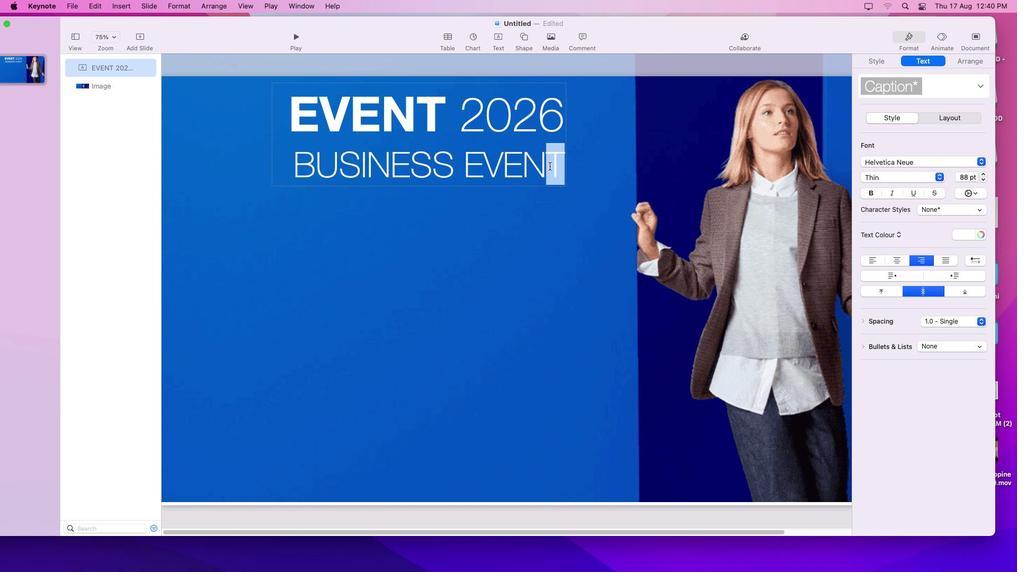 
Action: Mouse moved to (395, 179)
Screenshot: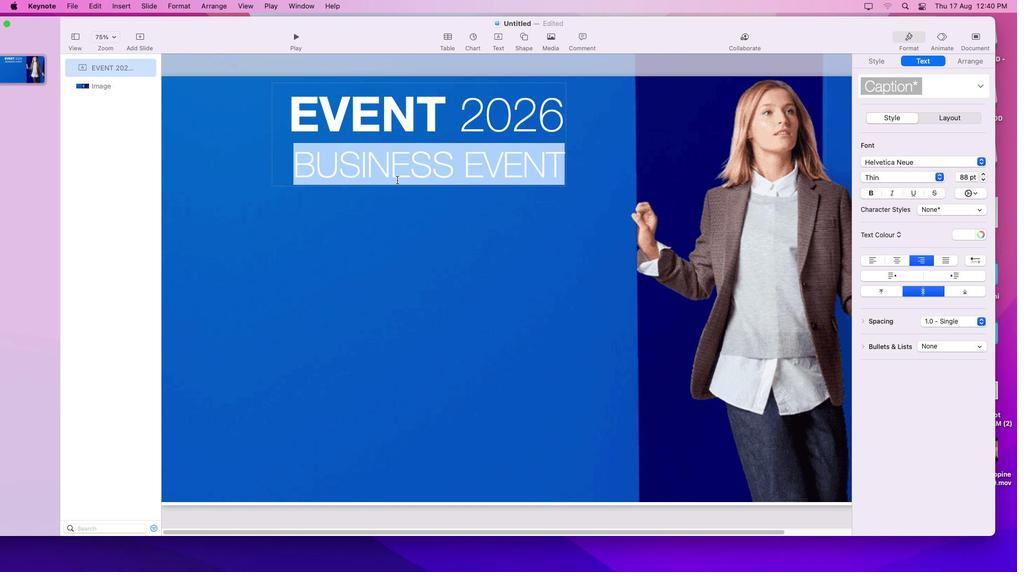 
Action: Key pressed Key.cmd'+'
Screenshot: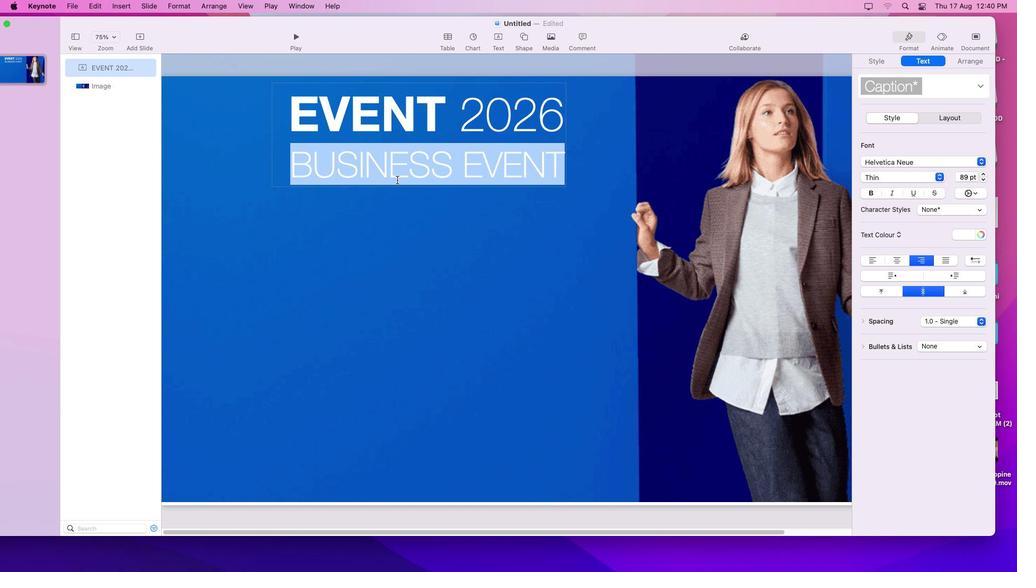 
Action: Mouse moved to (362, 271)
Screenshot: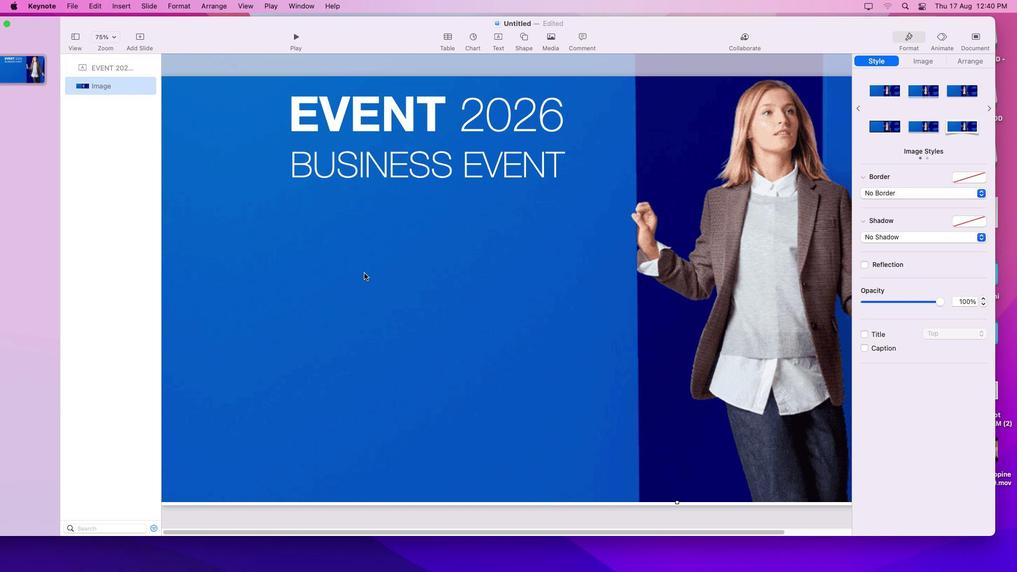 
Action: Mouse pressed left at (362, 271)
Screenshot: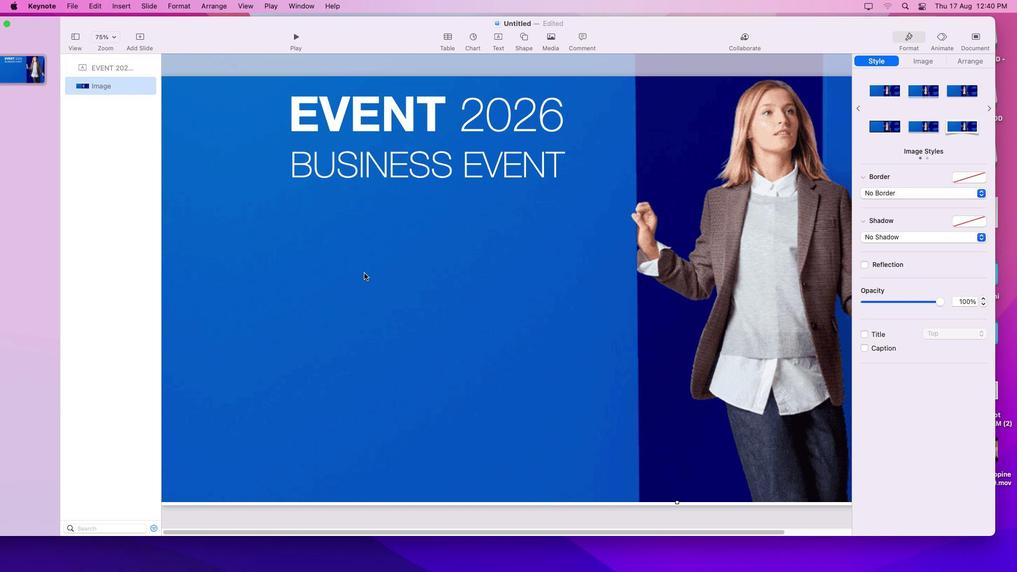 
Action: Mouse moved to (405, 107)
Screenshot: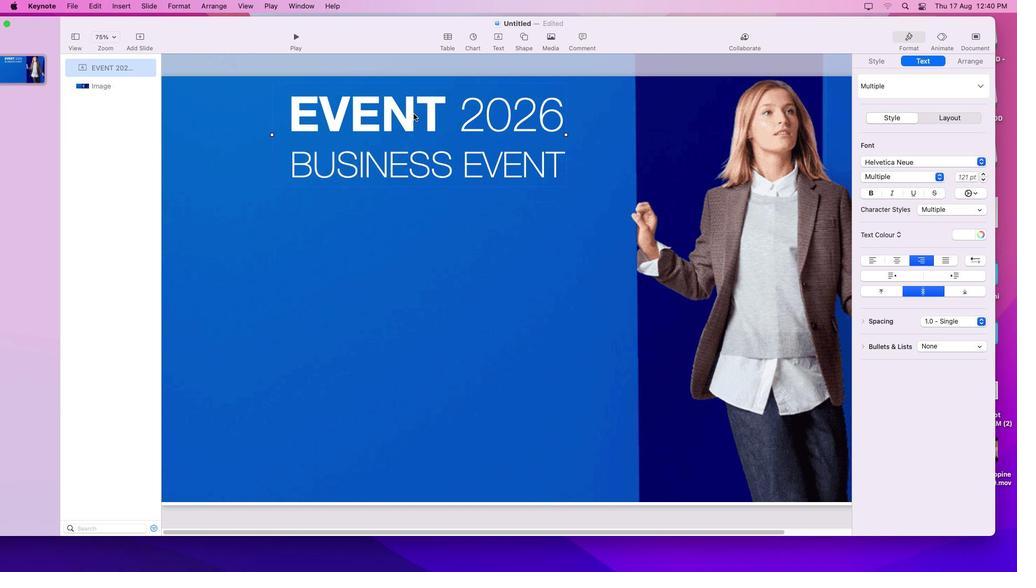 
Action: Mouse pressed left at (405, 107)
Screenshot: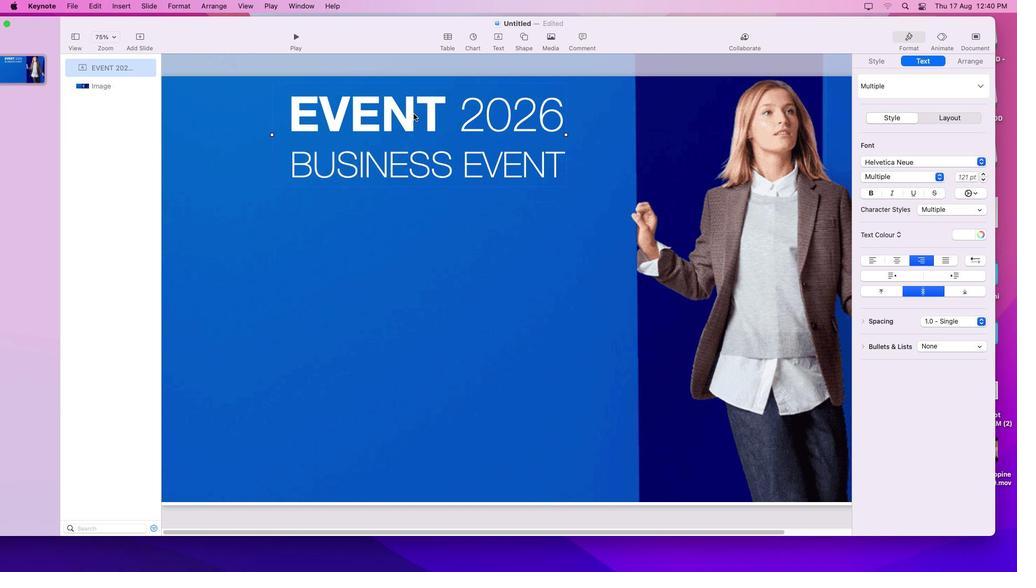 
Action: Mouse moved to (412, 112)
Screenshot: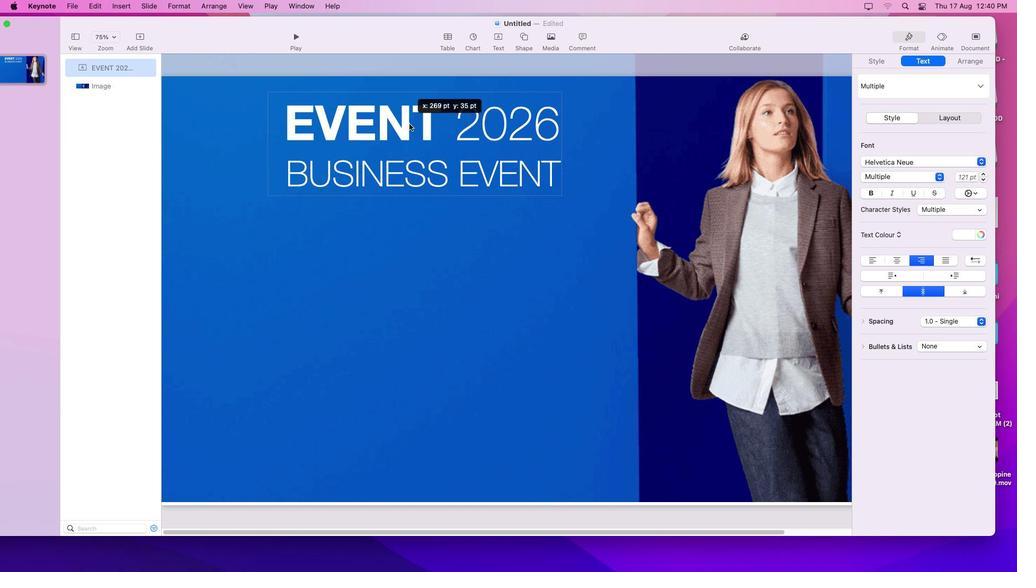 
Action: Mouse pressed left at (412, 112)
Screenshot: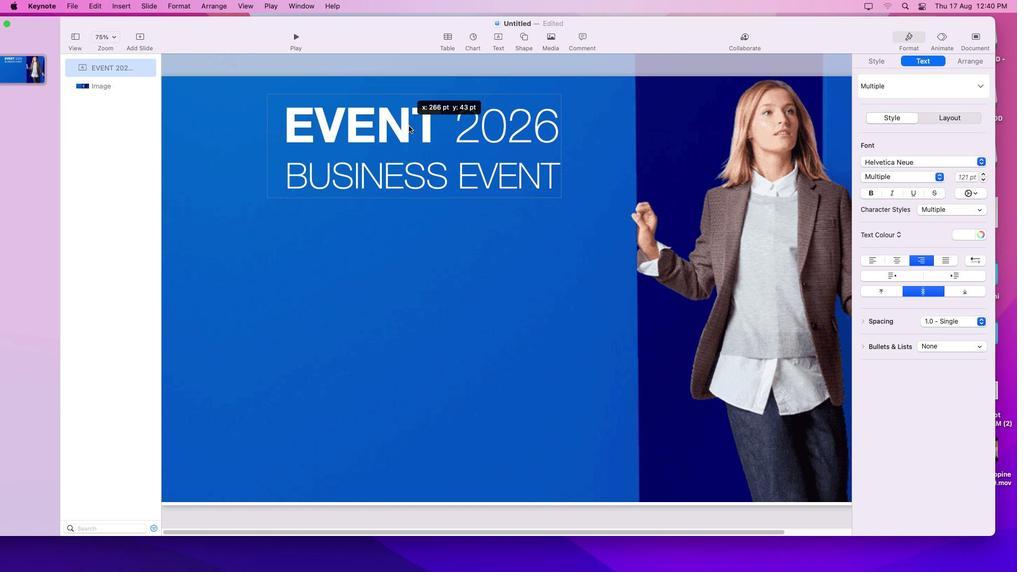 
Action: Mouse moved to (447, 152)
Screenshot: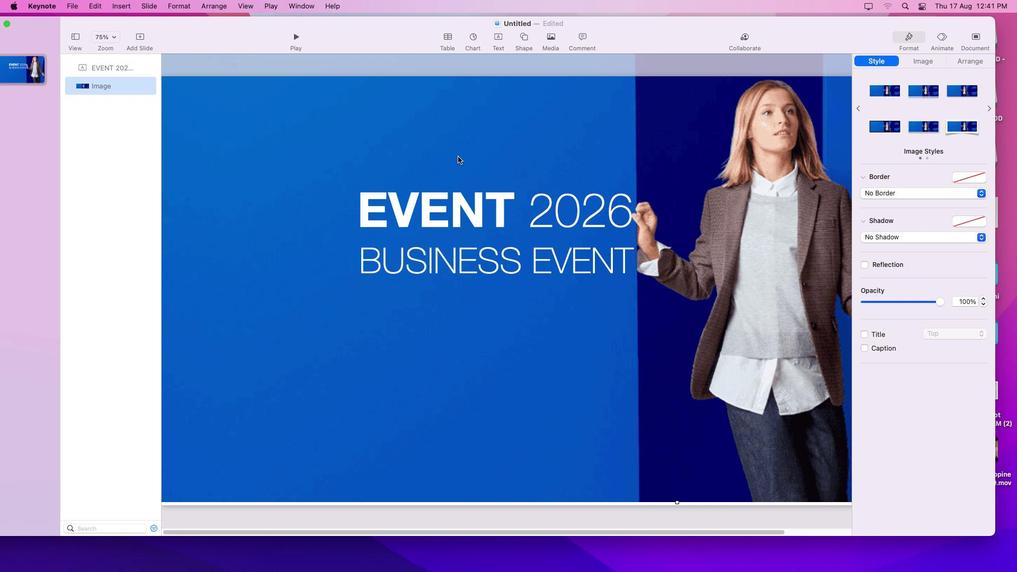 
Action: Mouse pressed left at (447, 152)
Screenshot: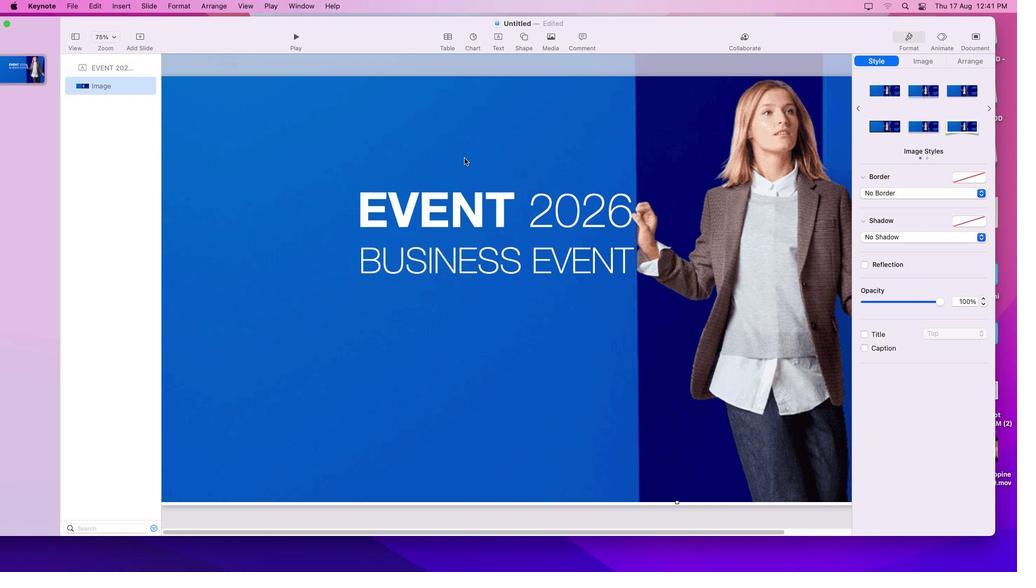
Action: Mouse moved to (520, 214)
Screenshot: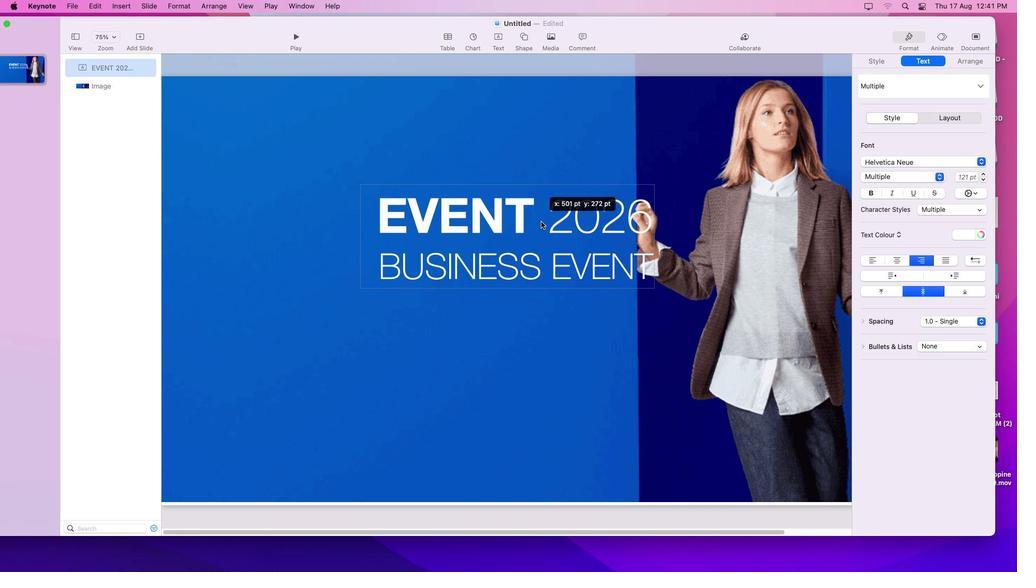 
Action: Mouse pressed left at (520, 214)
Screenshot: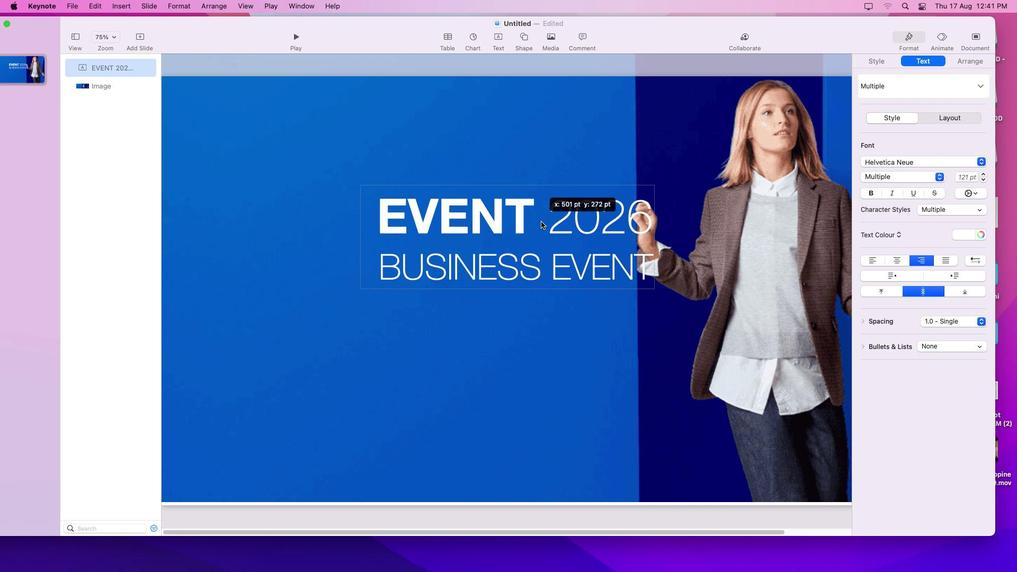 
Action: Mouse moved to (571, 220)
Screenshot: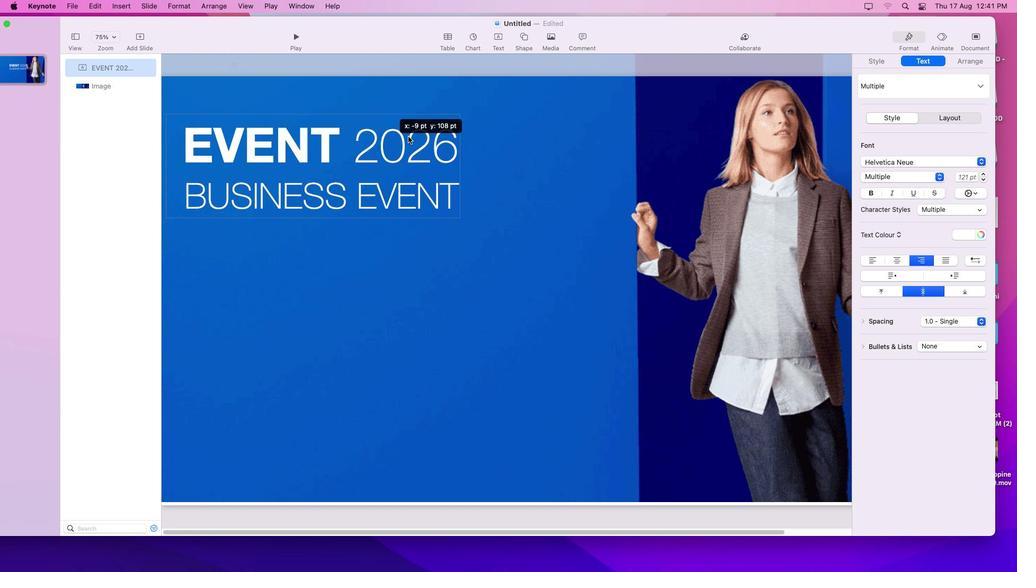 
Action: Mouse pressed left at (571, 220)
Screenshot: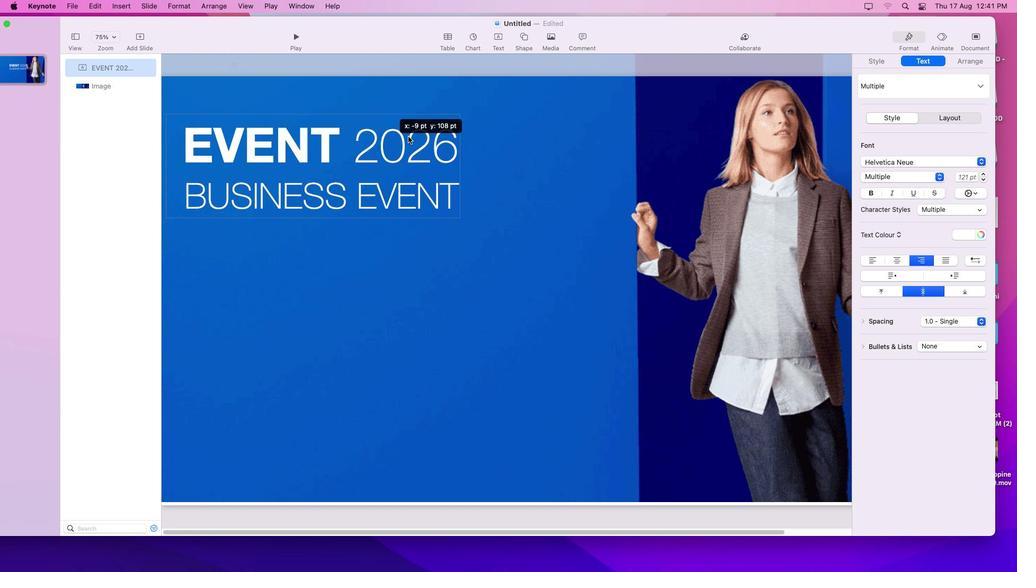 
Action: Mouse moved to (310, 120)
Screenshot: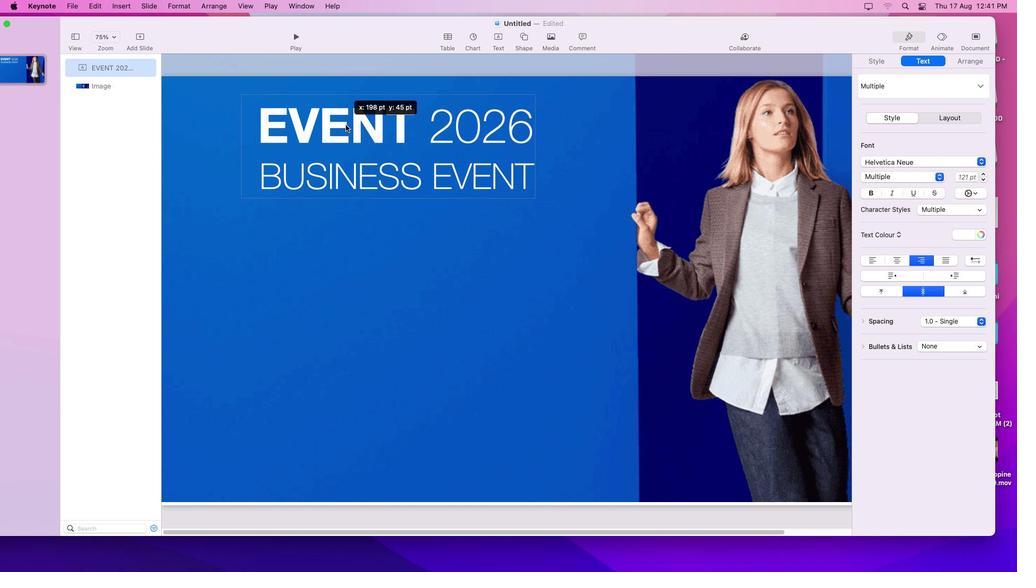 
Action: Mouse pressed left at (310, 120)
Screenshot: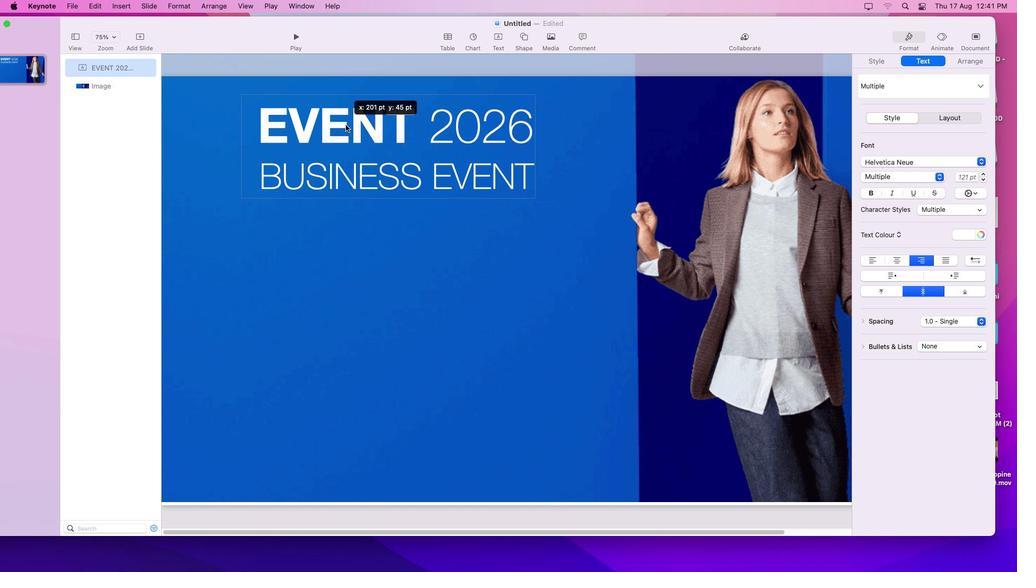 
Action: Mouse moved to (527, 36)
Screenshot: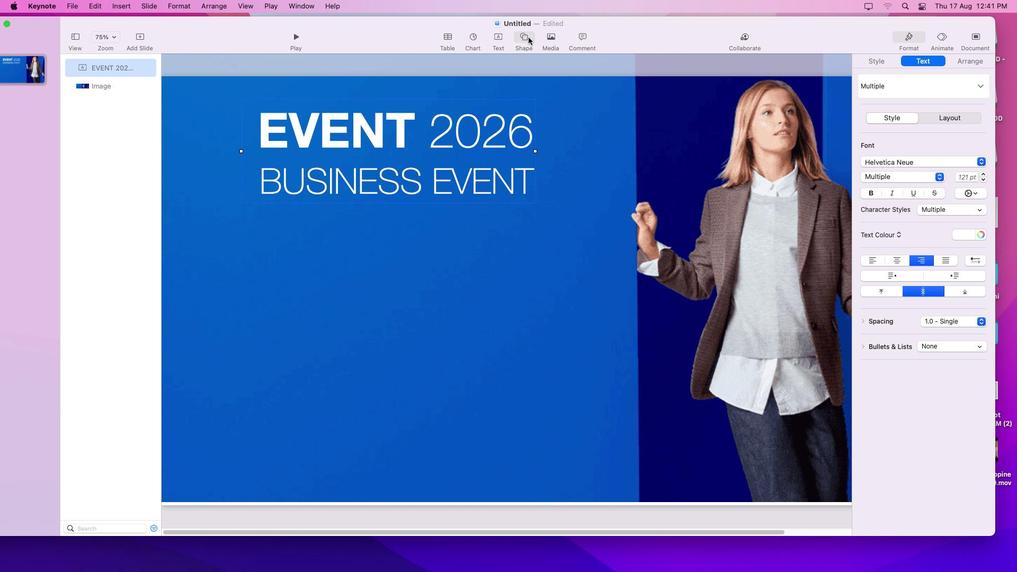 
Action: Mouse pressed left at (527, 36)
Screenshot: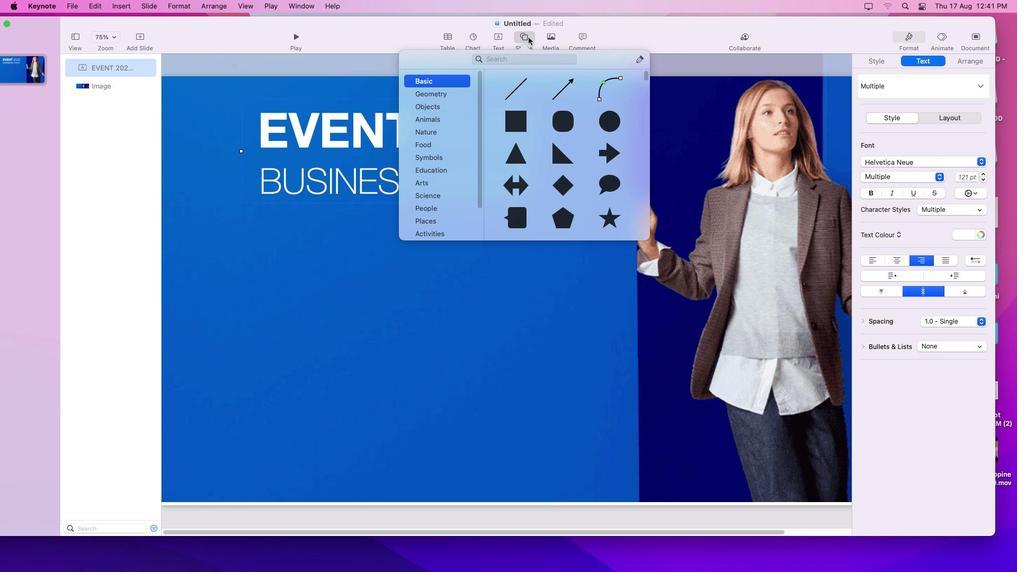 
Action: Mouse moved to (509, 61)
Screenshot: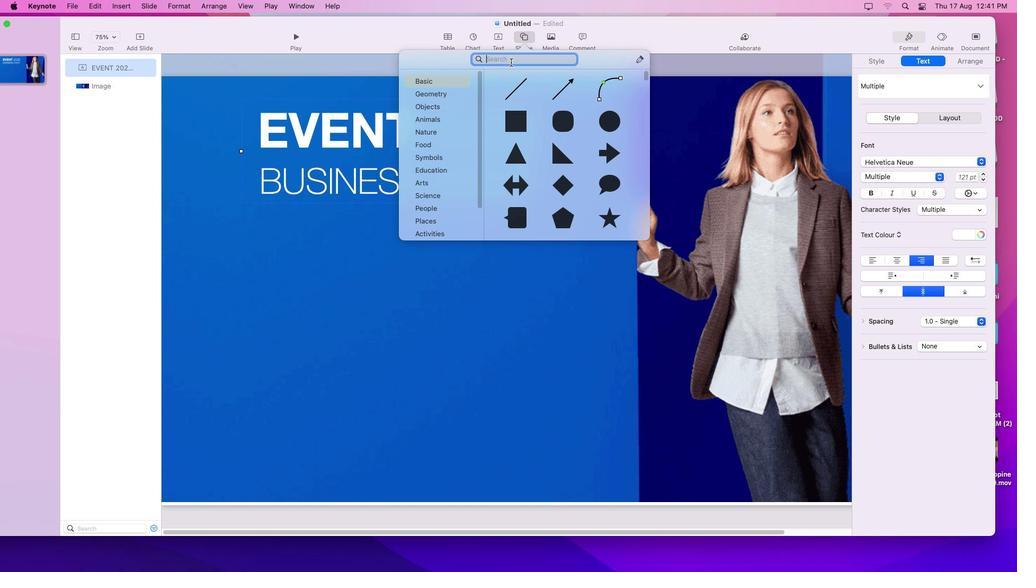 
Action: Mouse pressed left at (509, 61)
Screenshot: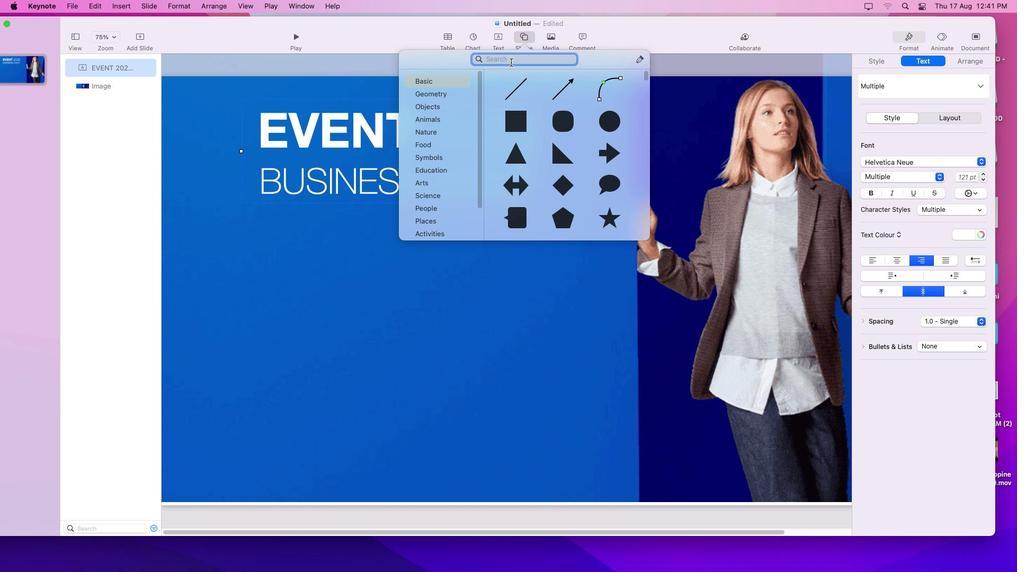 
Action: Key pressed 'F''A''C''E''B''O'Key.backspaceKey.backspaceKey.backspaceKey.backspaceKey.backspaceKey.backspaceKey.backspaceKey.backspaceKey.backspaceKey.backspaceKey.backspaceKey.backspaceKey.backspaceKey.backspaceKey.backspaceKey.backspaceKey.backspaceKey.backspaceKey.backspaceKey.backspaceKey.backspaceKey.backspaceKey.backspaceKey.backspaceKey.backspace'F''A''C''E'
Screenshot: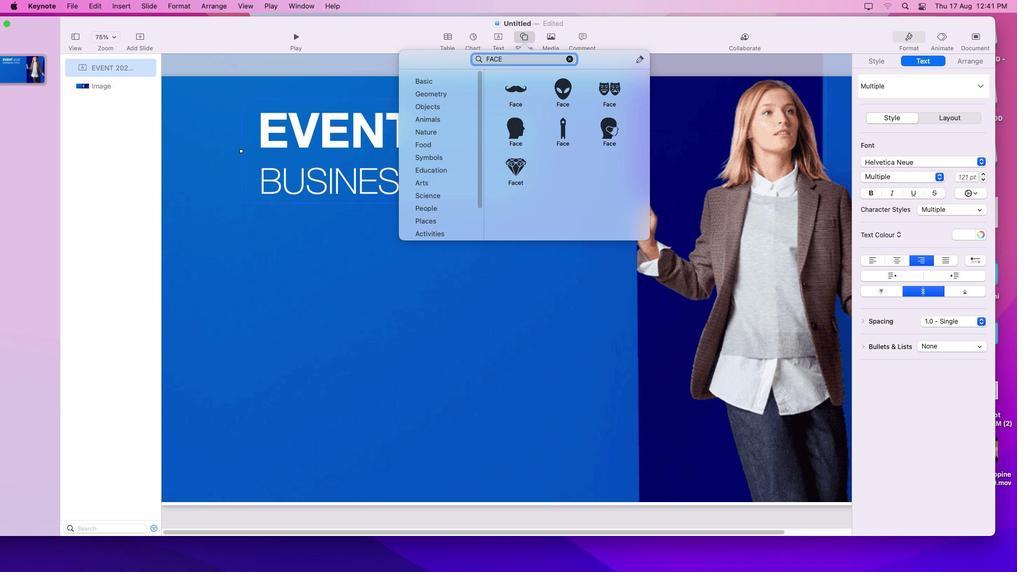
Action: Mouse moved to (387, 299)
Screenshot: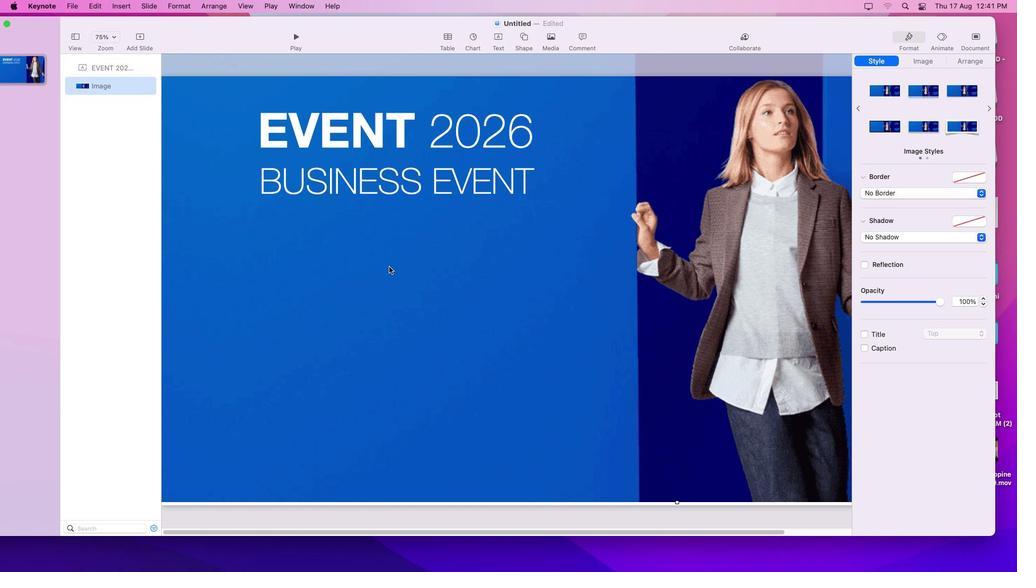 
Action: Mouse pressed left at (387, 299)
Screenshot: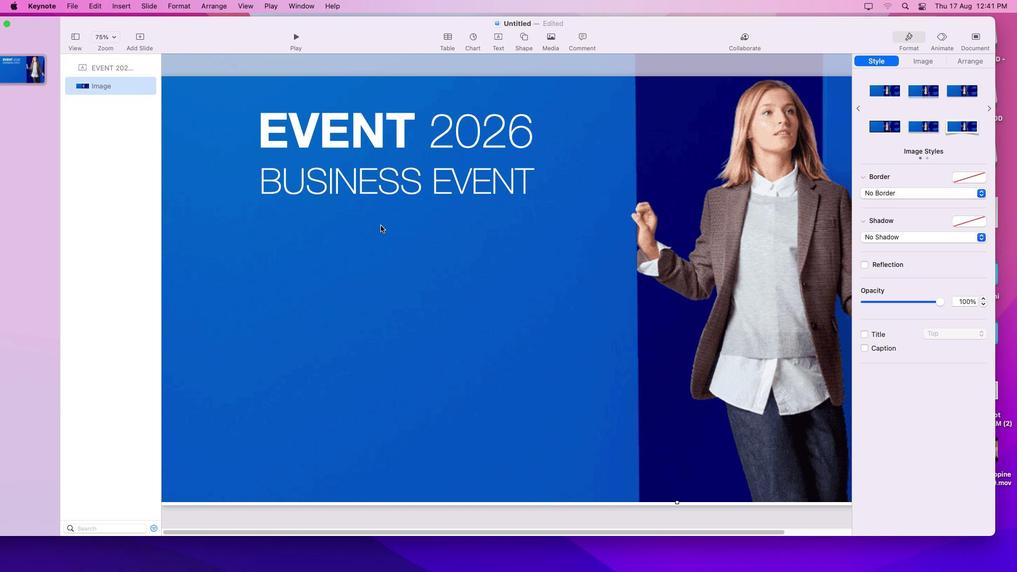
Action: Mouse moved to (523, 38)
Screenshot: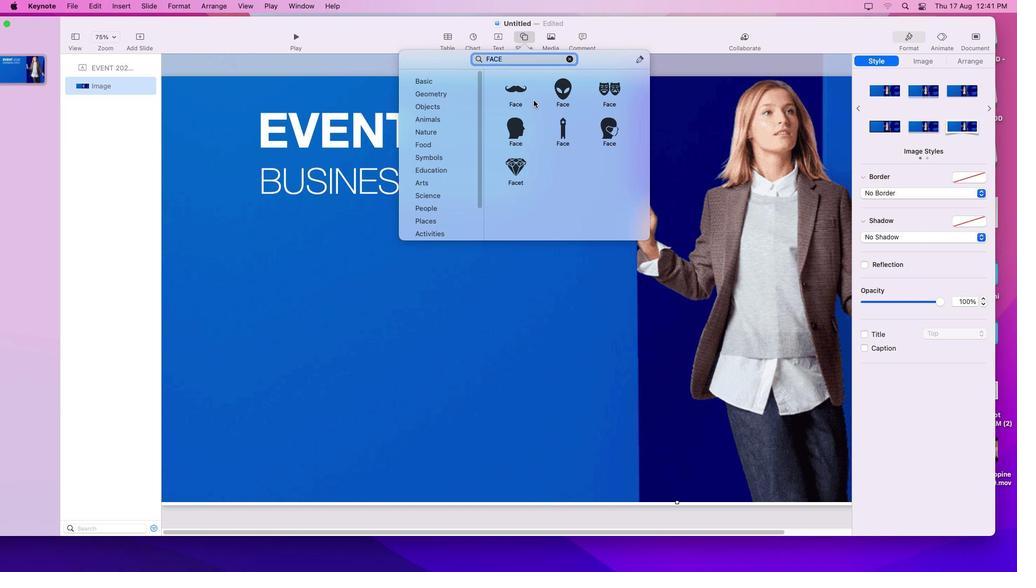 
Action: Mouse pressed left at (523, 38)
Screenshot: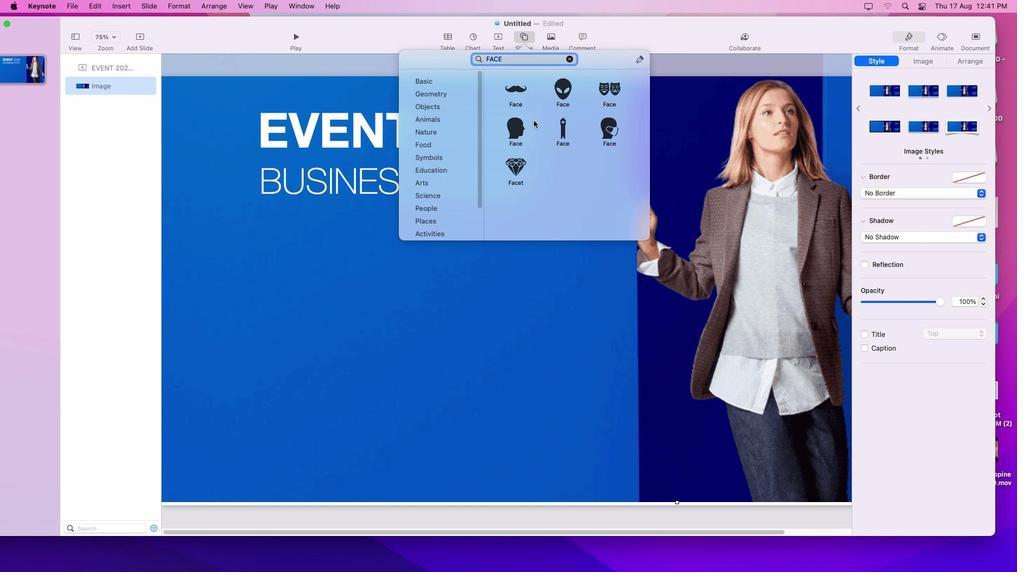 
Action: Mouse moved to (532, 119)
Screenshot: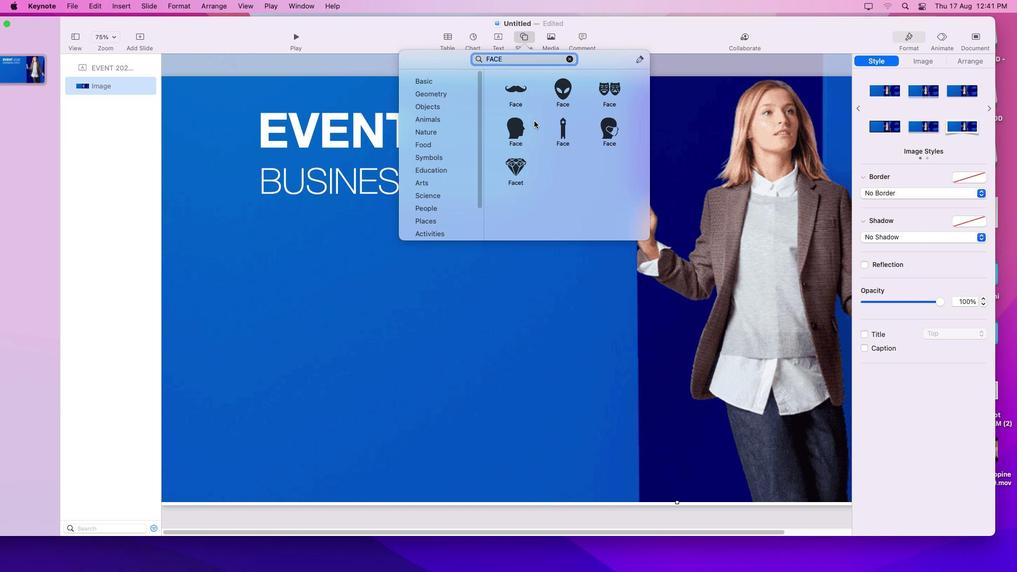 
Action: Key pressed 'M''O''B''I''L''E'
Screenshot: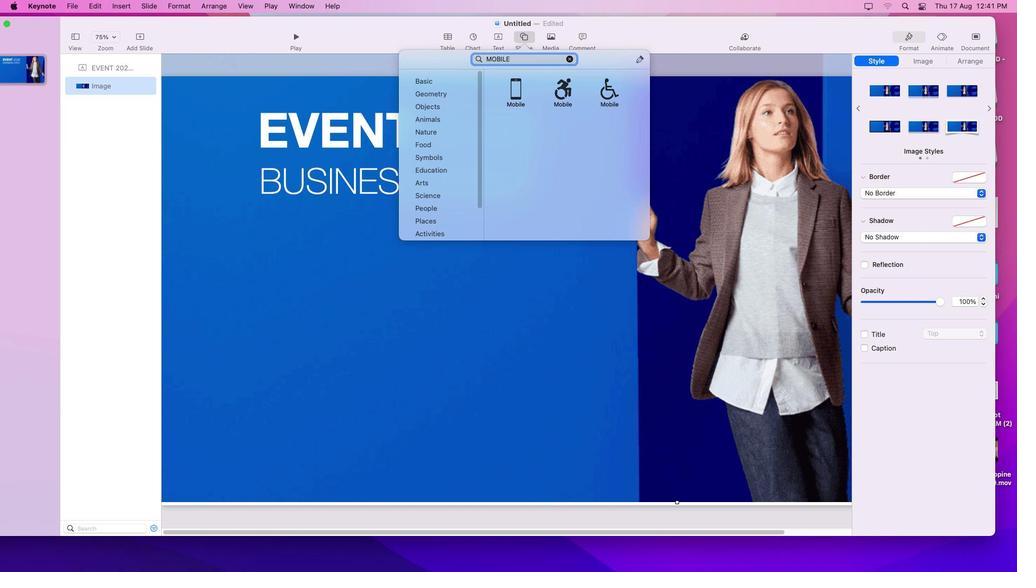
Action: Mouse moved to (547, 128)
Screenshot: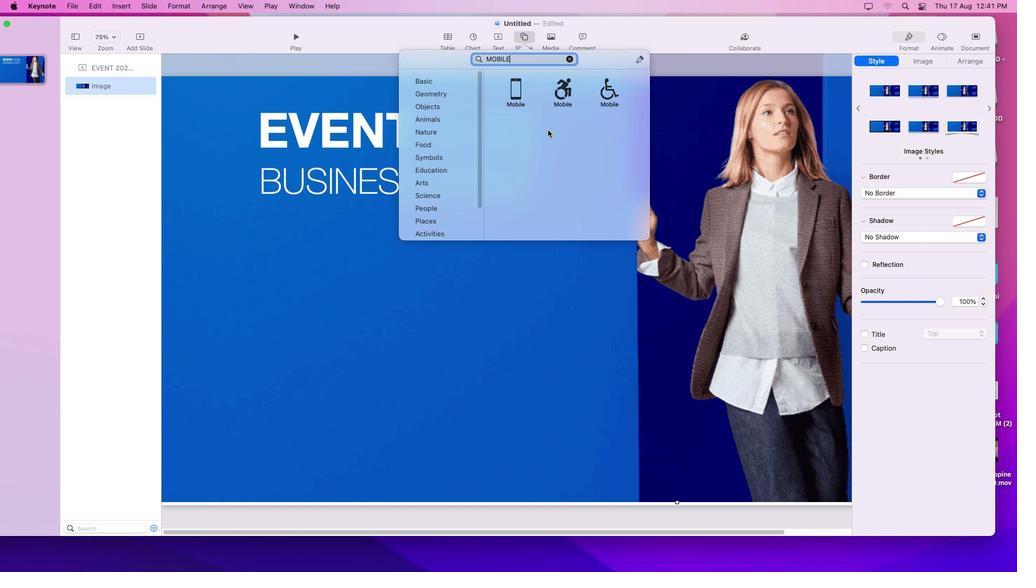 
Action: Key pressed Key.backspaceKey.backspaceKey.backspaceKey.backspaceKey.backspaceKey.backspaceKey.backspaceKey.backspaceKey.backspaceKey.backspaceKey.backspaceKey.backspaceKey.backspaceKey.backspaceKey.backspaceKey.backspaceKey.backspaceKey.backspaceKey.backspaceKey.backspaceKey.backspace'P''H''O'
Screenshot: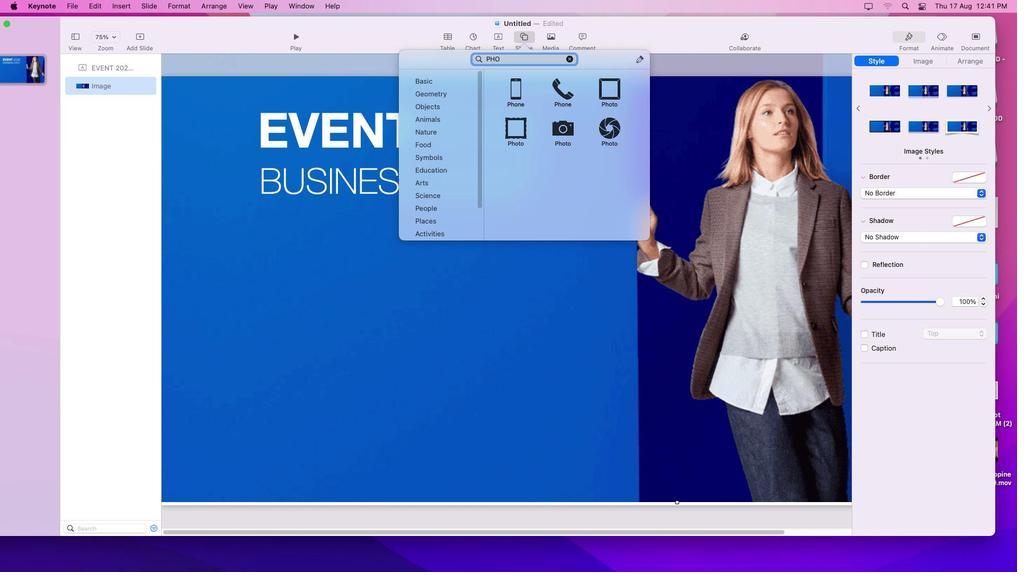 
Action: Mouse moved to (553, 96)
Screenshot: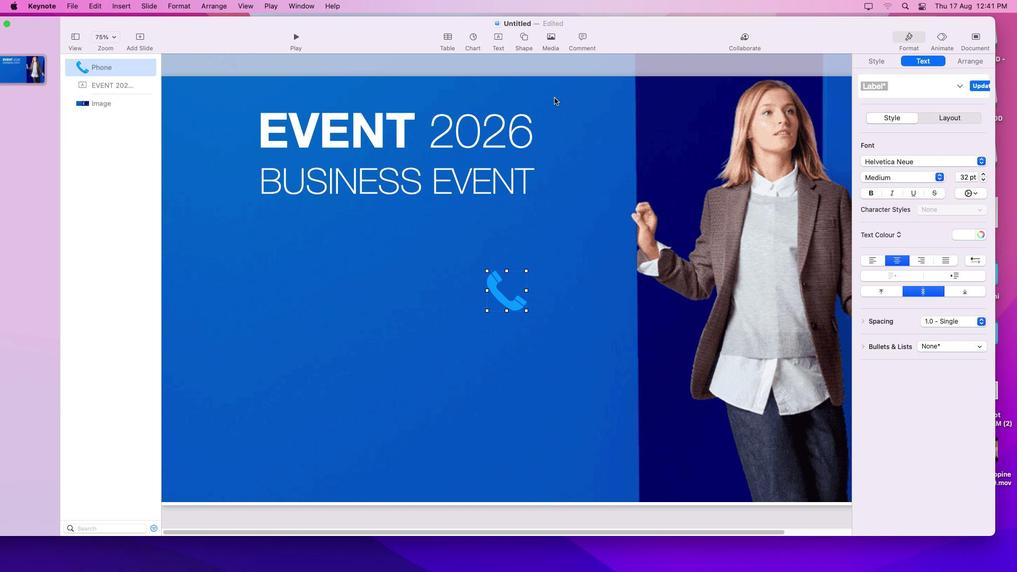 
Action: Mouse pressed left at (553, 96)
Screenshot: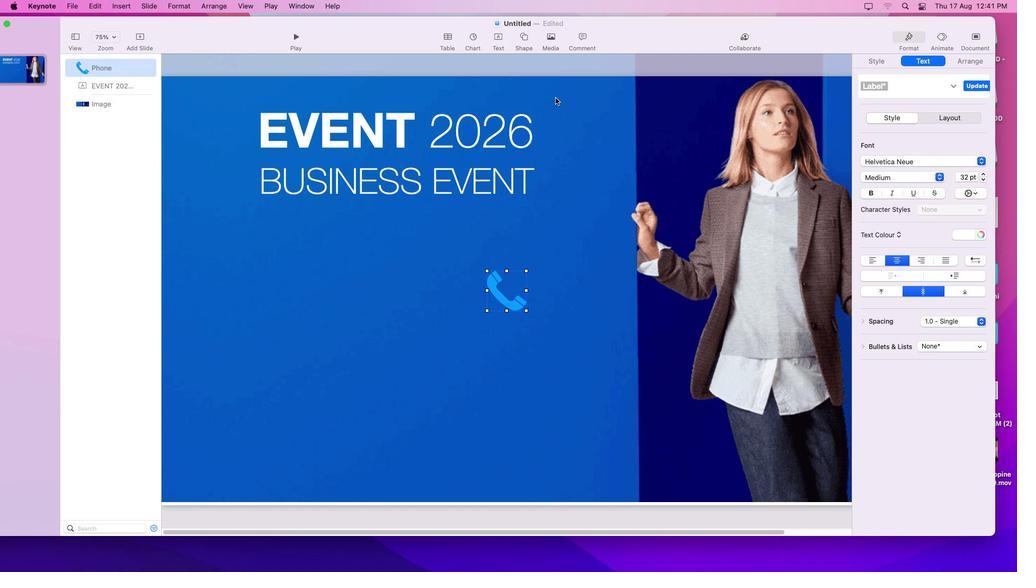 
Action: Mouse moved to (972, 54)
